 Task: Research Airbnb properties in MaiquetÃ­a, Venezuela from 1st December, 2023 to 5th December, 2023 for 1 adult.1  bedroom having 1 bed and 1 bathroom. Property type can be flat. Amenities needed are: wifi. Booking option can be shelf check-in. Look for 5 properties as per requirement.
Action: Mouse moved to (487, 126)
Screenshot: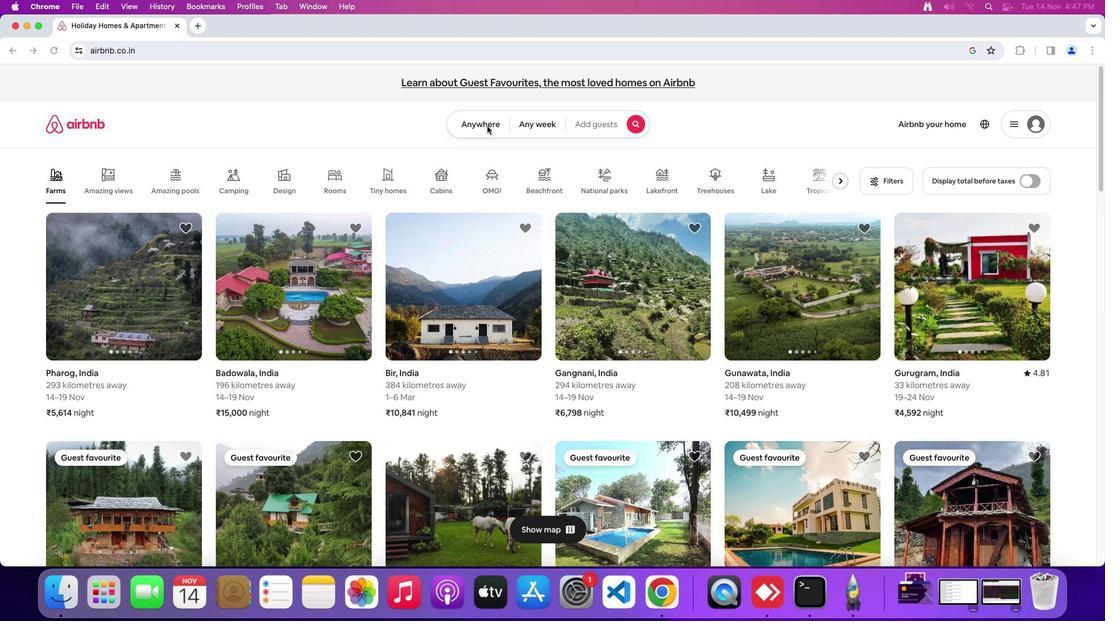 
Action: Mouse pressed left at (487, 126)
Screenshot: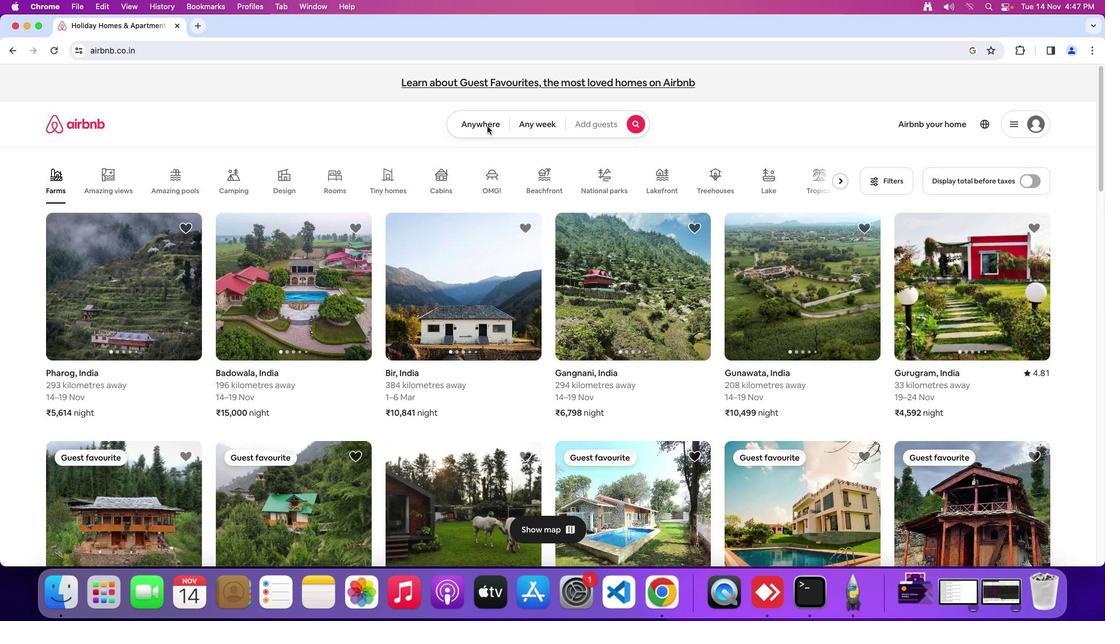 
Action: Mouse moved to (490, 124)
Screenshot: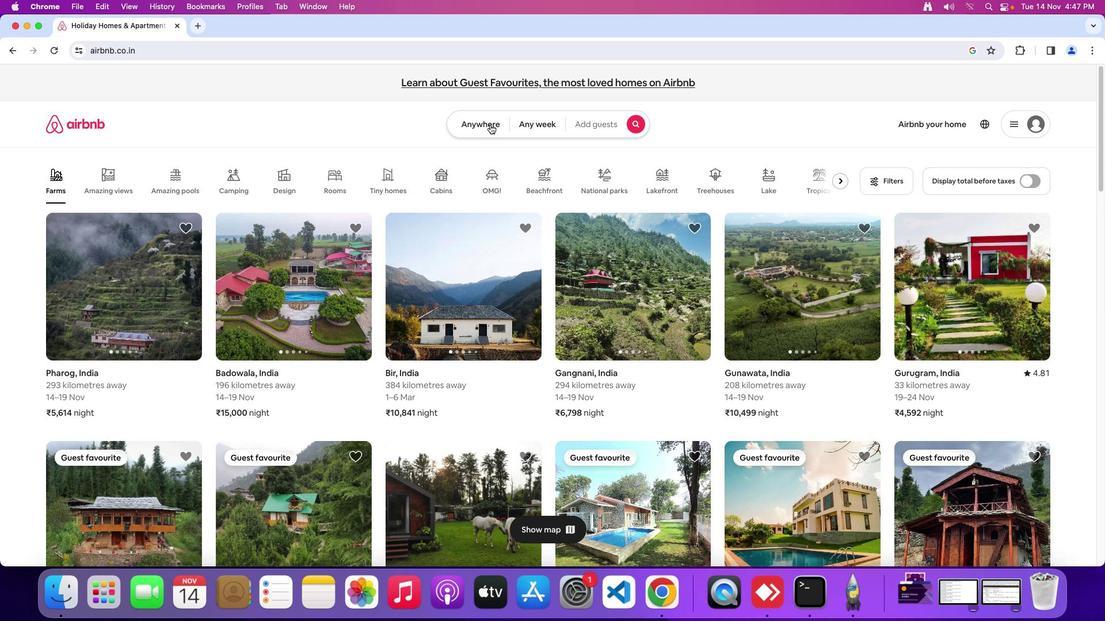 
Action: Mouse pressed left at (490, 124)
Screenshot: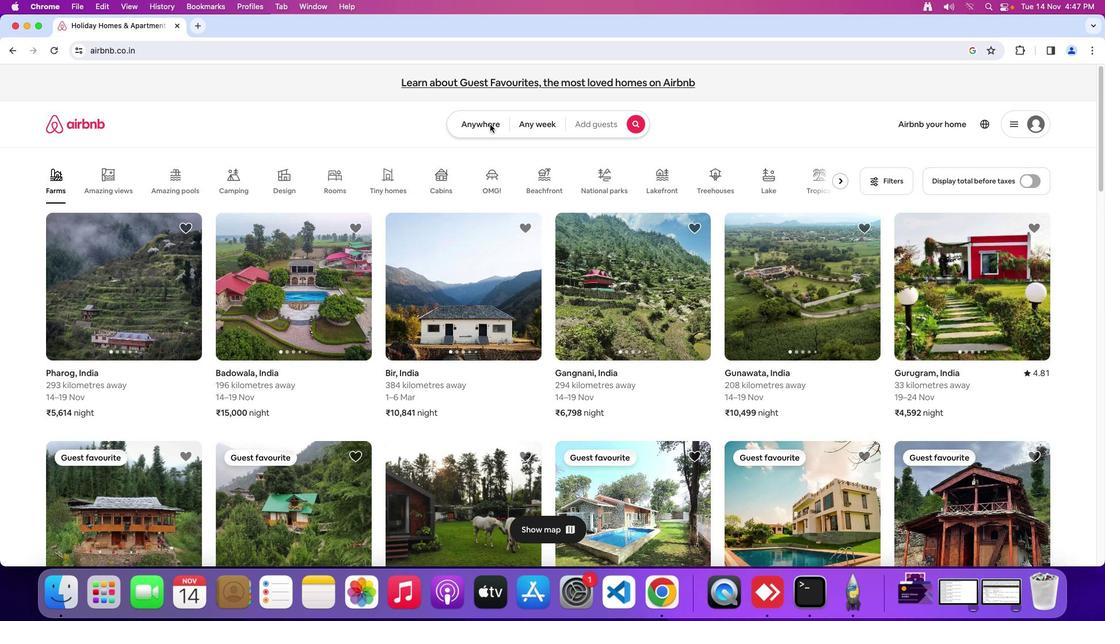 
Action: Mouse moved to (375, 170)
Screenshot: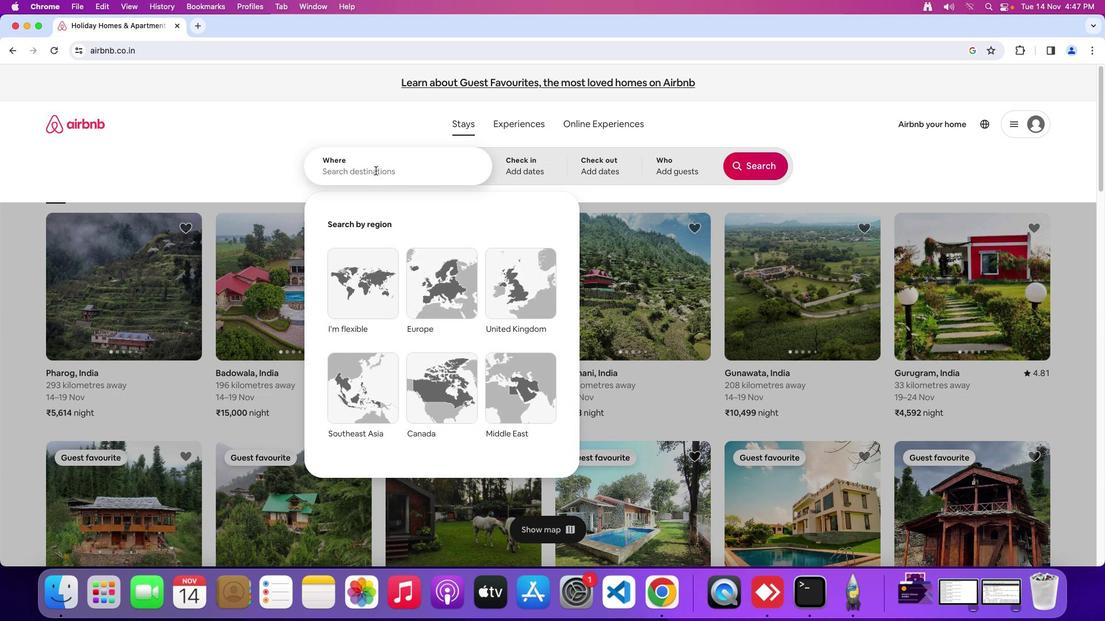 
Action: Mouse pressed left at (375, 170)
Screenshot: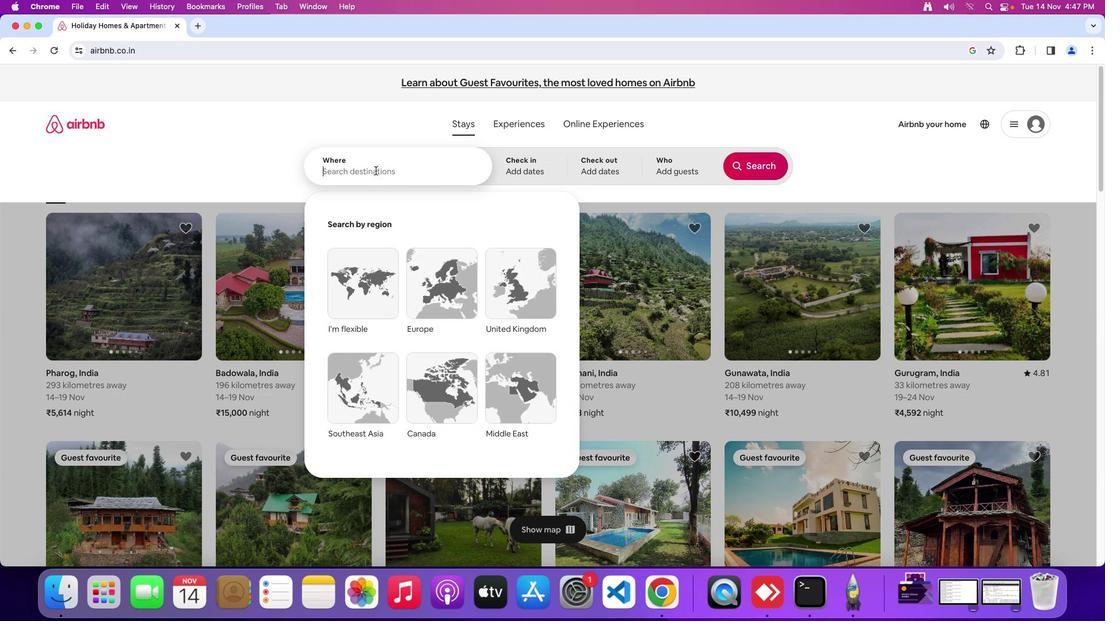 
Action: Mouse moved to (436, 220)
Screenshot: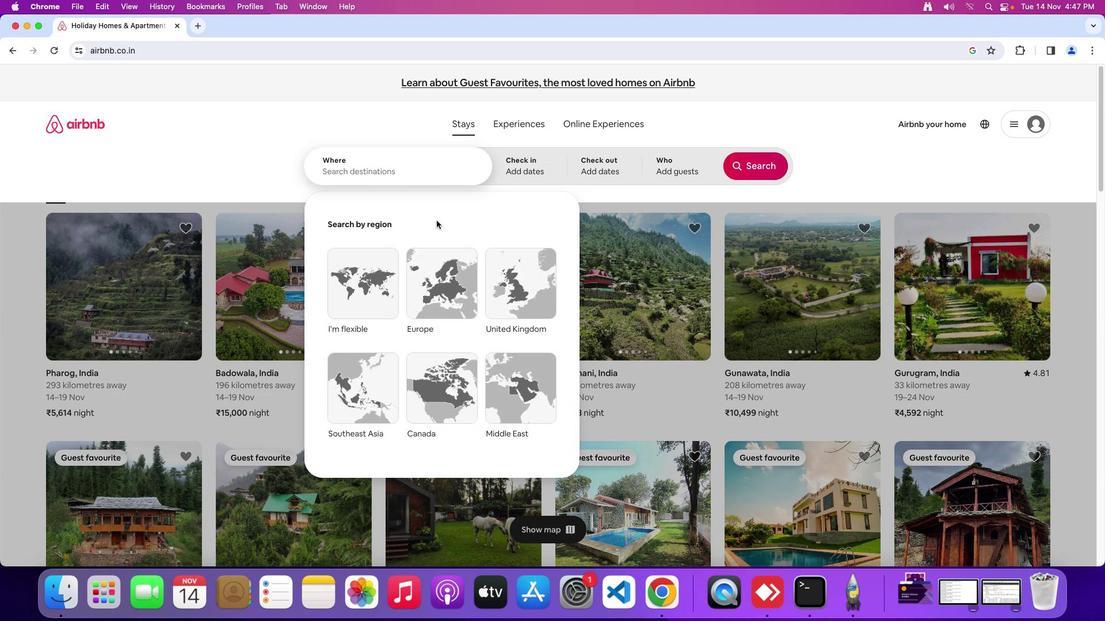 
Action: Key pressed Key.shift_r'z''z''z''z'
Screenshot: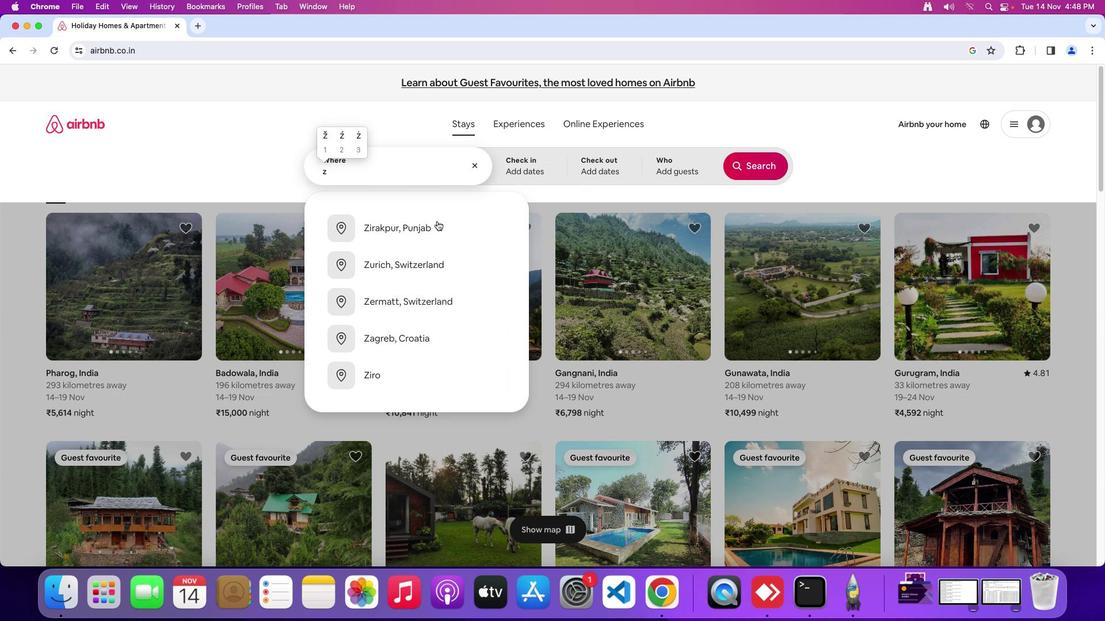 
Action: Mouse moved to (436, 221)
Screenshot: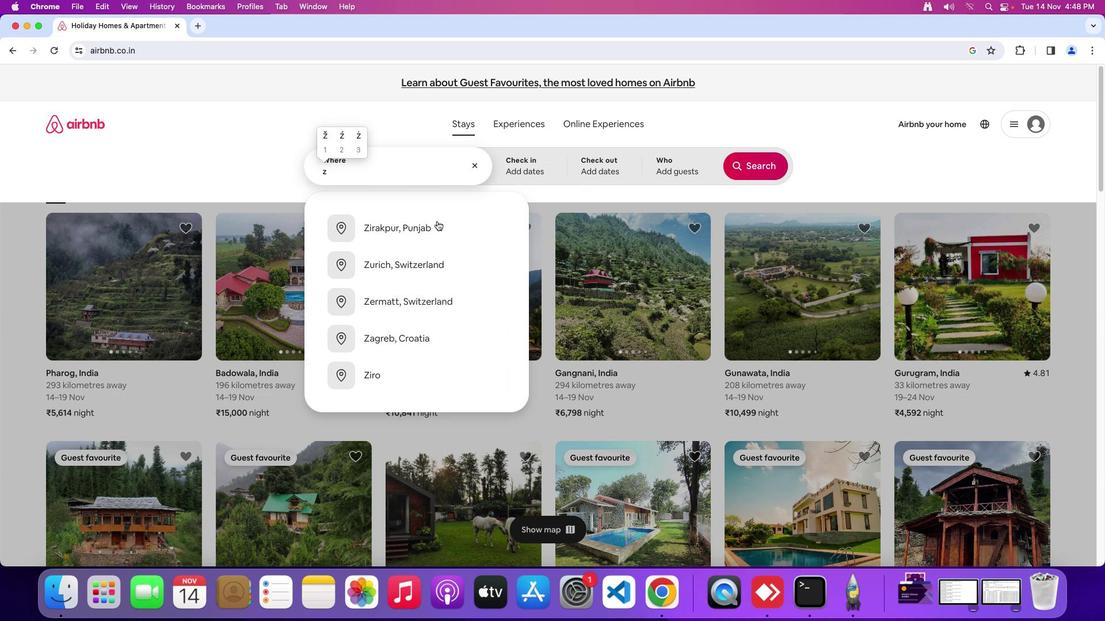 
Action: Key pressed Key.shift'M'
Screenshot: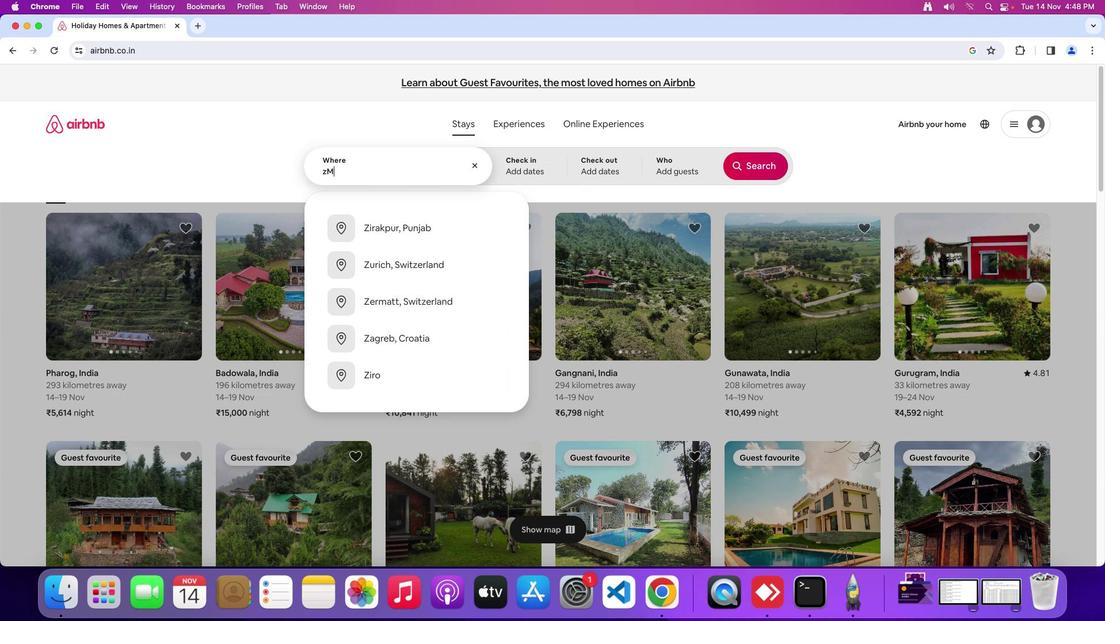 
Action: Mouse moved to (436, 221)
Screenshot: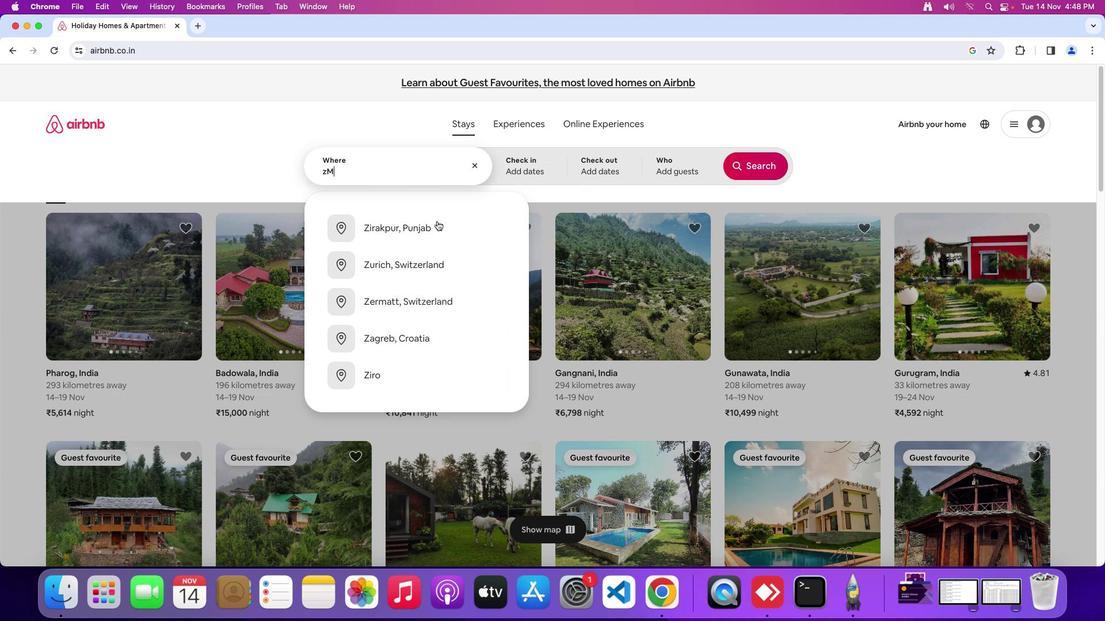 
Action: Key pressed Key.backspaceKey.backspaceKey.shift'M''a''i''q''u''e''t''i''a'','Key.spaceKey.shift_r'V''e''n''e''z''u''e''l''a'
Screenshot: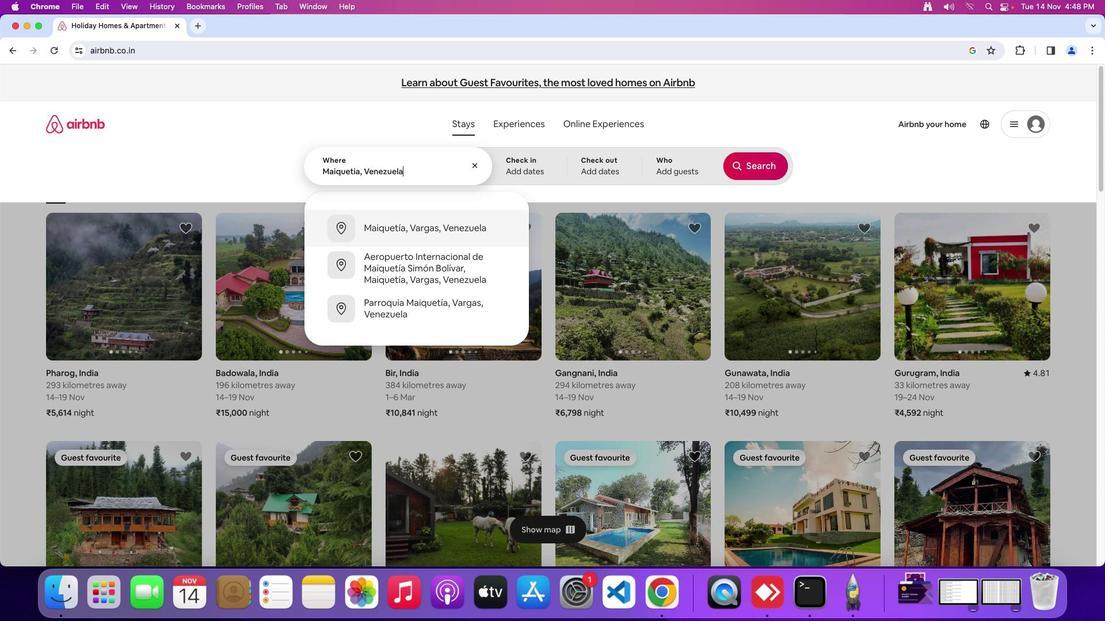 
Action: Mouse moved to (519, 155)
Screenshot: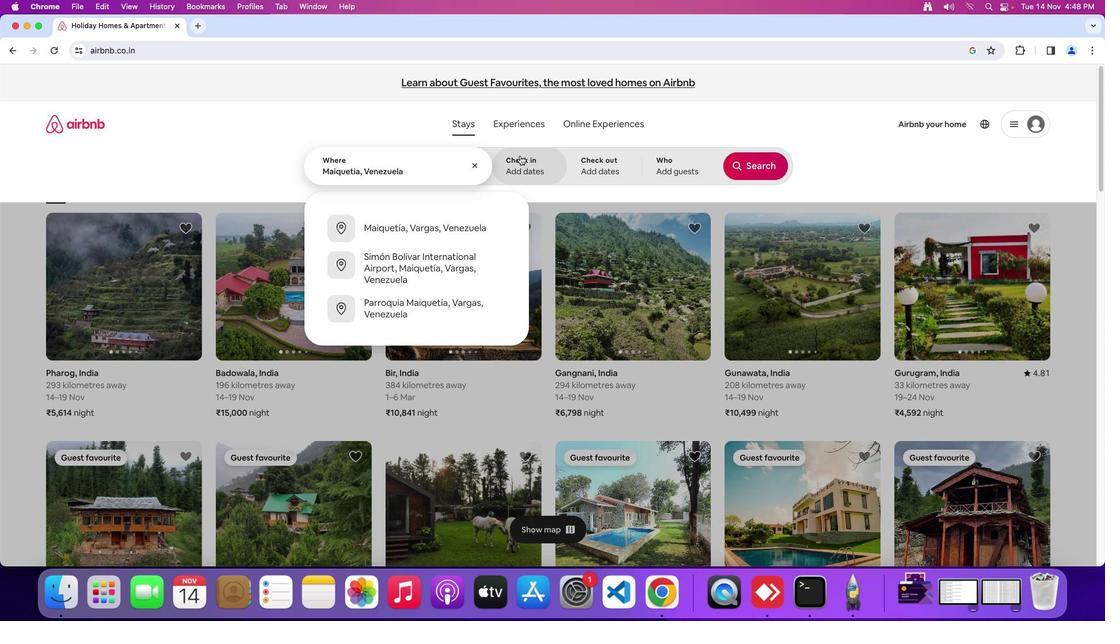 
Action: Mouse pressed left at (519, 155)
Screenshot: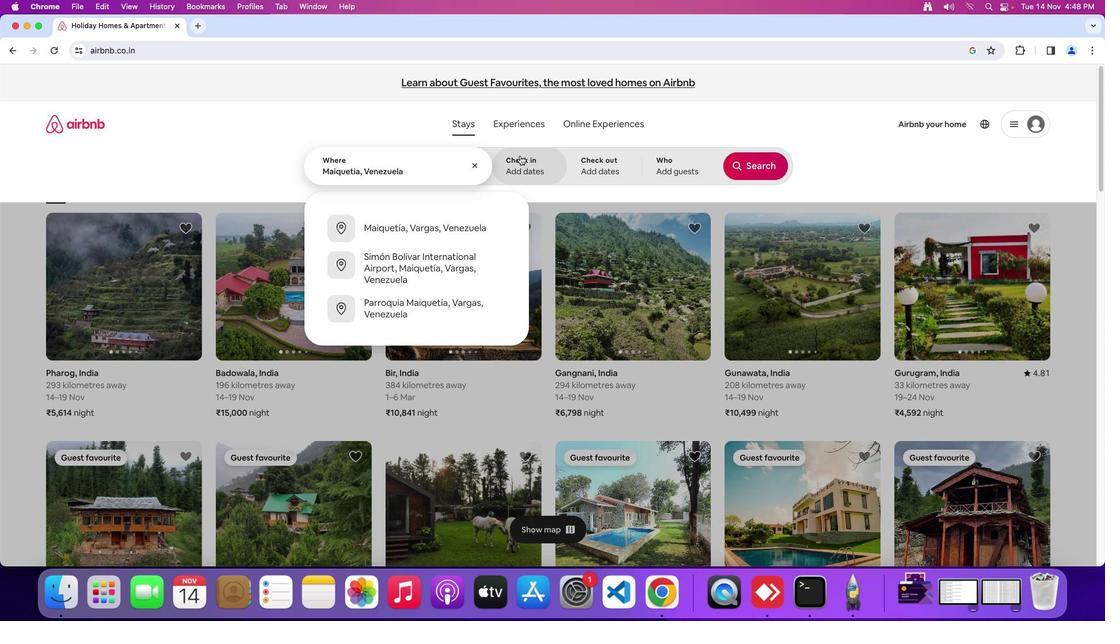 
Action: Mouse moved to (710, 306)
Screenshot: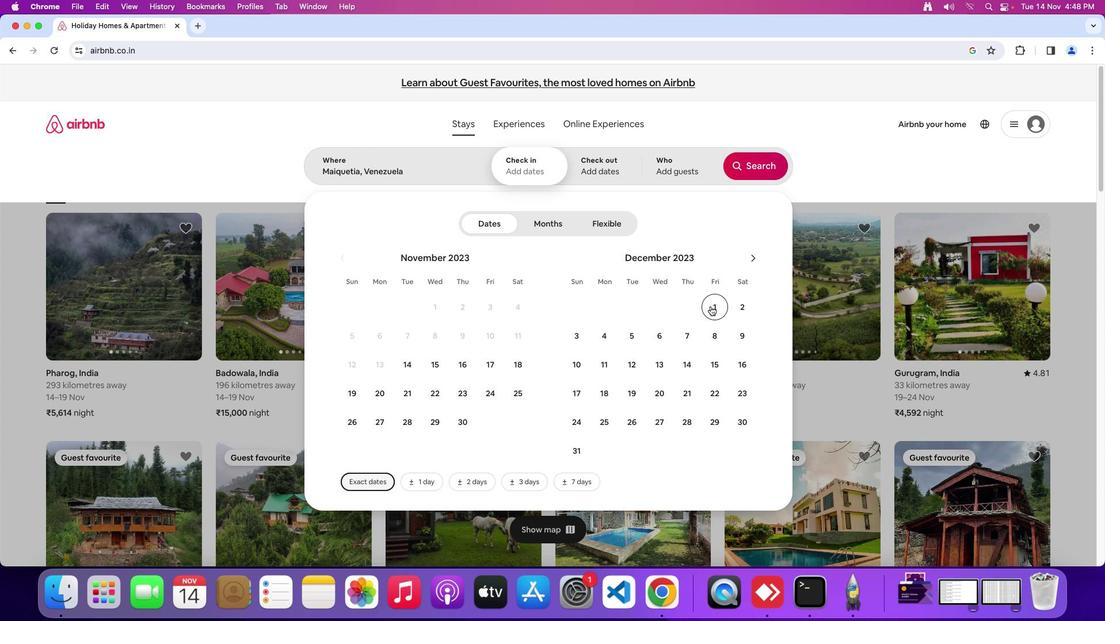 
Action: Mouse pressed left at (710, 306)
Screenshot: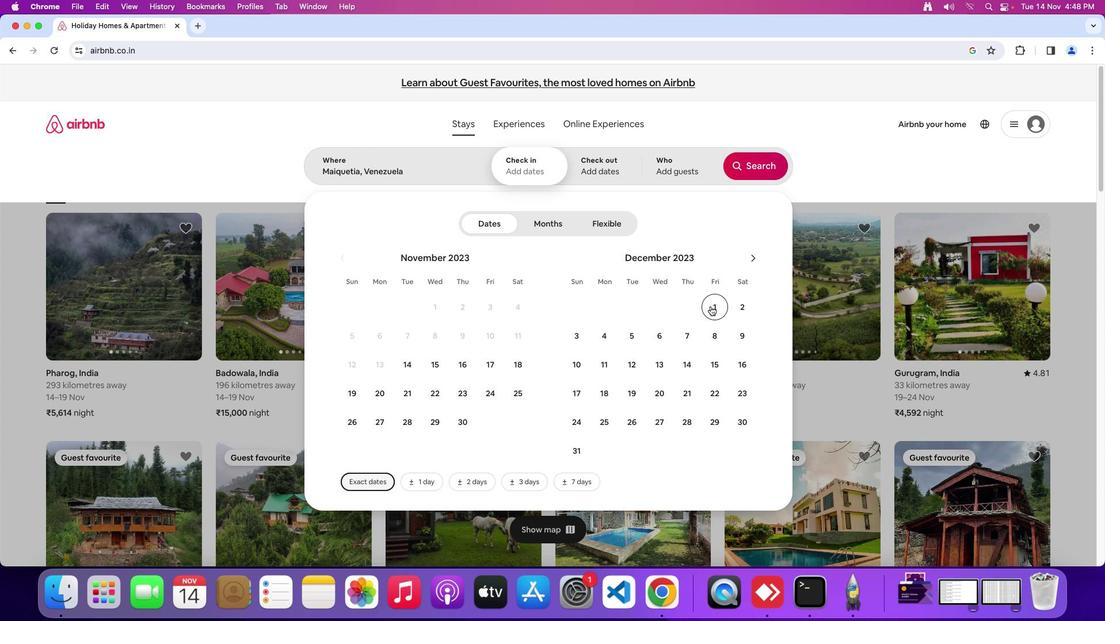 
Action: Mouse moved to (636, 336)
Screenshot: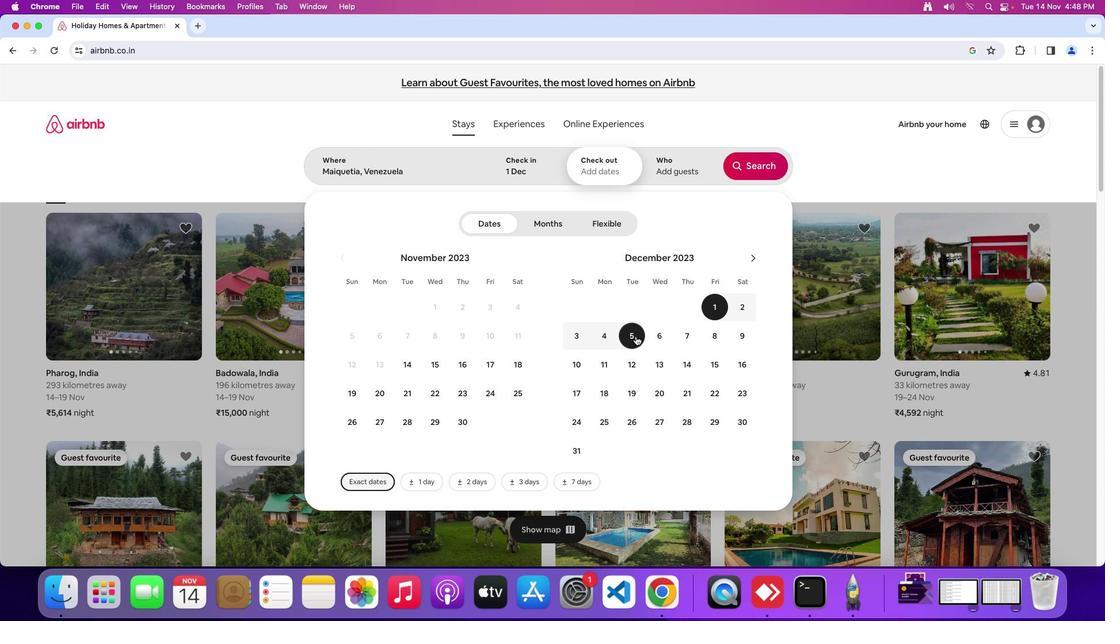 
Action: Mouse pressed left at (636, 336)
Screenshot: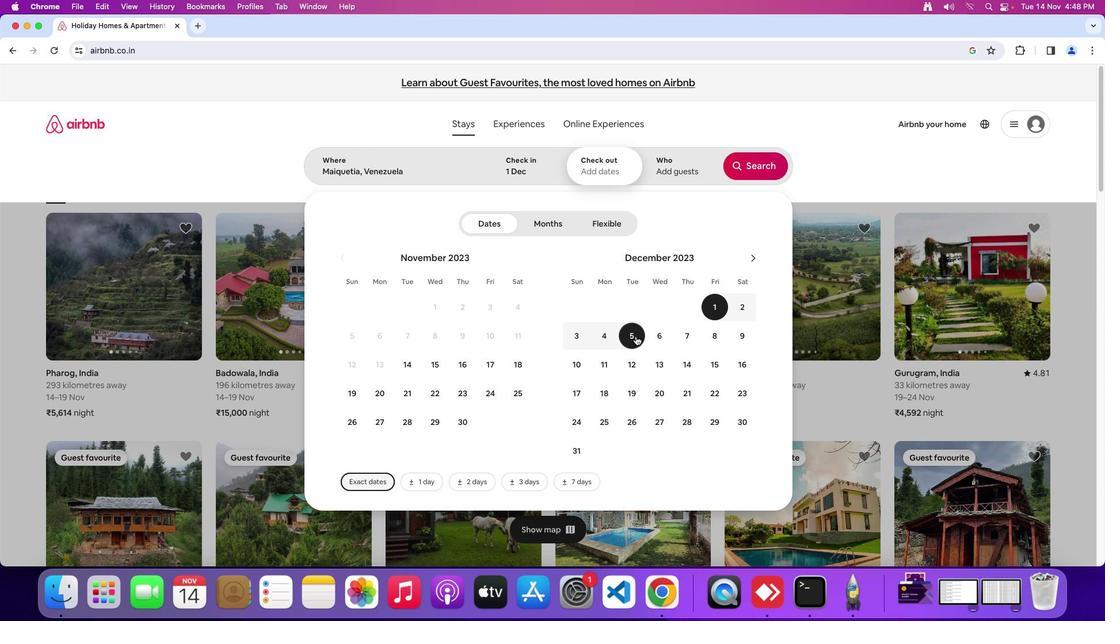 
Action: Mouse moved to (674, 161)
Screenshot: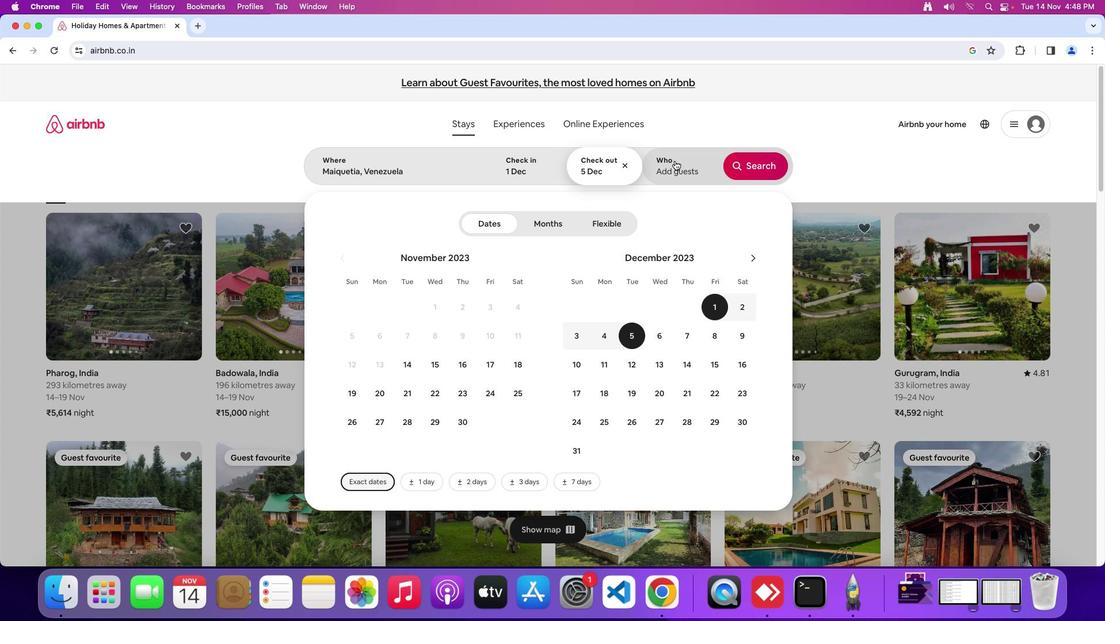 
Action: Mouse pressed left at (674, 161)
Screenshot: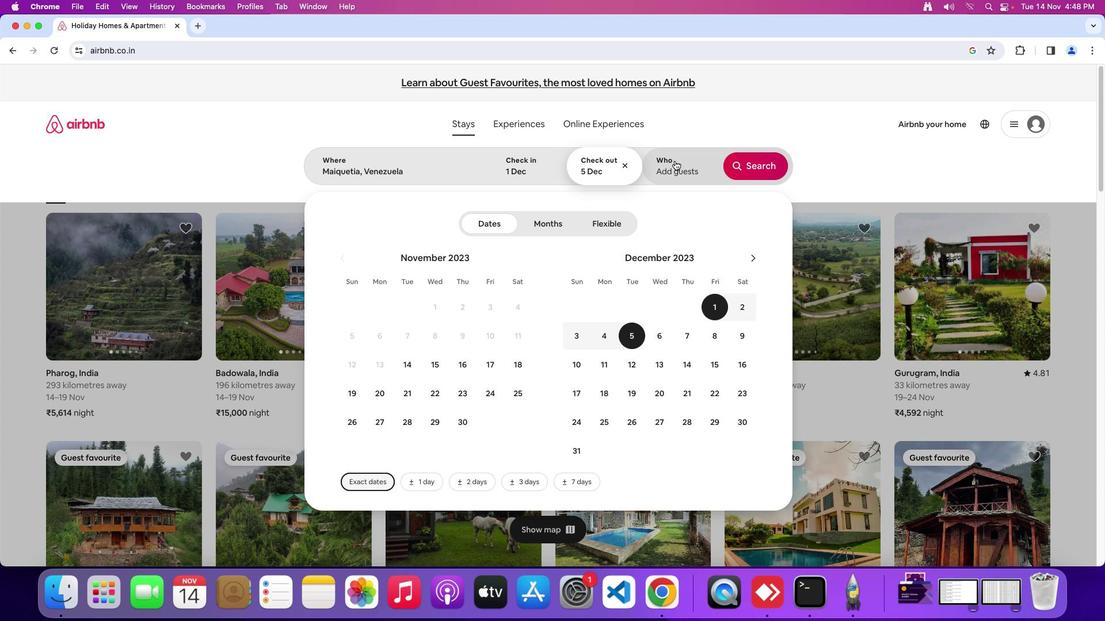 
Action: Mouse moved to (760, 225)
Screenshot: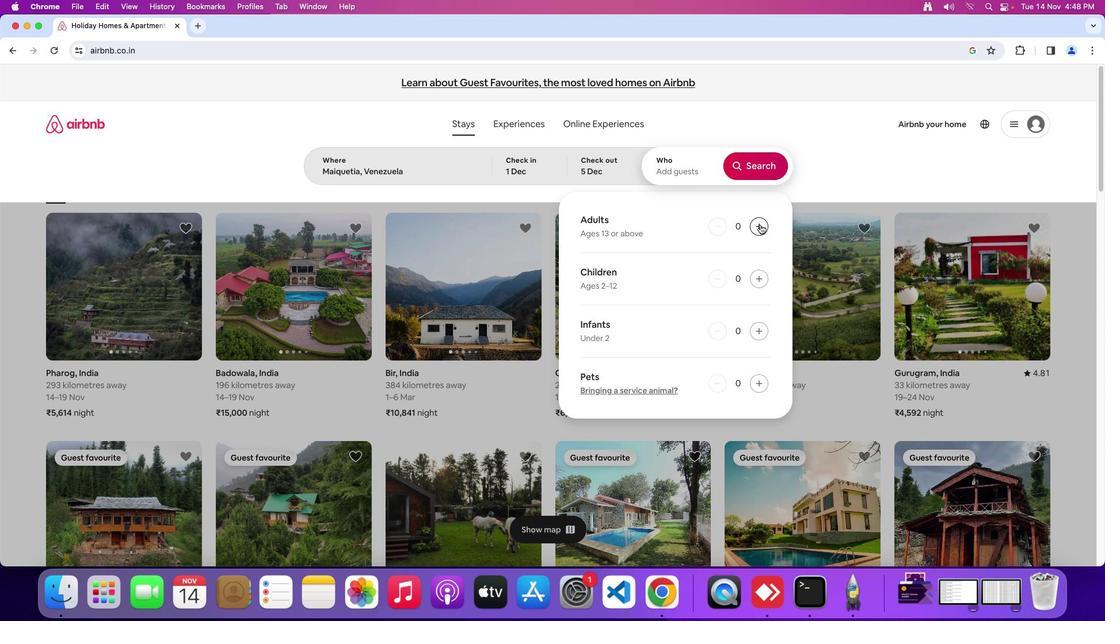 
Action: Mouse pressed left at (760, 225)
Screenshot: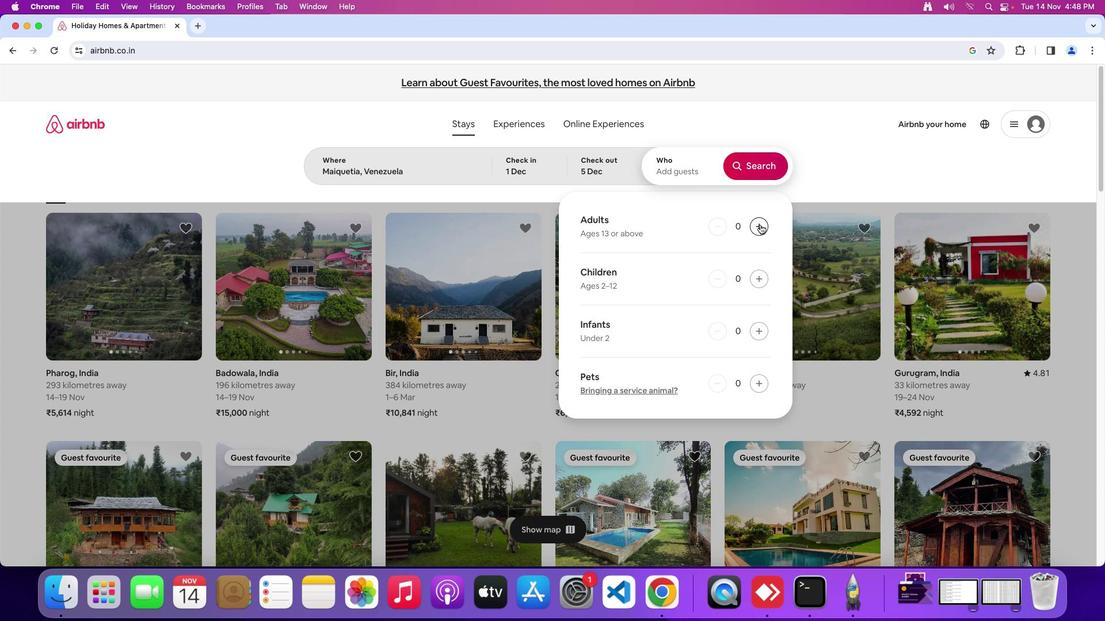 
Action: Mouse moved to (754, 158)
Screenshot: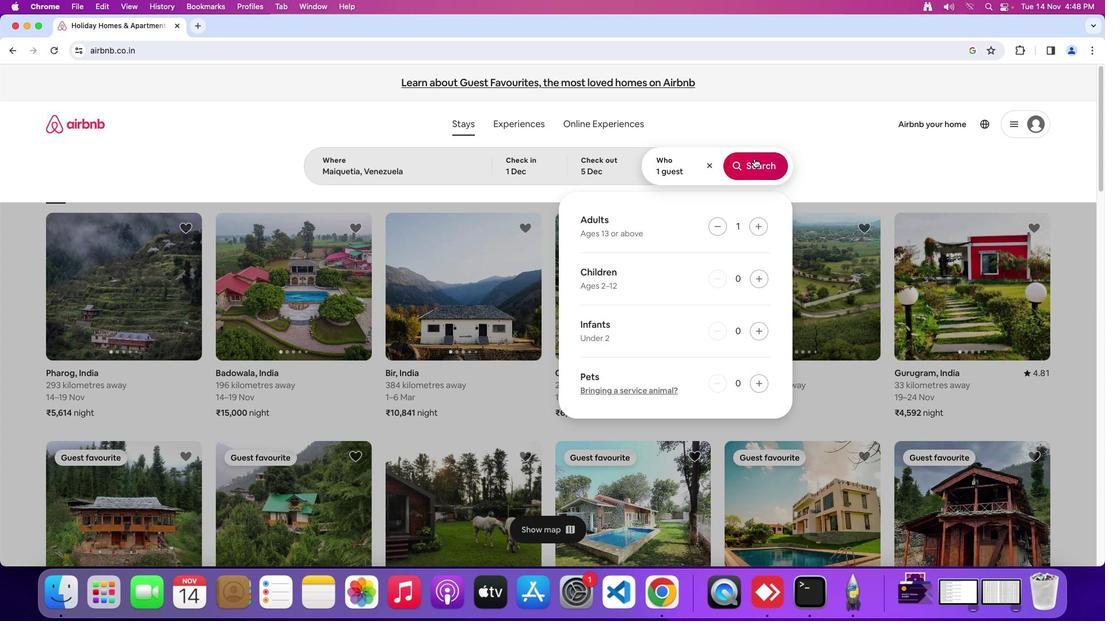 
Action: Mouse pressed left at (754, 158)
Screenshot: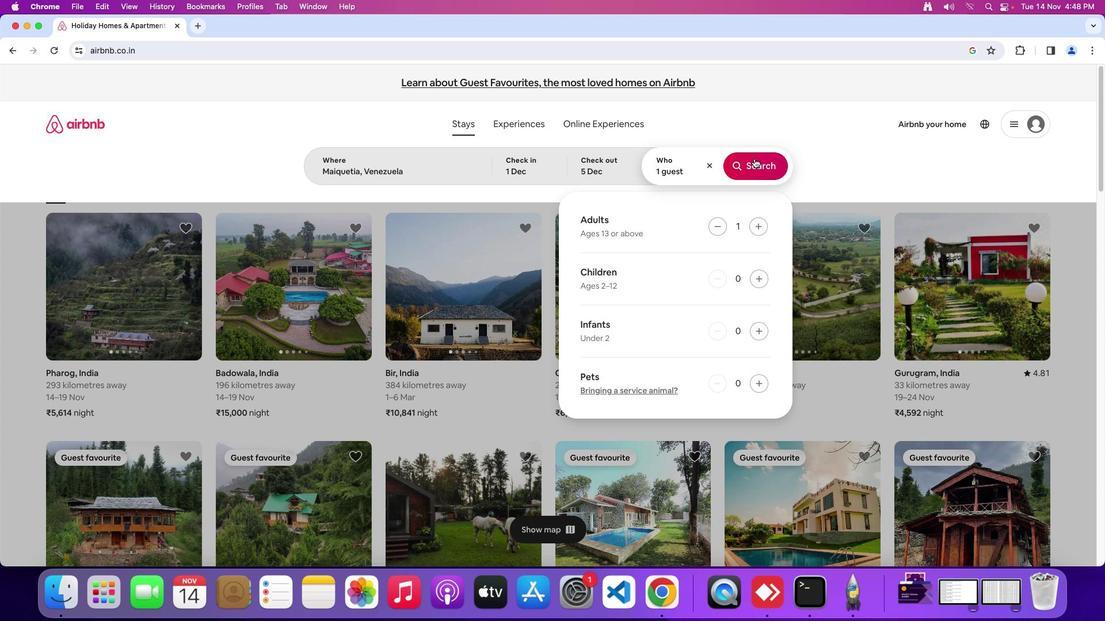 
Action: Mouse moved to (909, 136)
Screenshot: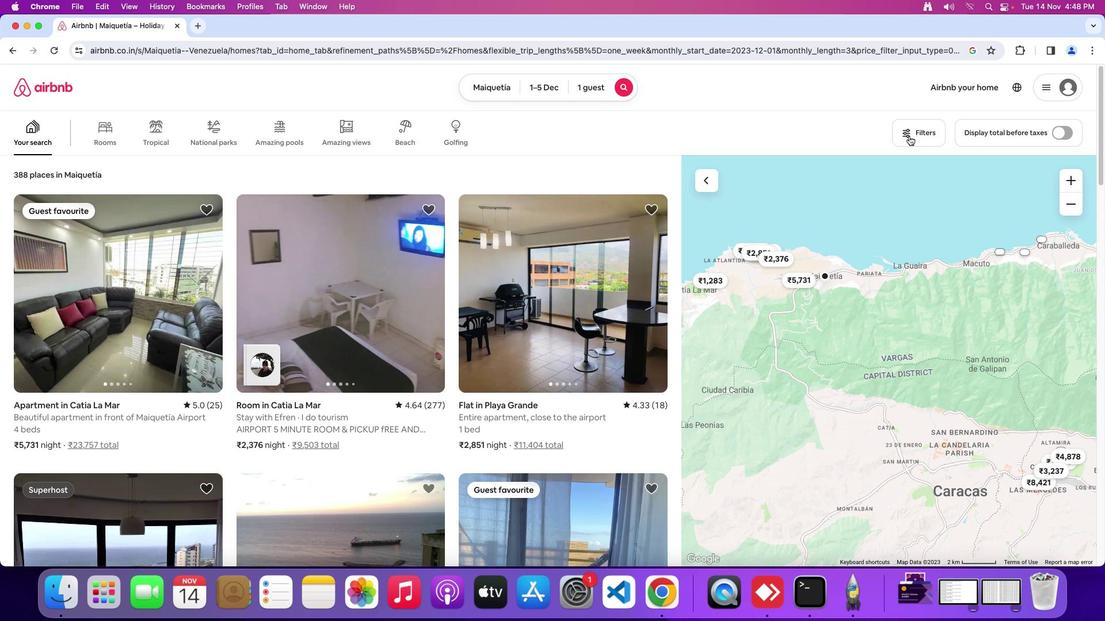 
Action: Mouse pressed left at (909, 136)
Screenshot: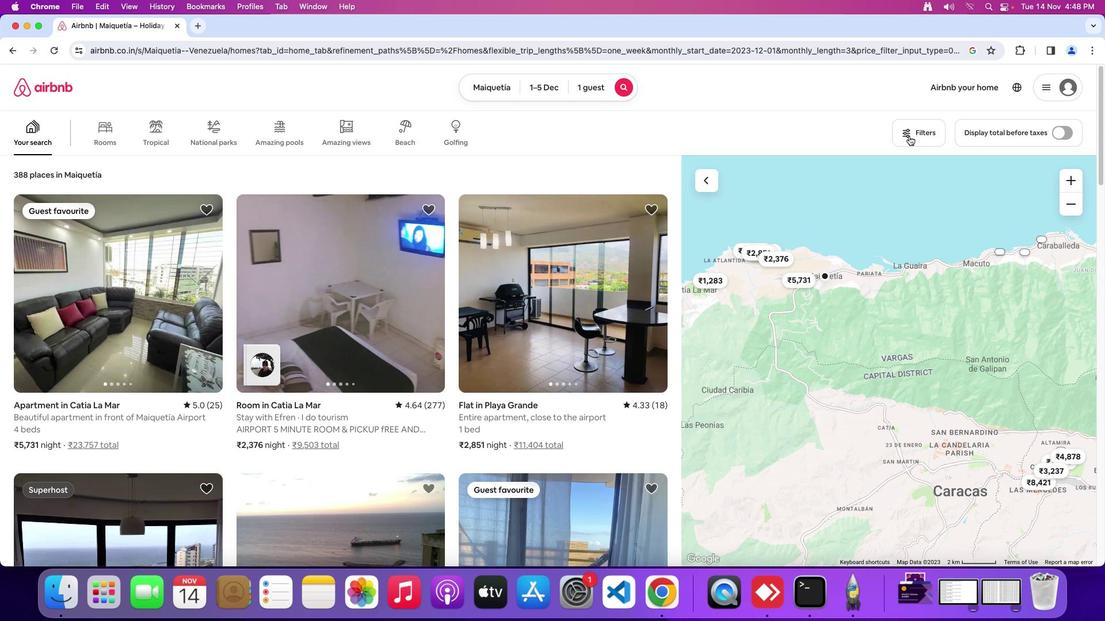 
Action: Mouse moved to (546, 274)
Screenshot: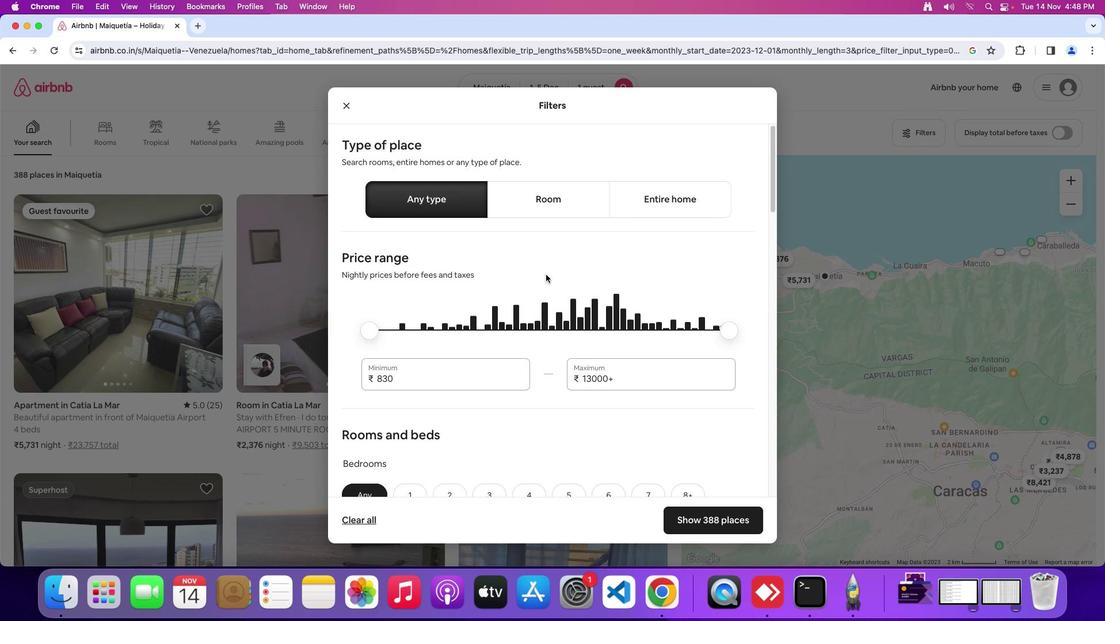 
Action: Mouse scrolled (546, 274) with delta (0, 0)
Screenshot: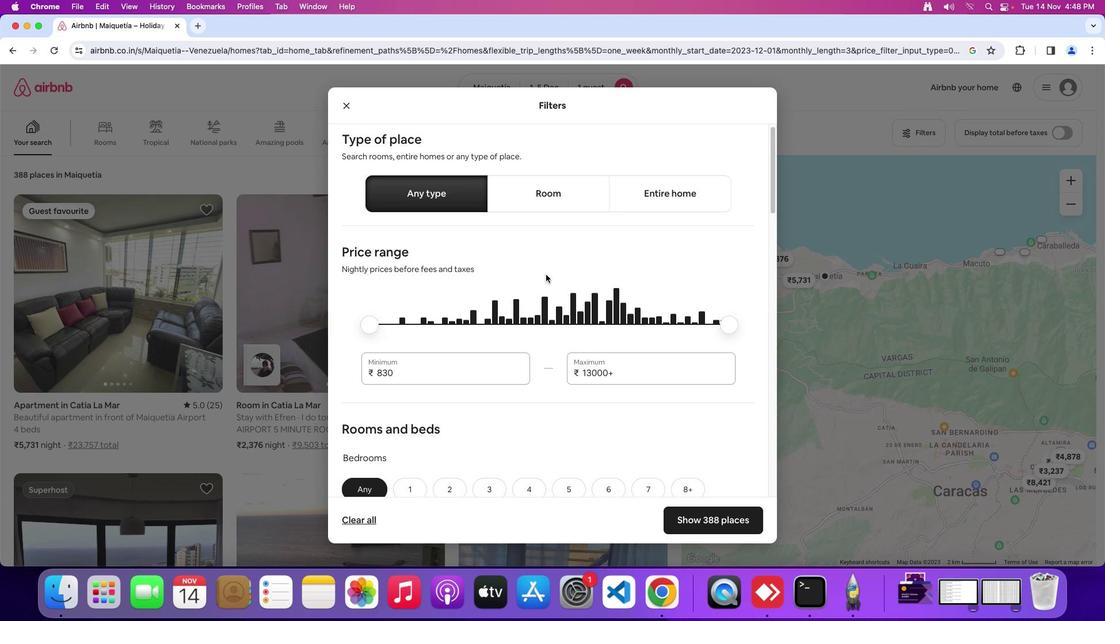 
Action: Mouse moved to (546, 275)
Screenshot: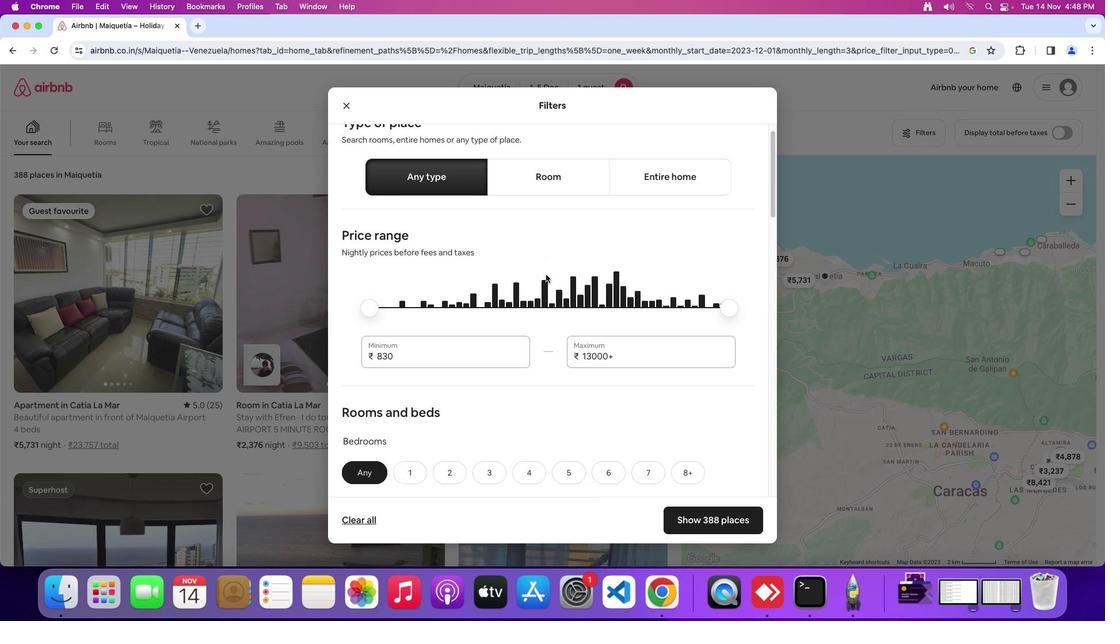 
Action: Mouse scrolled (546, 275) with delta (0, 0)
Screenshot: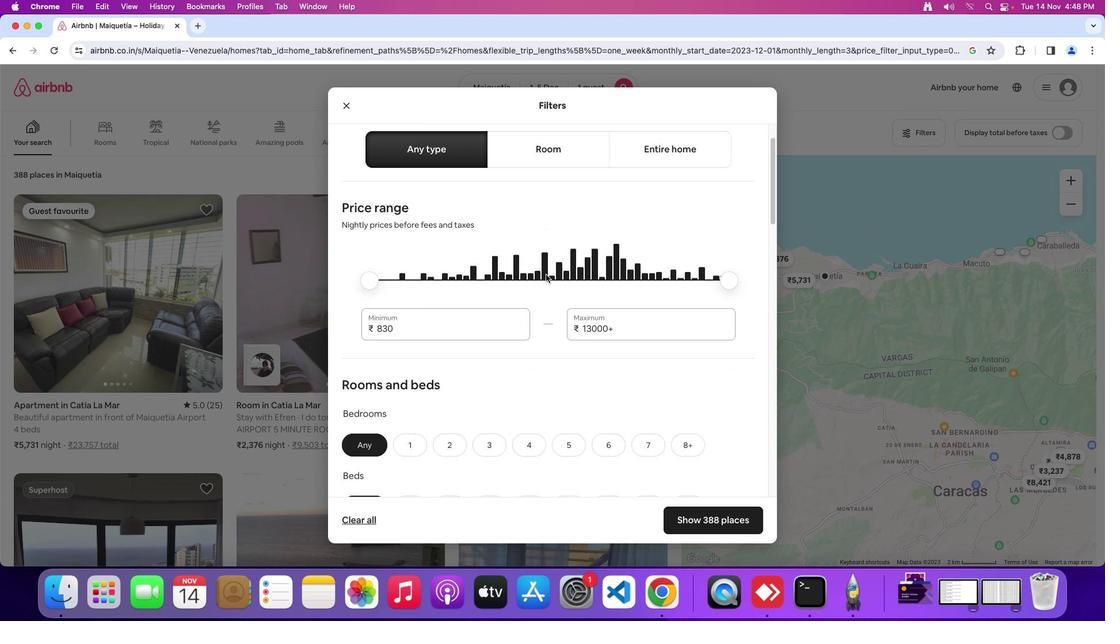 
Action: Mouse scrolled (546, 275) with delta (0, -1)
Screenshot: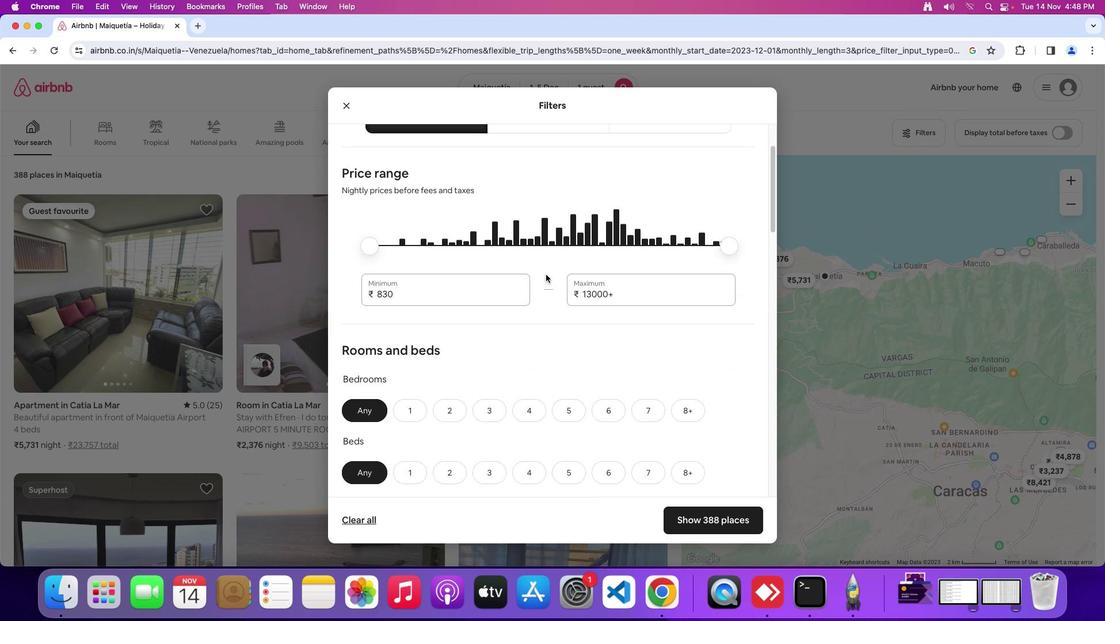 
Action: Mouse moved to (546, 274)
Screenshot: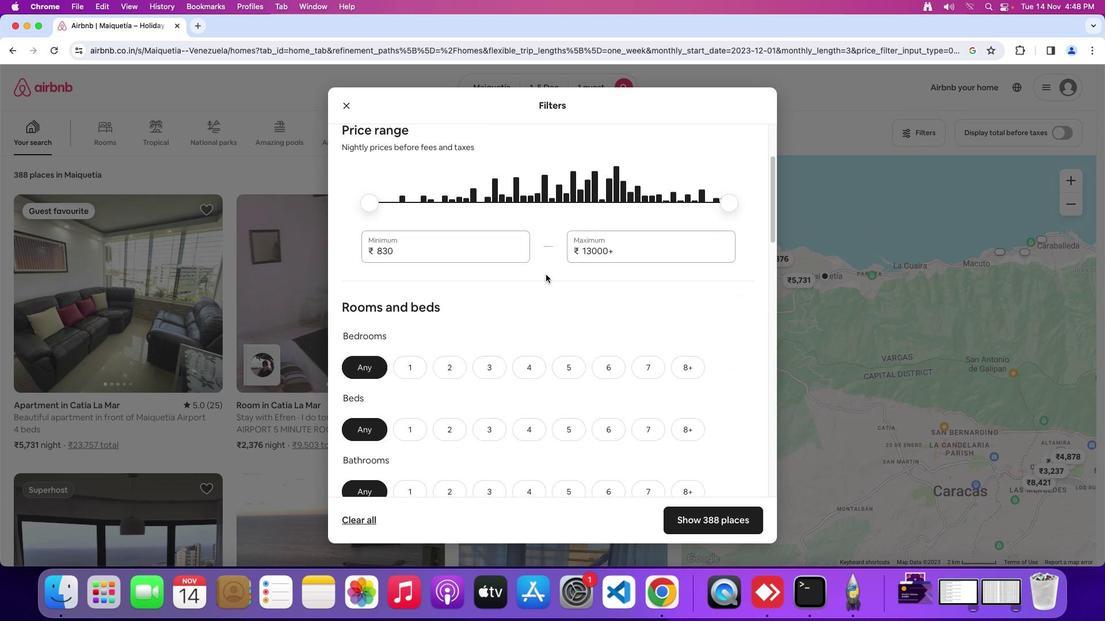 
Action: Mouse scrolled (546, 274) with delta (0, -2)
Screenshot: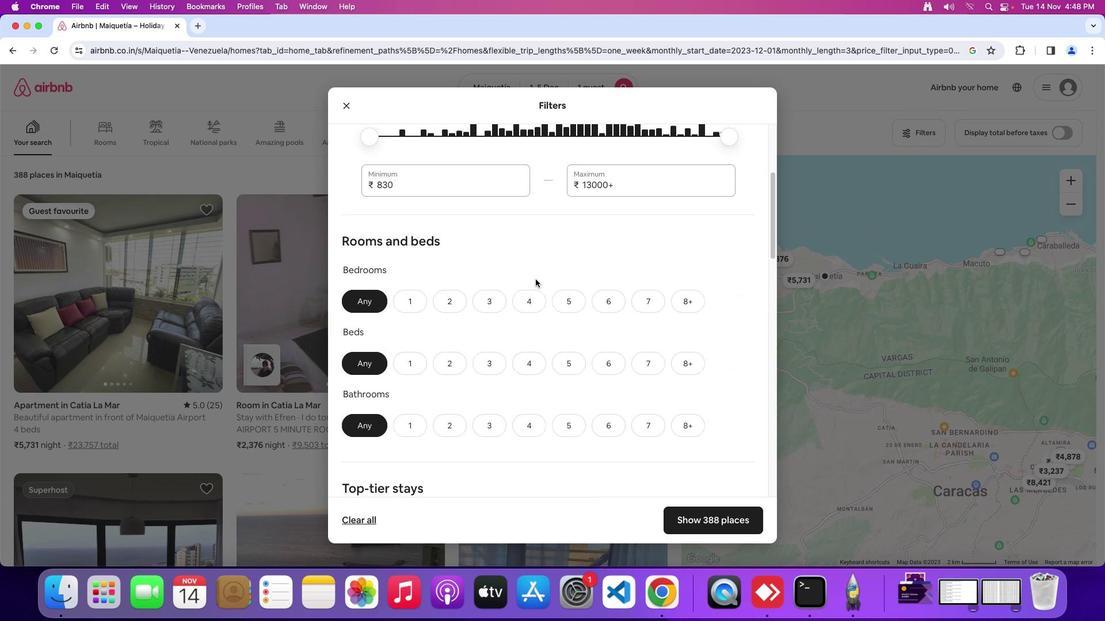 
Action: Mouse moved to (411, 284)
Screenshot: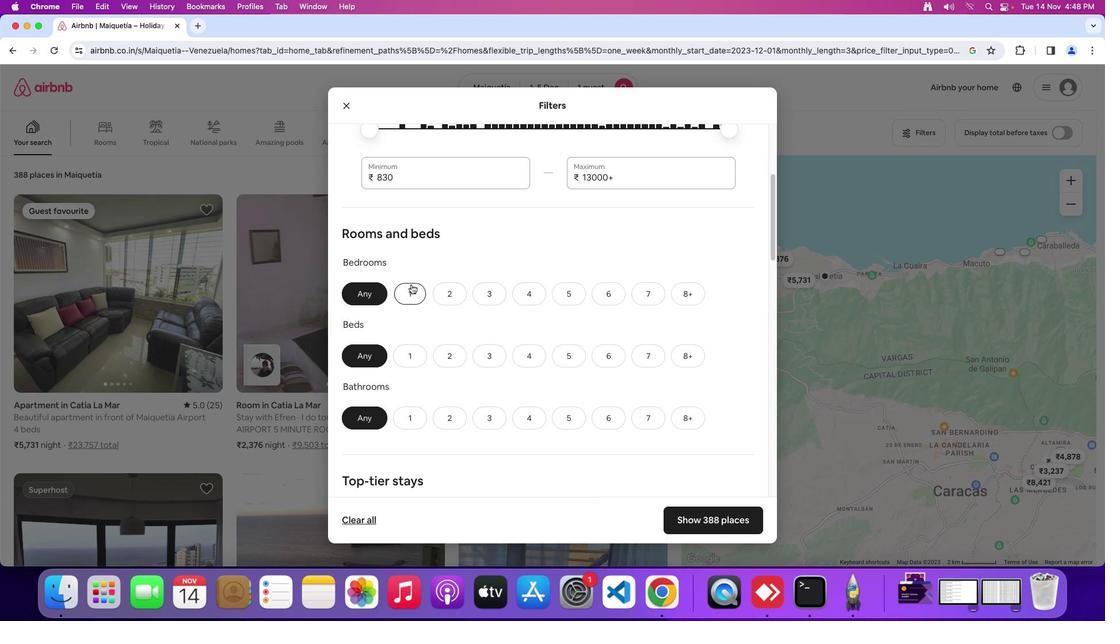 
Action: Mouse pressed left at (411, 284)
Screenshot: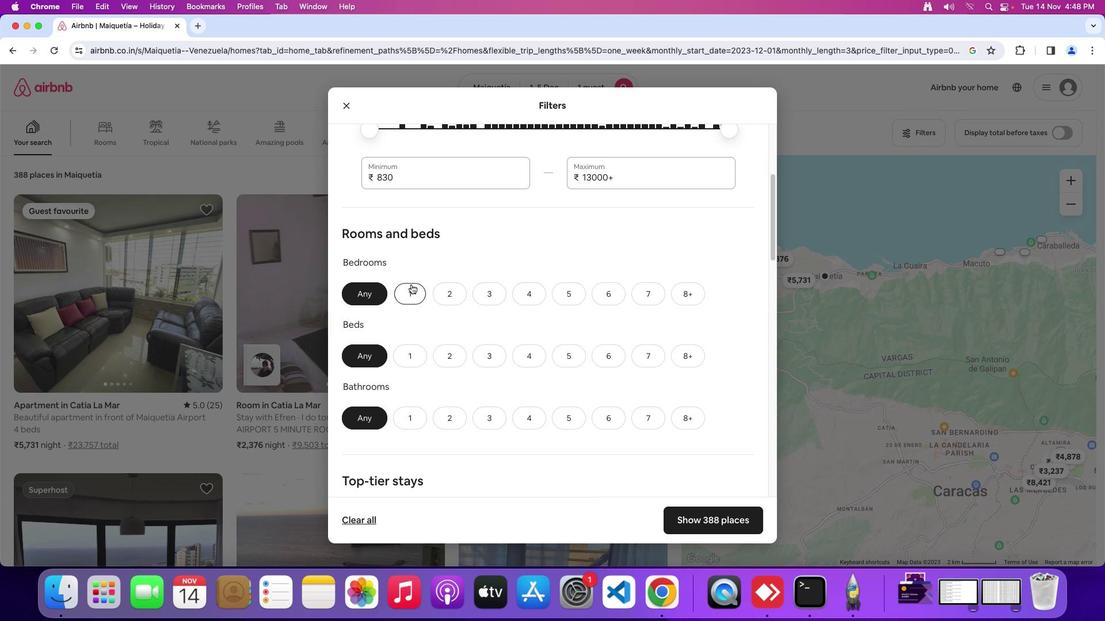 
Action: Mouse moved to (405, 359)
Screenshot: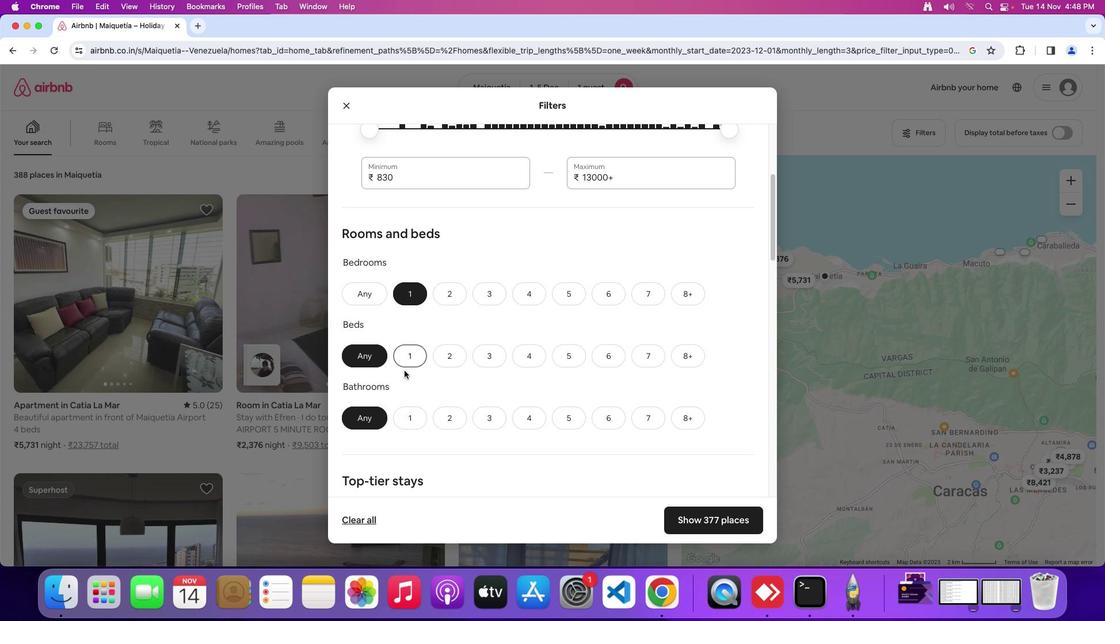 
Action: Mouse pressed left at (405, 359)
Screenshot: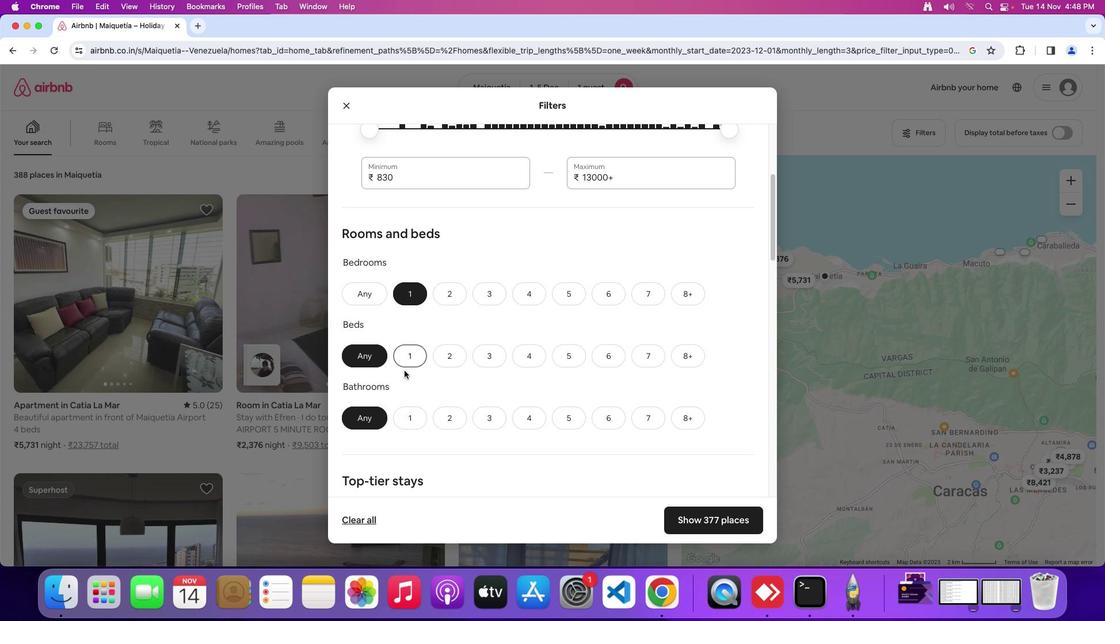 
Action: Mouse moved to (409, 417)
Screenshot: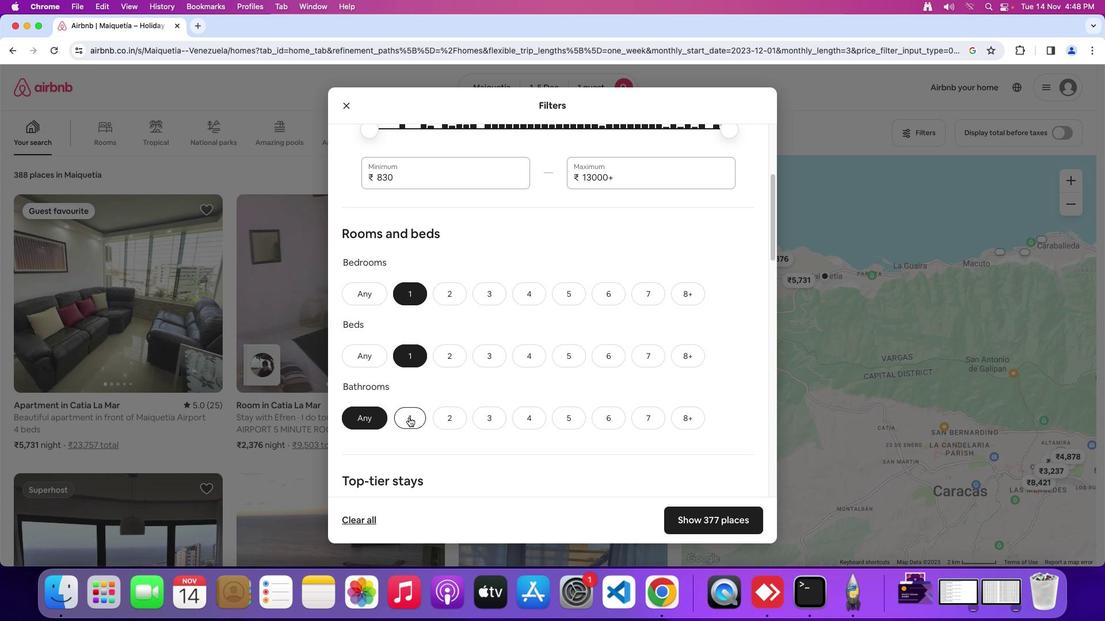 
Action: Mouse pressed left at (409, 417)
Screenshot: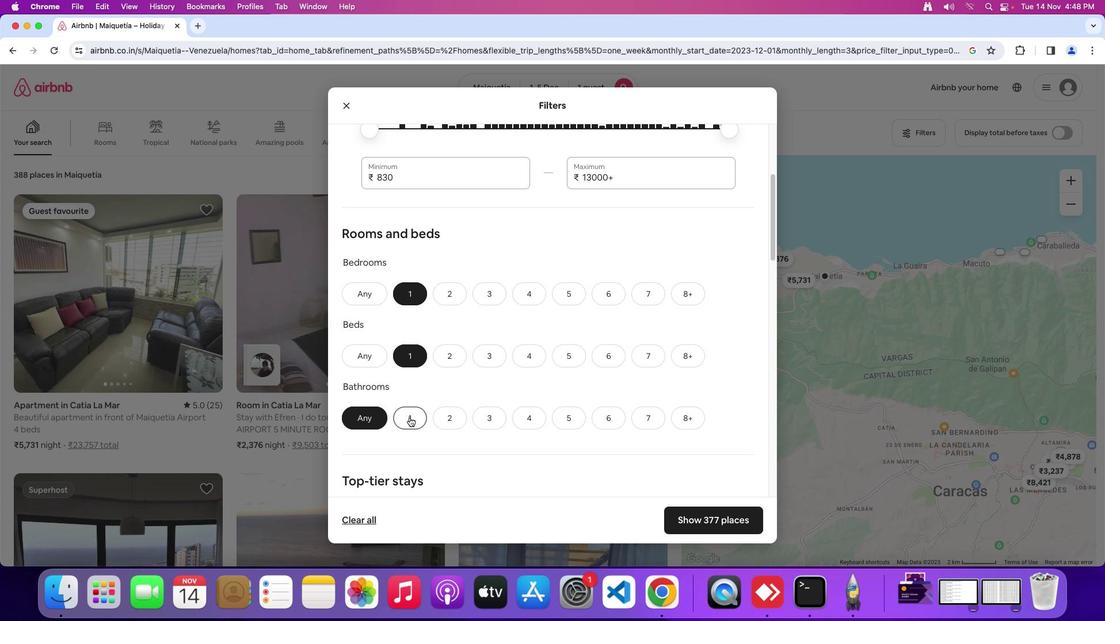 
Action: Mouse moved to (556, 367)
Screenshot: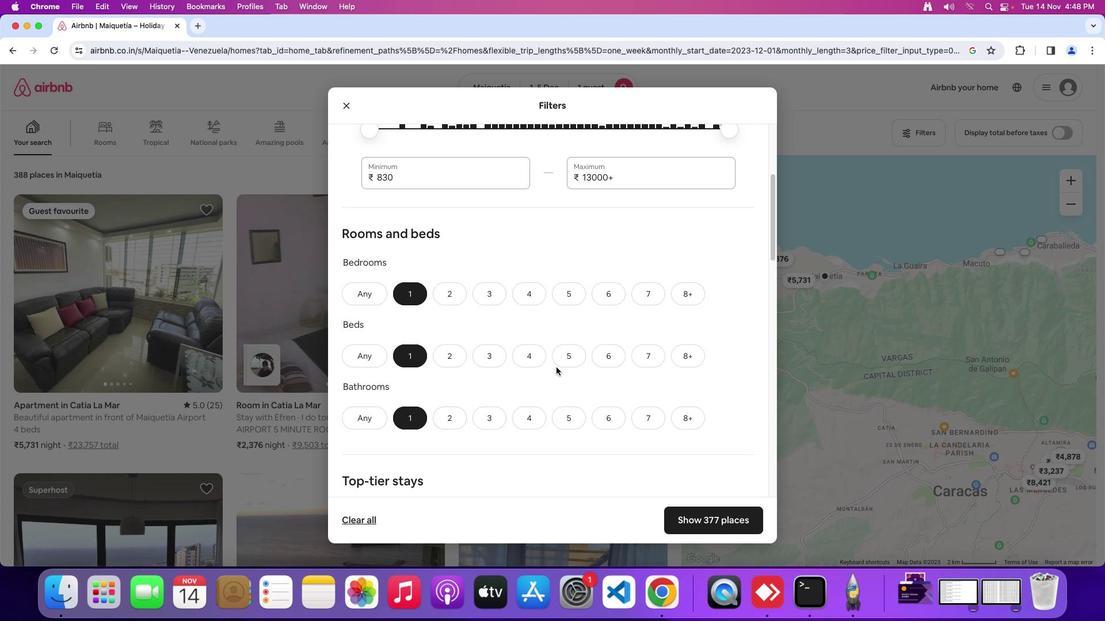 
Action: Mouse scrolled (556, 367) with delta (0, 0)
Screenshot: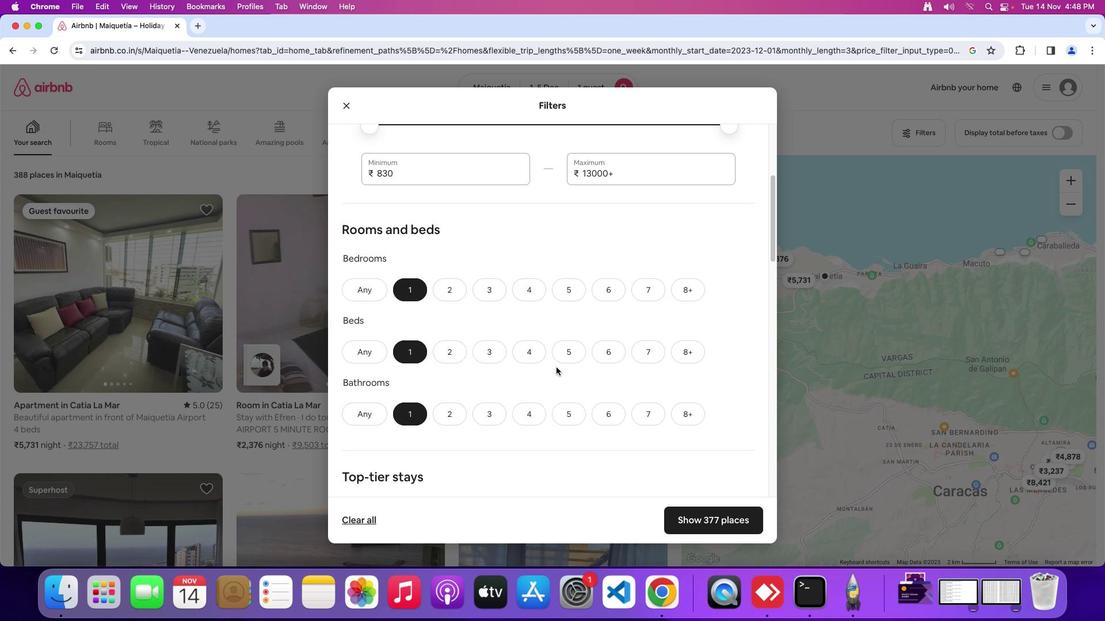 
Action: Mouse scrolled (556, 367) with delta (0, 0)
Screenshot: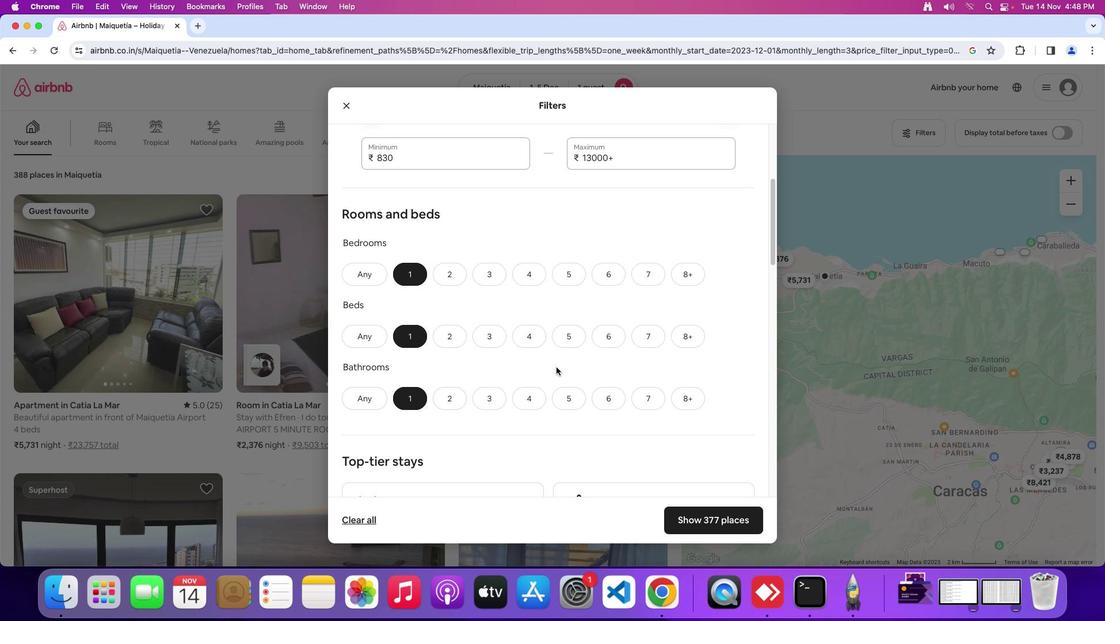 
Action: Mouse moved to (556, 367)
Screenshot: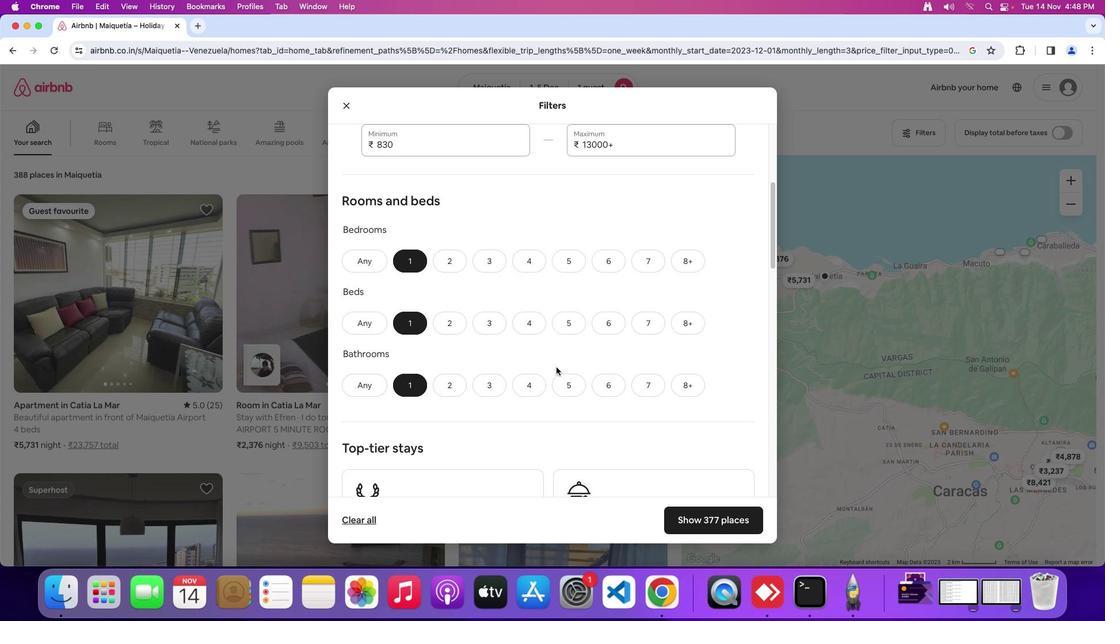
Action: Mouse scrolled (556, 367) with delta (0, 0)
Screenshot: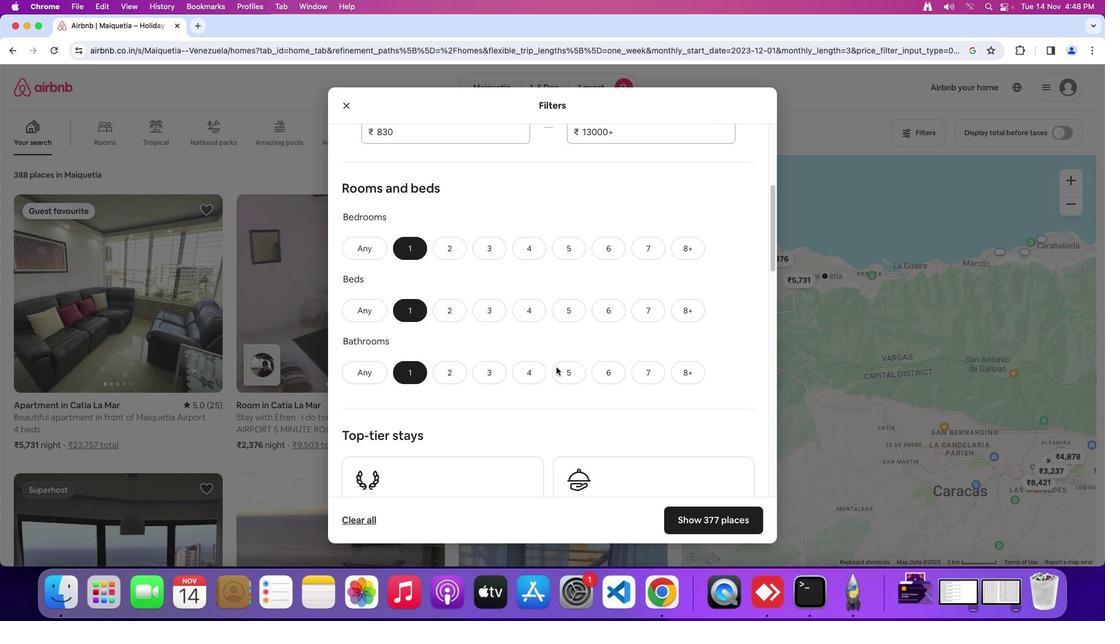 
Action: Mouse scrolled (556, 367) with delta (0, 0)
Screenshot: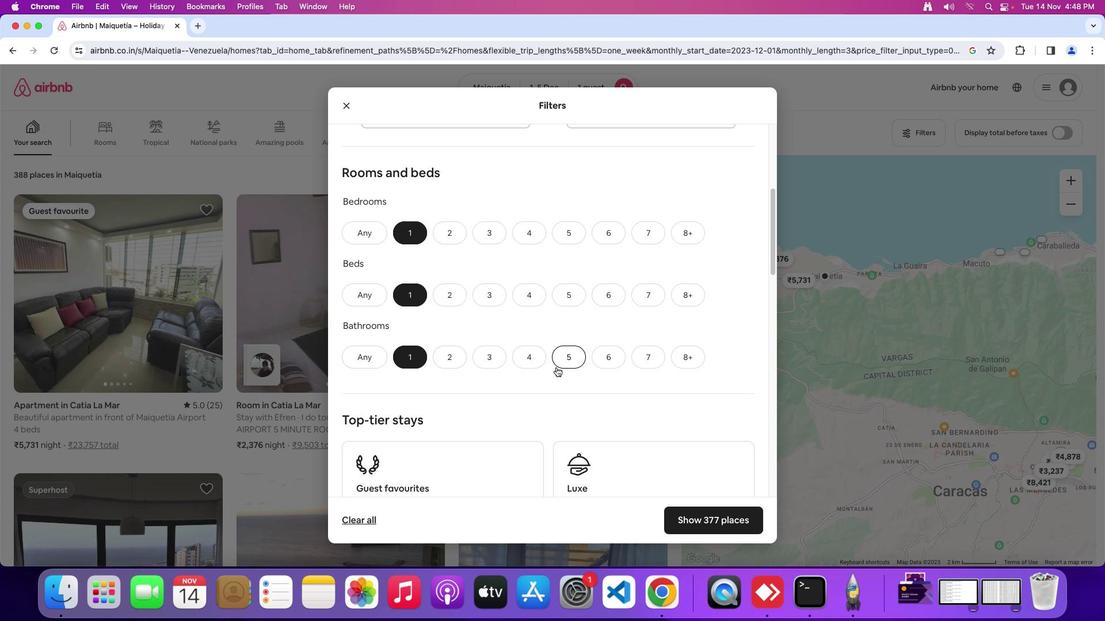 
Action: Mouse scrolled (556, 367) with delta (0, 0)
Screenshot: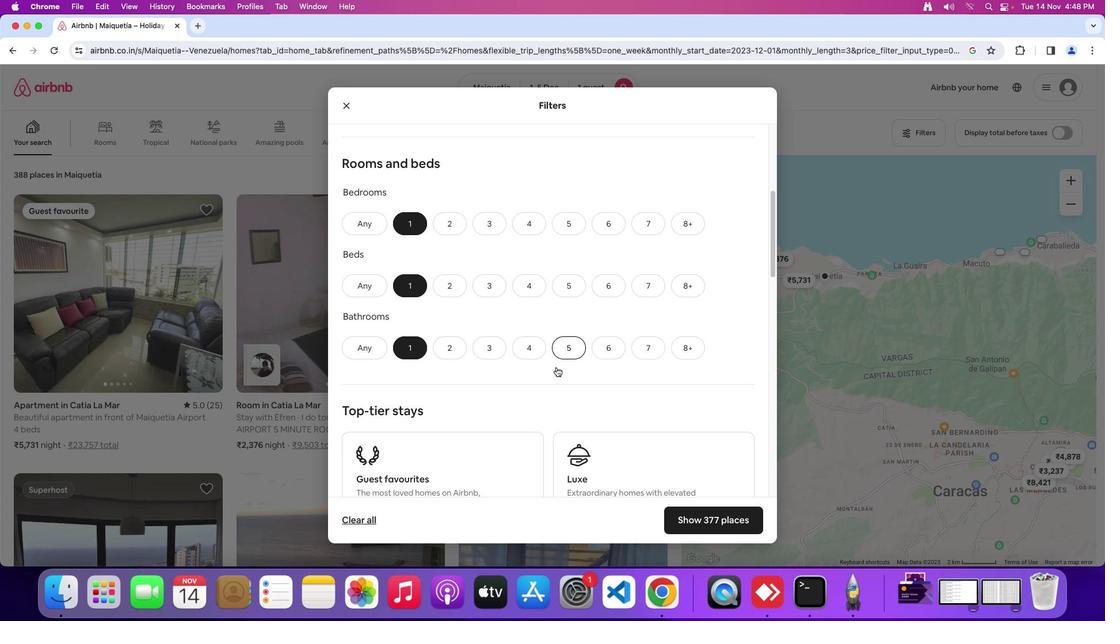 
Action: Mouse scrolled (556, 367) with delta (0, 0)
Screenshot: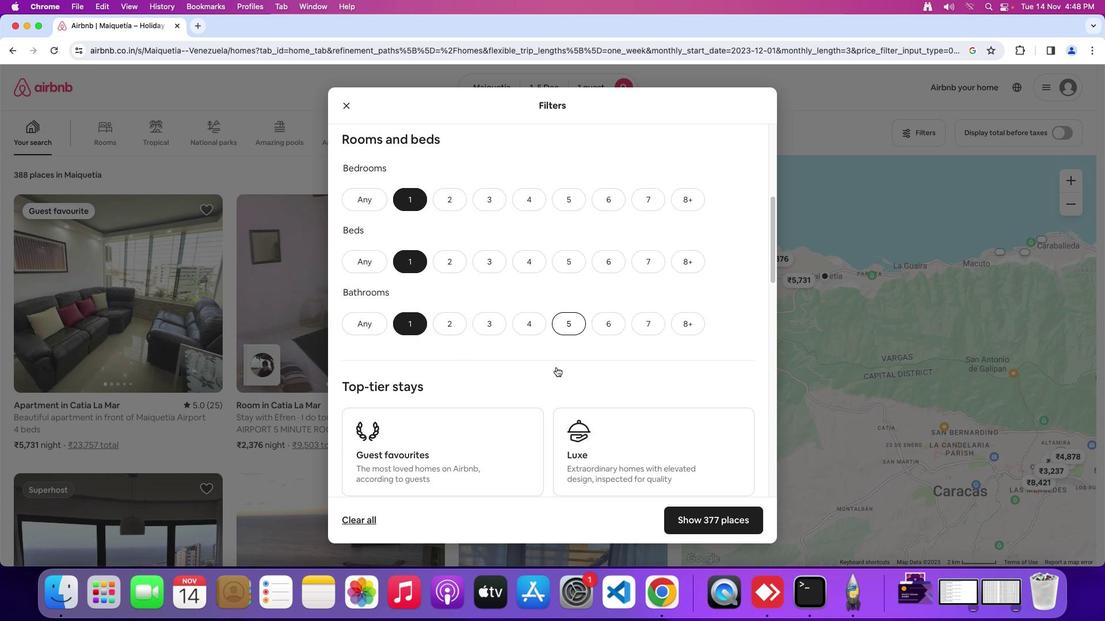 
Action: Mouse scrolled (556, 367) with delta (0, 0)
Screenshot: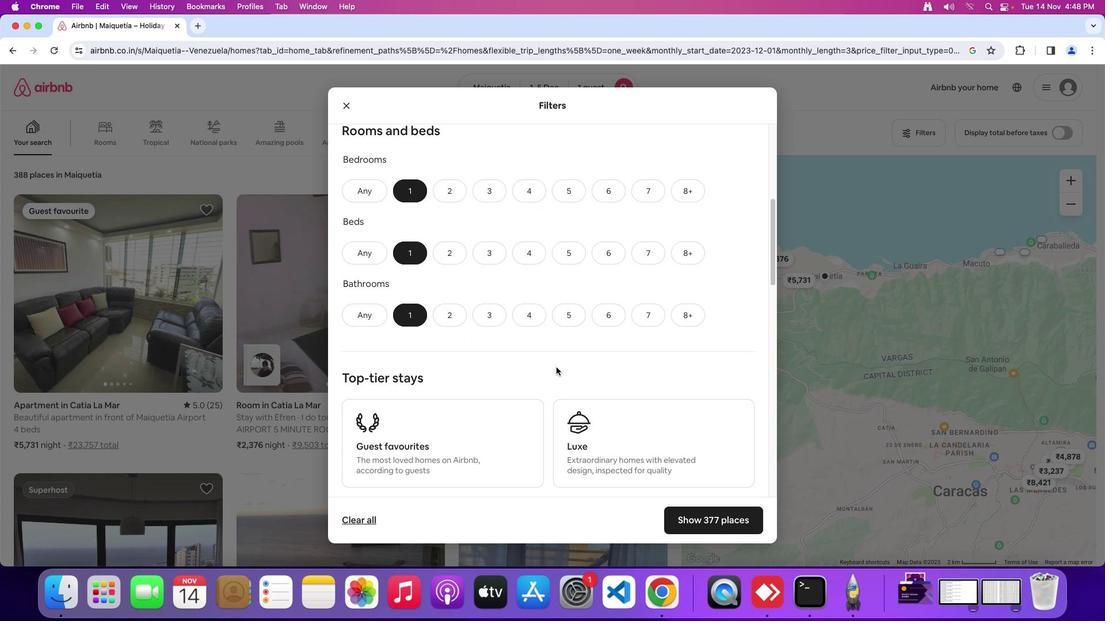 
Action: Mouse scrolled (556, 367) with delta (0, 0)
Screenshot: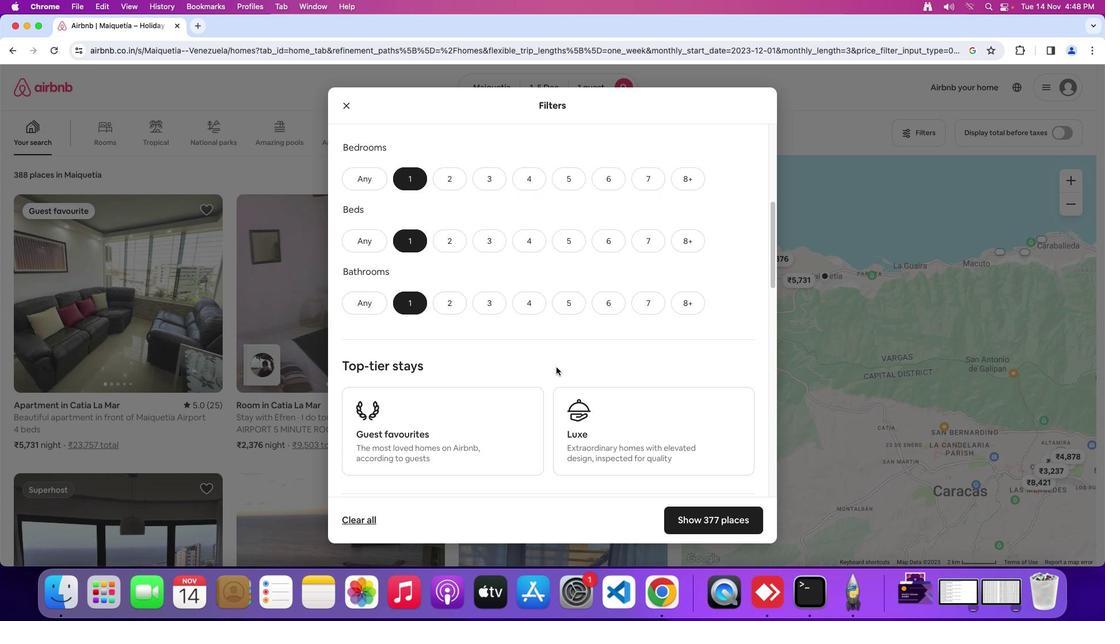 
Action: Mouse scrolled (556, 367) with delta (0, -1)
Screenshot: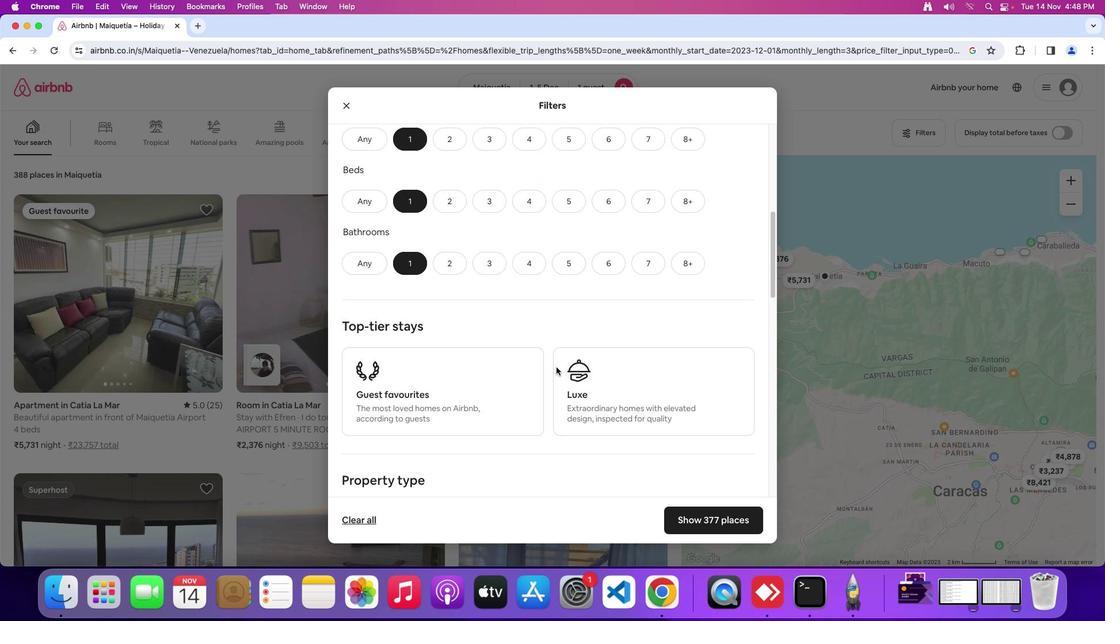 
Action: Mouse scrolled (556, 367) with delta (0, 0)
Screenshot: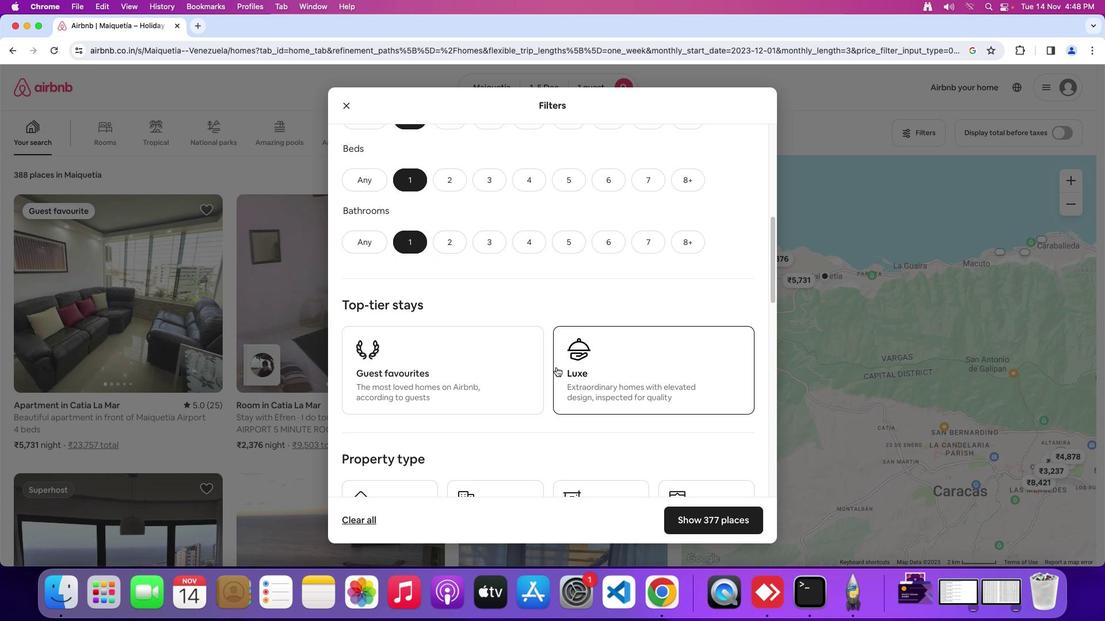 
Action: Mouse scrolled (556, 367) with delta (0, 0)
Screenshot: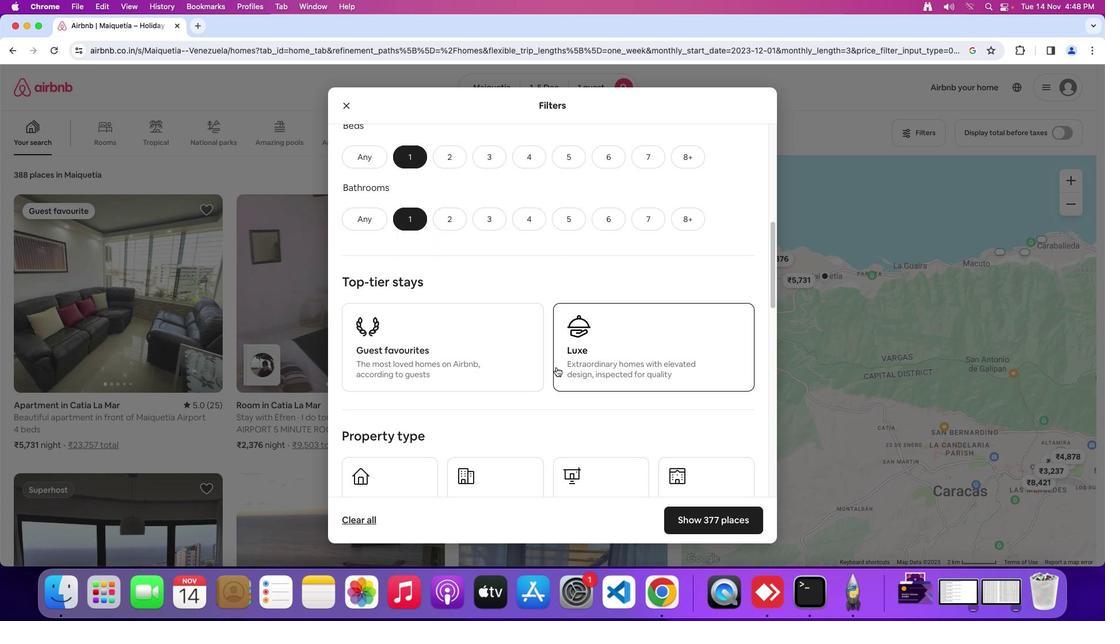 
Action: Mouse scrolled (556, 367) with delta (0, -1)
Screenshot: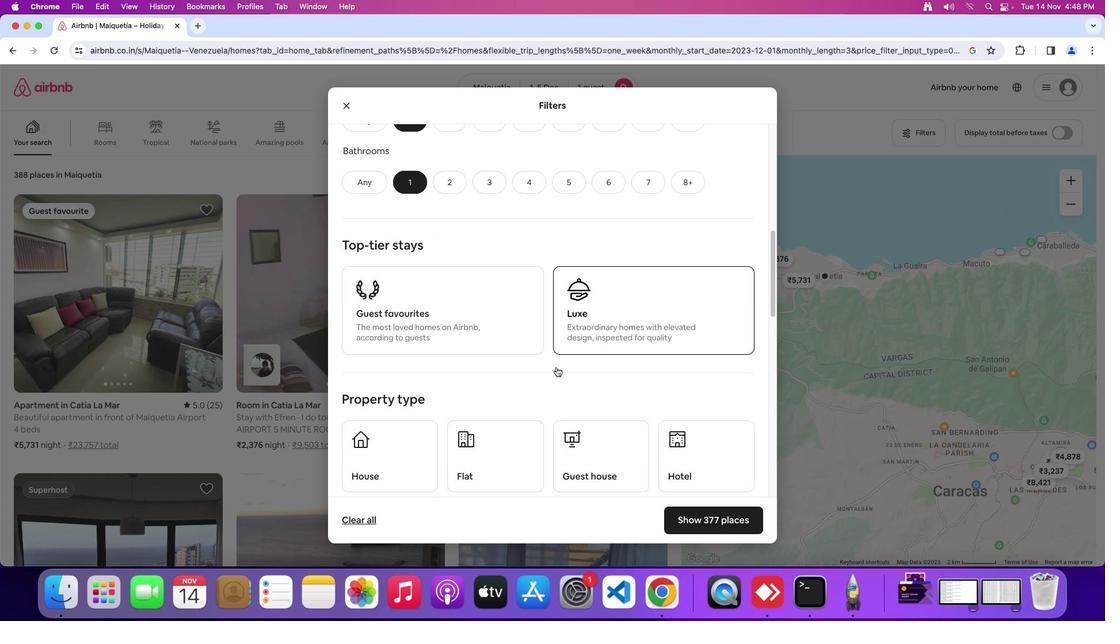 
Action: Mouse moved to (522, 371)
Screenshot: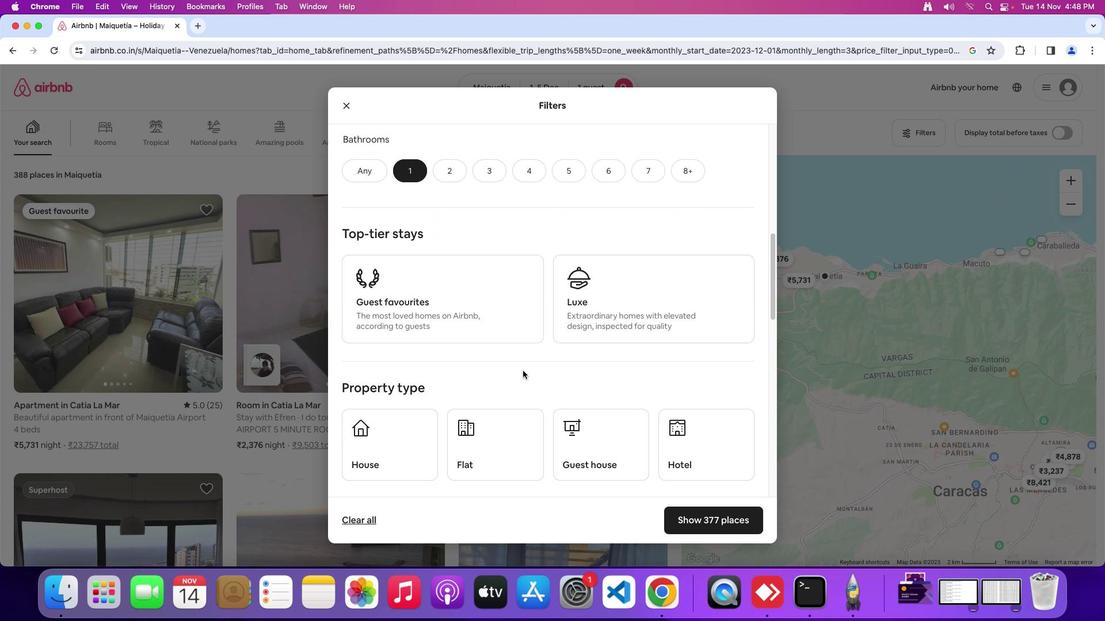 
Action: Mouse scrolled (522, 371) with delta (0, 0)
Screenshot: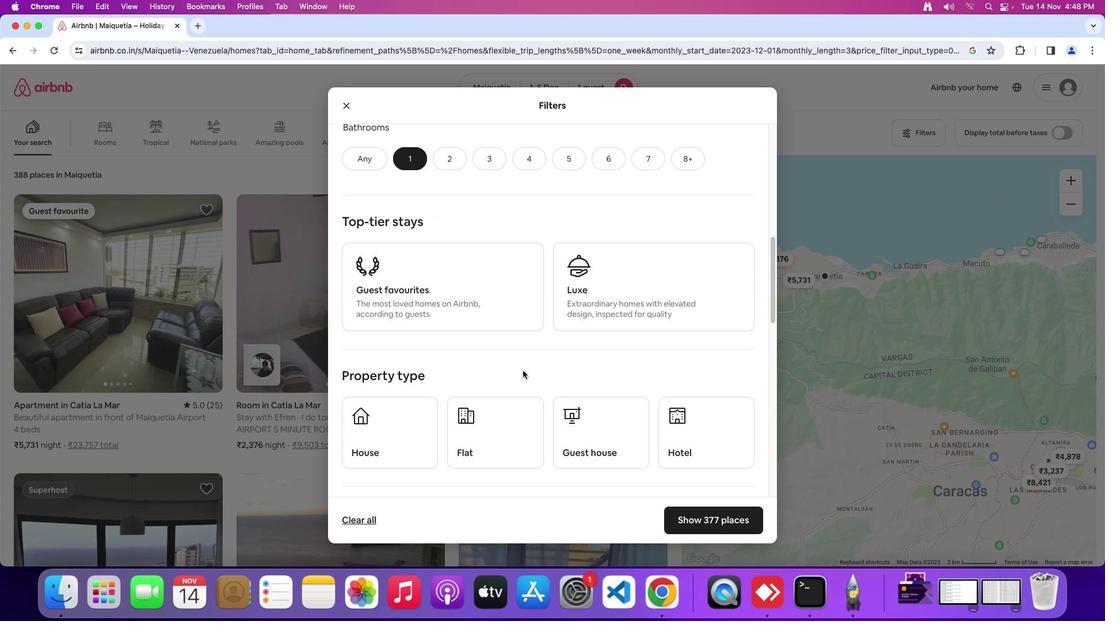 
Action: Mouse scrolled (522, 371) with delta (0, 0)
Screenshot: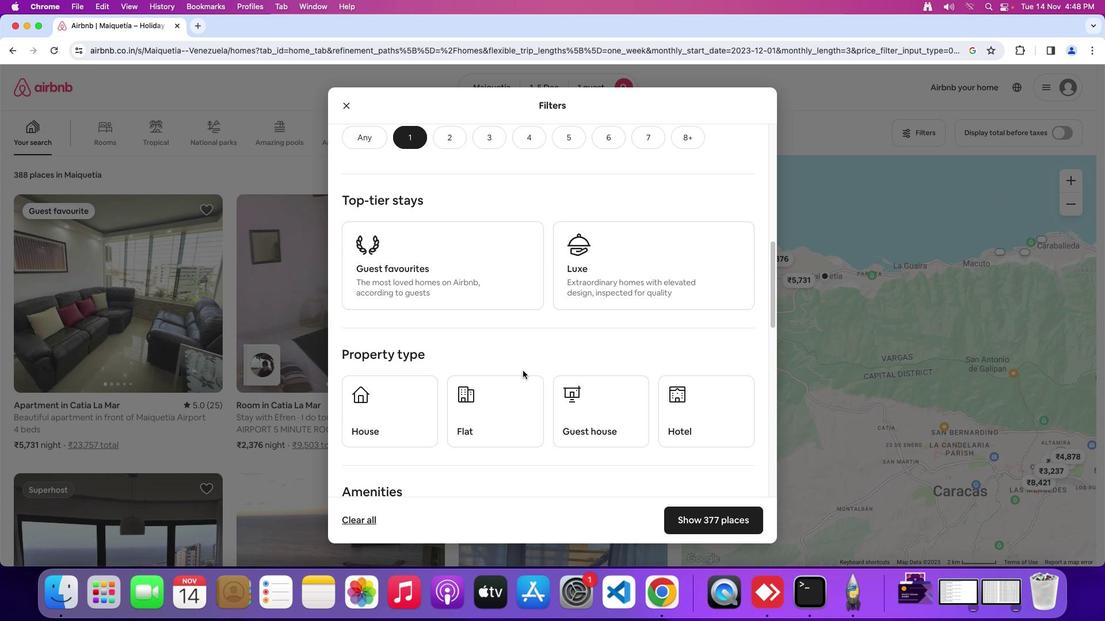 
Action: Mouse scrolled (522, 371) with delta (0, -1)
Screenshot: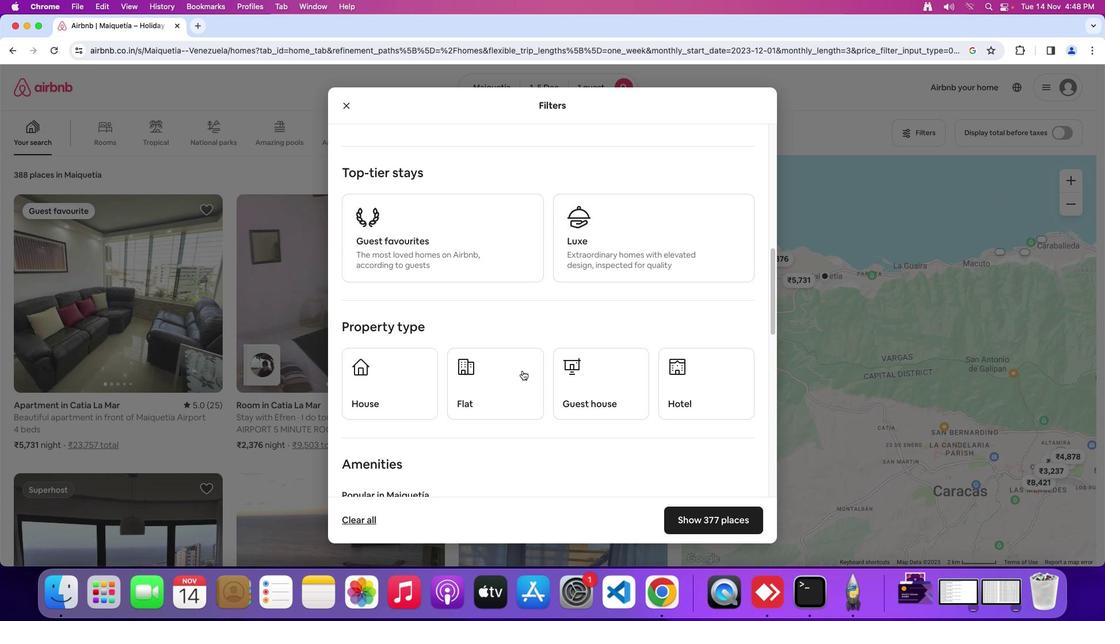 
Action: Mouse moved to (496, 366)
Screenshot: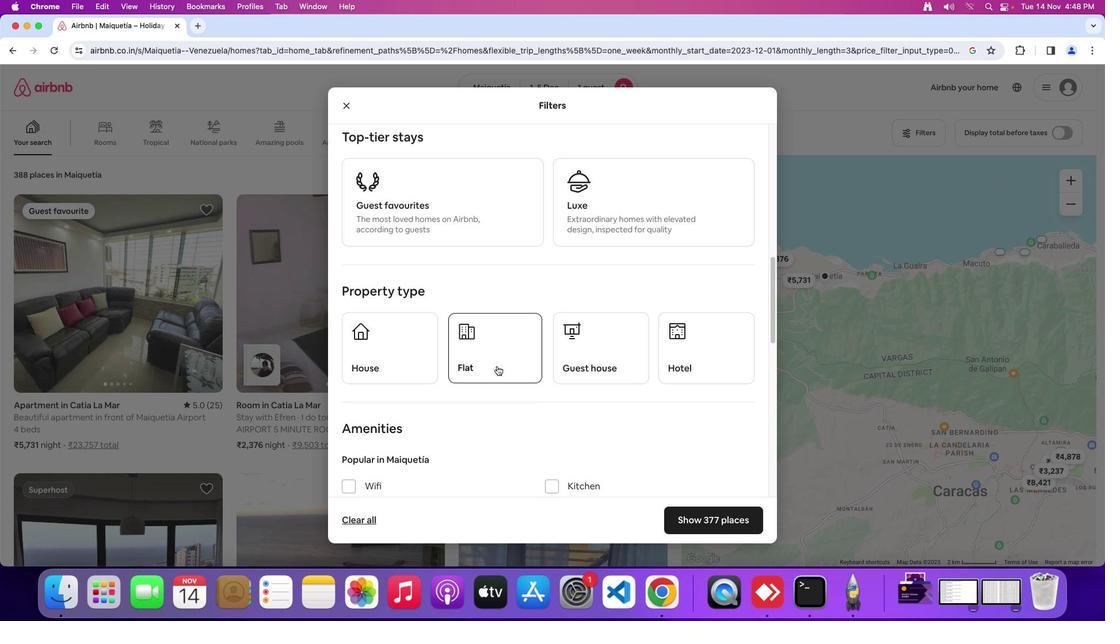 
Action: Mouse pressed left at (496, 366)
Screenshot: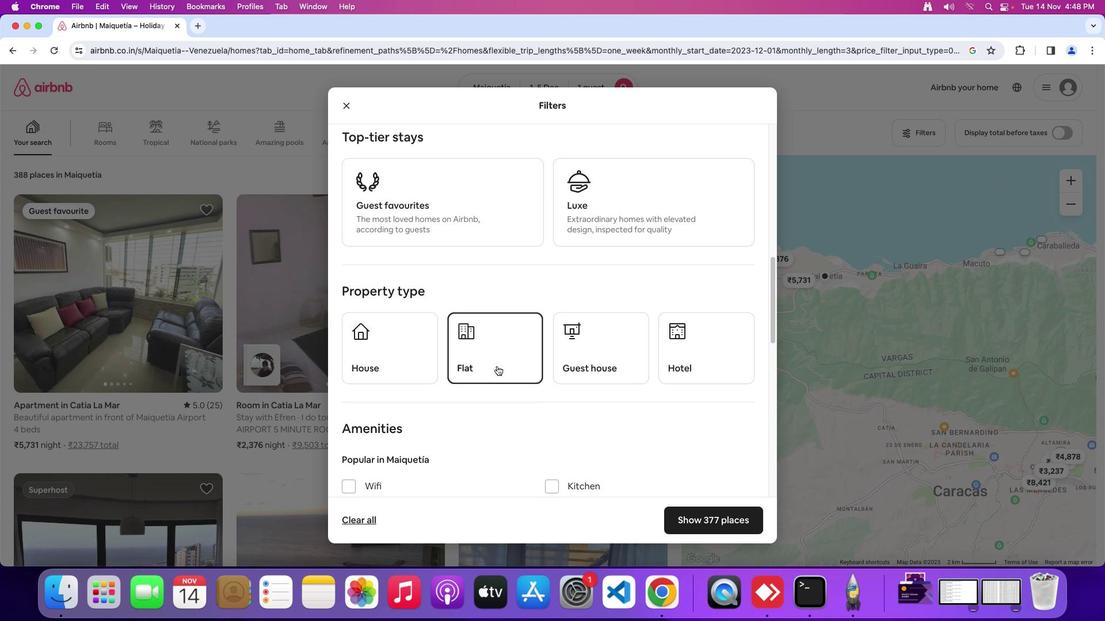 
Action: Mouse moved to (512, 404)
Screenshot: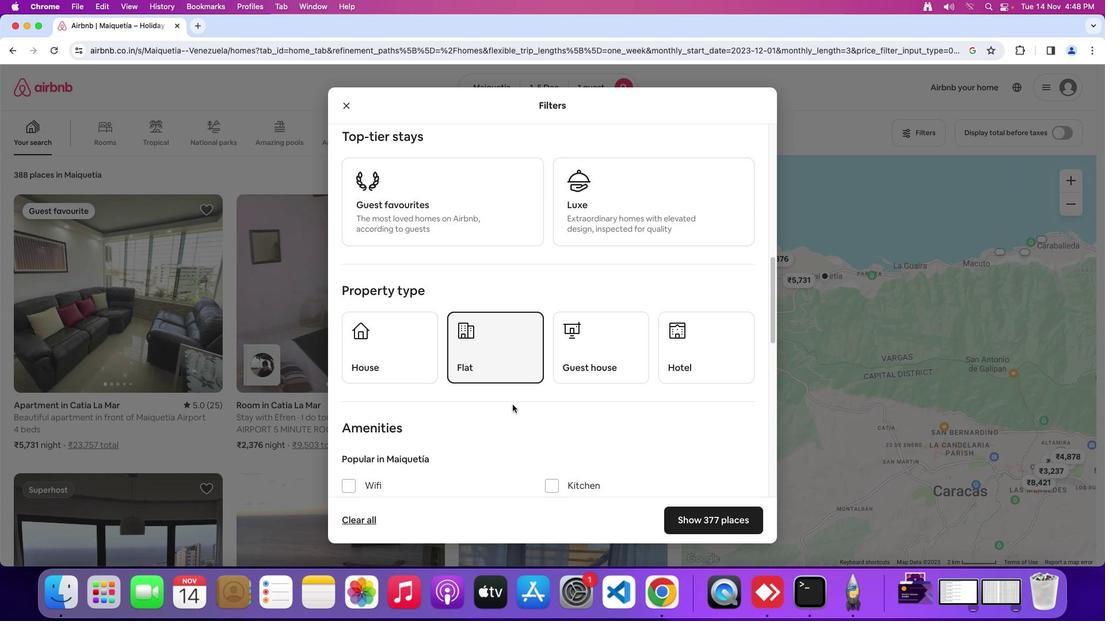 
Action: Mouse scrolled (512, 404) with delta (0, 0)
Screenshot: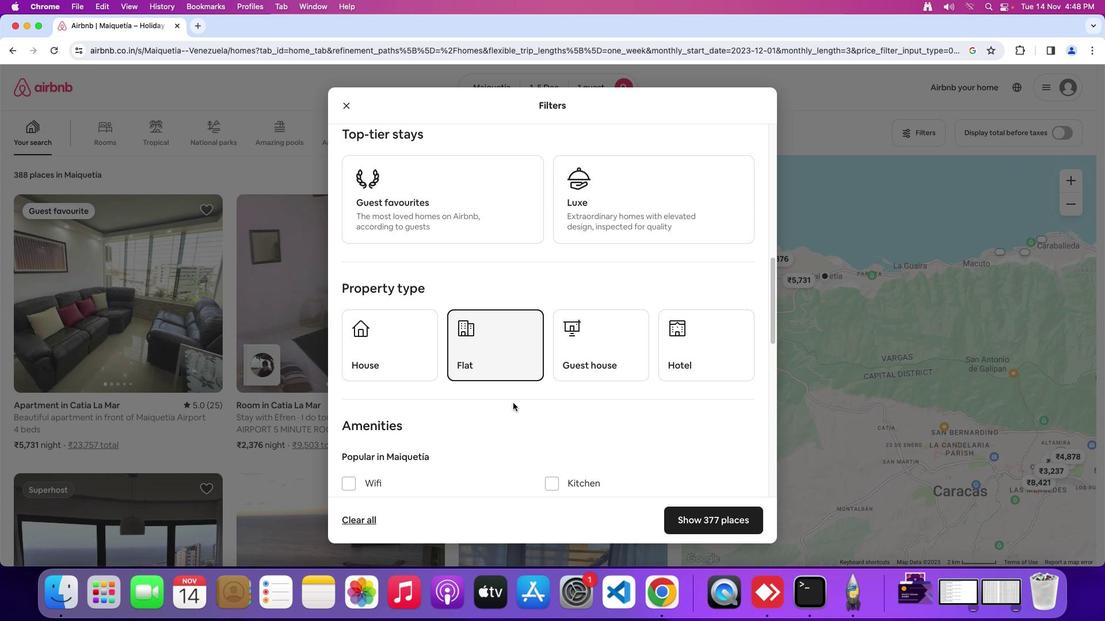 
Action: Mouse moved to (512, 404)
Screenshot: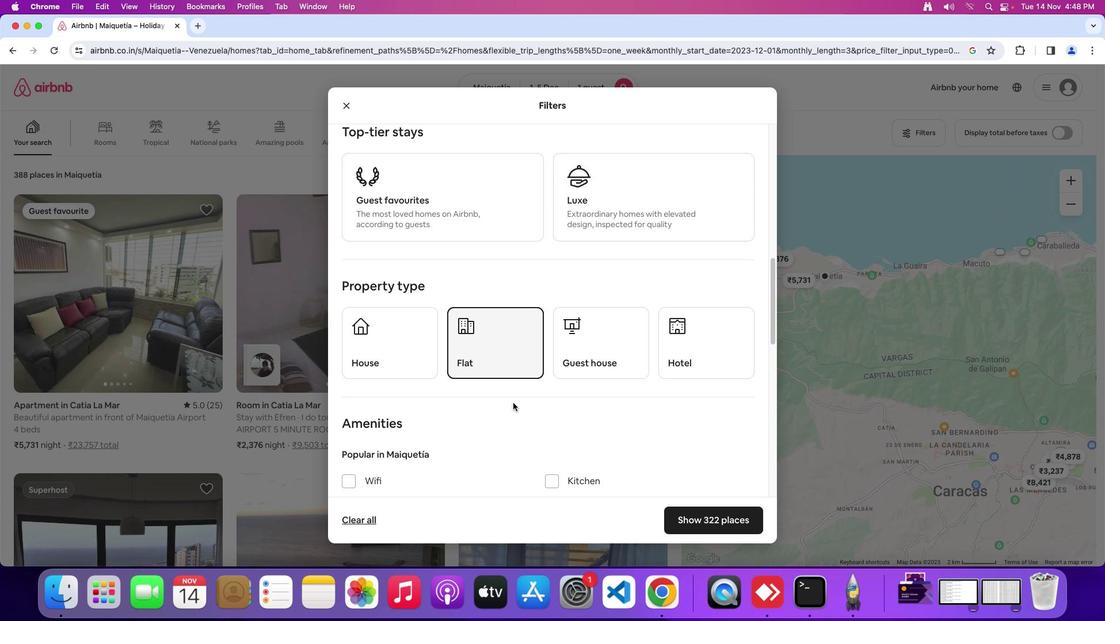 
Action: Mouse scrolled (512, 404) with delta (0, 0)
Screenshot: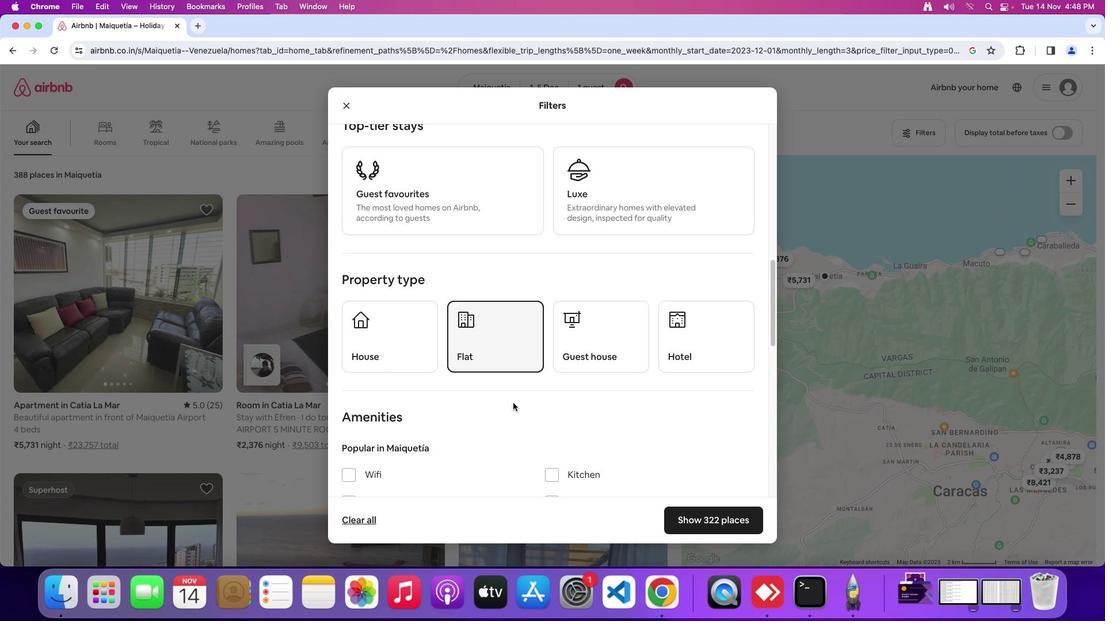 
Action: Mouse moved to (513, 403)
Screenshot: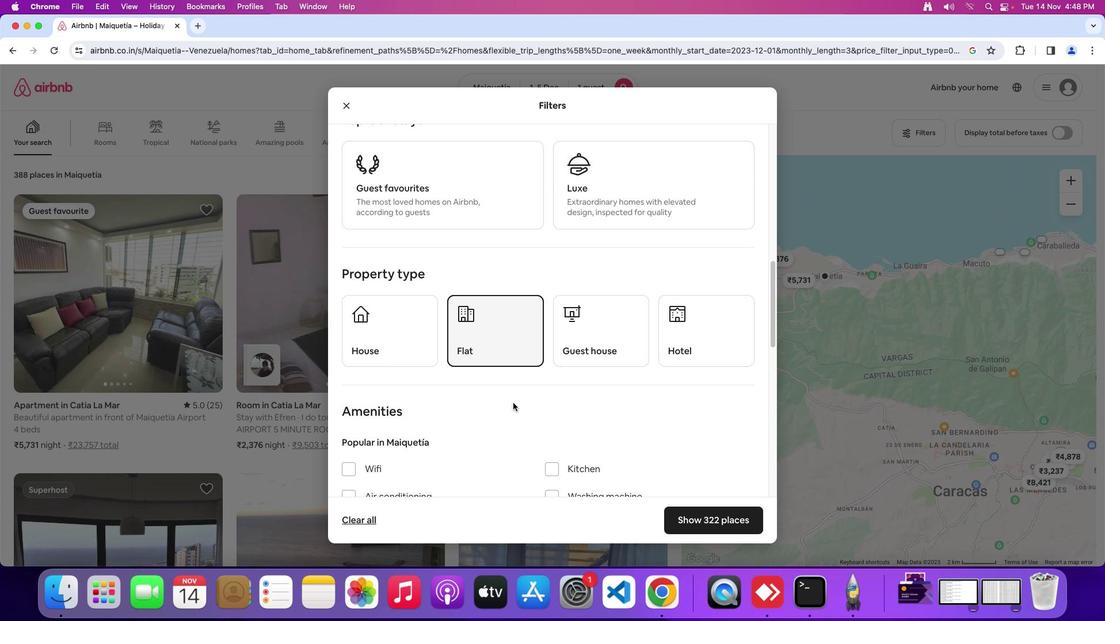 
Action: Mouse scrolled (513, 403) with delta (0, 0)
Screenshot: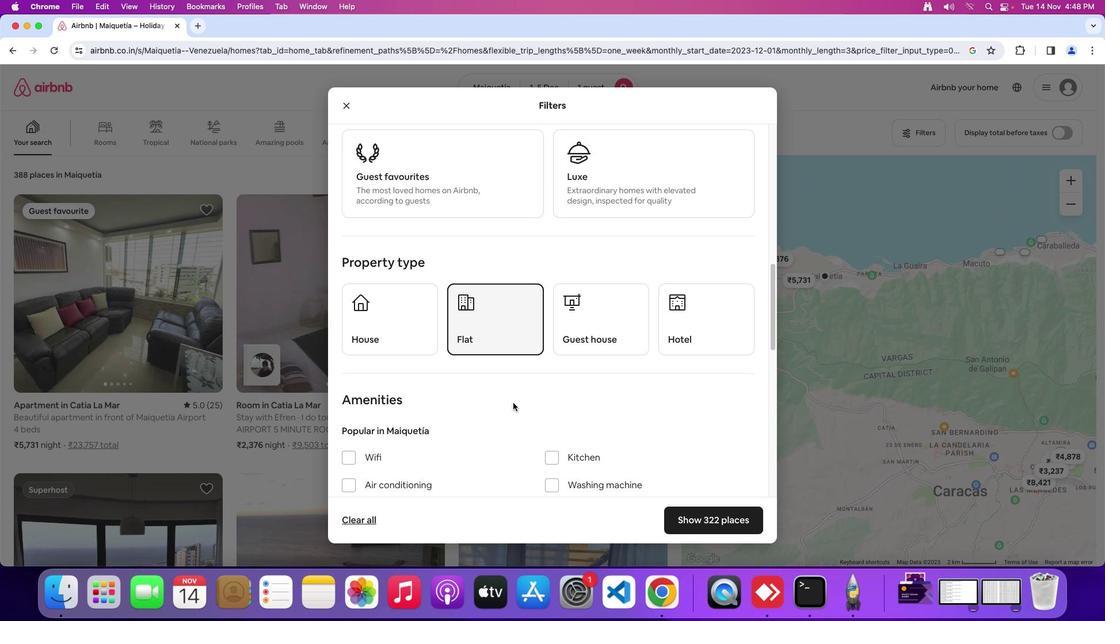 
Action: Mouse moved to (515, 402)
Screenshot: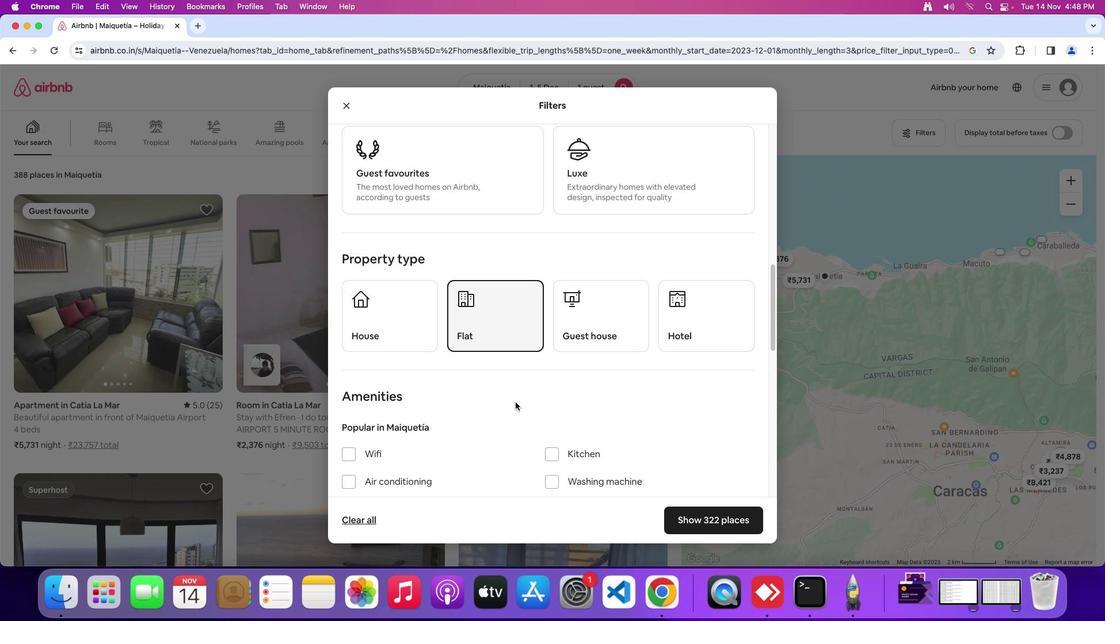 
Action: Mouse scrolled (515, 402) with delta (0, 0)
Screenshot: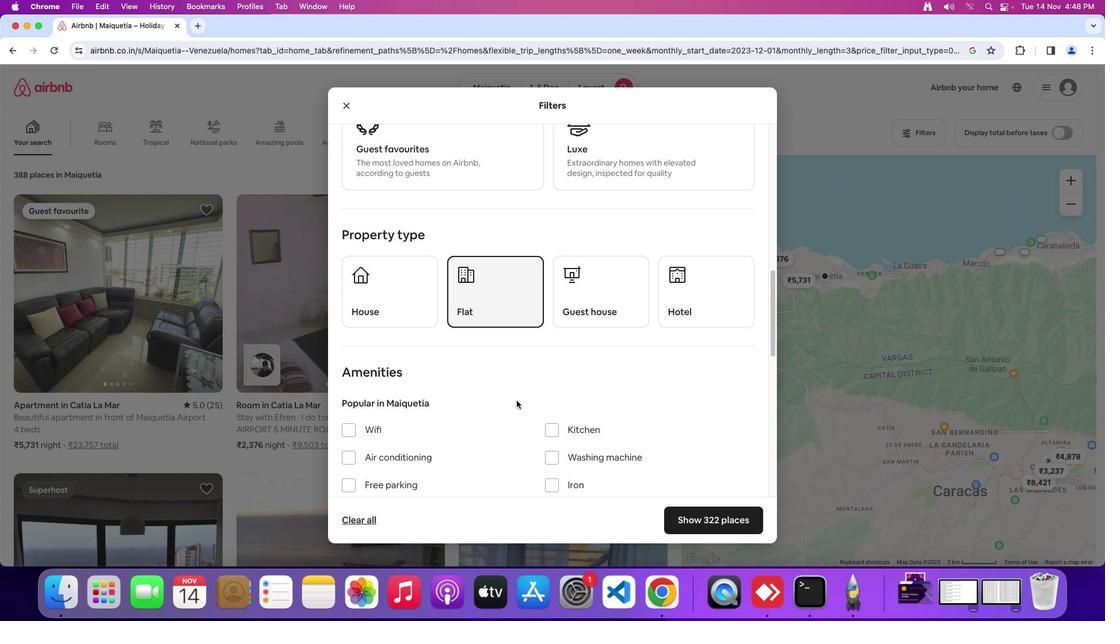 
Action: Mouse scrolled (515, 402) with delta (0, 0)
Screenshot: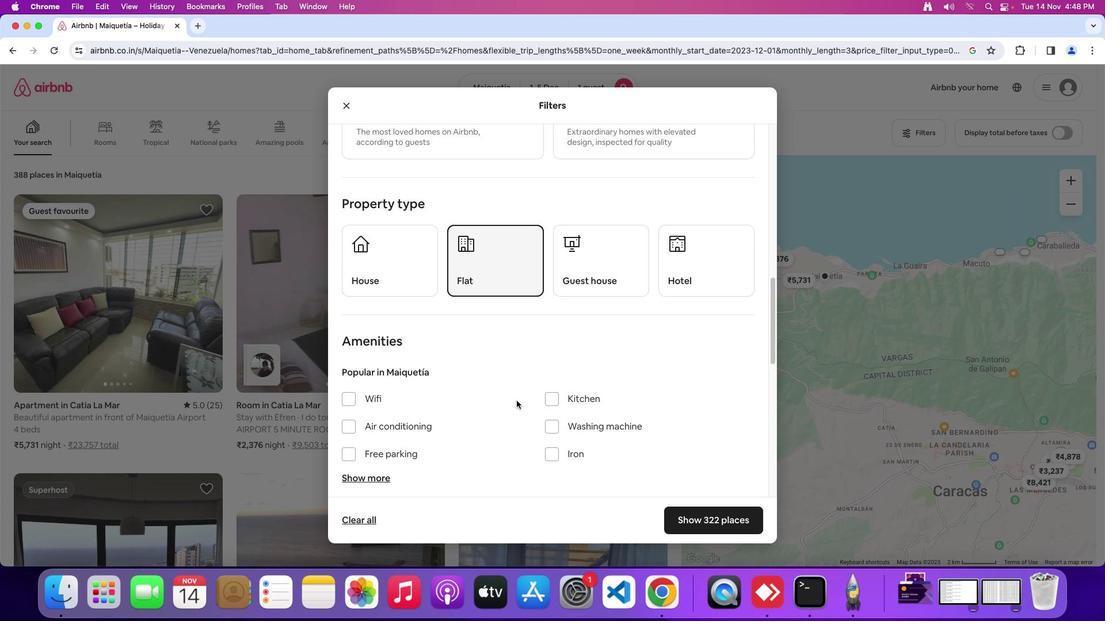 
Action: Mouse moved to (515, 402)
Screenshot: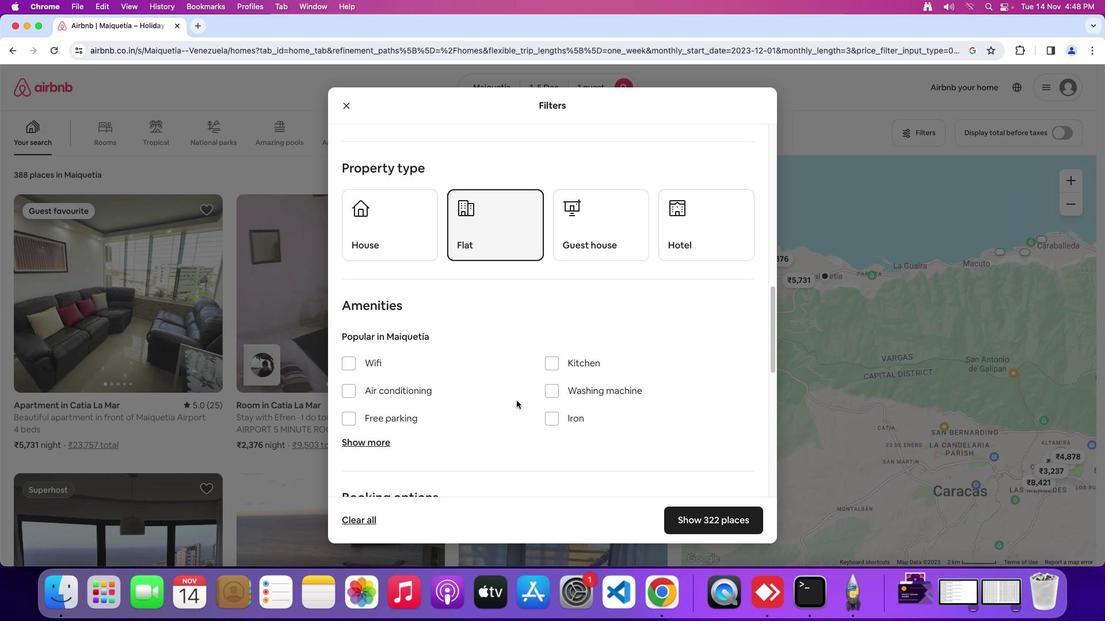 
Action: Mouse scrolled (515, 402) with delta (0, -1)
Screenshot: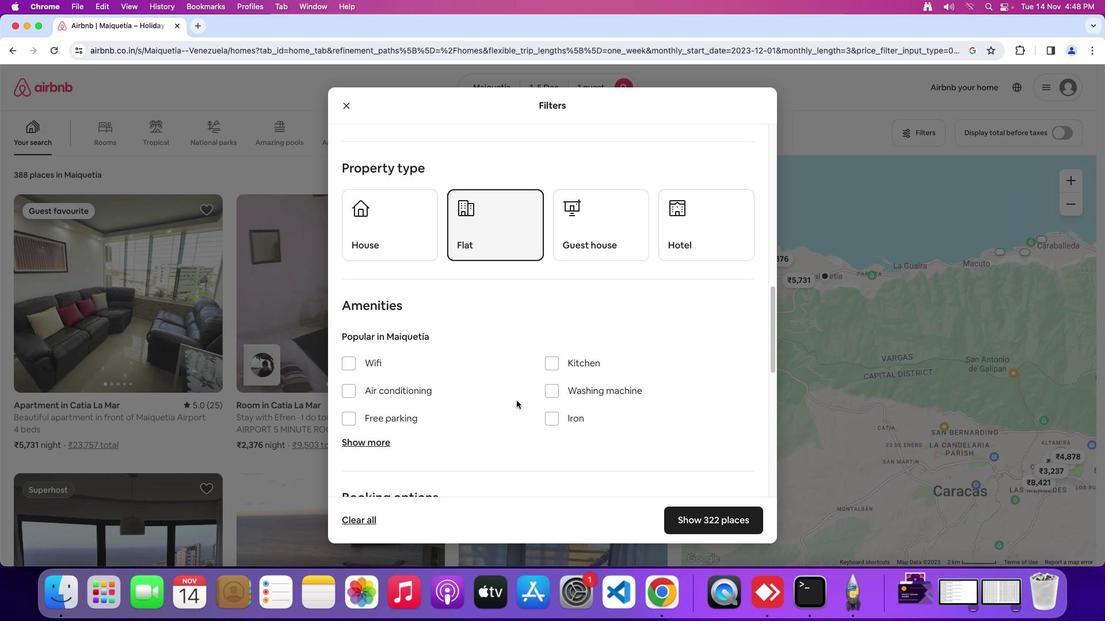 
Action: Mouse moved to (516, 400)
Screenshot: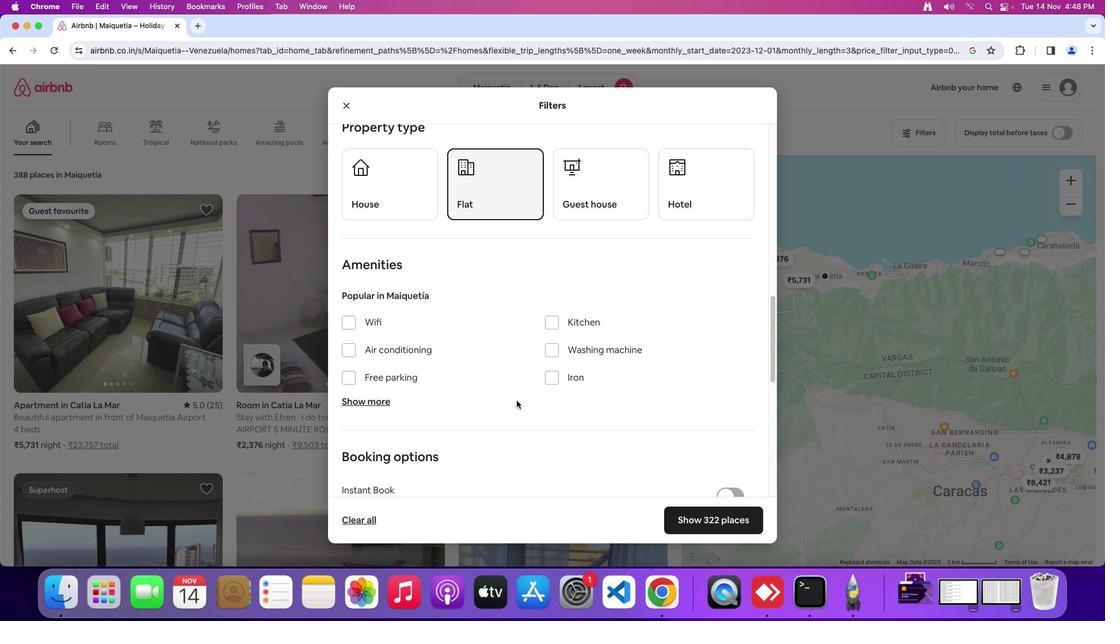 
Action: Mouse scrolled (516, 400) with delta (0, -2)
Screenshot: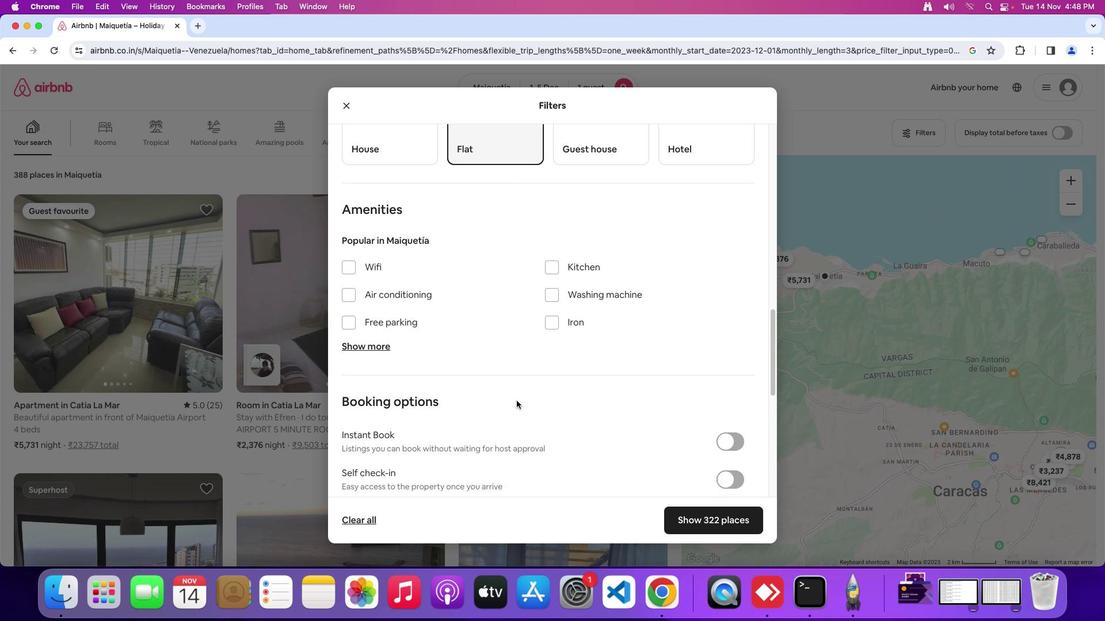 
Action: Mouse moved to (548, 398)
Screenshot: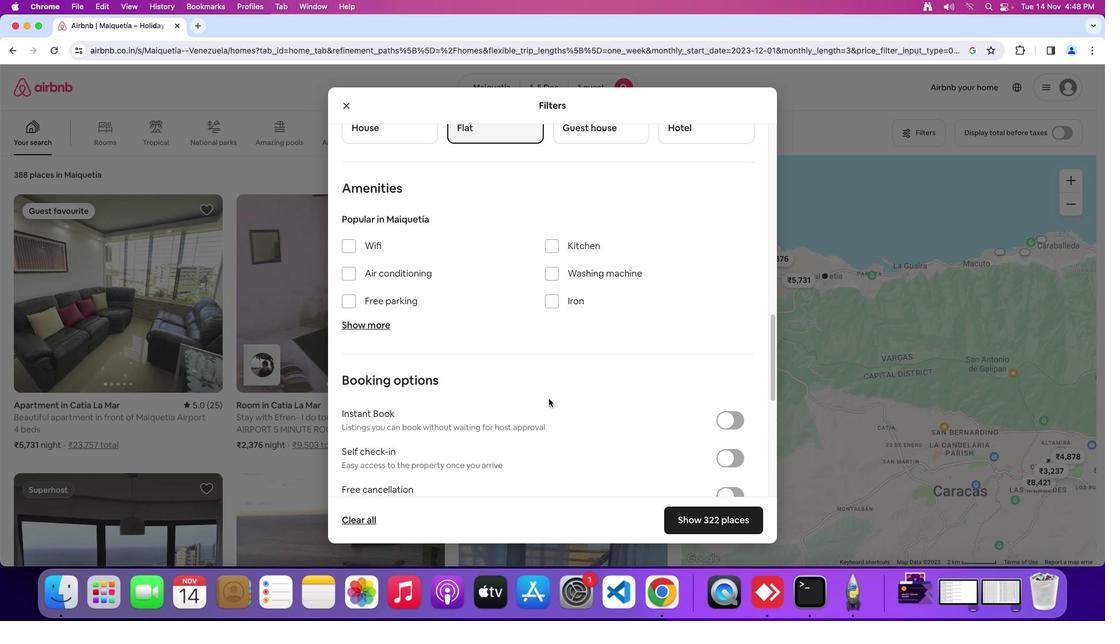 
Action: Mouse scrolled (548, 398) with delta (0, 0)
Screenshot: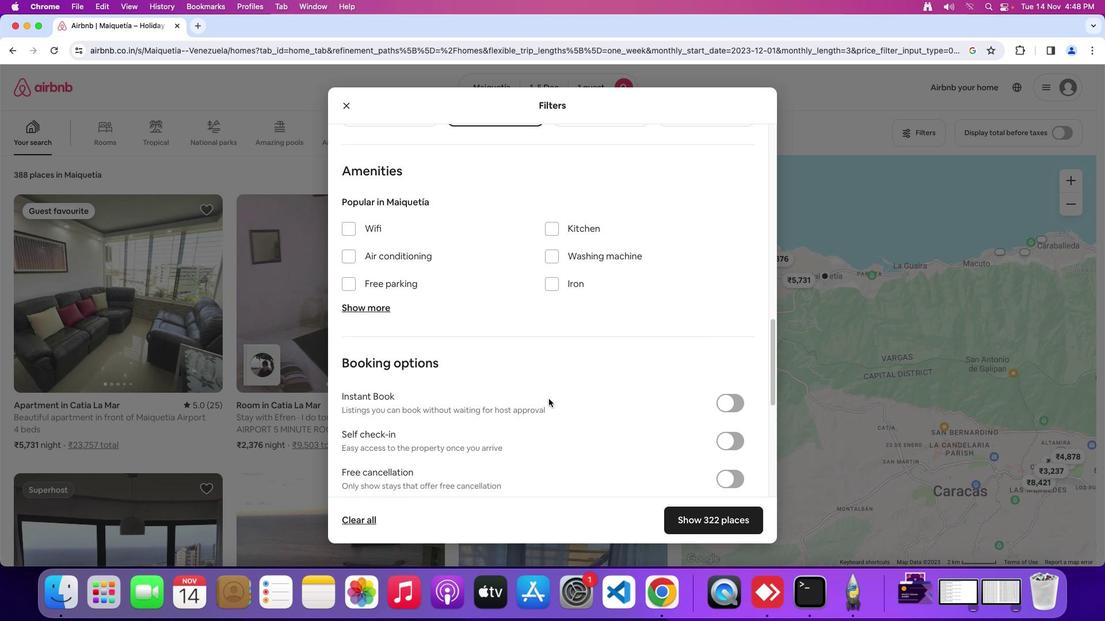 
Action: Mouse scrolled (548, 398) with delta (0, 0)
Screenshot: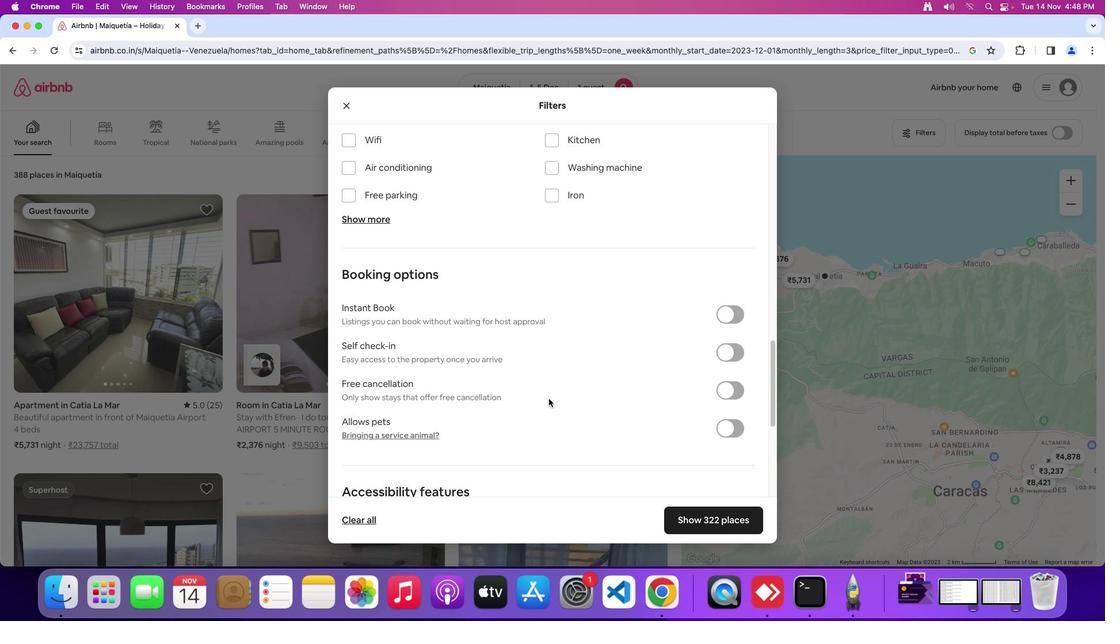 
Action: Mouse scrolled (548, 398) with delta (0, -2)
Screenshot: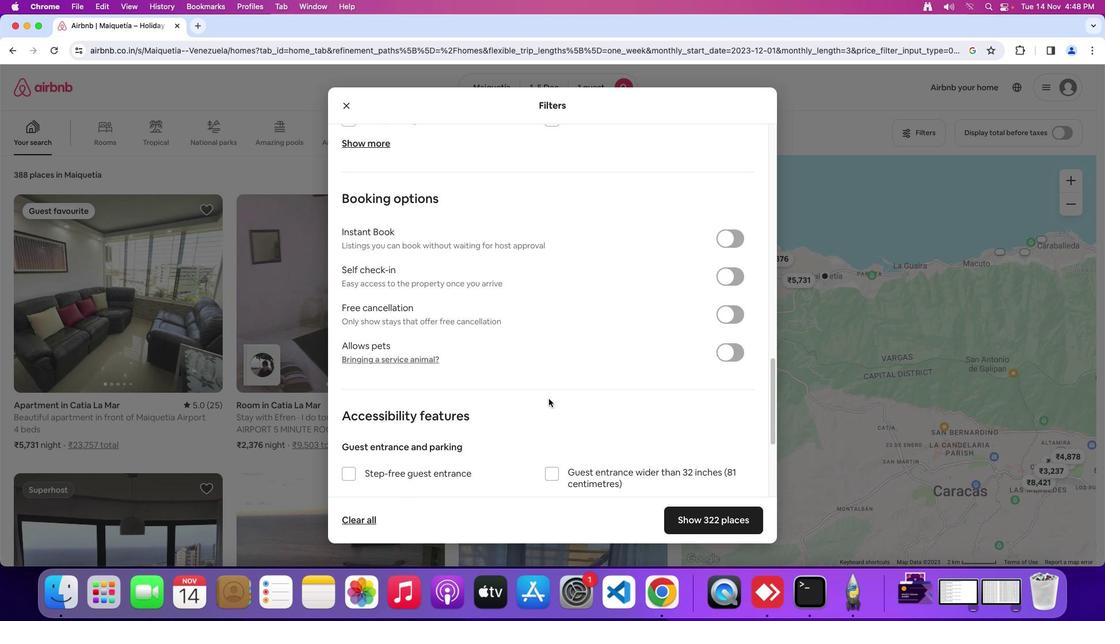
Action: Mouse scrolled (548, 398) with delta (0, -2)
Screenshot: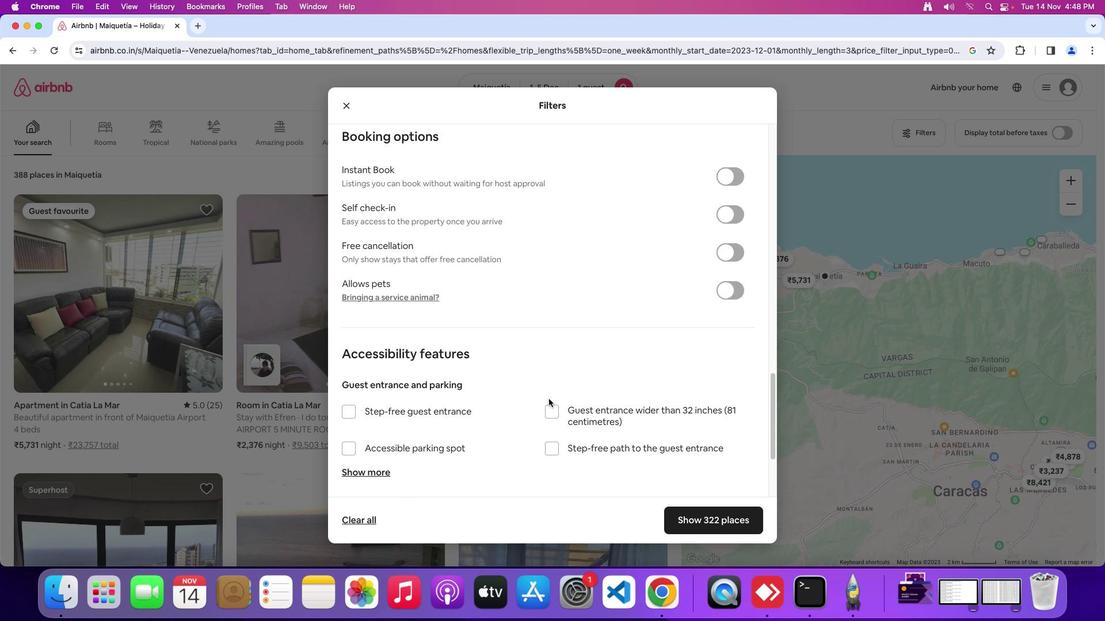 
Action: Mouse moved to (525, 297)
Screenshot: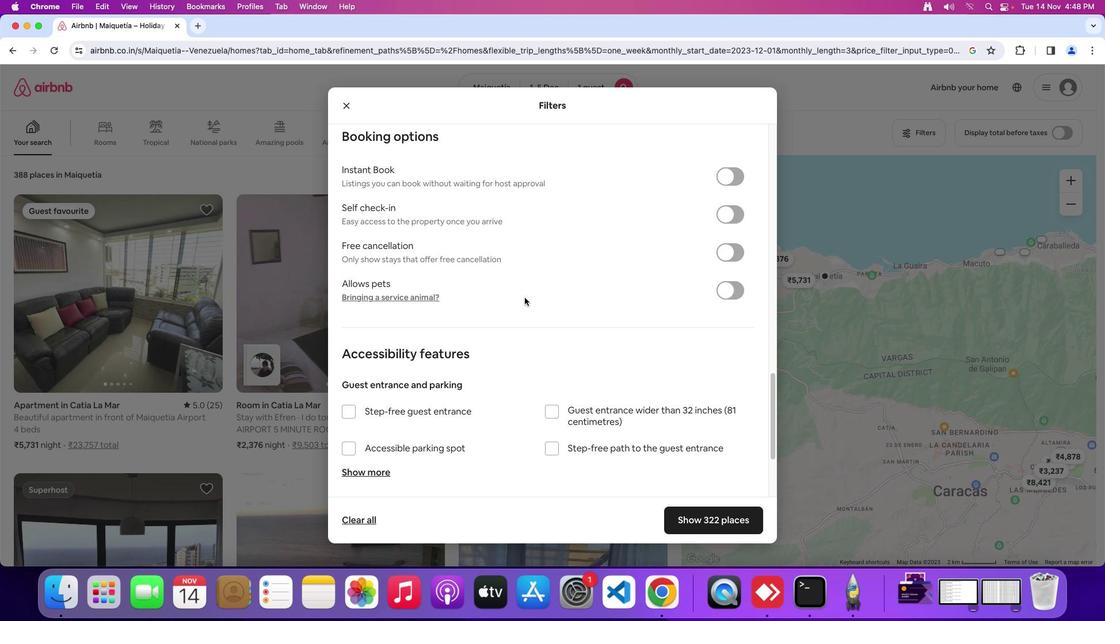 
Action: Mouse scrolled (525, 297) with delta (0, 0)
Screenshot: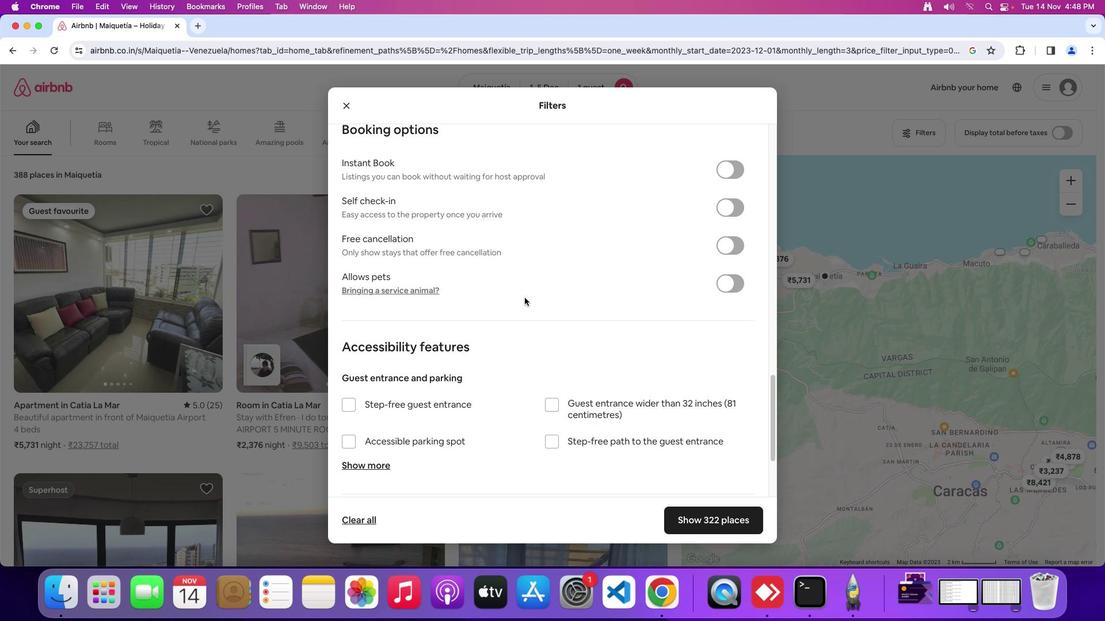 
Action: Mouse scrolled (525, 297) with delta (0, 0)
Screenshot: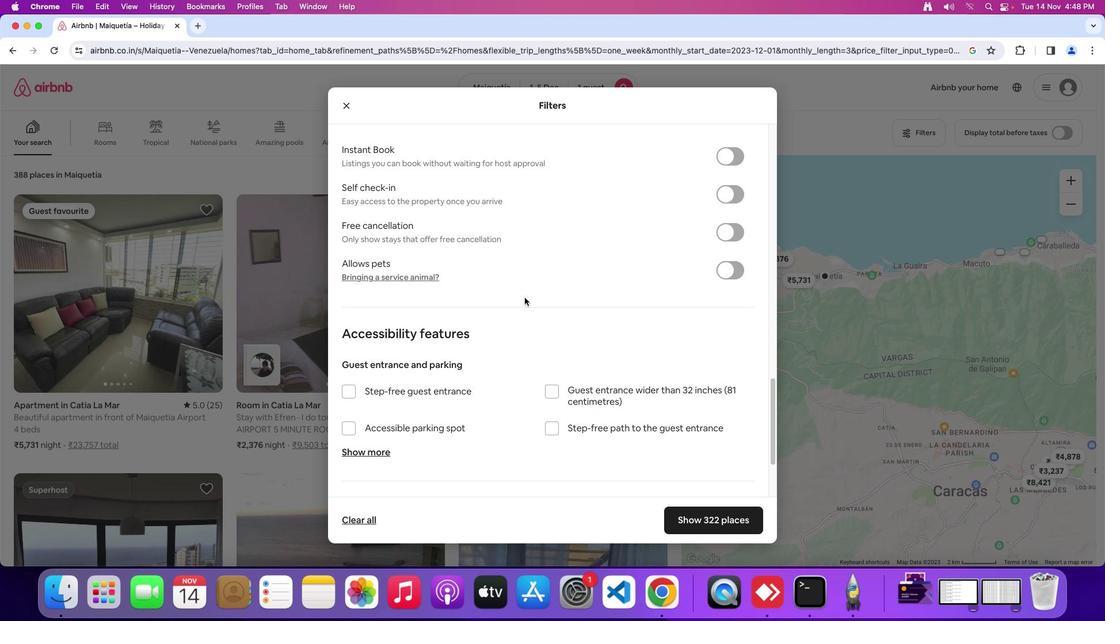
Action: Mouse moved to (520, 302)
Screenshot: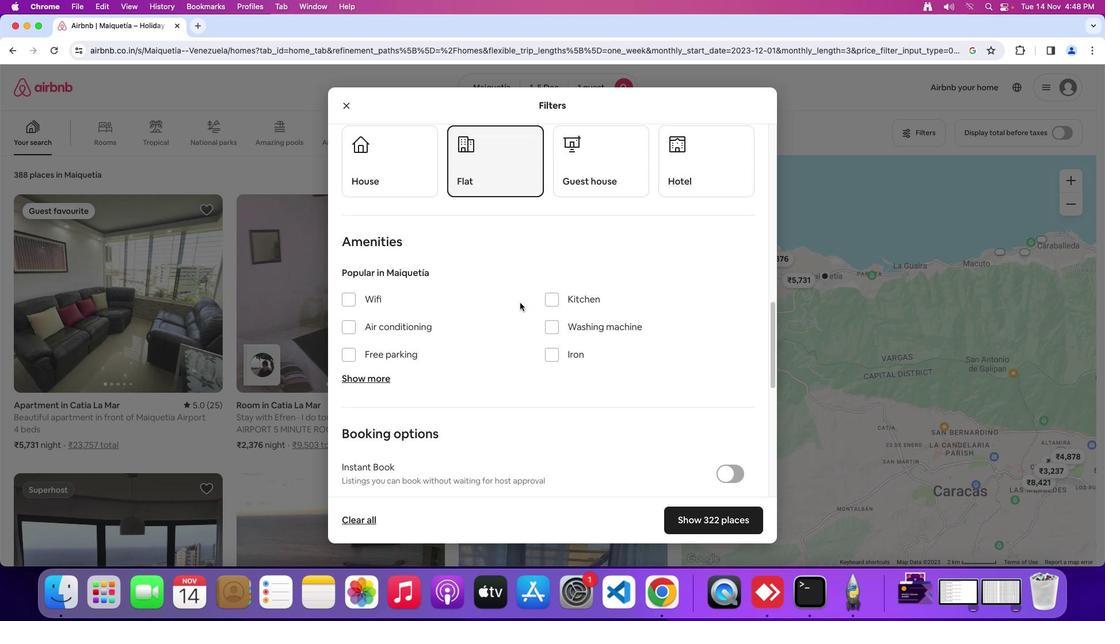 
Action: Mouse scrolled (520, 302) with delta (0, 0)
Screenshot: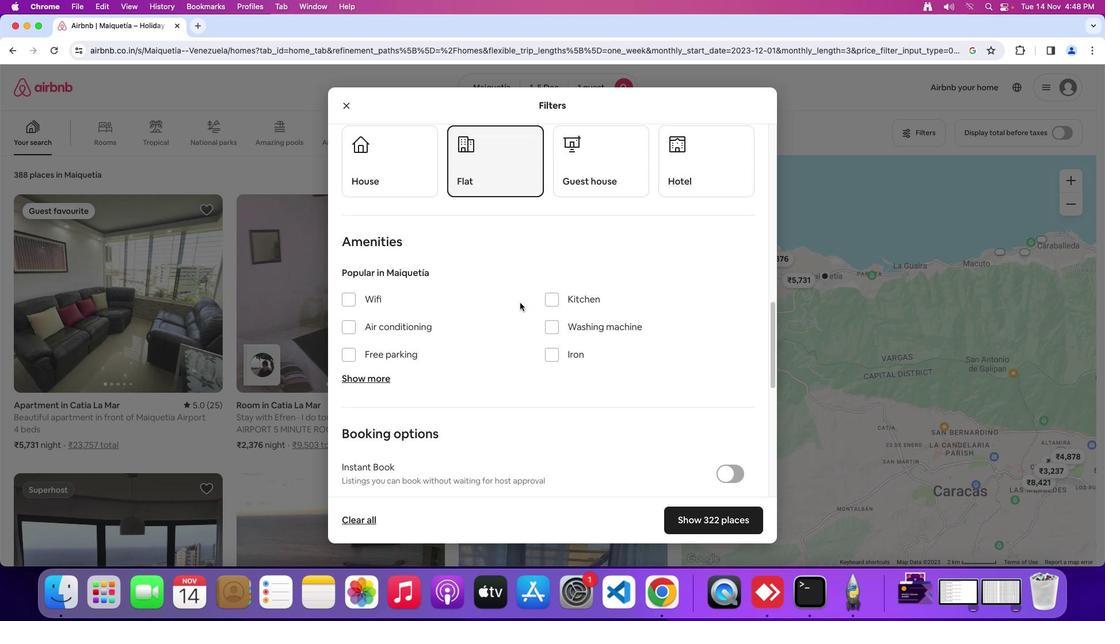 
Action: Mouse moved to (520, 303)
Screenshot: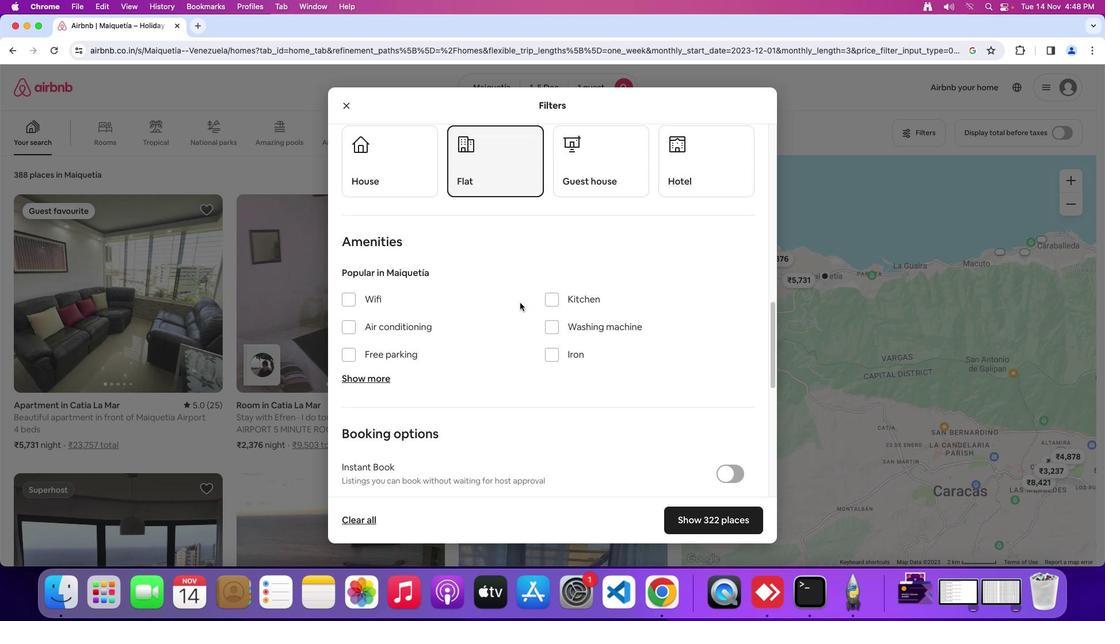 
Action: Mouse scrolled (520, 303) with delta (0, 0)
Screenshot: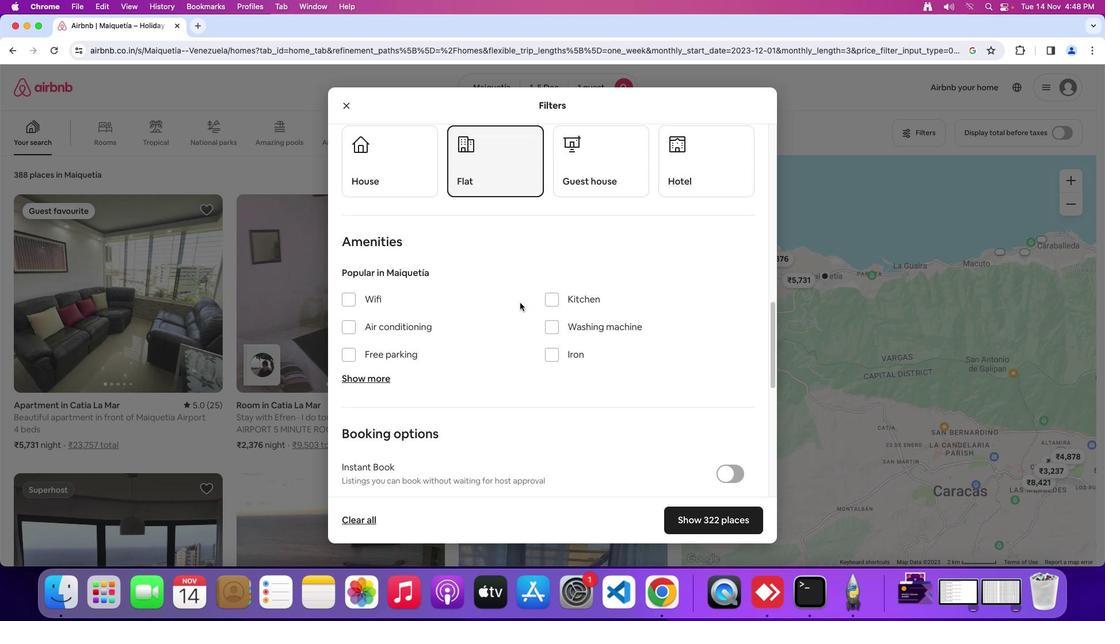 
Action: Mouse scrolled (520, 303) with delta (0, 2)
Screenshot: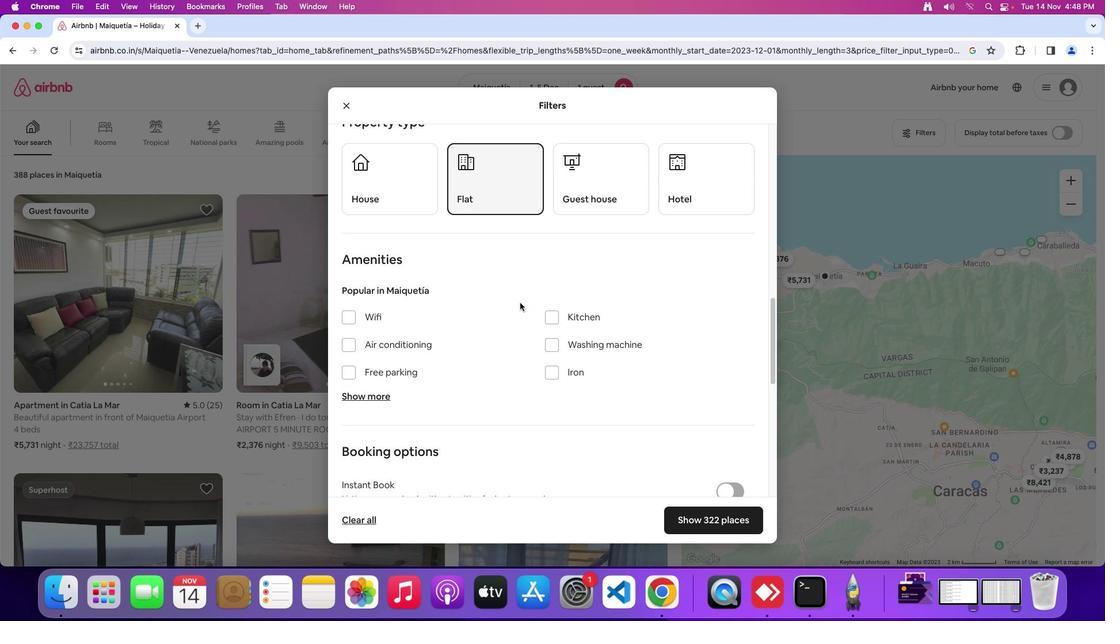 
Action: Mouse scrolled (520, 303) with delta (0, 4)
Screenshot: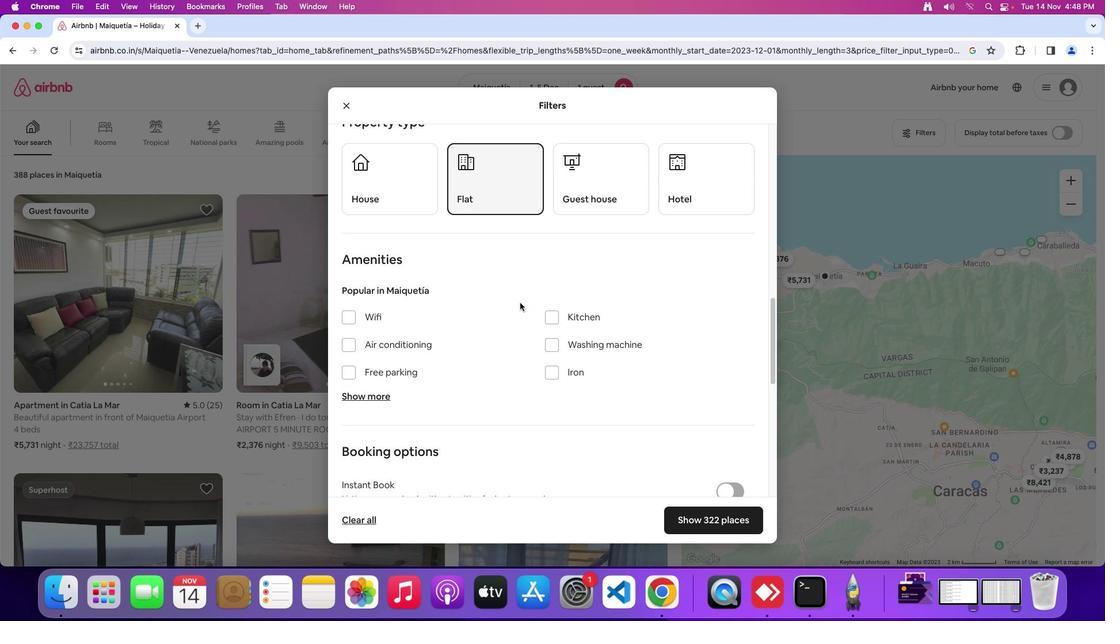 
Action: Mouse moved to (498, 295)
Screenshot: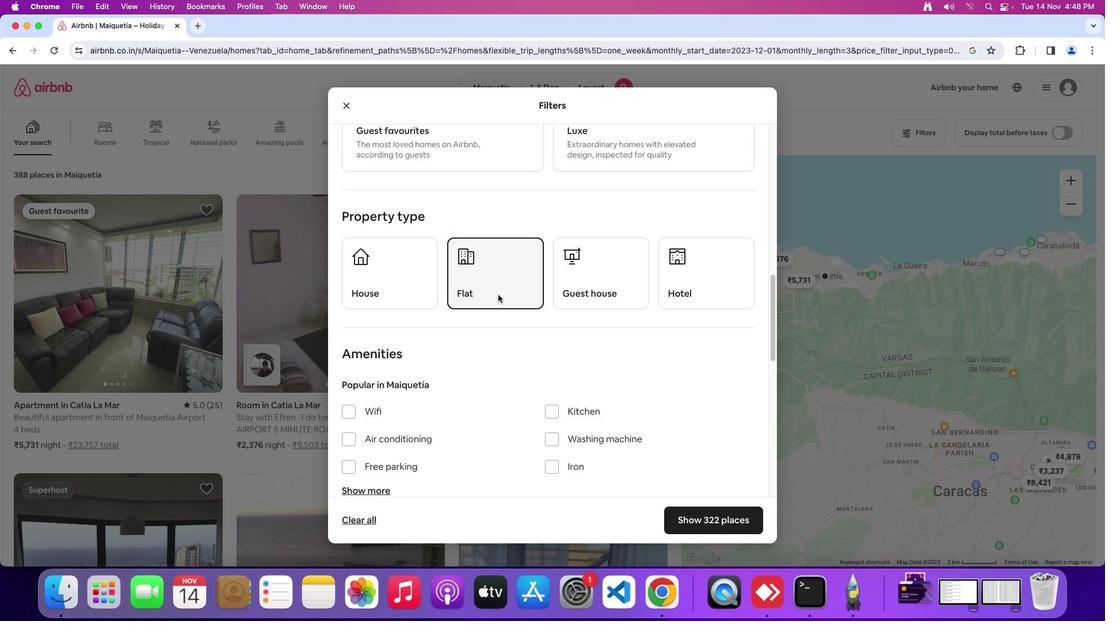
Action: Mouse scrolled (498, 295) with delta (0, 0)
Screenshot: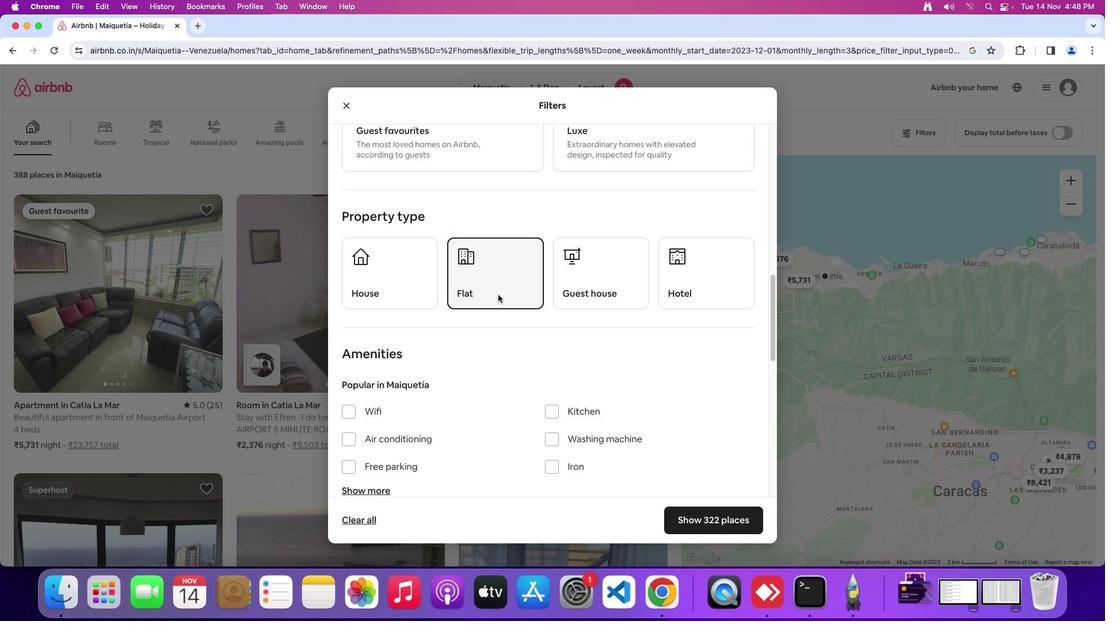 
Action: Mouse scrolled (498, 295) with delta (0, 0)
Screenshot: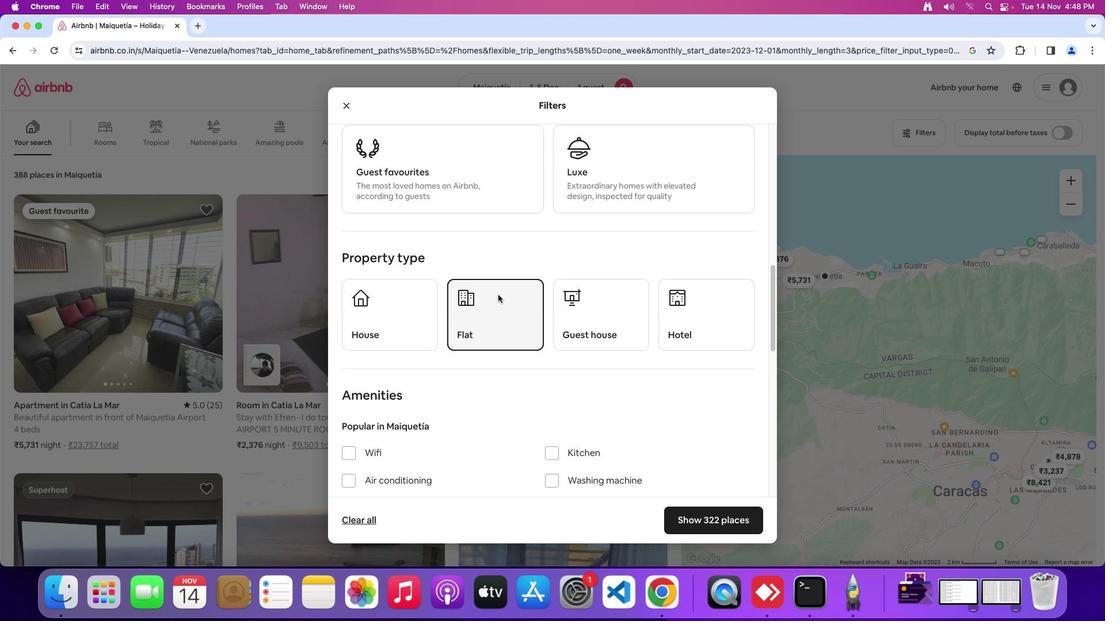 
Action: Mouse scrolled (498, 295) with delta (0, 2)
Screenshot: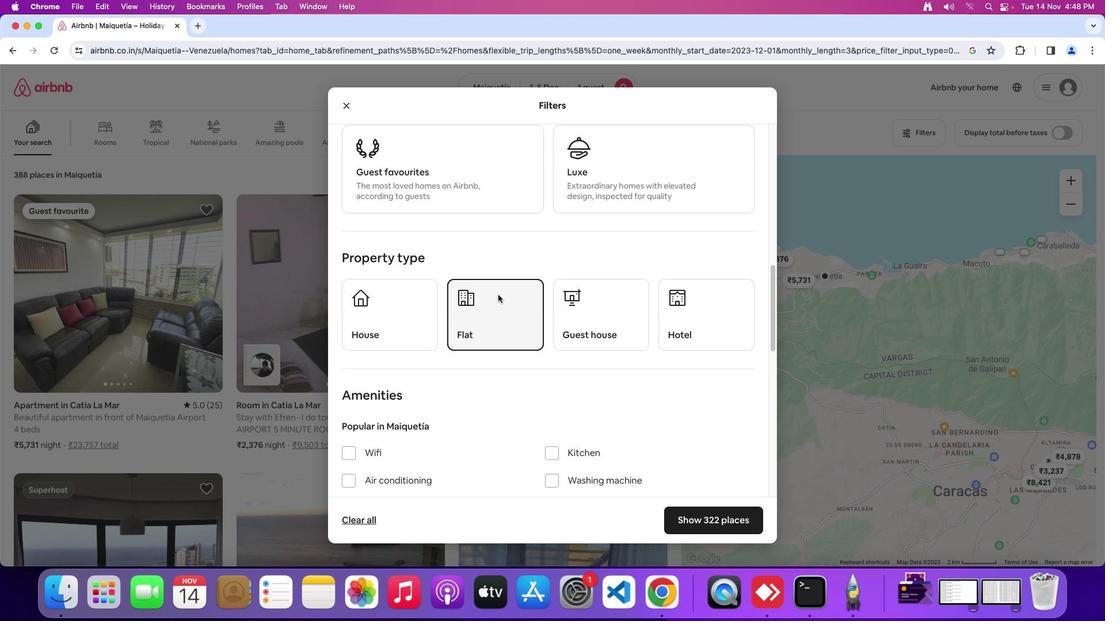 
Action: Mouse scrolled (498, 295) with delta (0, 0)
Screenshot: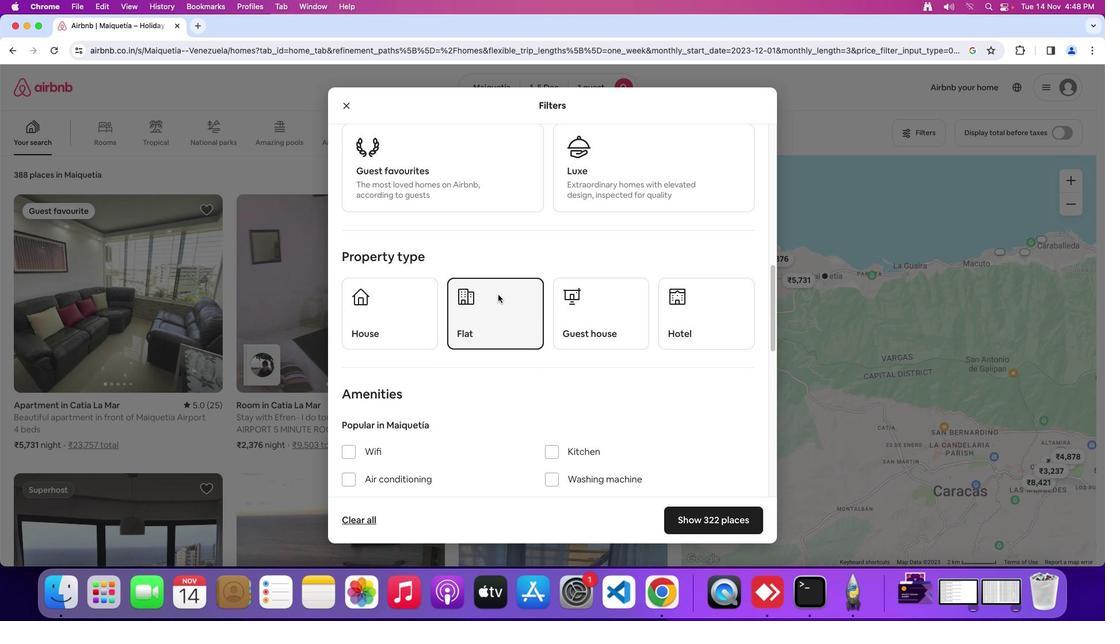 
Action: Mouse scrolled (498, 295) with delta (0, 0)
Screenshot: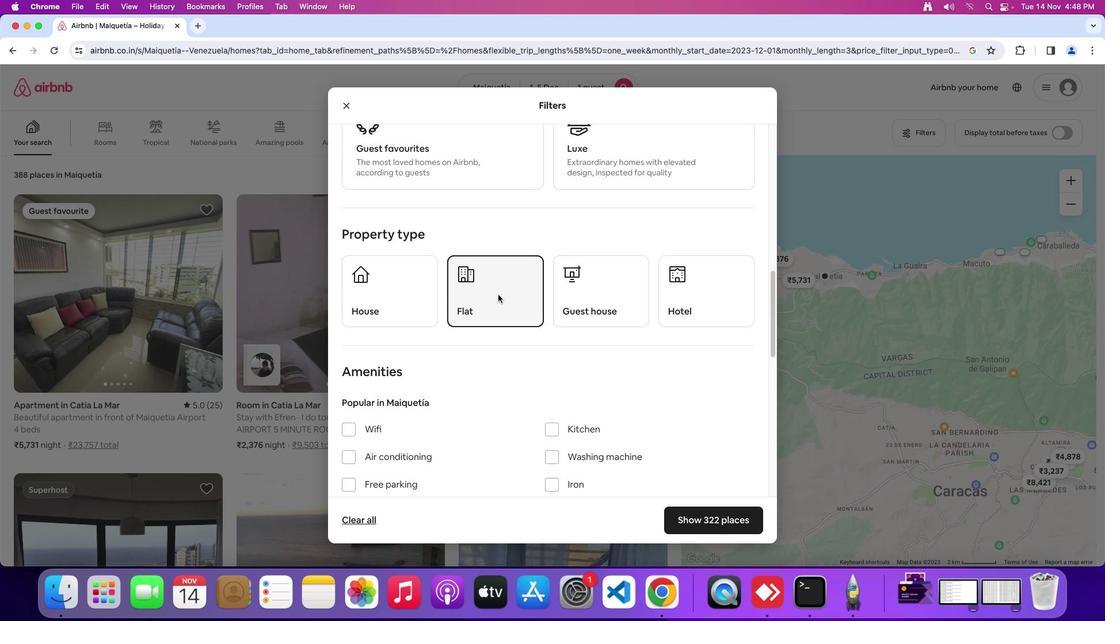 
Action: Mouse scrolled (498, 295) with delta (0, -1)
Screenshot: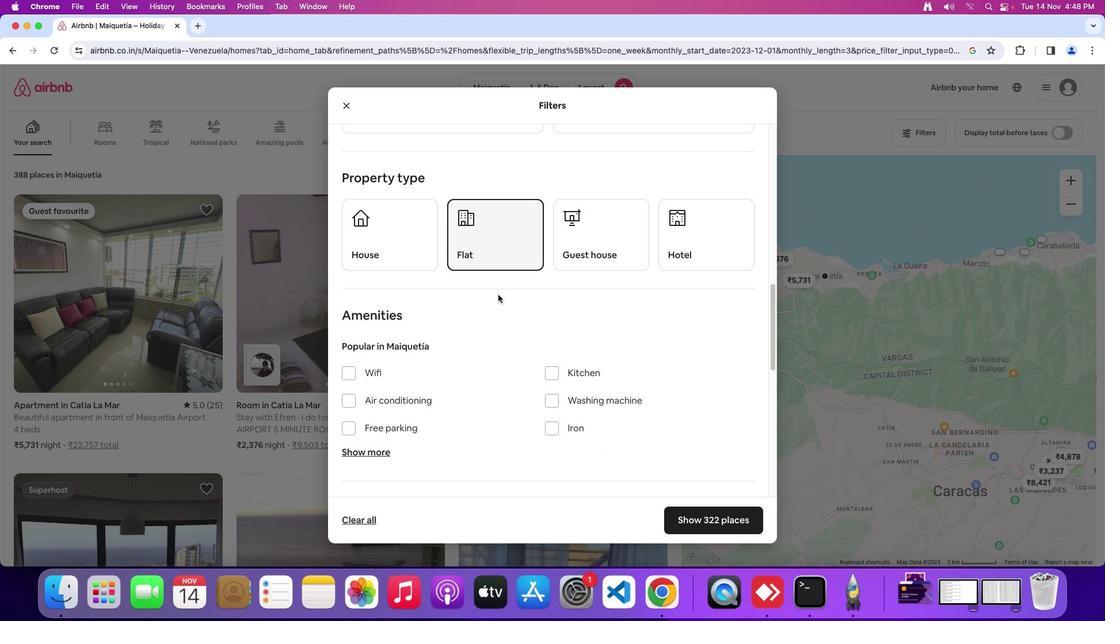 
Action: Mouse moved to (461, 309)
Screenshot: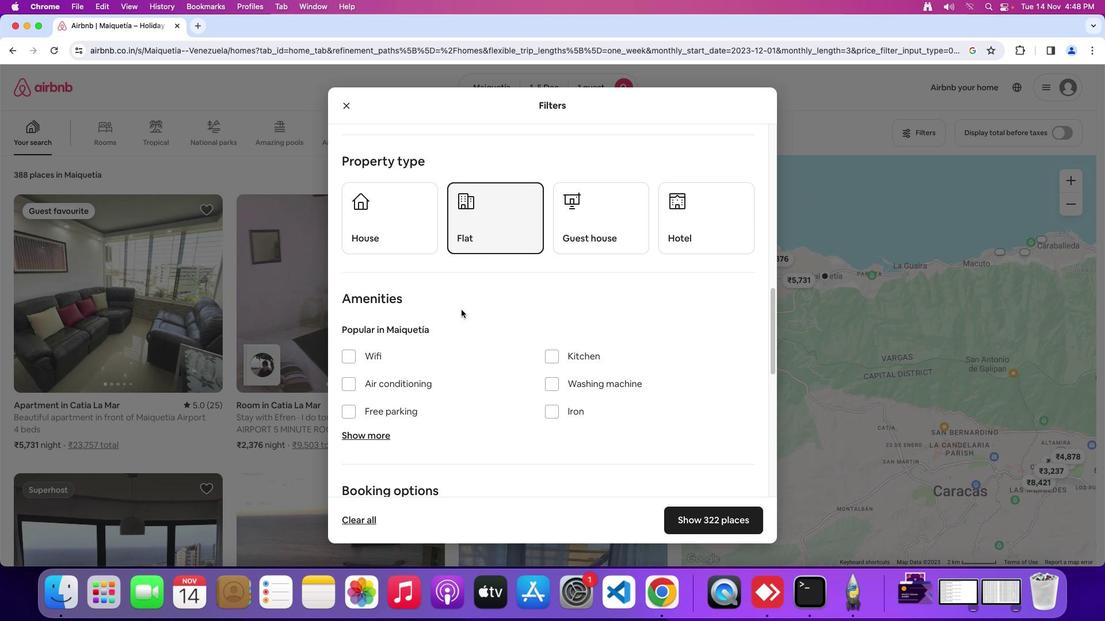 
Action: Mouse scrolled (461, 309) with delta (0, 0)
Screenshot: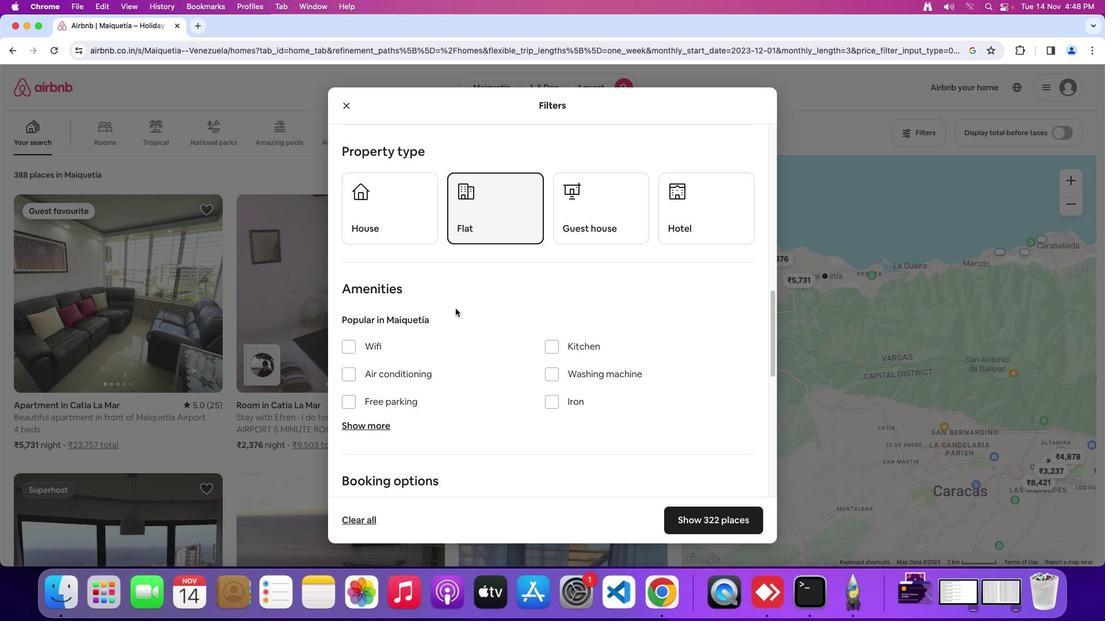 
Action: Mouse scrolled (461, 309) with delta (0, 0)
Screenshot: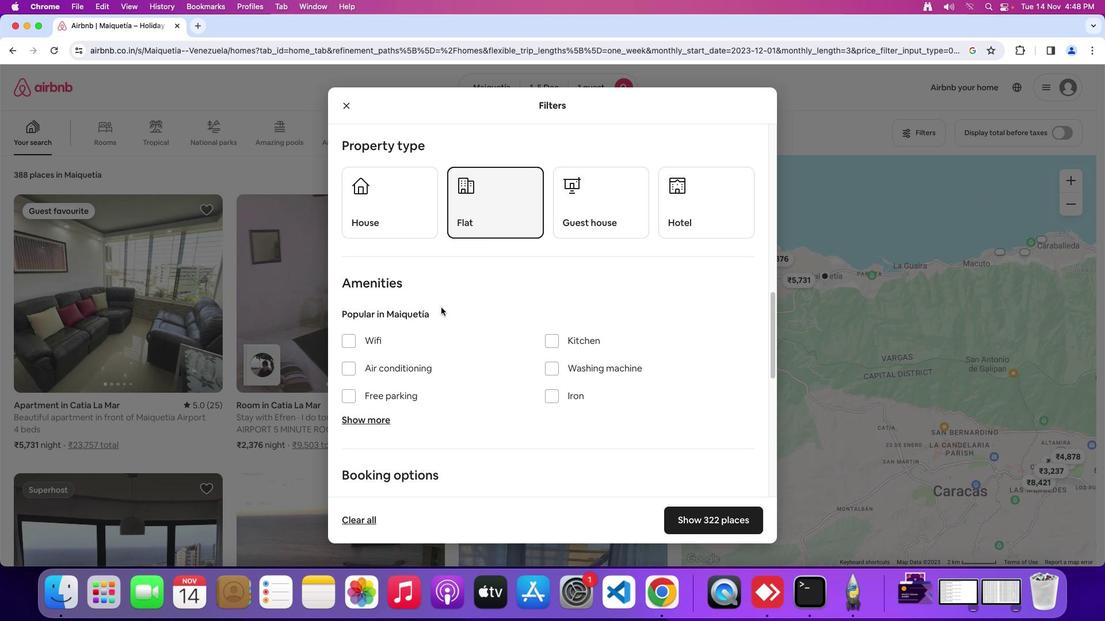 
Action: Mouse moved to (350, 339)
Screenshot: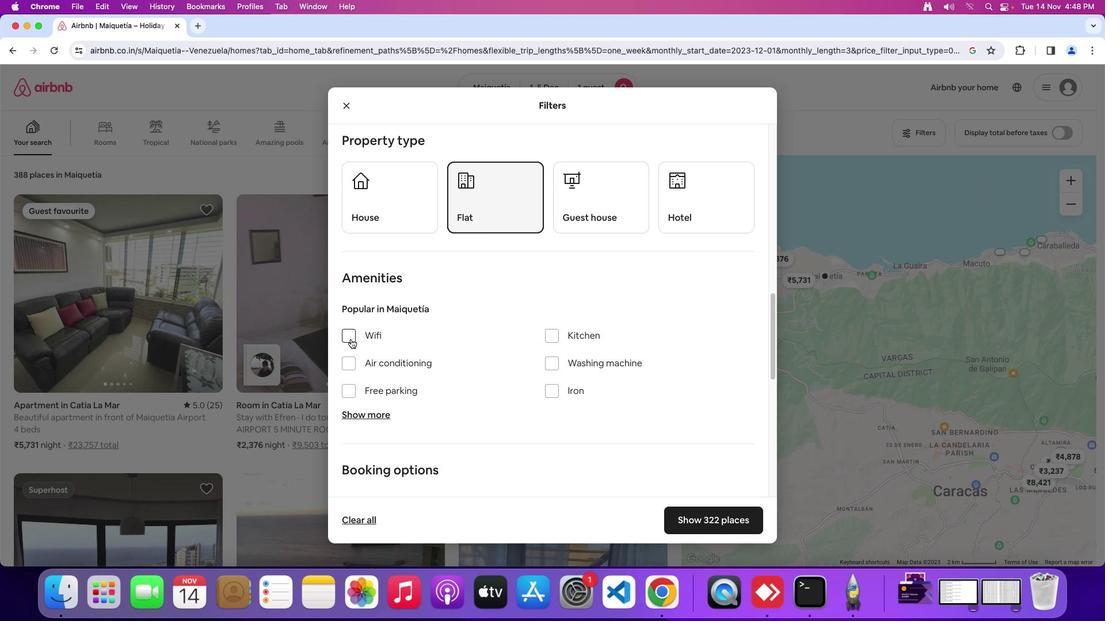 
Action: Mouse pressed left at (350, 339)
Screenshot: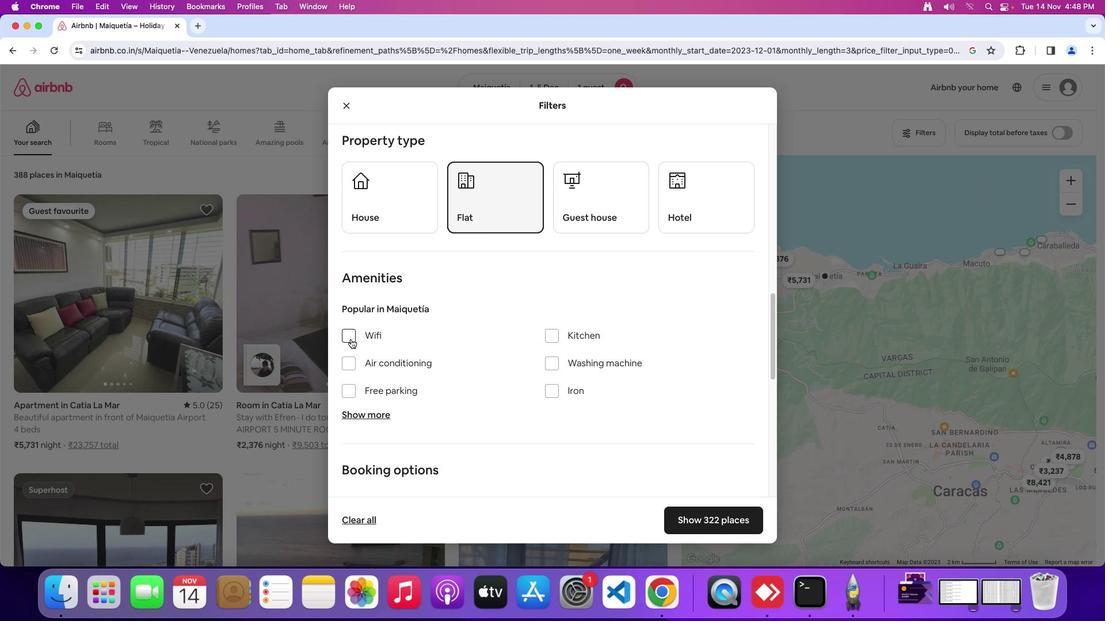 
Action: Mouse moved to (471, 349)
Screenshot: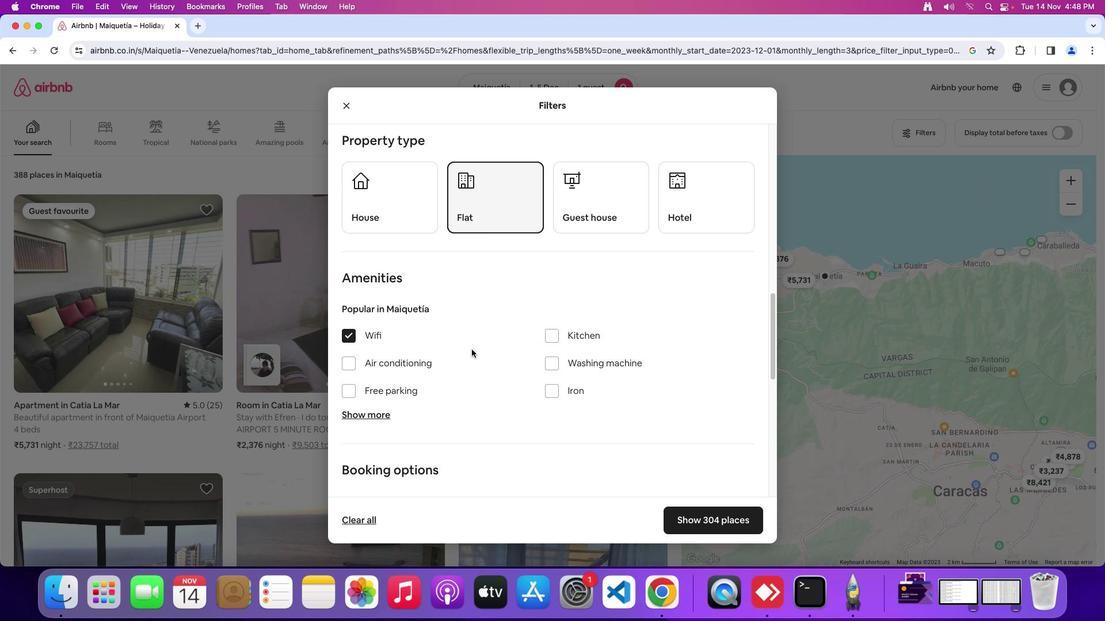 
Action: Mouse scrolled (471, 349) with delta (0, 0)
Screenshot: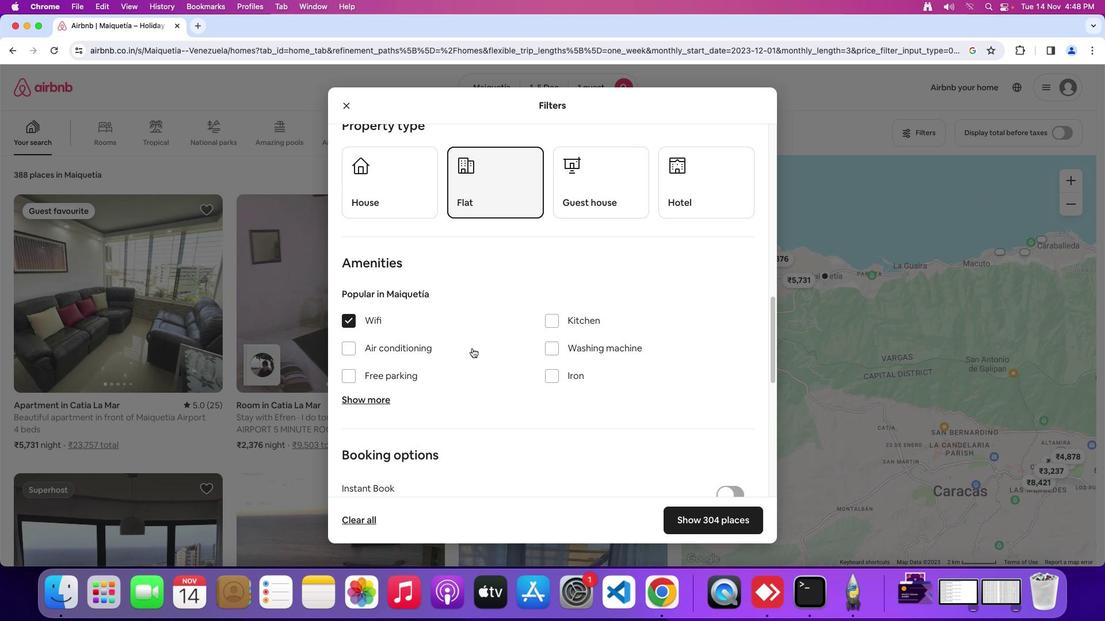 
Action: Mouse scrolled (471, 349) with delta (0, 0)
Screenshot: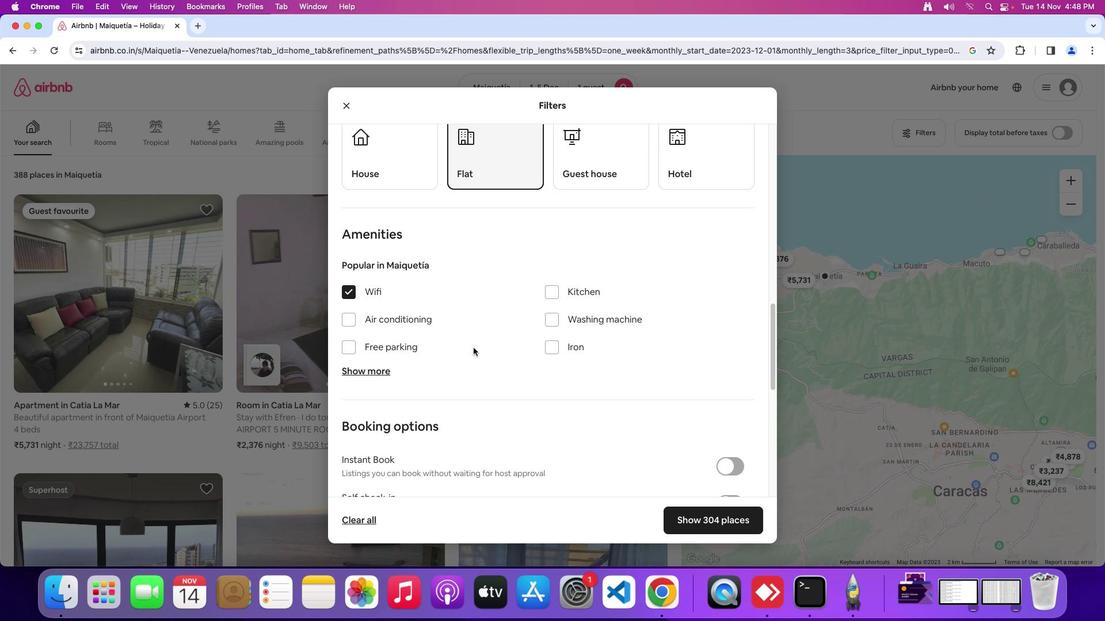 
Action: Mouse scrolled (471, 349) with delta (0, -2)
Screenshot: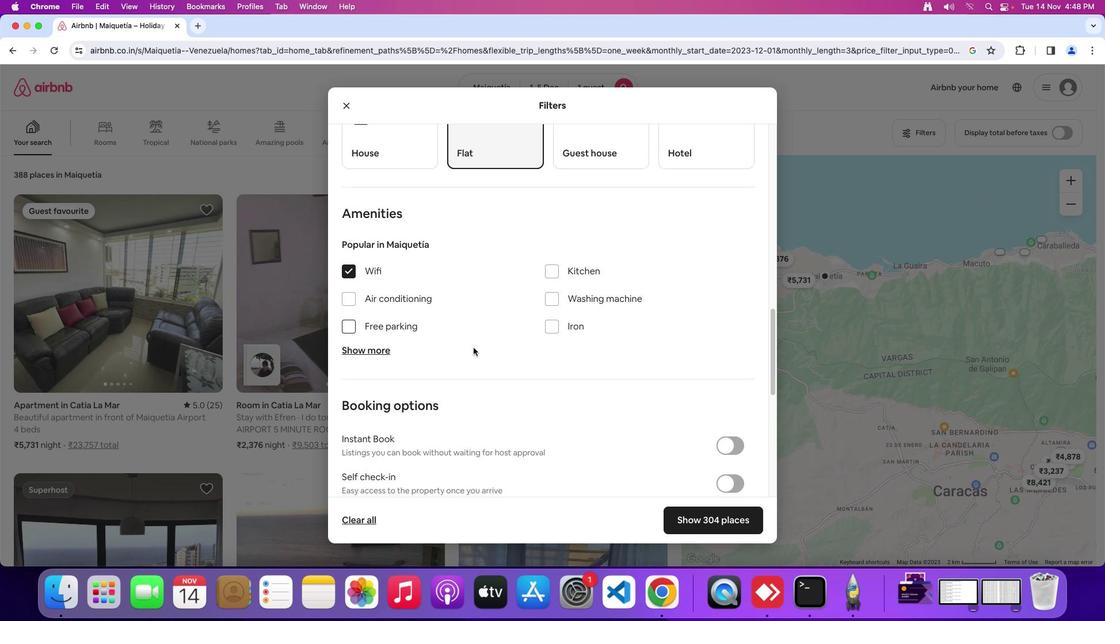 
Action: Mouse moved to (472, 348)
Screenshot: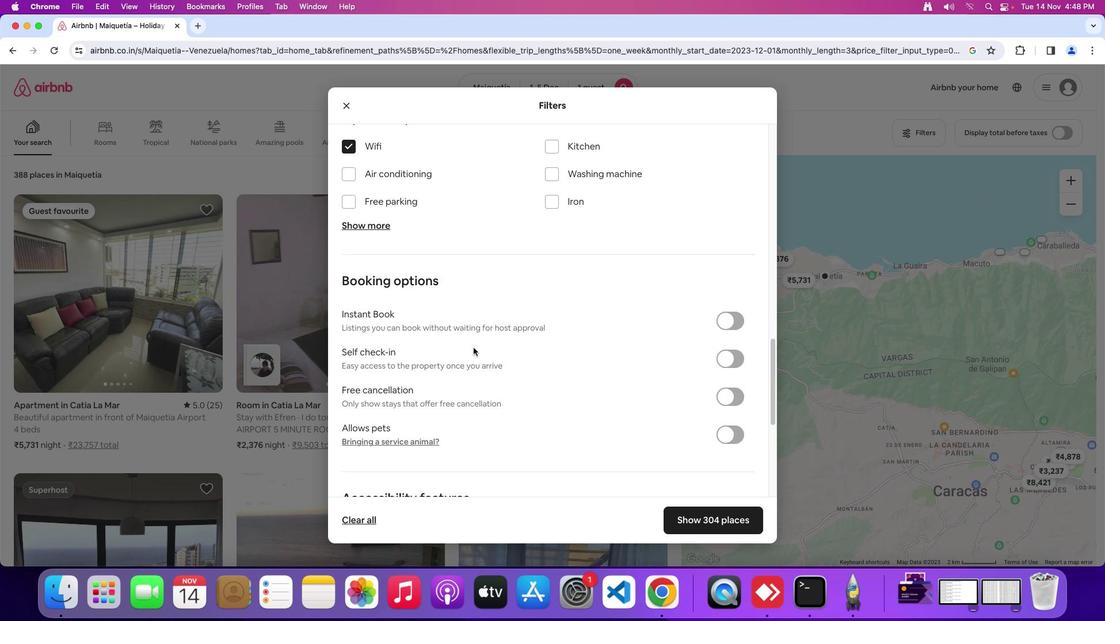 
Action: Mouse scrolled (472, 348) with delta (0, -2)
Screenshot: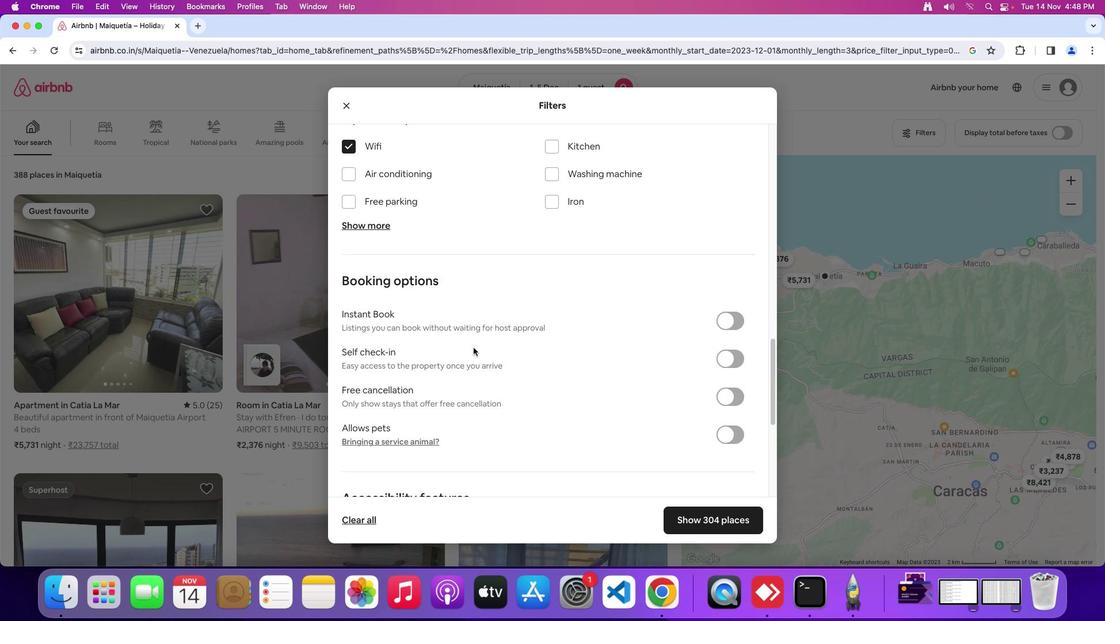 
Action: Mouse moved to (363, 180)
Screenshot: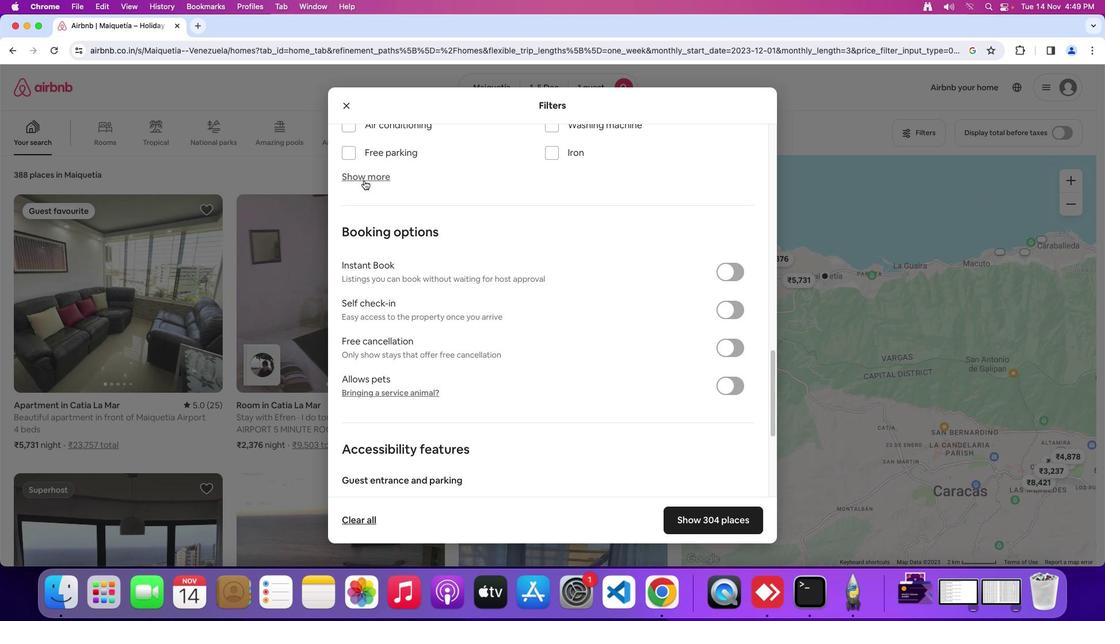 
Action: Mouse pressed left at (363, 180)
Screenshot: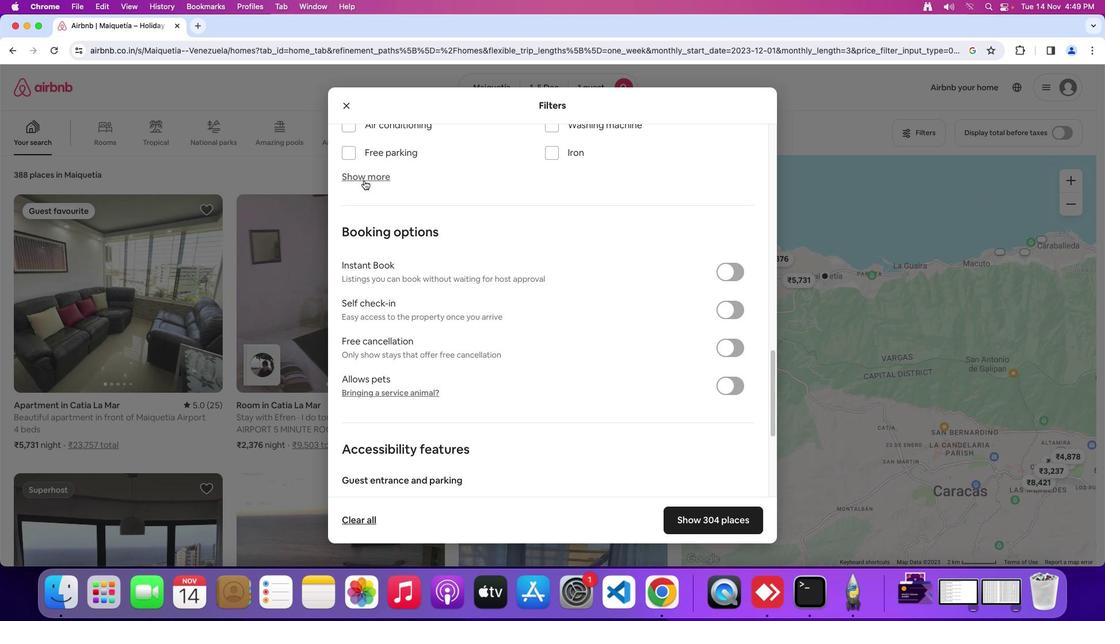 
Action: Mouse moved to (517, 268)
Screenshot: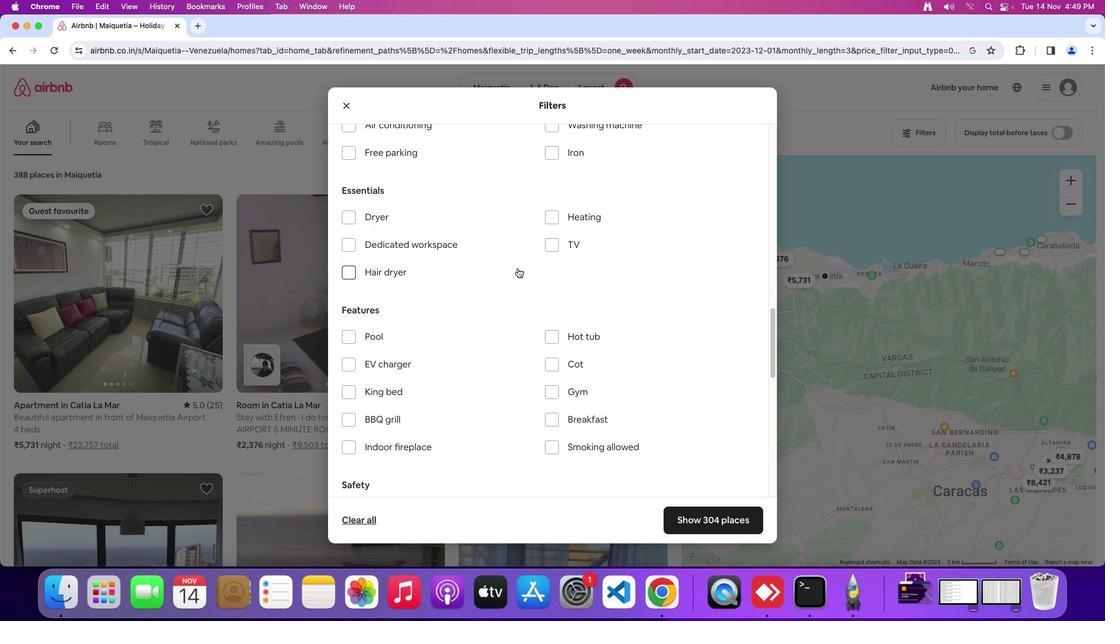
Action: Mouse scrolled (517, 268) with delta (0, 0)
Screenshot: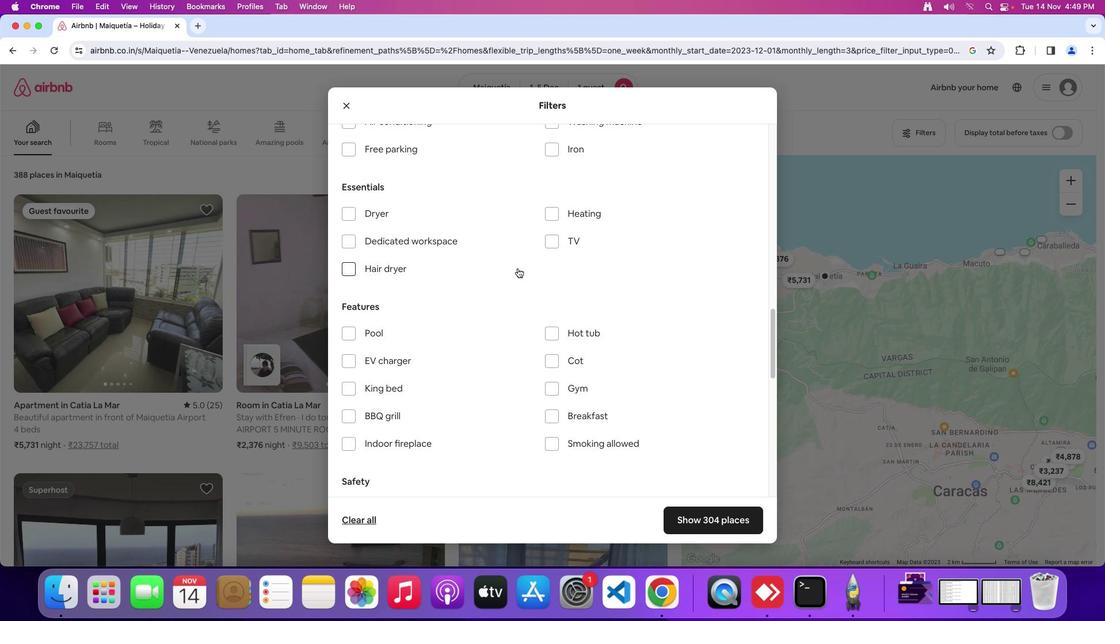 
Action: Mouse scrolled (517, 268) with delta (0, 0)
Screenshot: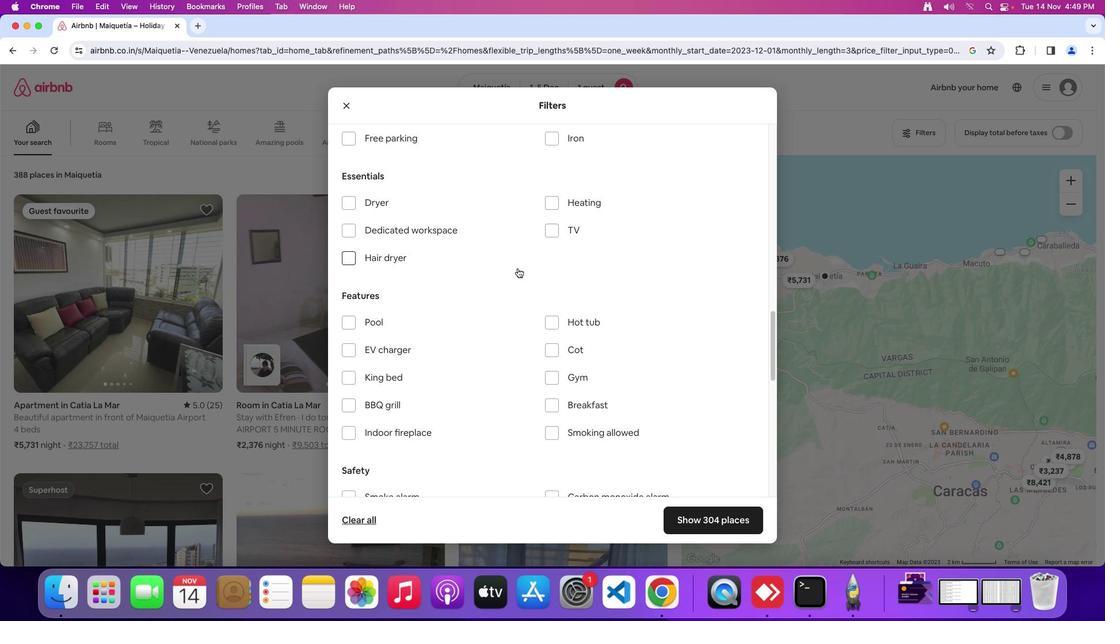 
Action: Mouse scrolled (517, 268) with delta (0, 0)
Screenshot: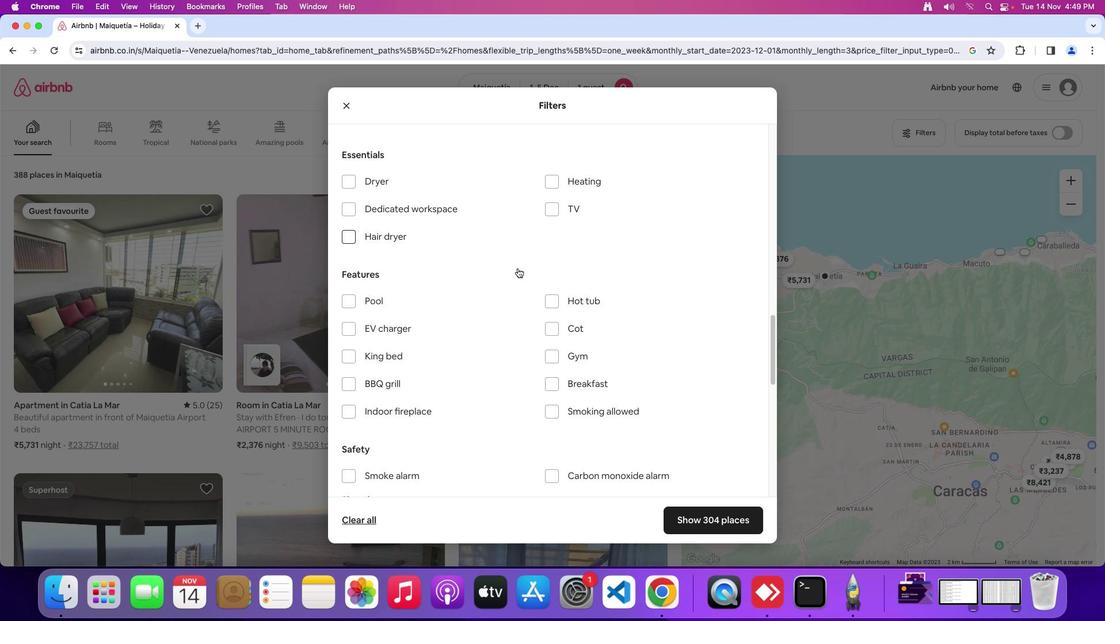 
Action: Mouse scrolled (517, 268) with delta (0, 0)
Screenshot: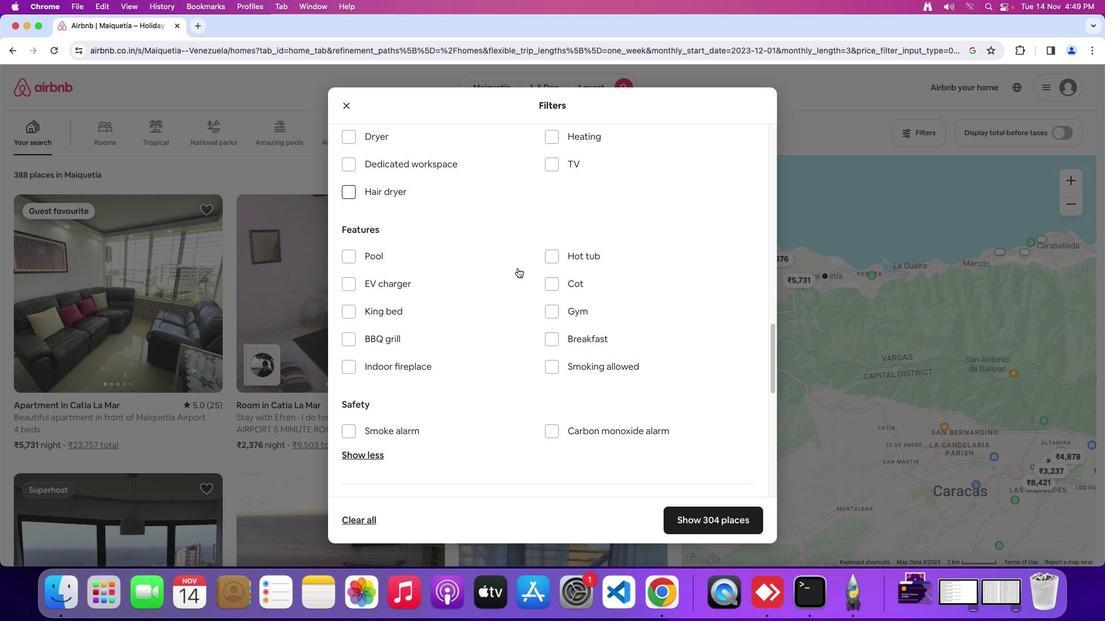 
Action: Mouse scrolled (517, 268) with delta (0, 0)
Screenshot: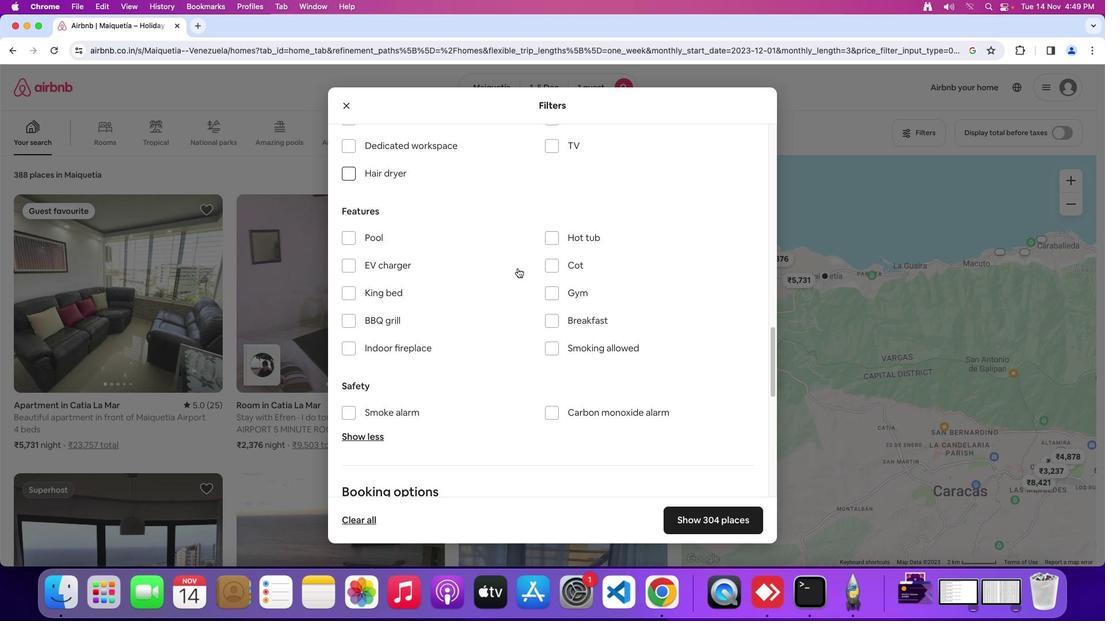 
Action: Mouse scrolled (517, 268) with delta (0, 0)
Screenshot: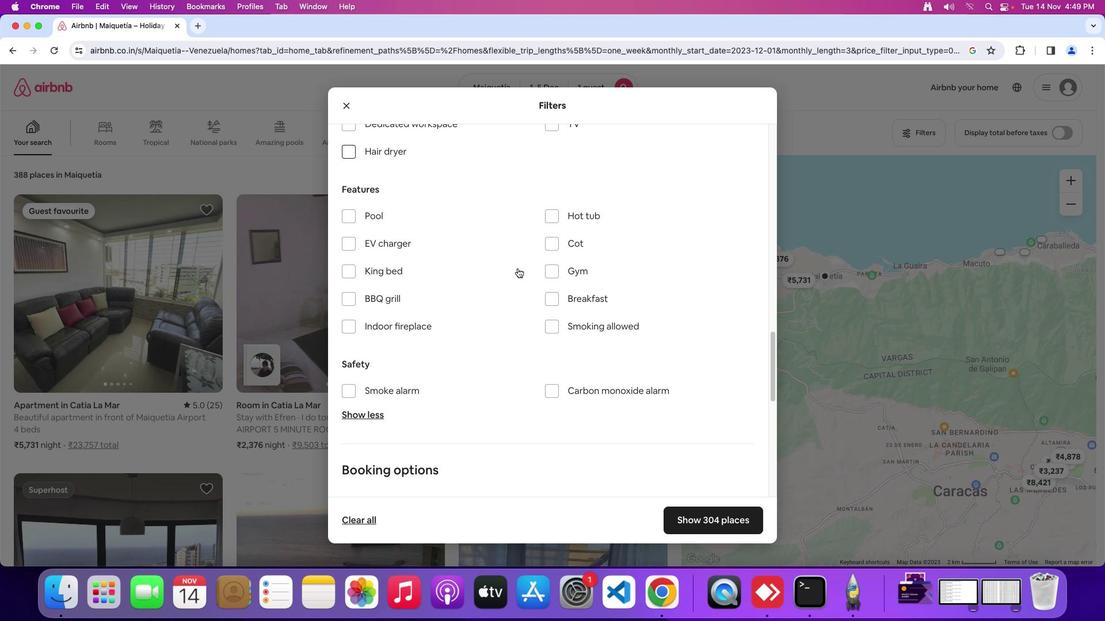 
Action: Mouse scrolled (517, 268) with delta (0, -1)
Screenshot: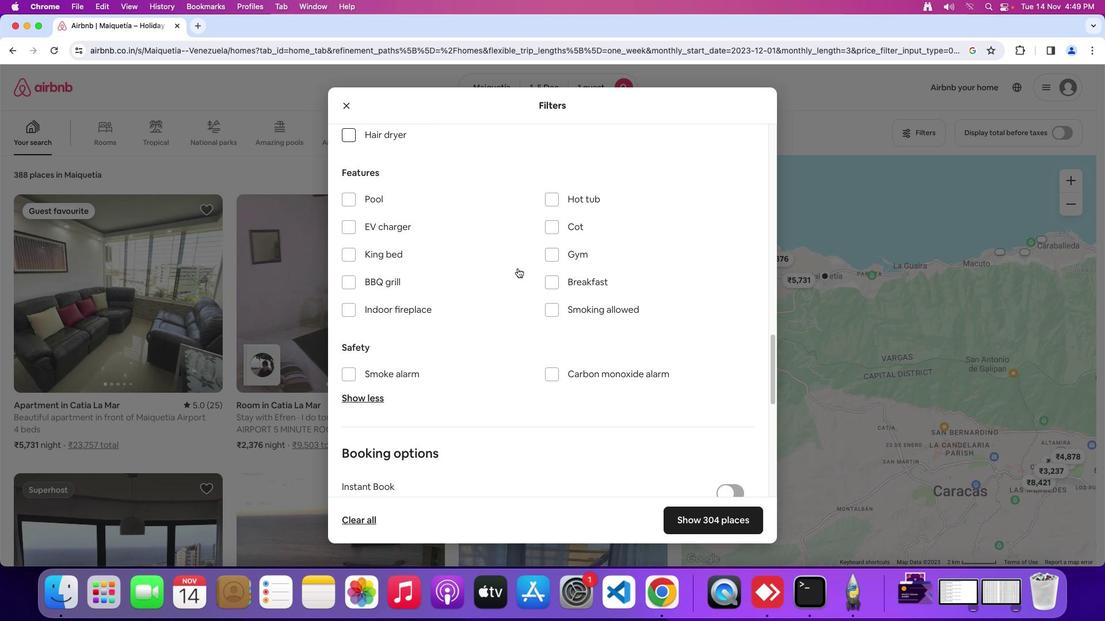 
Action: Mouse scrolled (517, 268) with delta (0, 0)
Screenshot: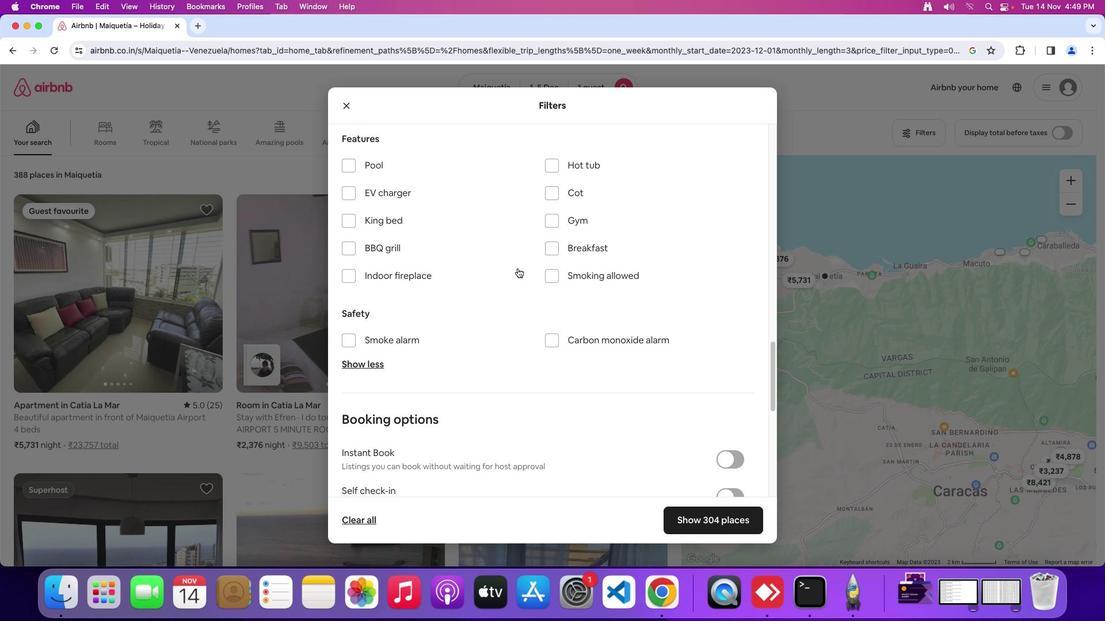 
Action: Mouse scrolled (517, 268) with delta (0, 0)
Screenshot: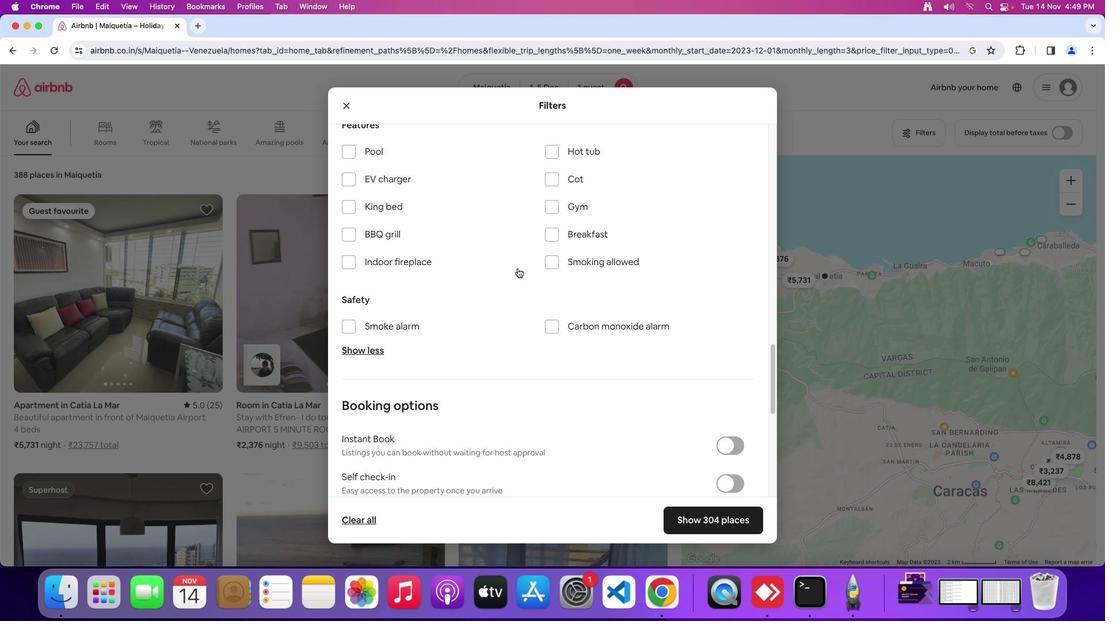 
Action: Mouse scrolled (517, 268) with delta (0, -1)
Screenshot: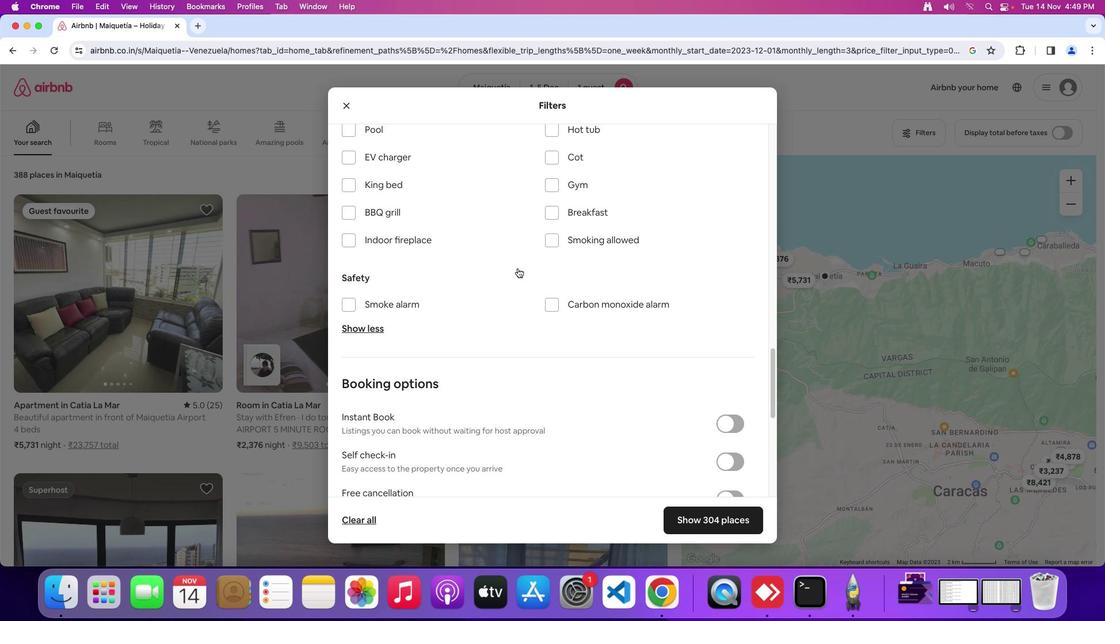 
Action: Mouse scrolled (517, 268) with delta (0, 0)
Screenshot: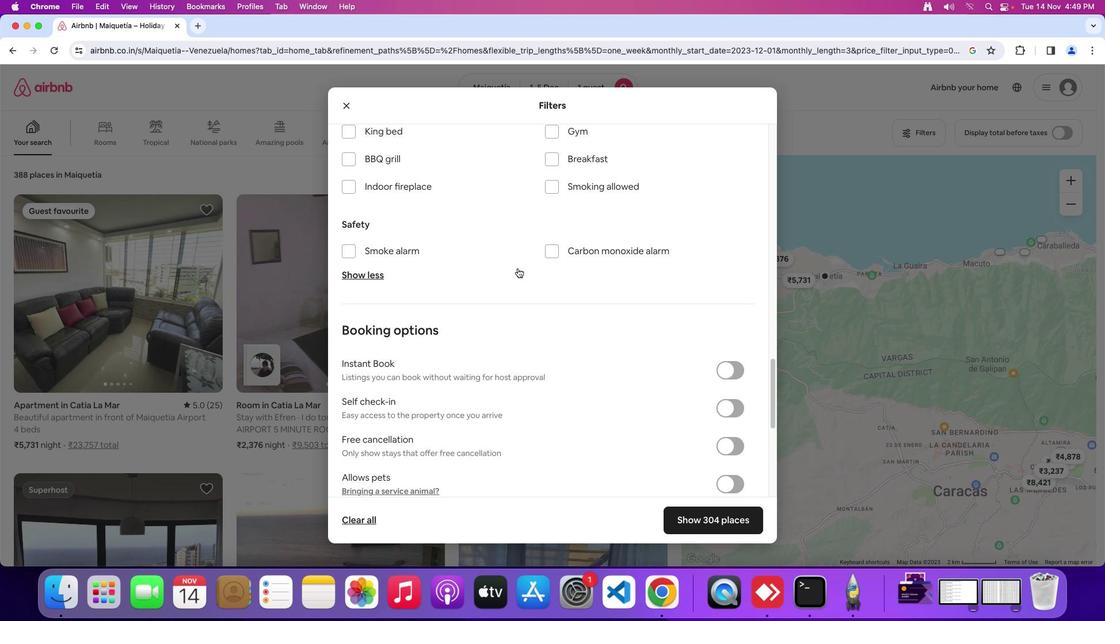 
Action: Mouse scrolled (517, 268) with delta (0, 0)
Screenshot: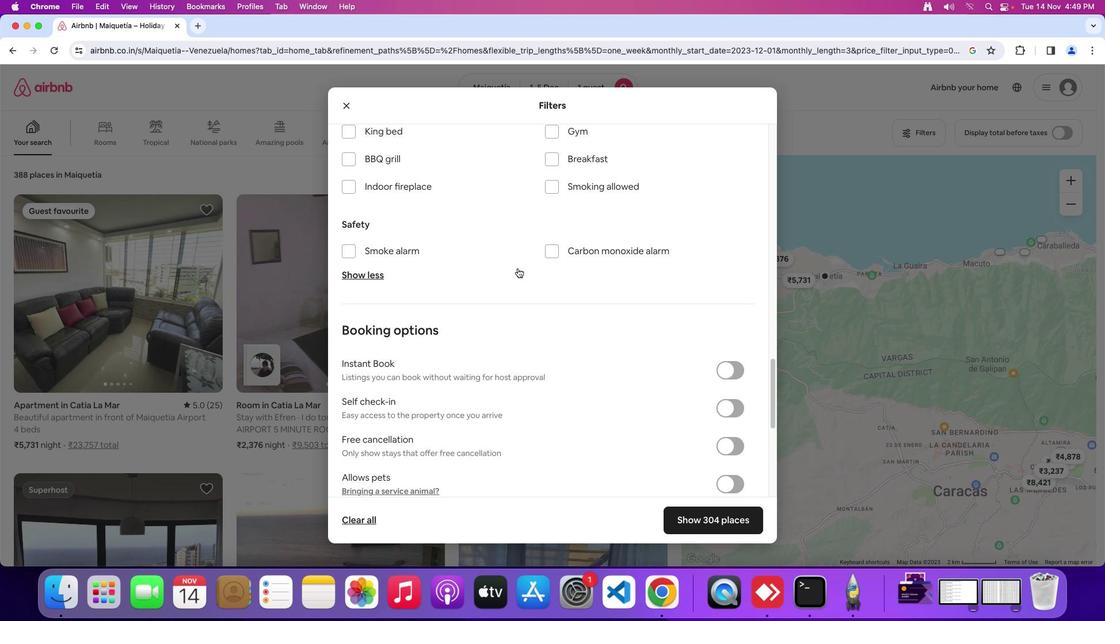 
Action: Mouse scrolled (517, 268) with delta (0, -2)
Screenshot: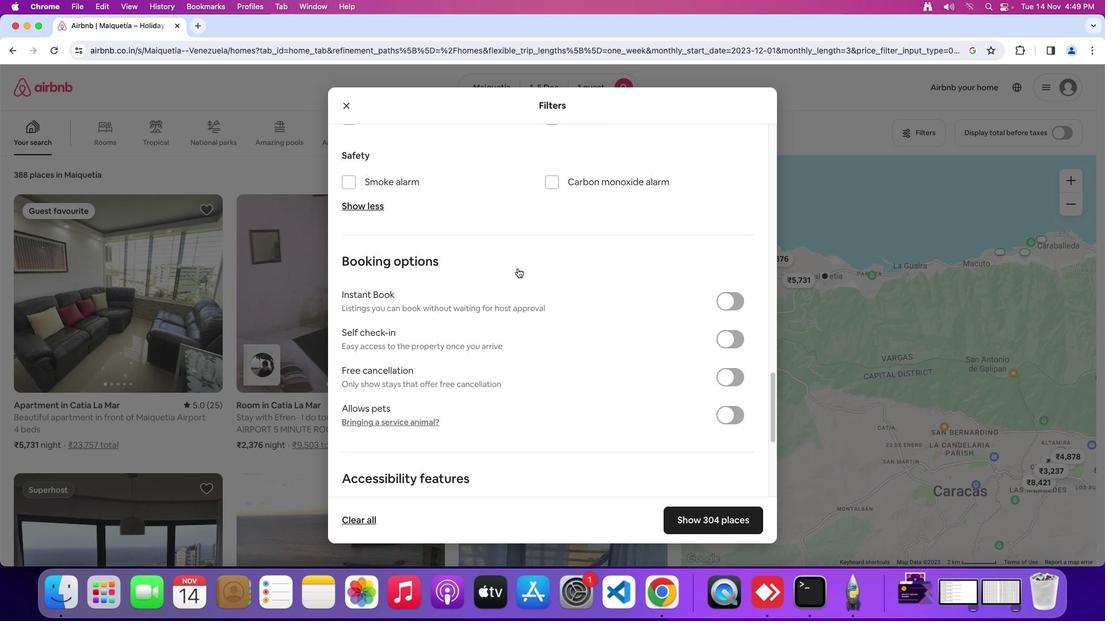 
Action: Mouse moved to (726, 307)
Screenshot: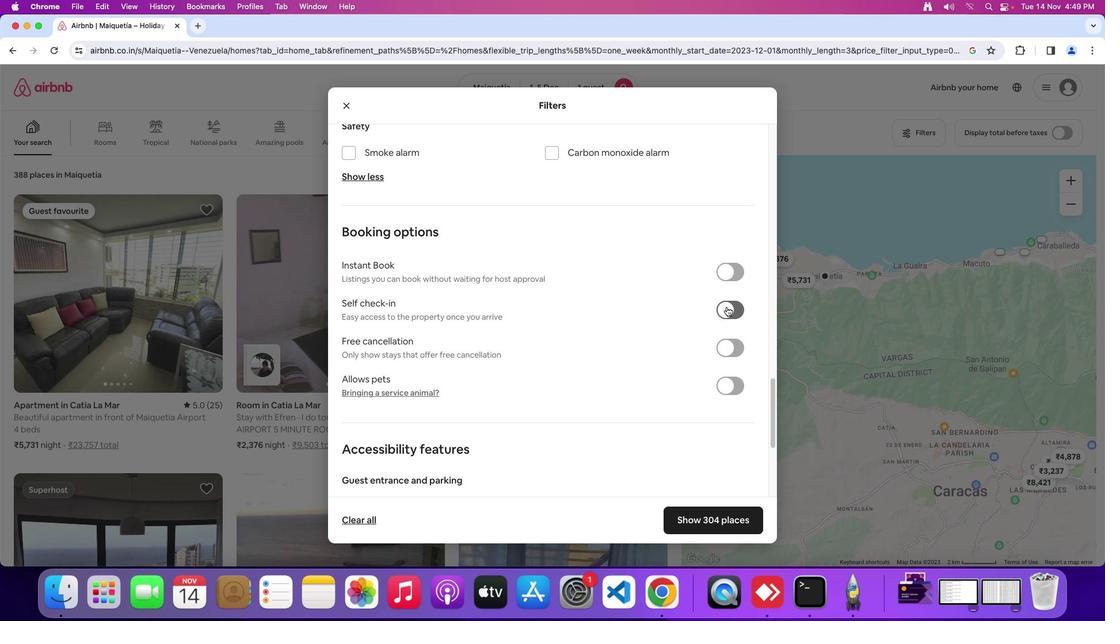 
Action: Mouse pressed left at (726, 307)
Screenshot: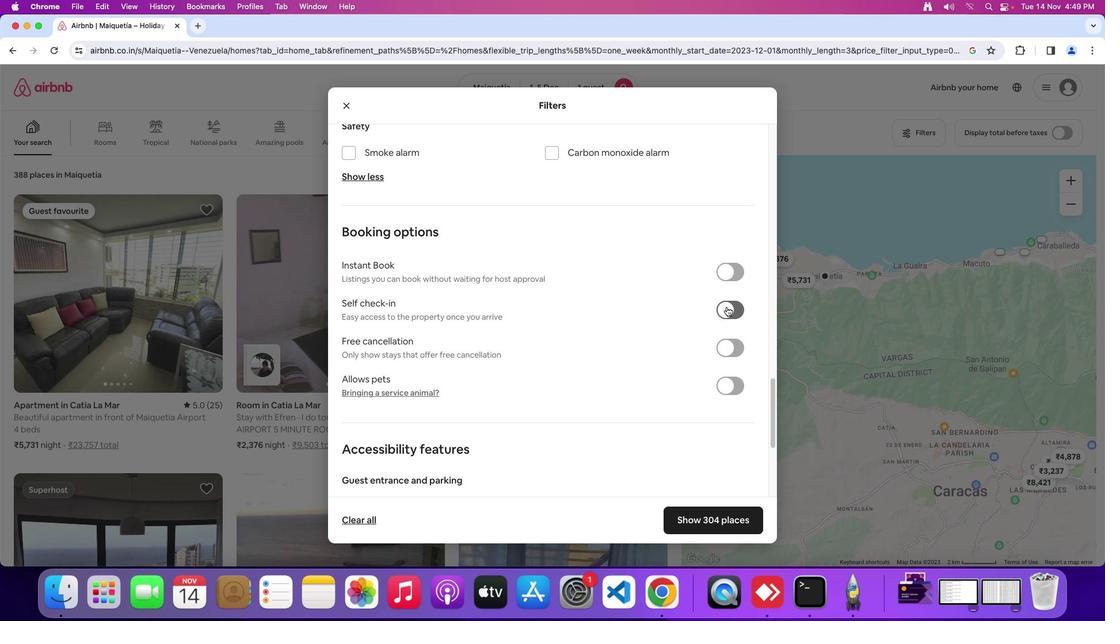 
Action: Mouse moved to (574, 344)
Screenshot: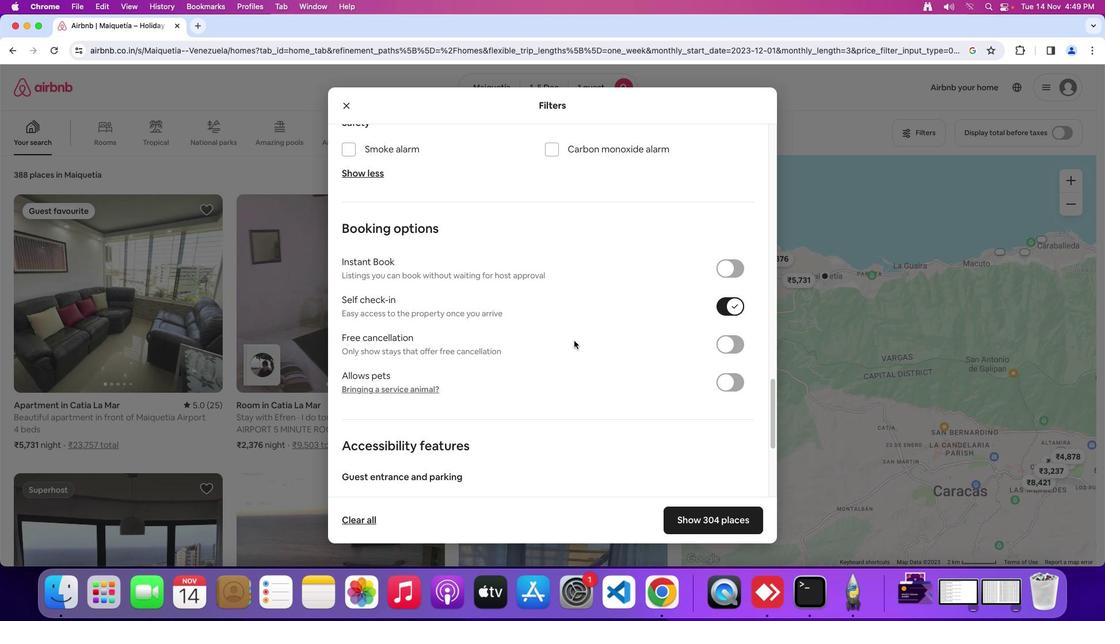 
Action: Mouse scrolled (574, 344) with delta (0, 0)
Screenshot: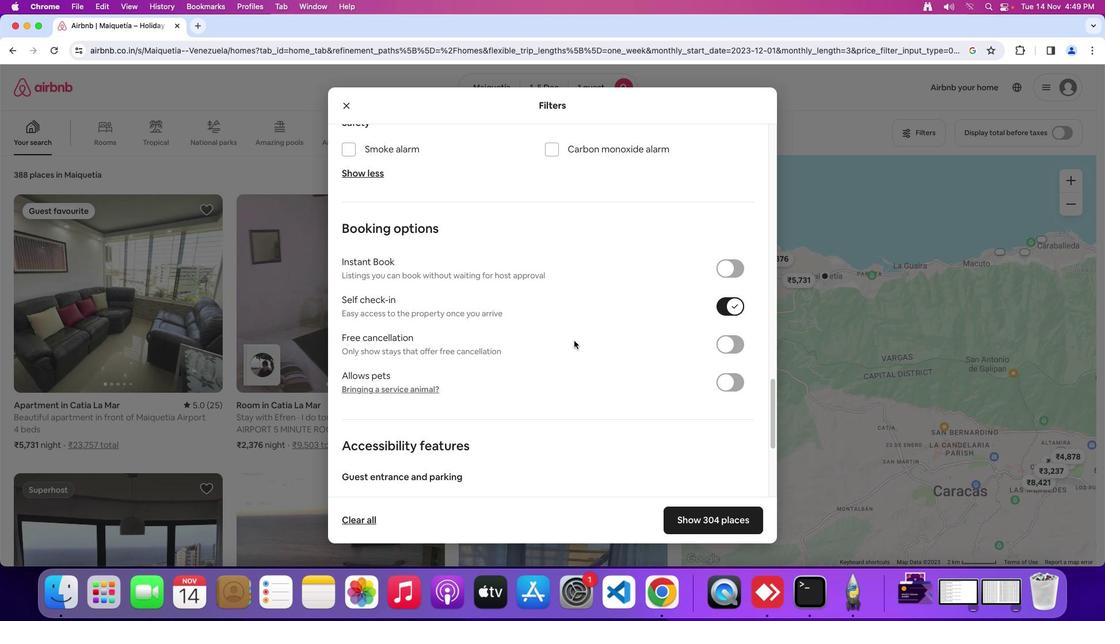 
Action: Mouse moved to (574, 343)
Screenshot: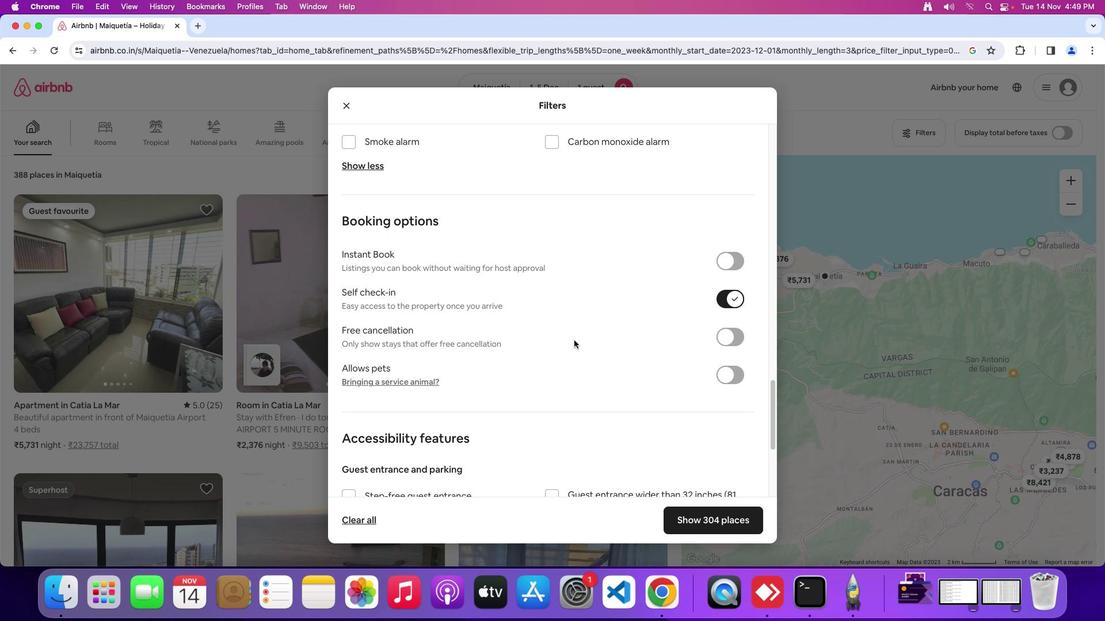 
Action: Mouse scrolled (574, 343) with delta (0, 0)
Screenshot: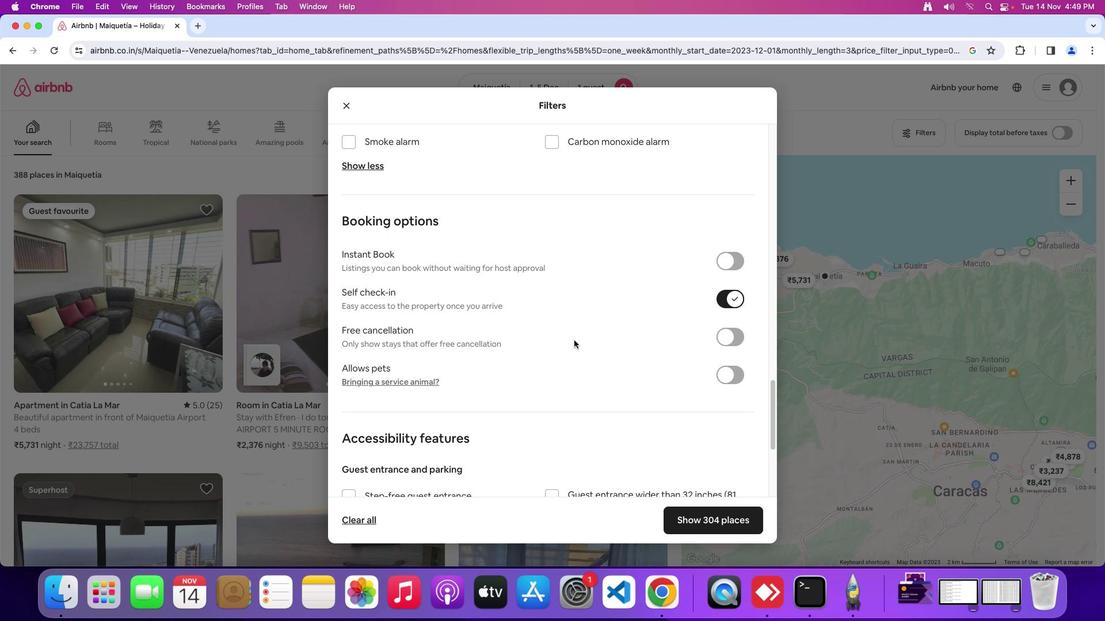 
Action: Mouse moved to (574, 340)
Screenshot: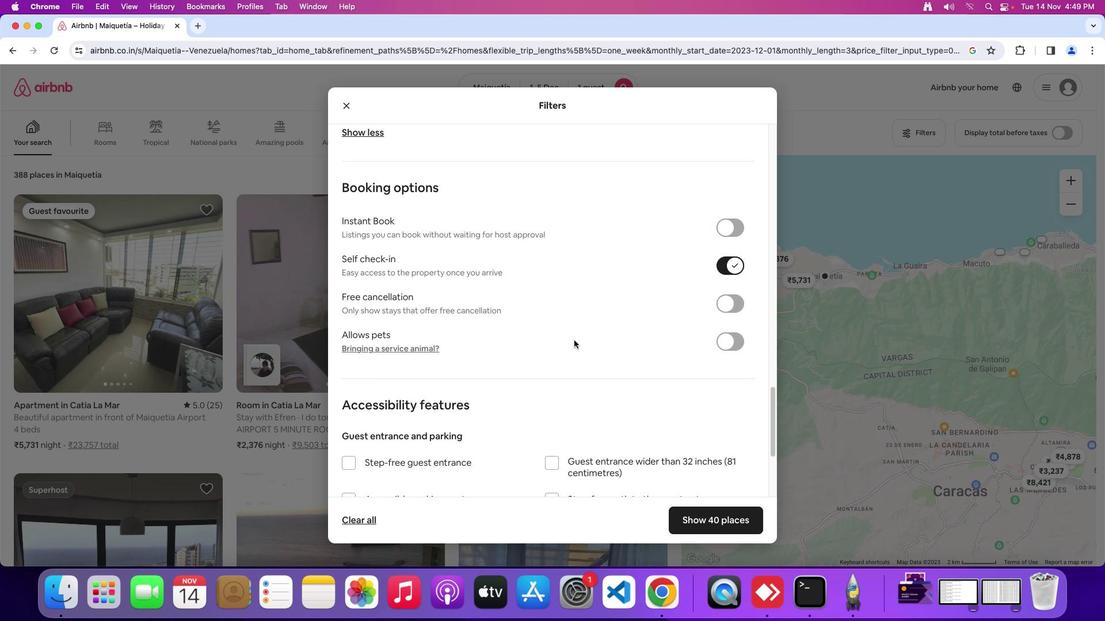 
Action: Mouse scrolled (574, 340) with delta (0, -1)
Screenshot: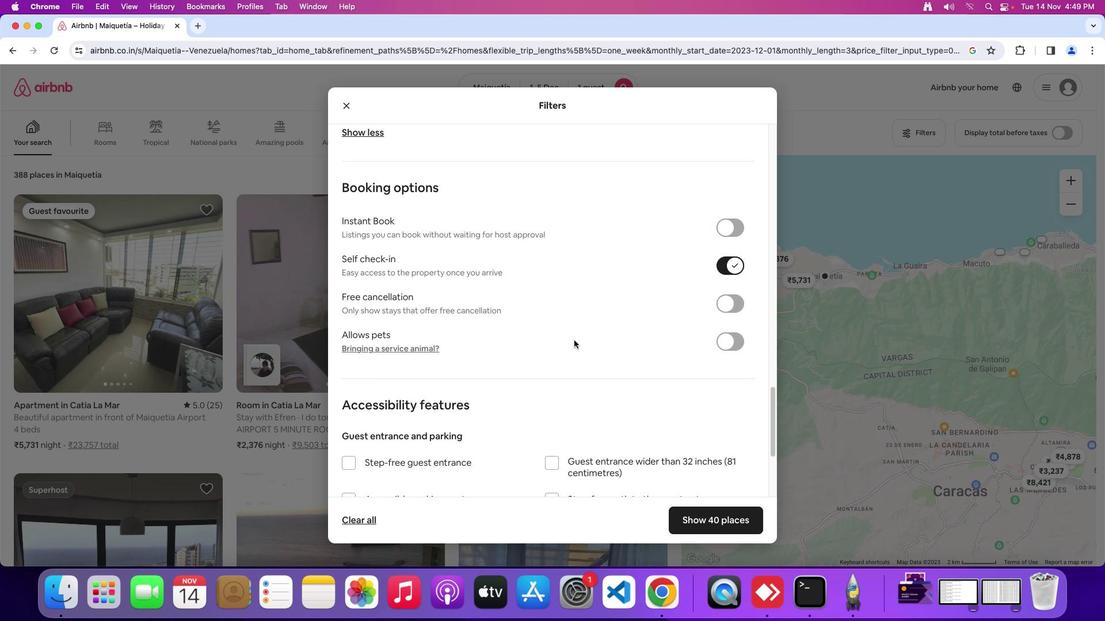 
Action: Mouse moved to (591, 345)
Screenshot: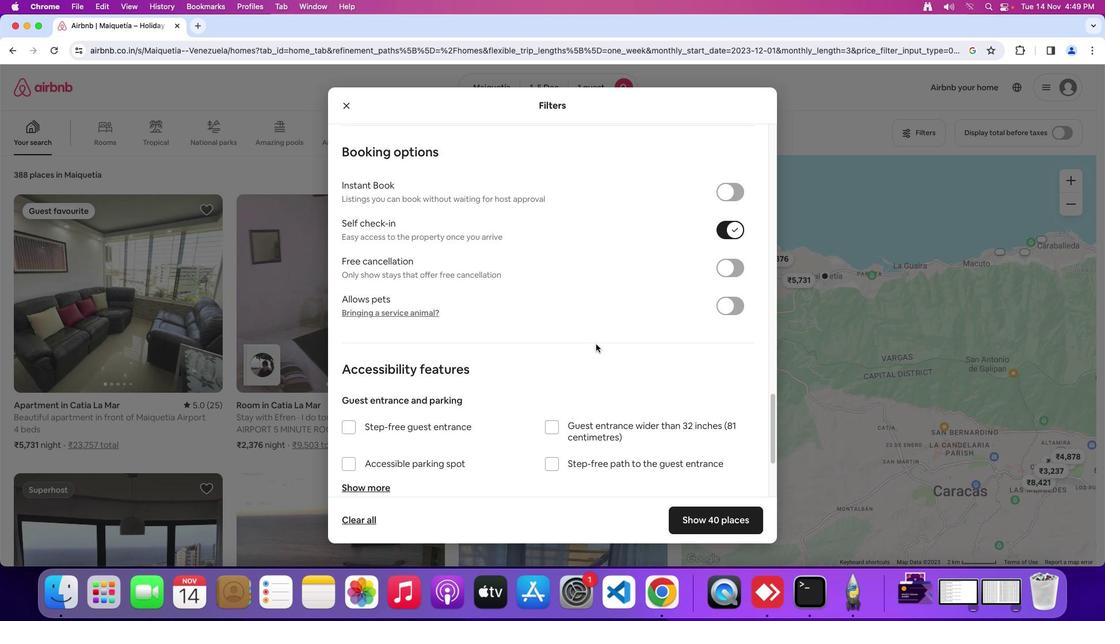 
Action: Mouse scrolled (591, 345) with delta (0, 0)
Screenshot: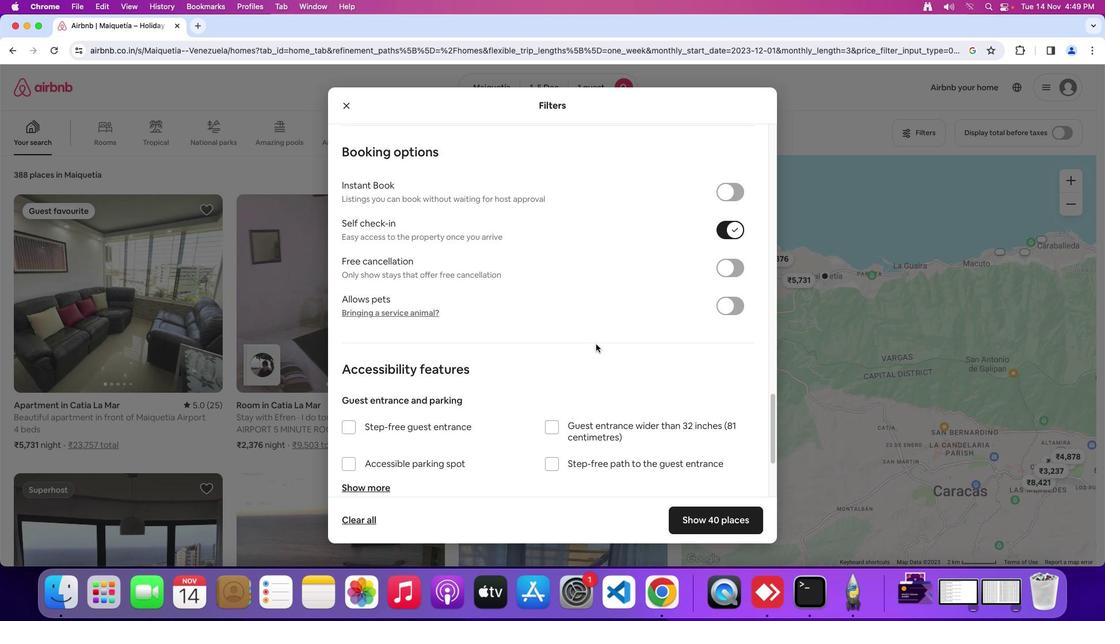 
Action: Mouse moved to (594, 345)
Screenshot: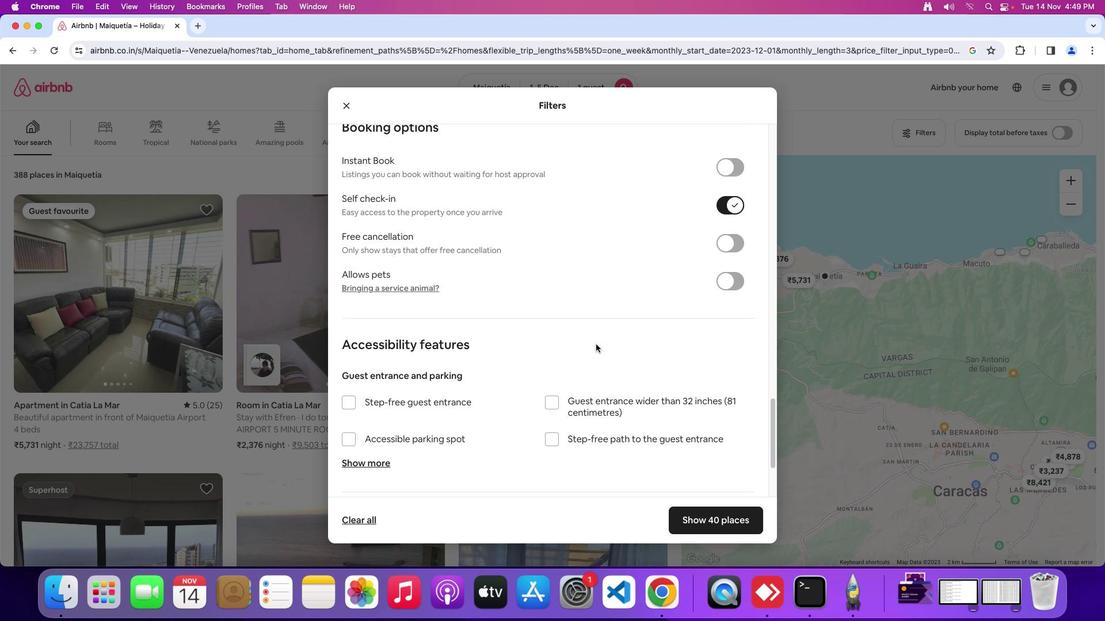 
Action: Mouse scrolled (594, 345) with delta (0, 0)
Screenshot: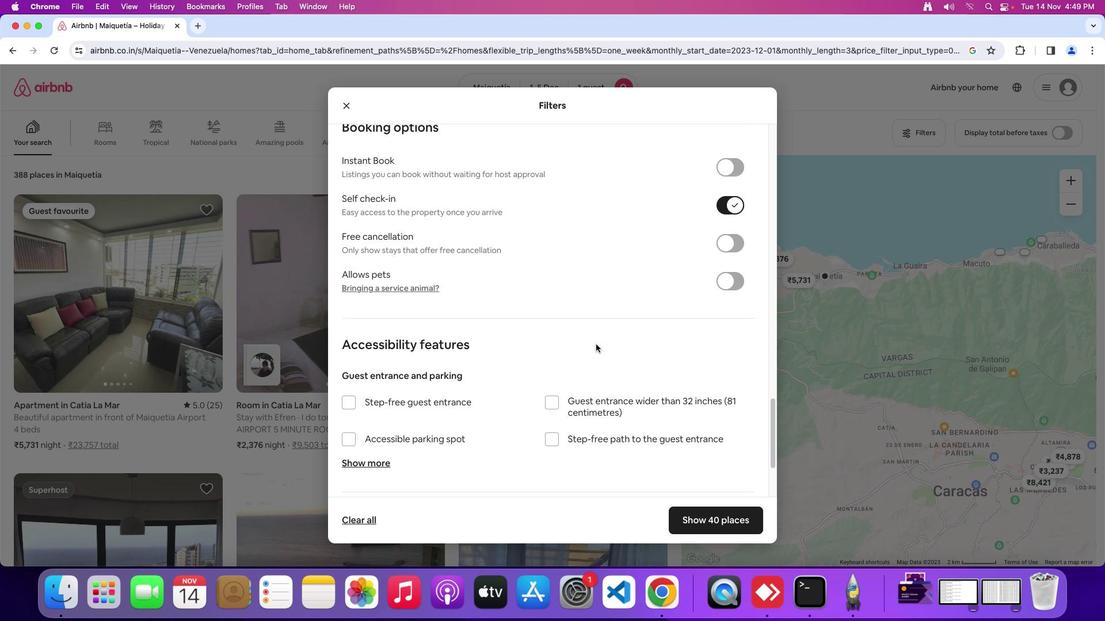 
Action: Mouse scrolled (594, 345) with delta (0, -1)
Screenshot: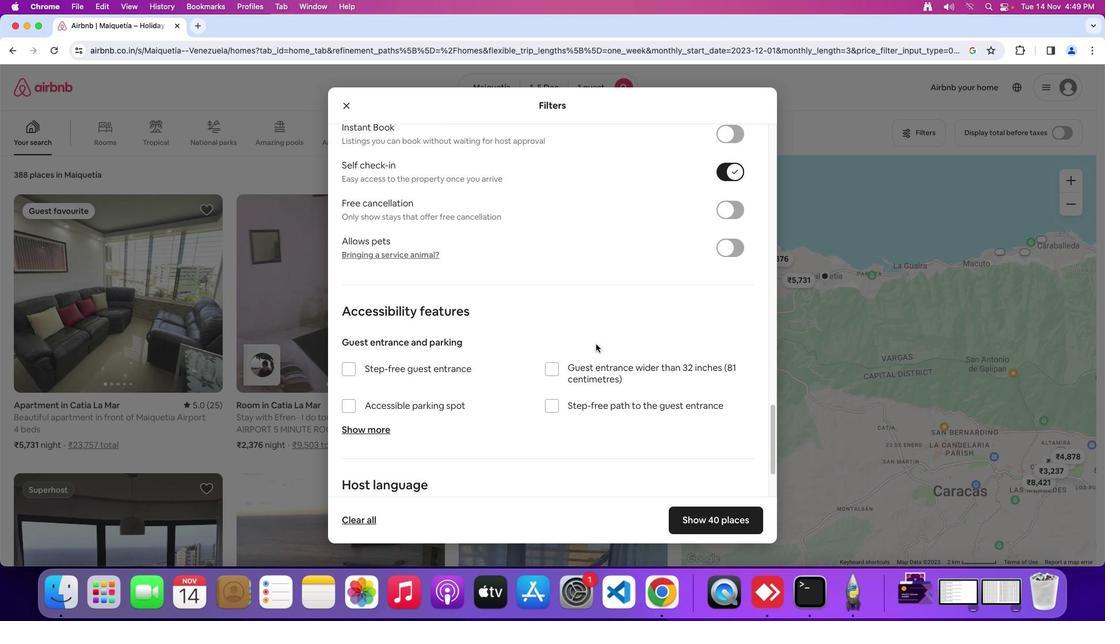 
Action: Mouse moved to (637, 453)
Screenshot: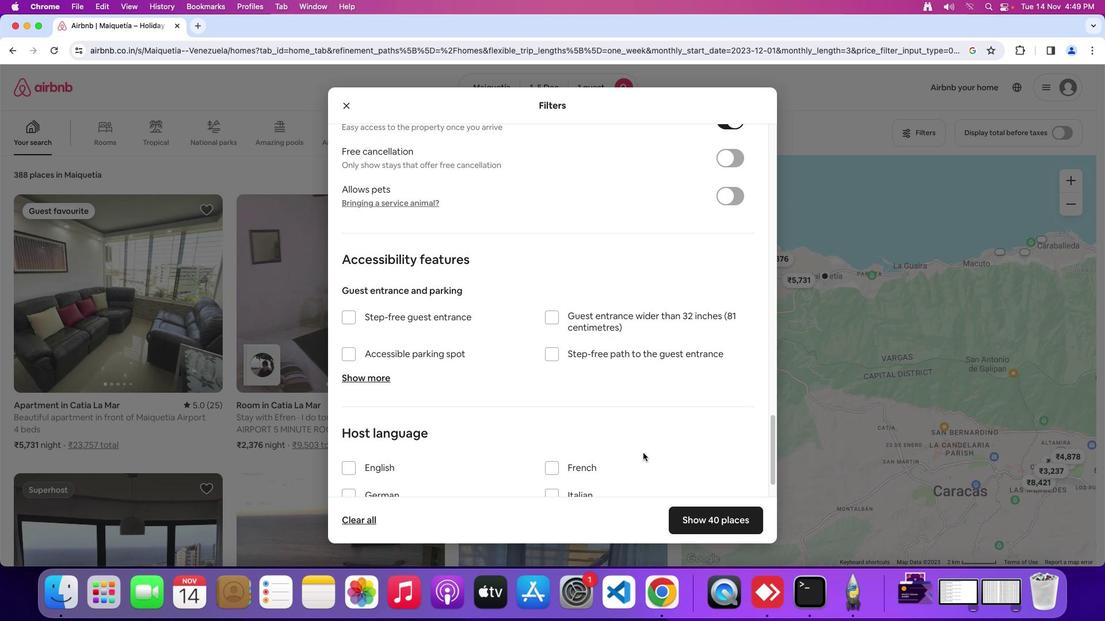 
Action: Mouse scrolled (637, 453) with delta (0, 0)
Screenshot: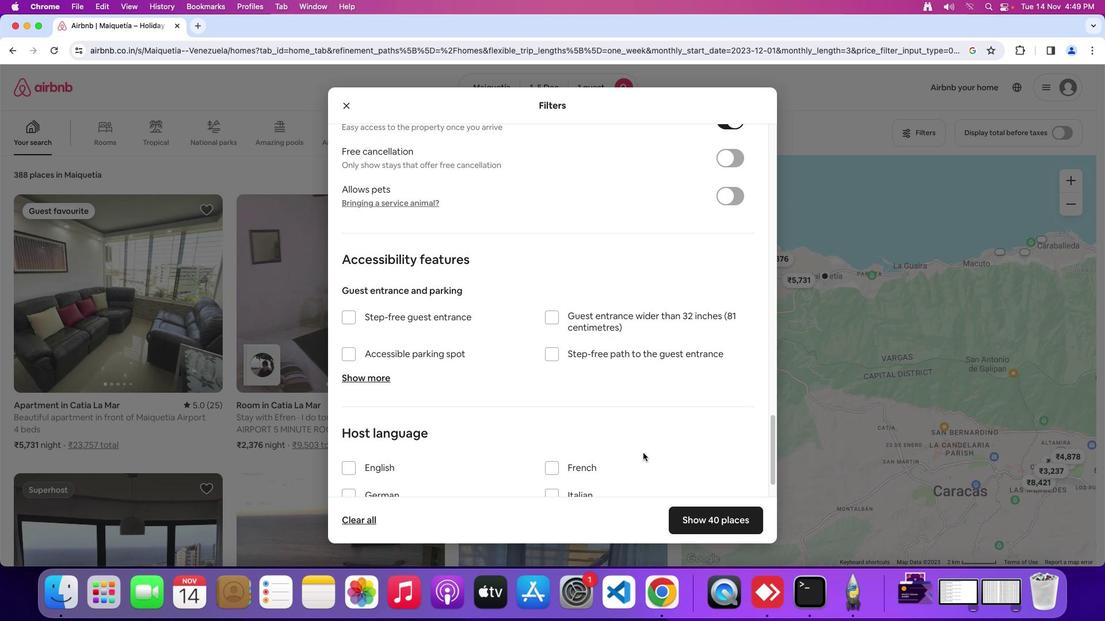 
Action: Mouse moved to (637, 453)
Screenshot: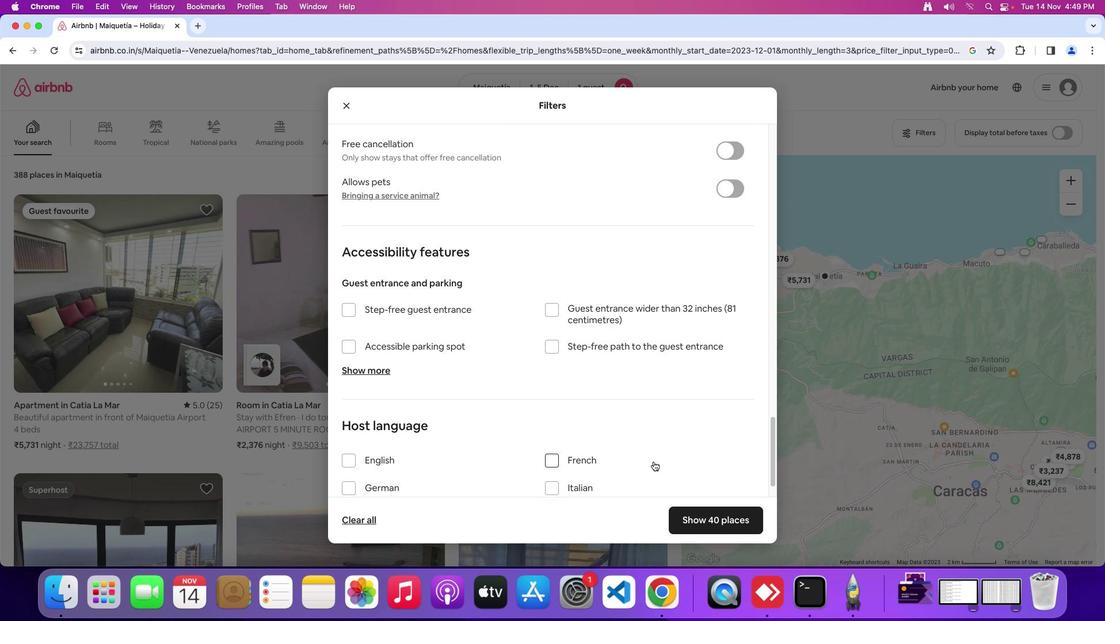 
Action: Mouse scrolled (637, 453) with delta (0, 0)
Screenshot: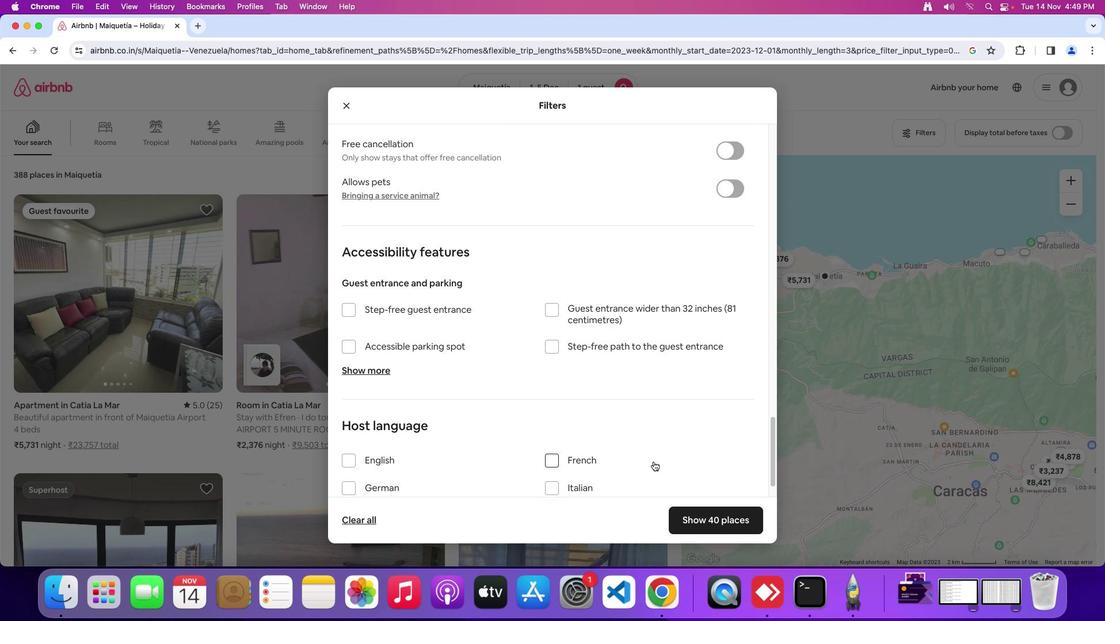 
Action: Mouse moved to (645, 455)
Screenshot: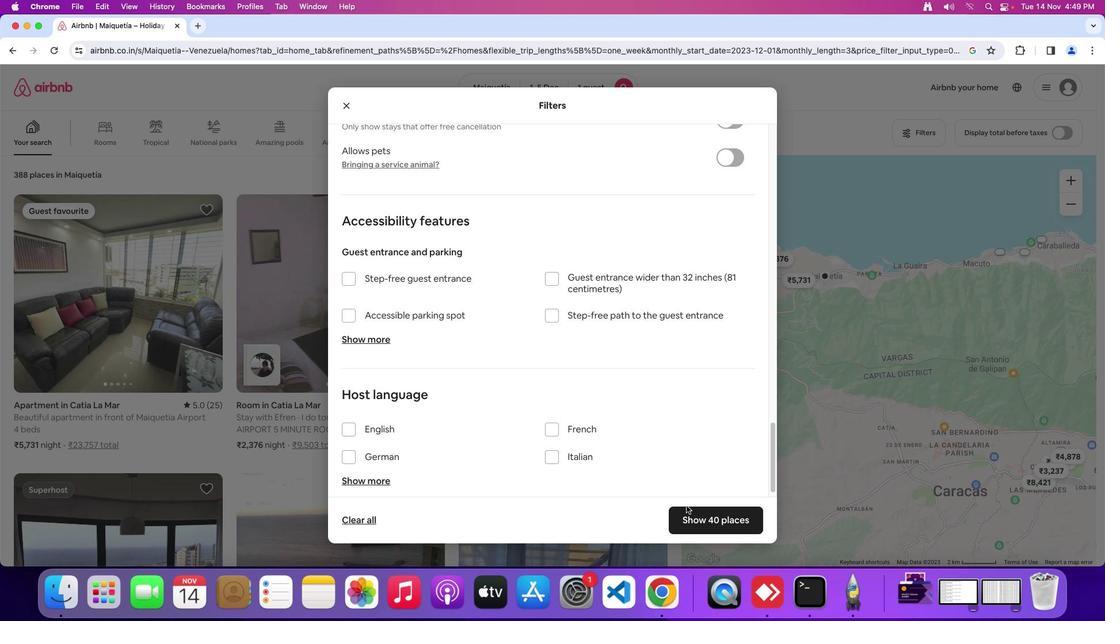 
Action: Mouse scrolled (645, 455) with delta (0, 0)
Screenshot: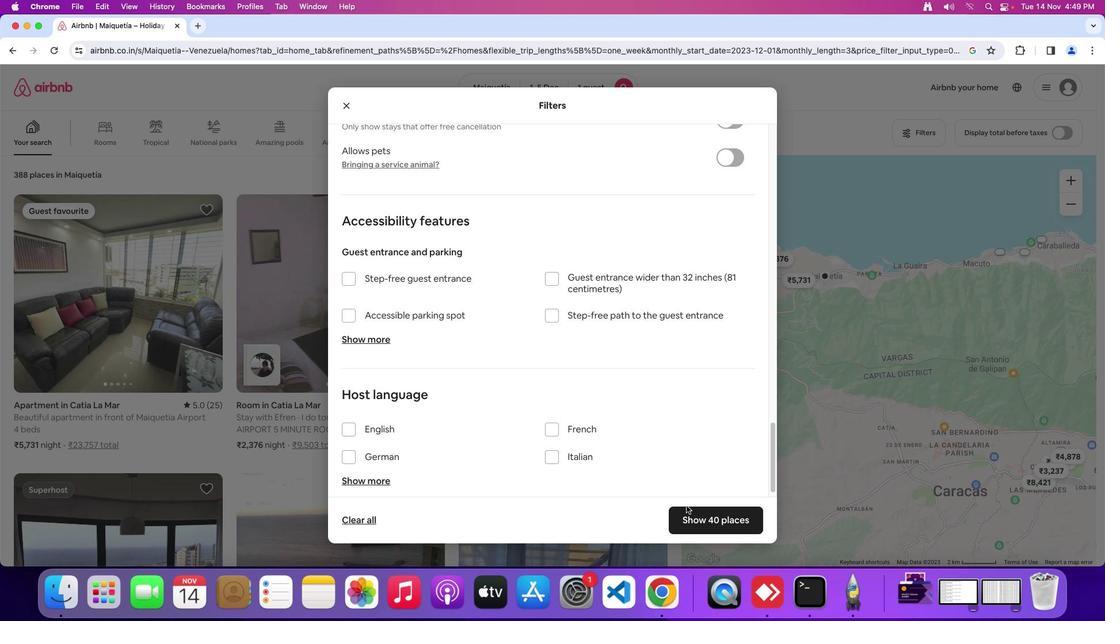 
Action: Mouse moved to (694, 522)
Screenshot: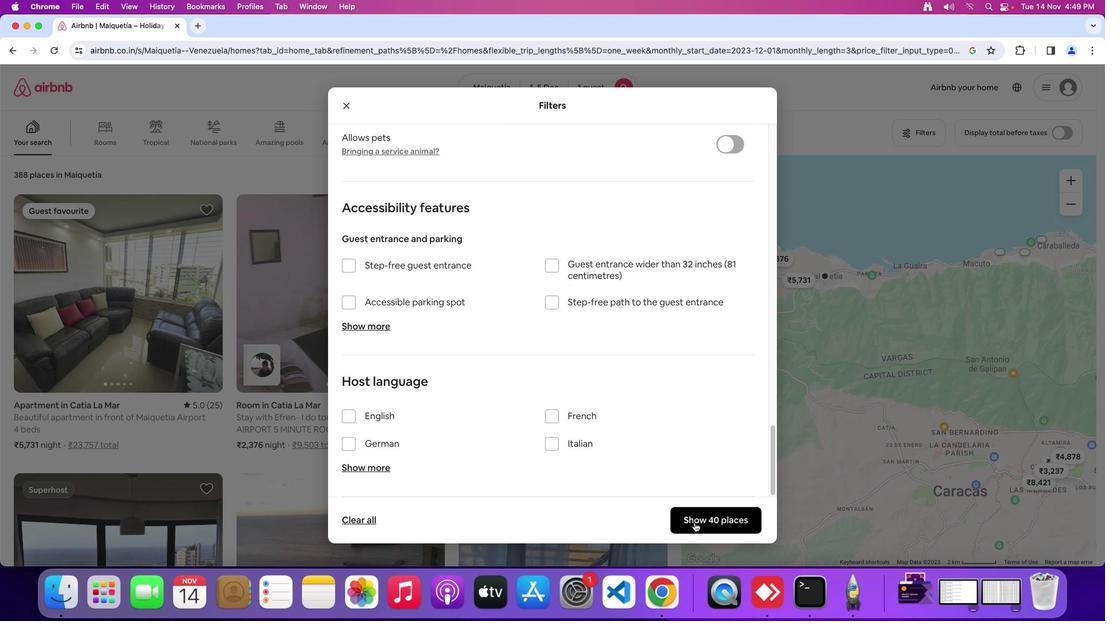 
Action: Mouse pressed left at (694, 522)
Screenshot: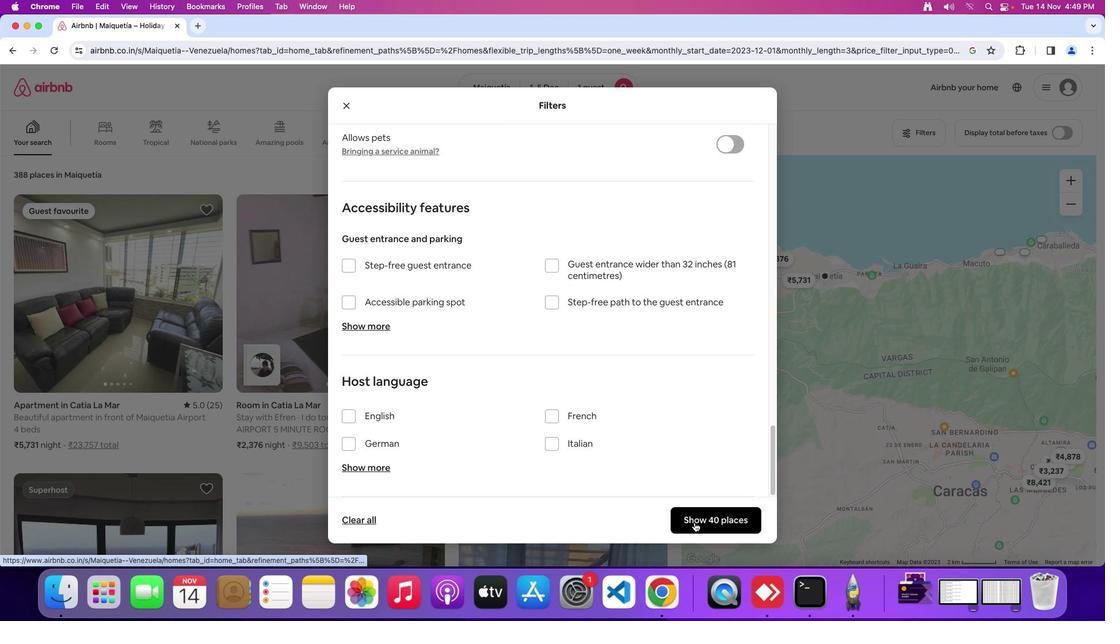 
Action: Mouse moved to (318, 413)
Screenshot: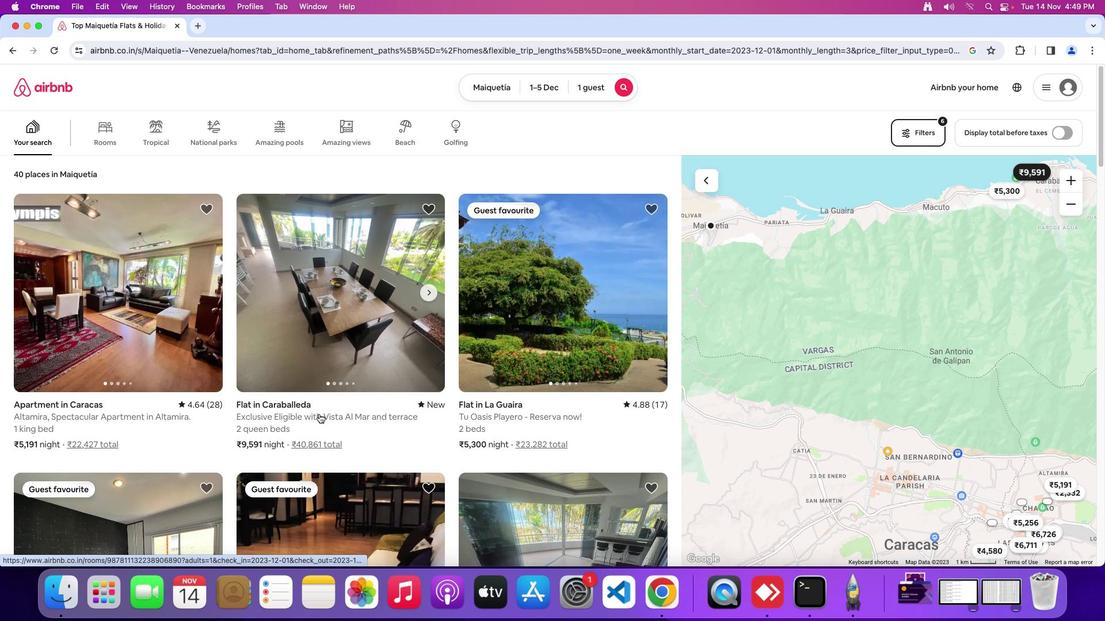 
Action: Mouse scrolled (318, 413) with delta (0, 0)
Screenshot: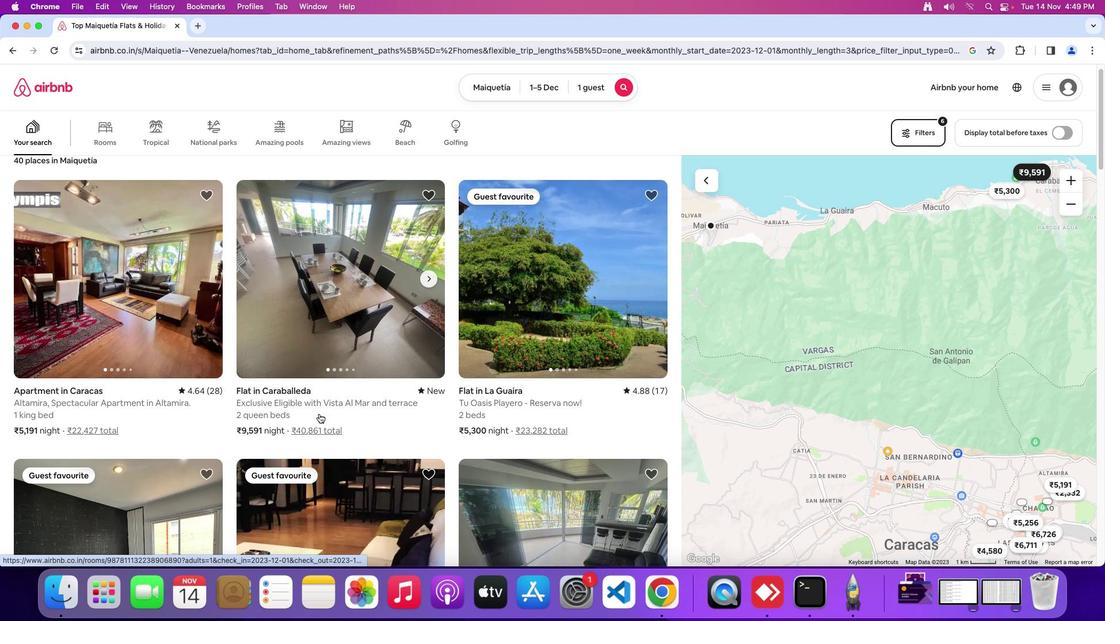 
Action: Mouse scrolled (318, 413) with delta (0, 0)
Screenshot: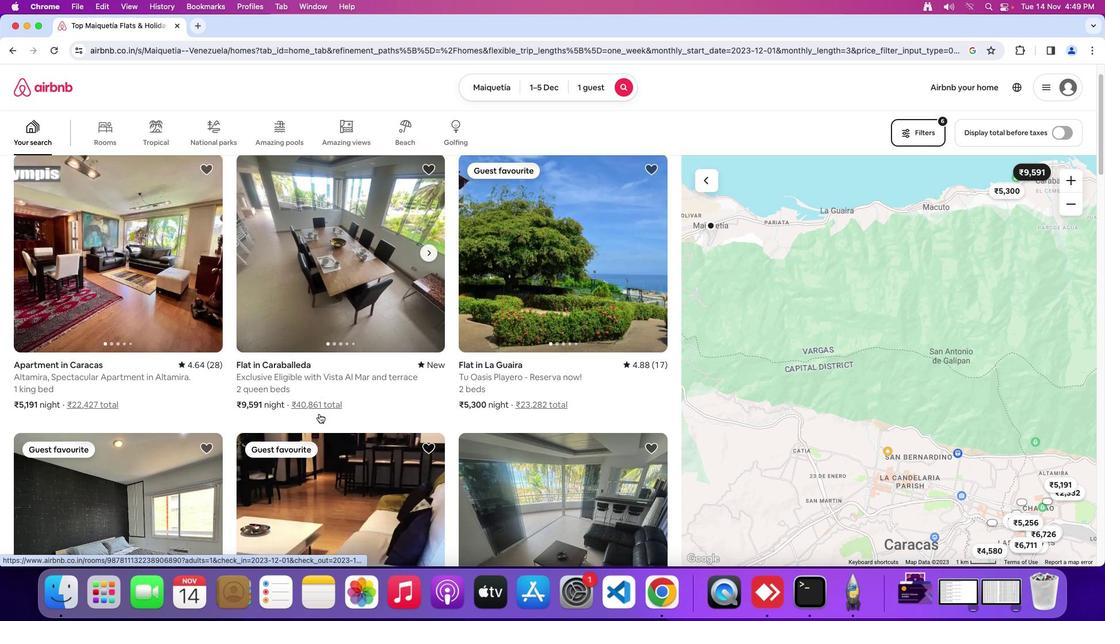 
Action: Mouse scrolled (318, 413) with delta (0, -1)
Screenshot: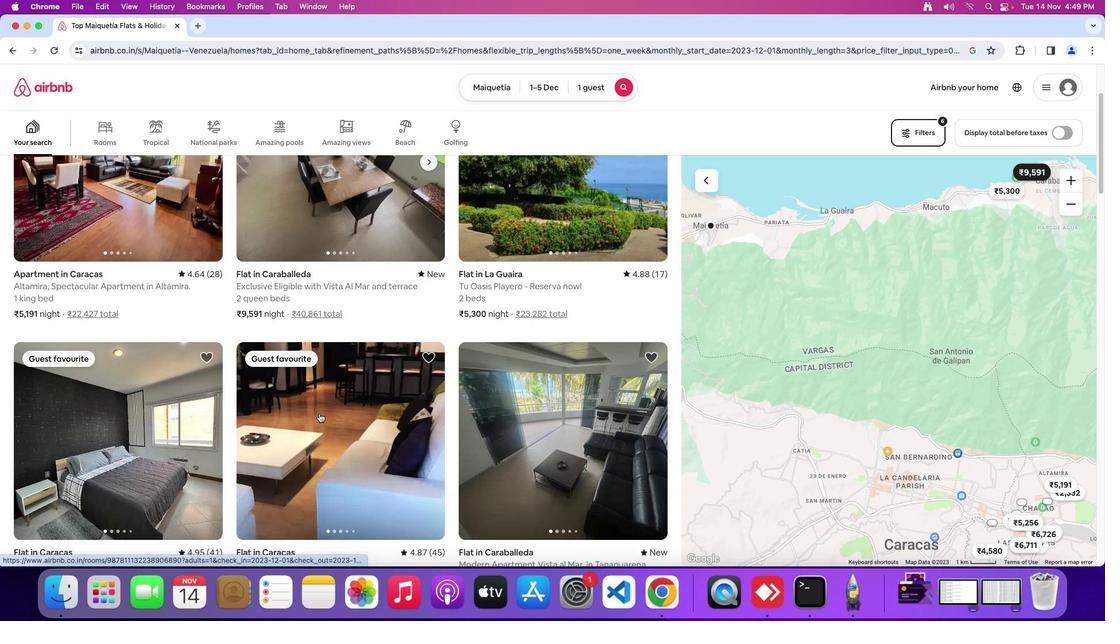 
Action: Mouse scrolled (318, 413) with delta (0, -2)
Screenshot: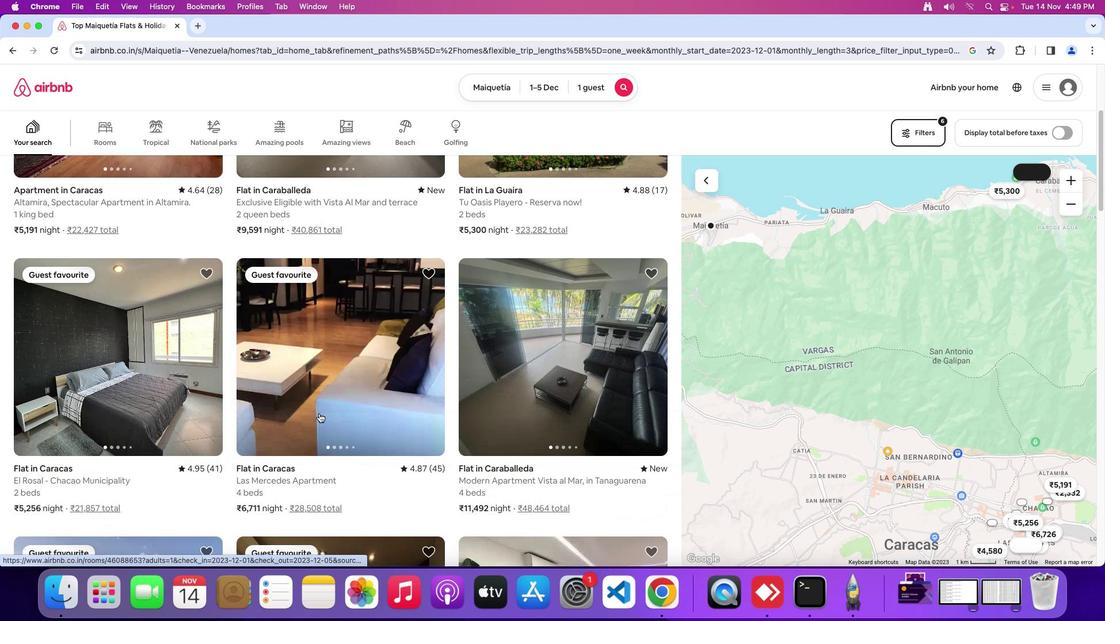 
Action: Mouse moved to (319, 413)
Screenshot: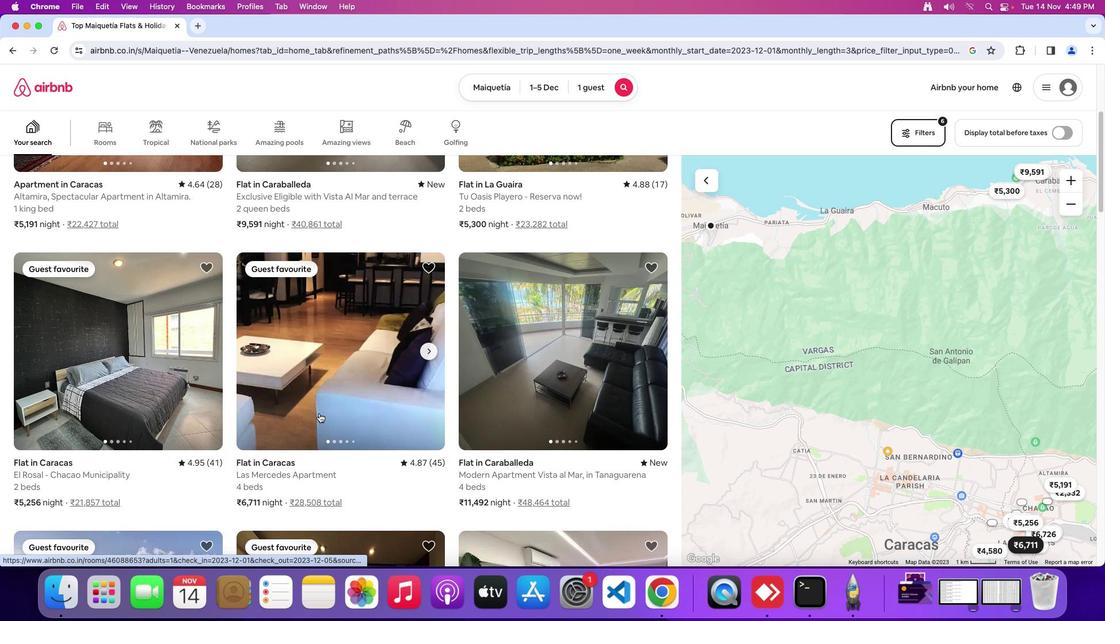 
Action: Mouse scrolled (319, 413) with delta (0, 0)
Screenshot: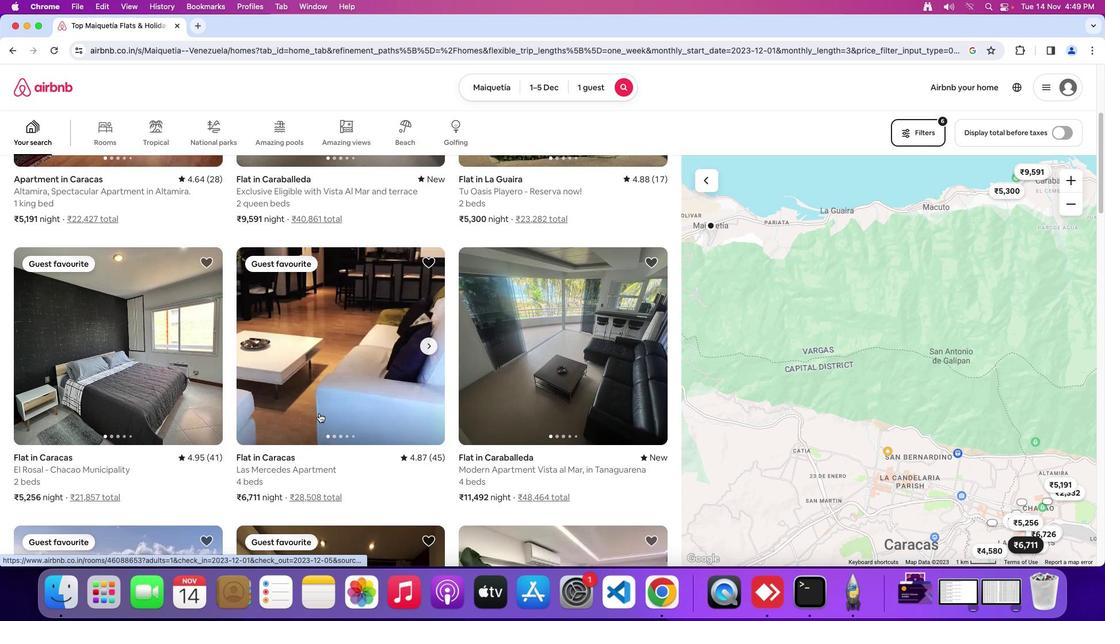 
Action: Mouse scrolled (319, 413) with delta (0, 0)
Screenshot: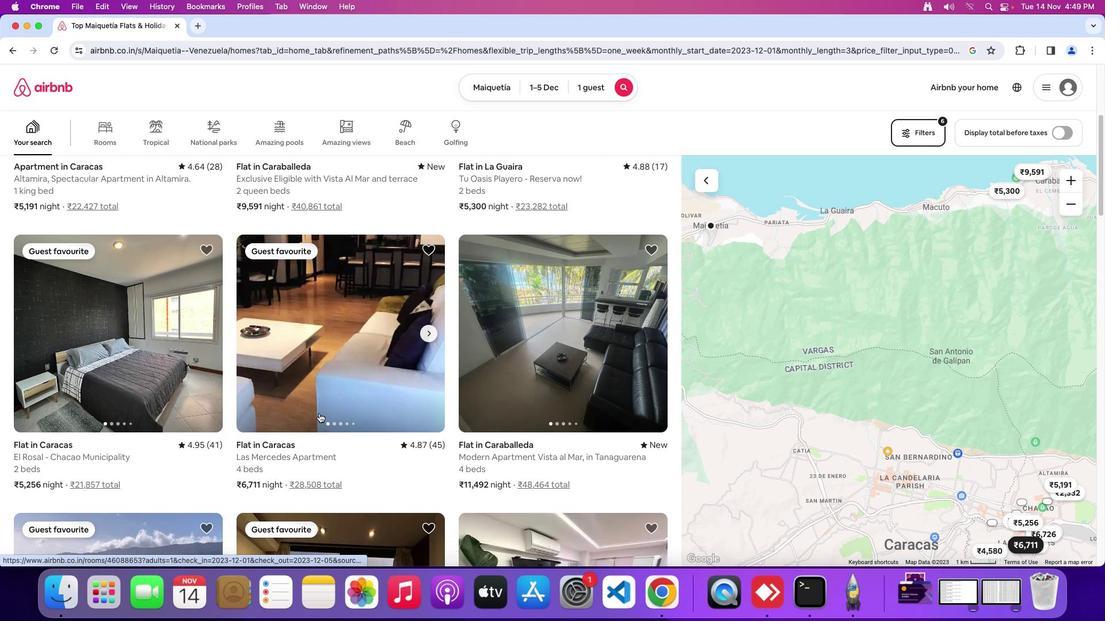 
Action: Mouse scrolled (319, 413) with delta (0, -1)
Screenshot: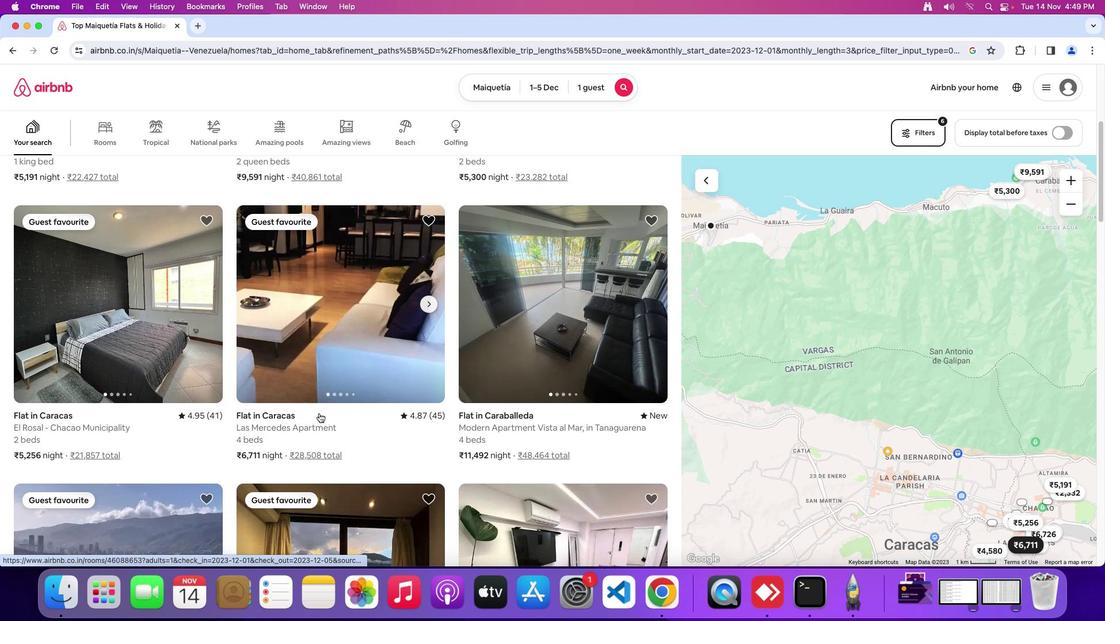 
Action: Mouse moved to (299, 418)
Screenshot: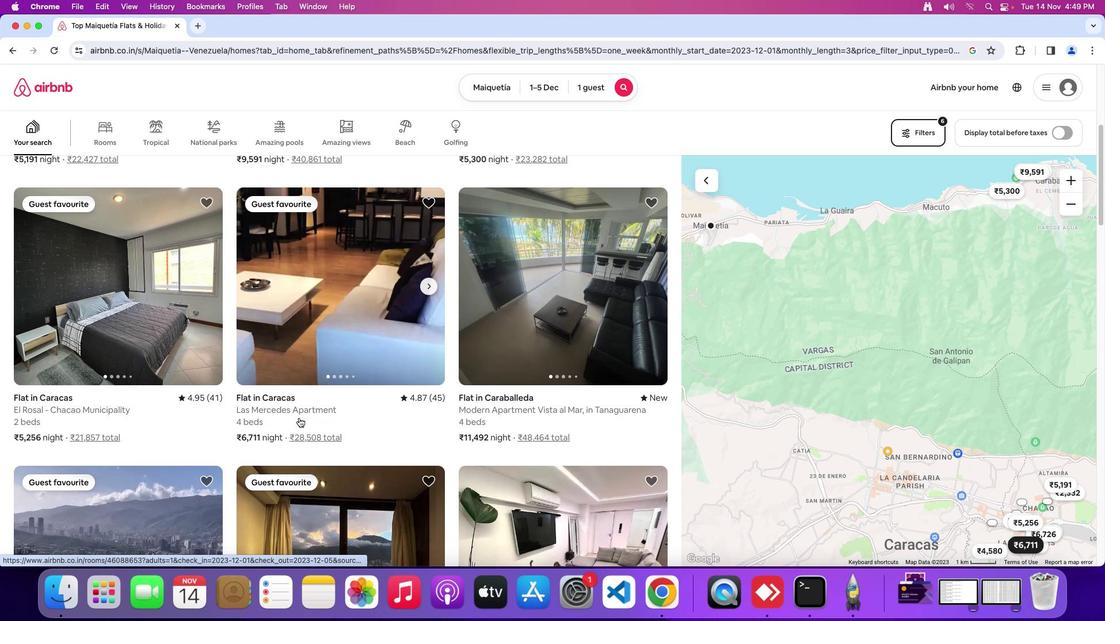 
Action: Mouse scrolled (299, 418) with delta (0, 0)
Screenshot: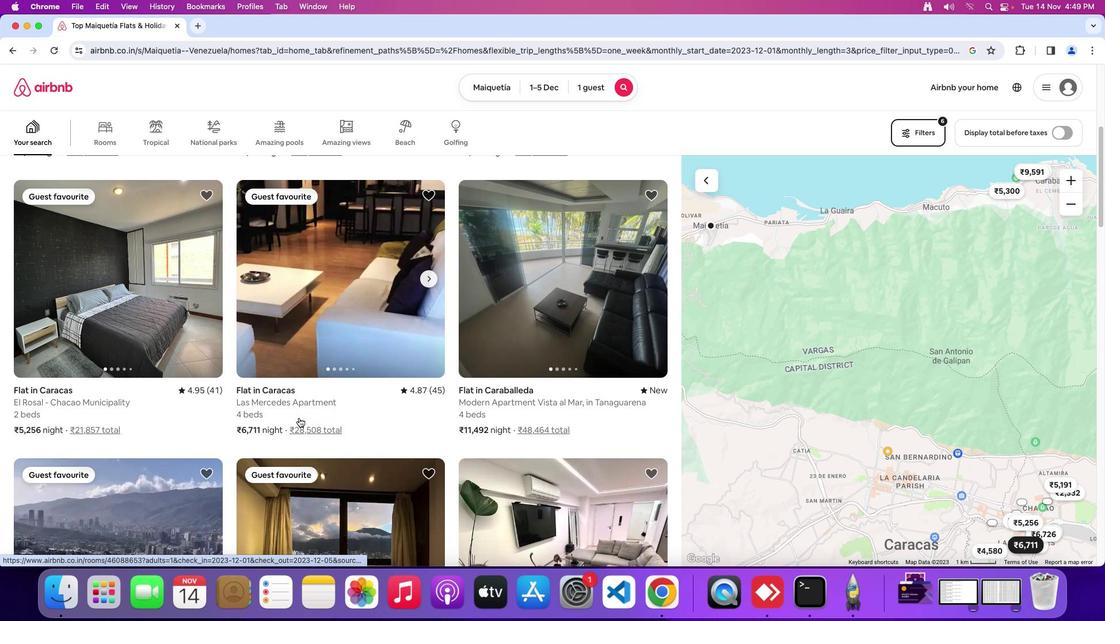 
Action: Mouse moved to (299, 418)
Screenshot: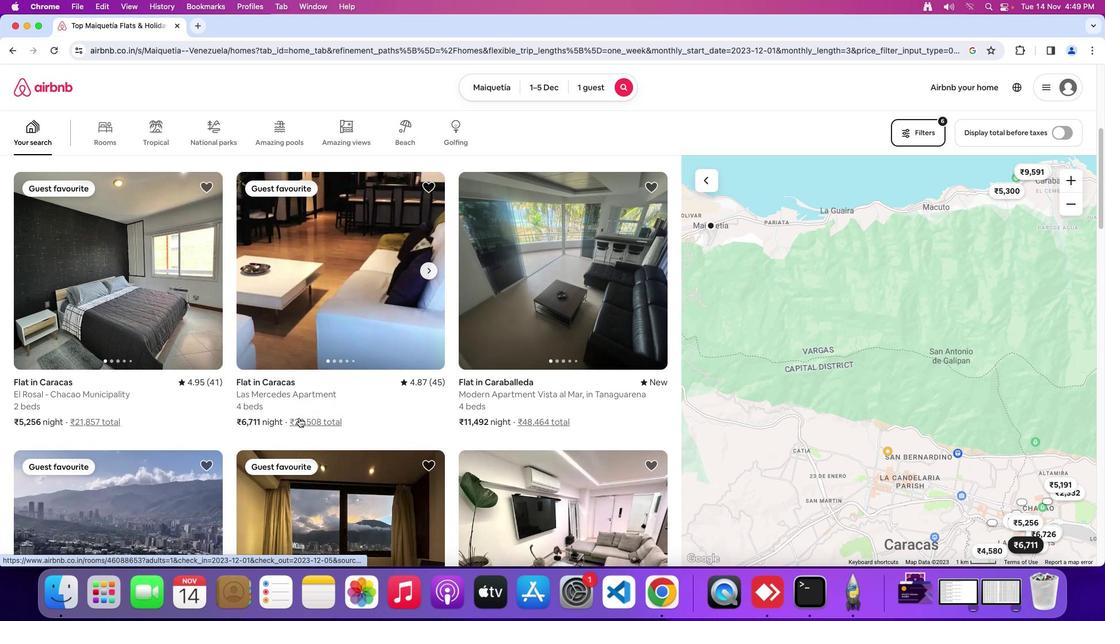 
Action: Mouse scrolled (299, 418) with delta (0, 0)
Screenshot: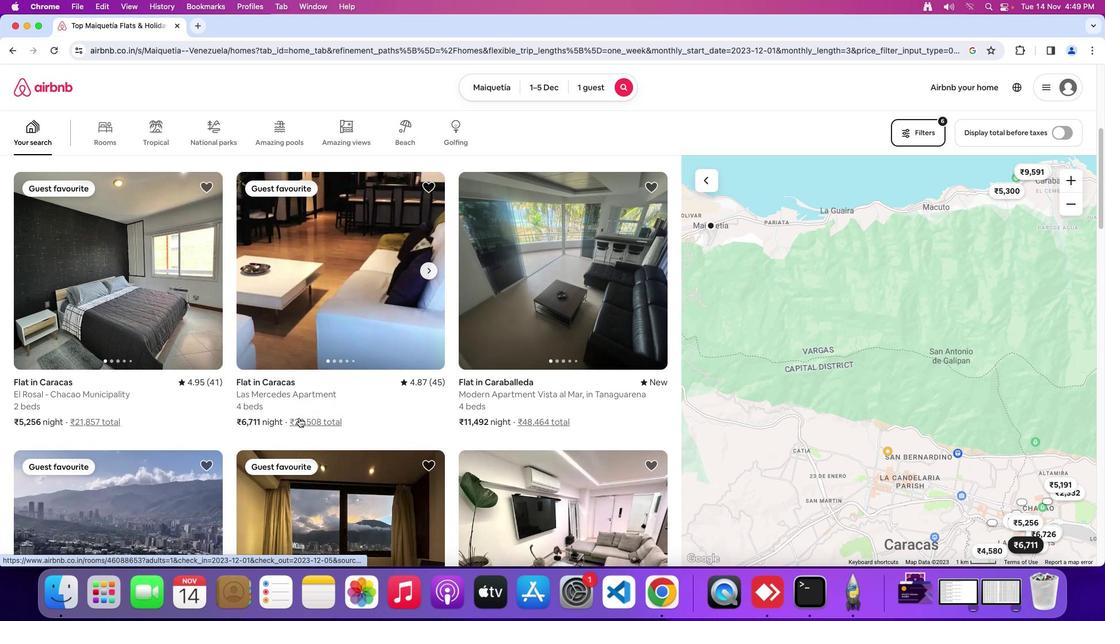 
Action: Mouse scrolled (299, 418) with delta (0, -1)
Screenshot: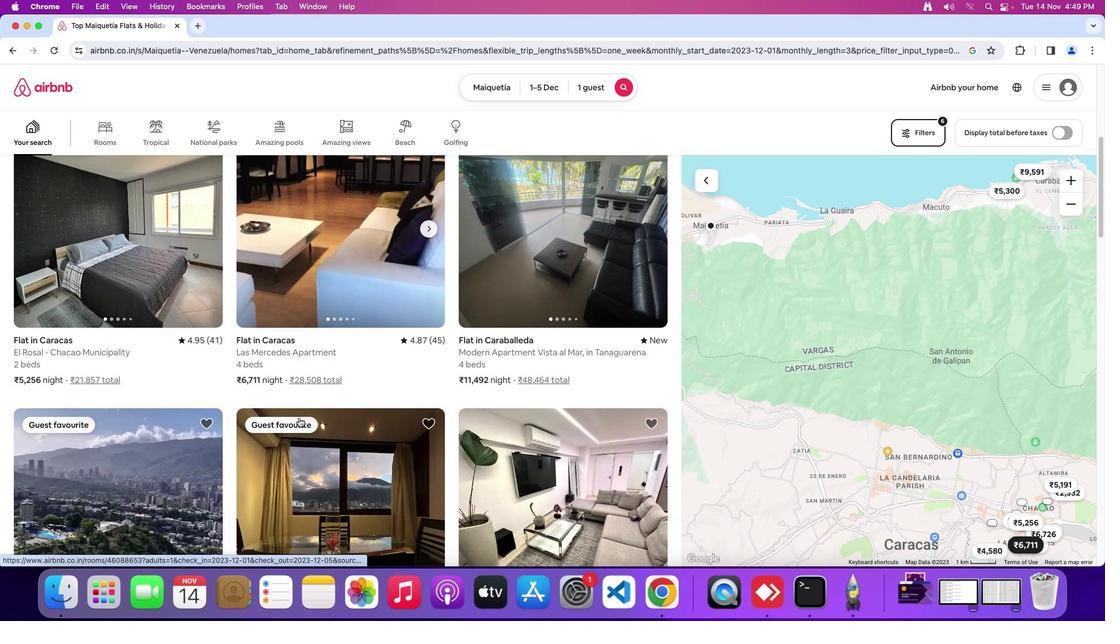 
Action: Mouse scrolled (299, 418) with delta (0, 0)
Screenshot: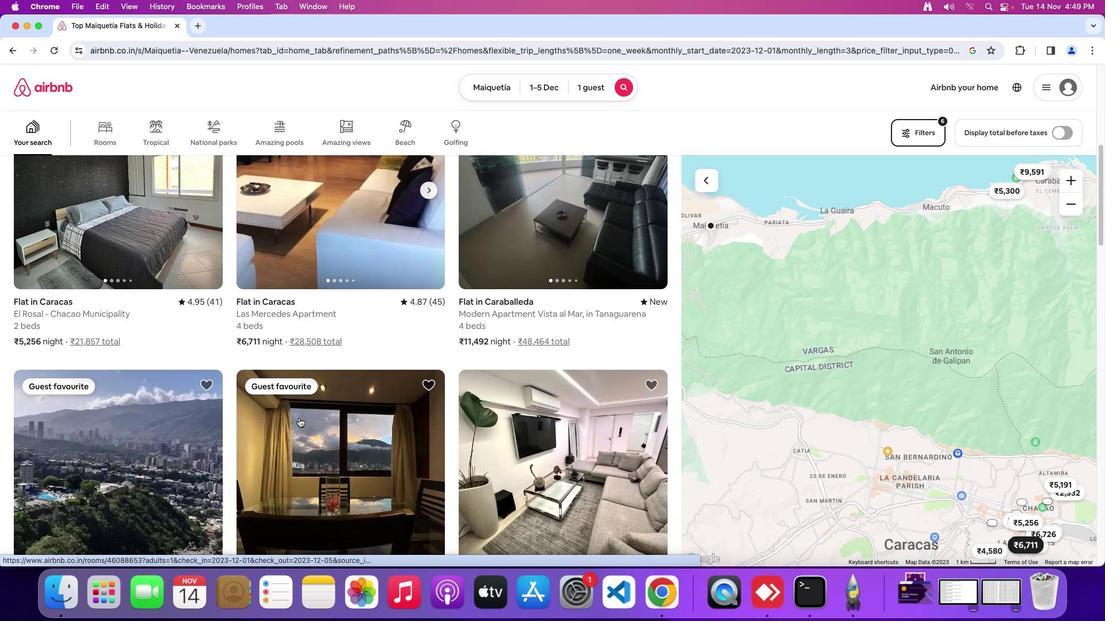 
Action: Mouse scrolled (299, 418) with delta (0, 0)
Screenshot: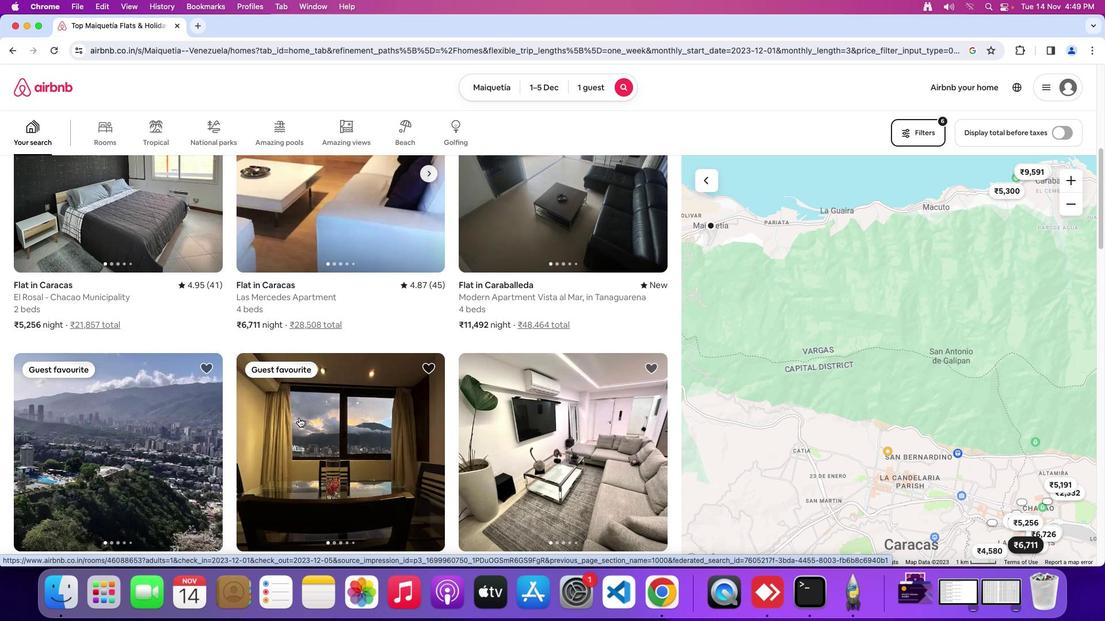 
Action: Mouse scrolled (299, 418) with delta (0, 0)
Screenshot: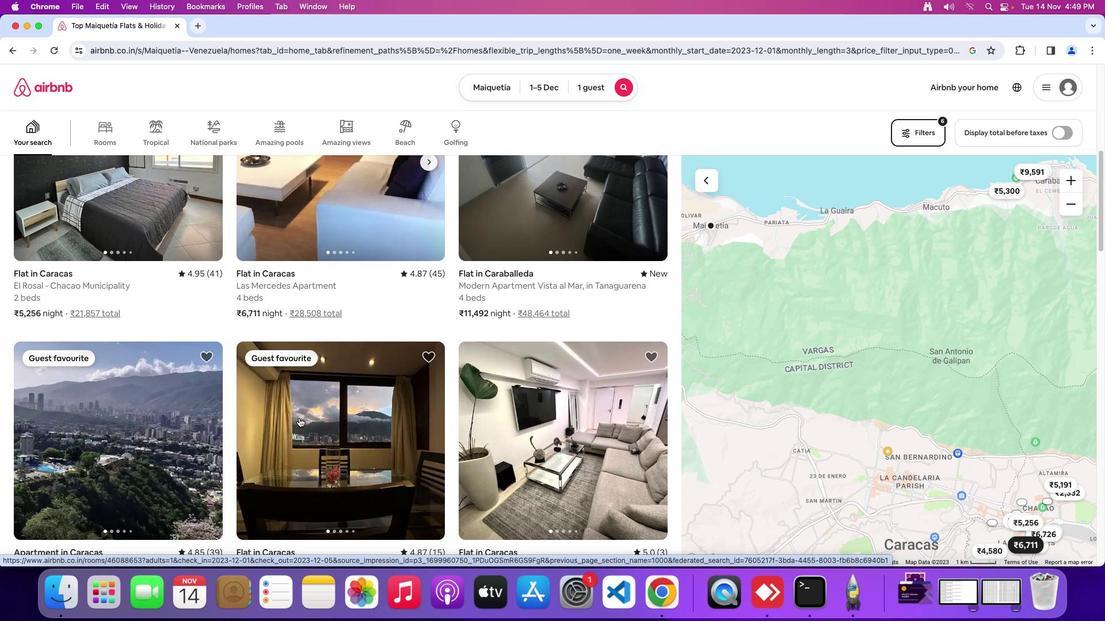 
Action: Mouse scrolled (299, 418) with delta (0, 0)
Screenshot: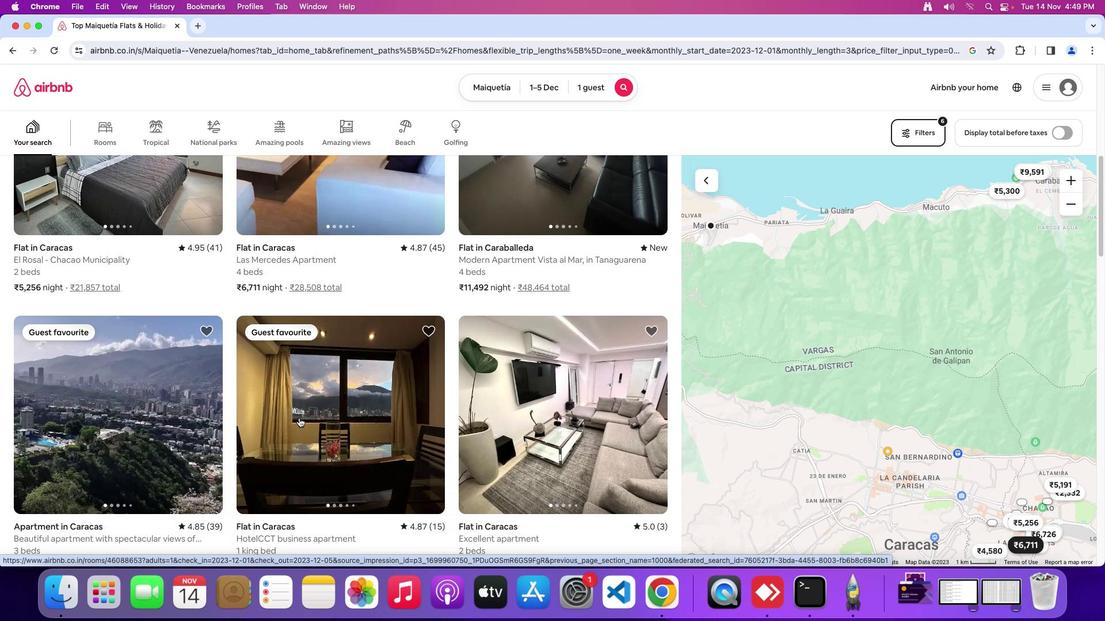 
Action: Mouse moved to (299, 417)
Screenshot: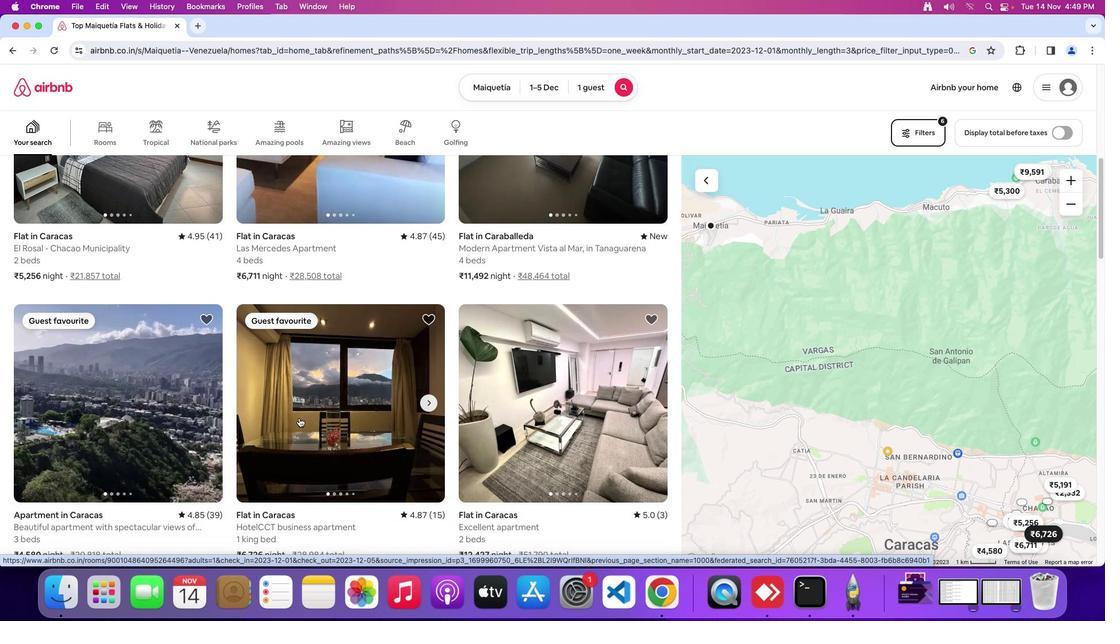 
Action: Mouse scrolled (299, 417) with delta (0, 0)
Screenshot: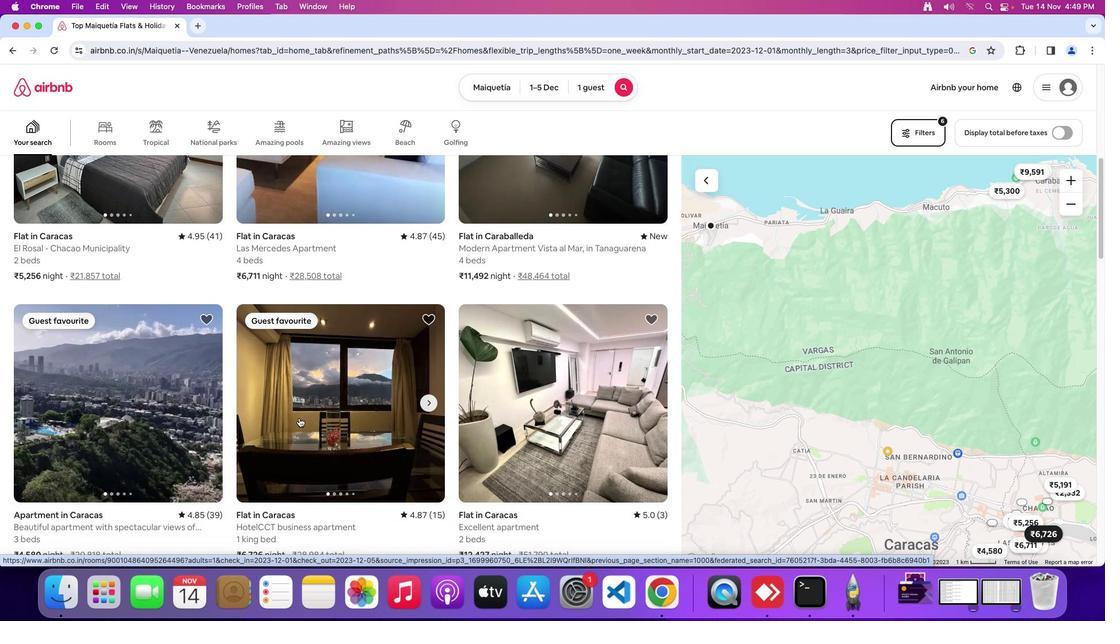 
Action: Mouse scrolled (299, 417) with delta (0, 0)
Screenshot: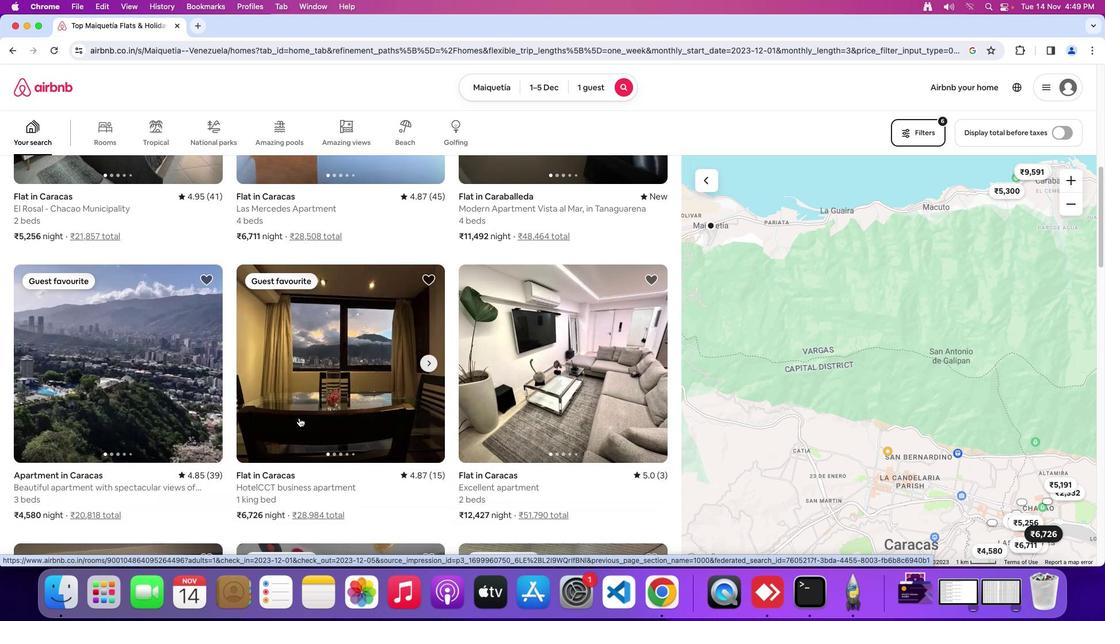 
Action: Mouse moved to (299, 417)
Screenshot: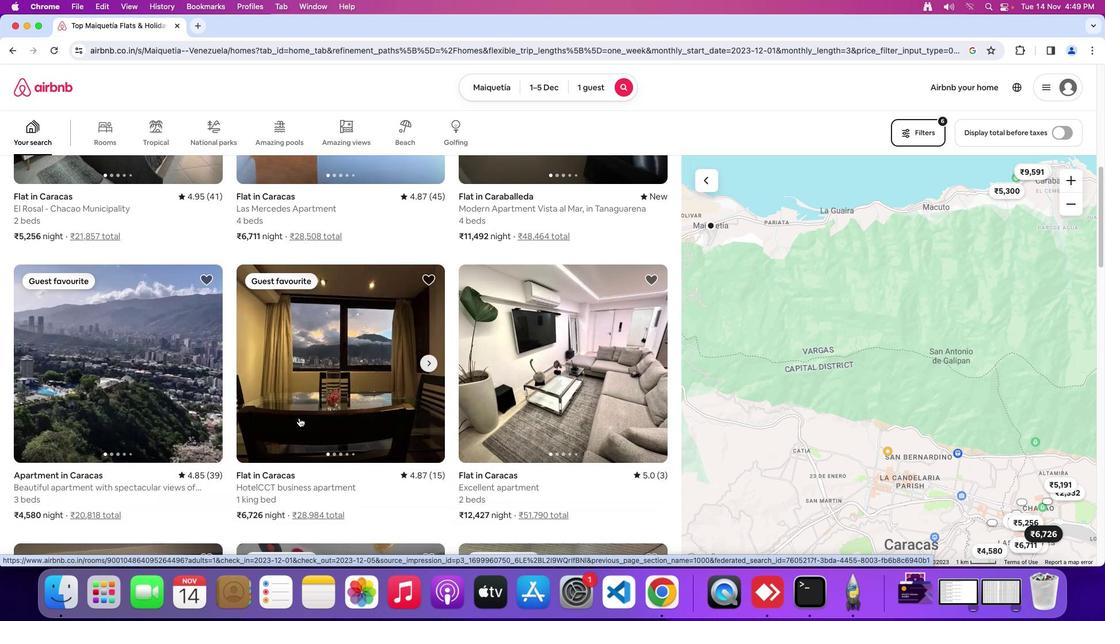 
Action: Mouse scrolled (299, 417) with delta (0, -1)
Screenshot: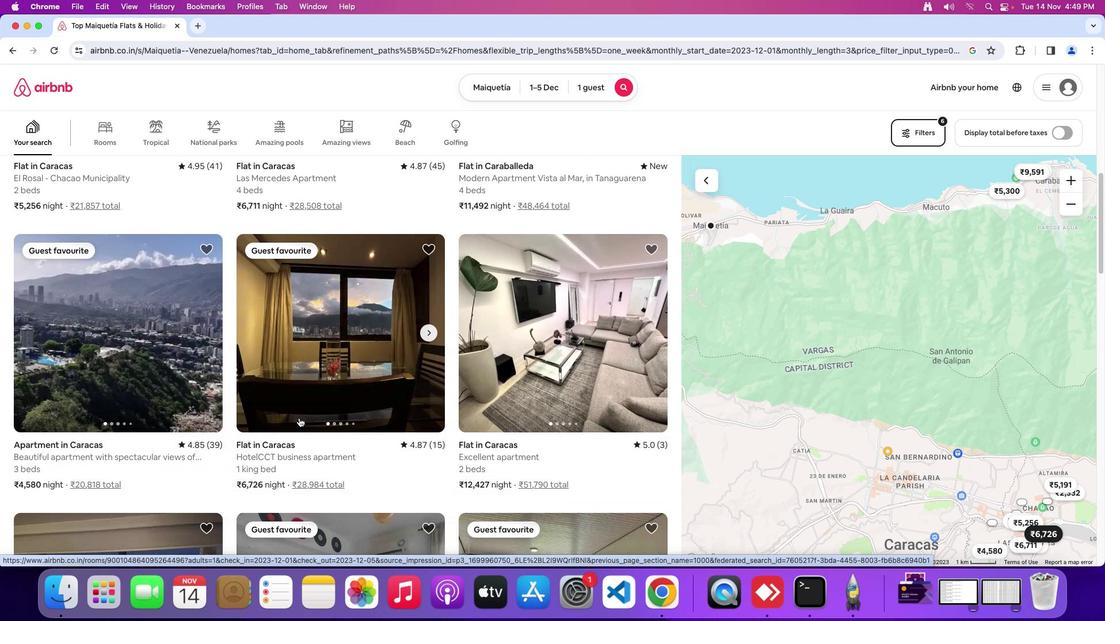 
Action: Mouse moved to (299, 417)
Screenshot: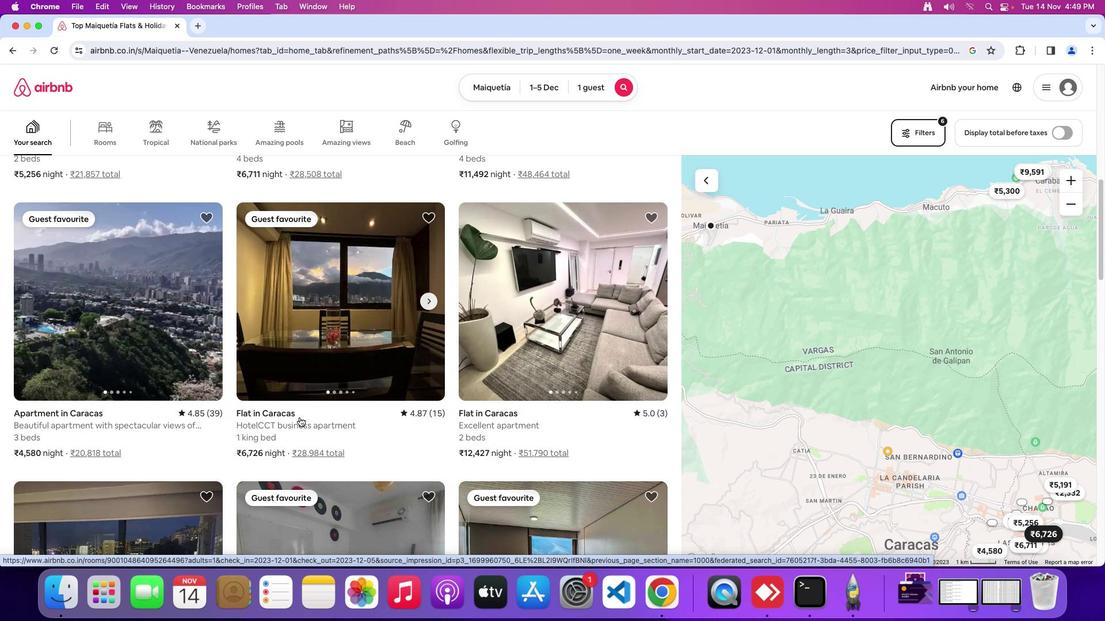 
Action: Mouse scrolled (299, 417) with delta (0, 0)
Screenshot: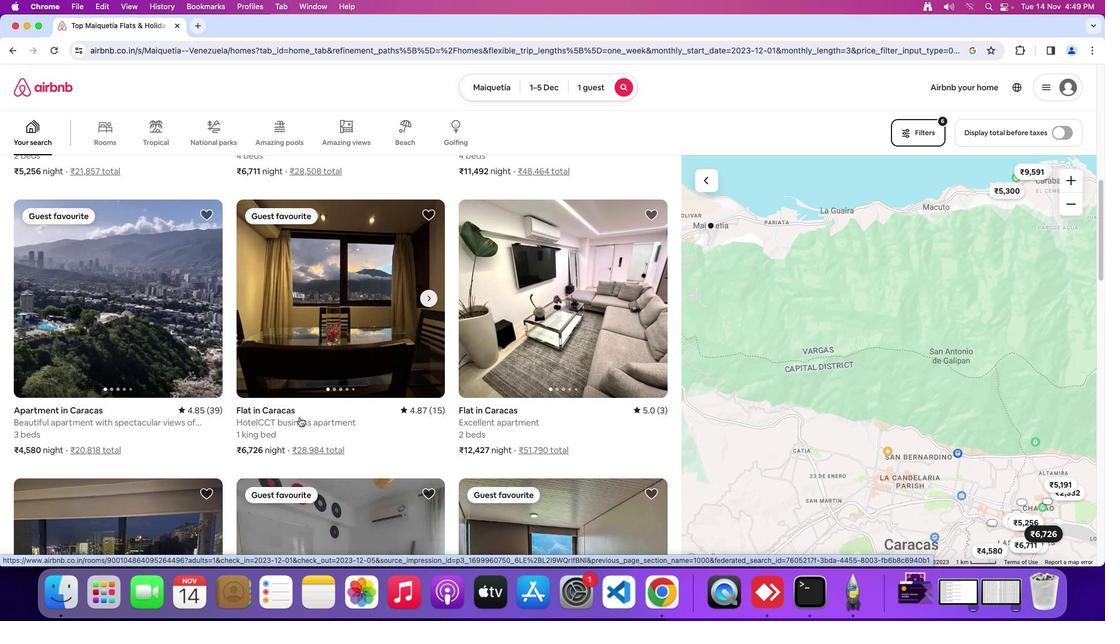 
Action: Mouse scrolled (299, 417) with delta (0, 0)
Screenshot: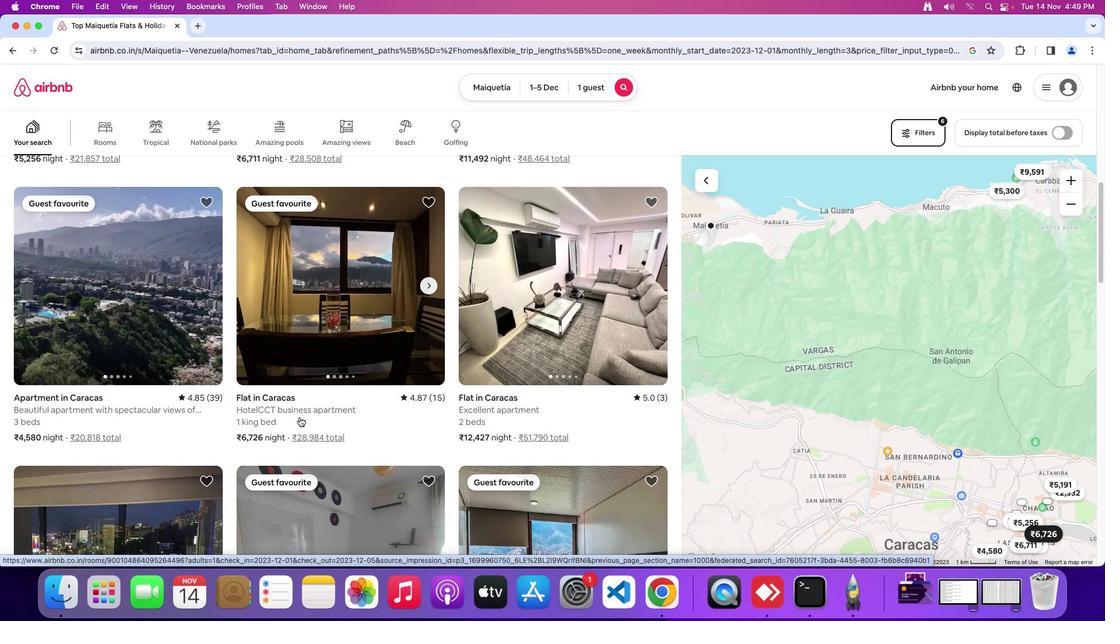 
Action: Mouse scrolled (299, 417) with delta (0, -1)
Screenshot: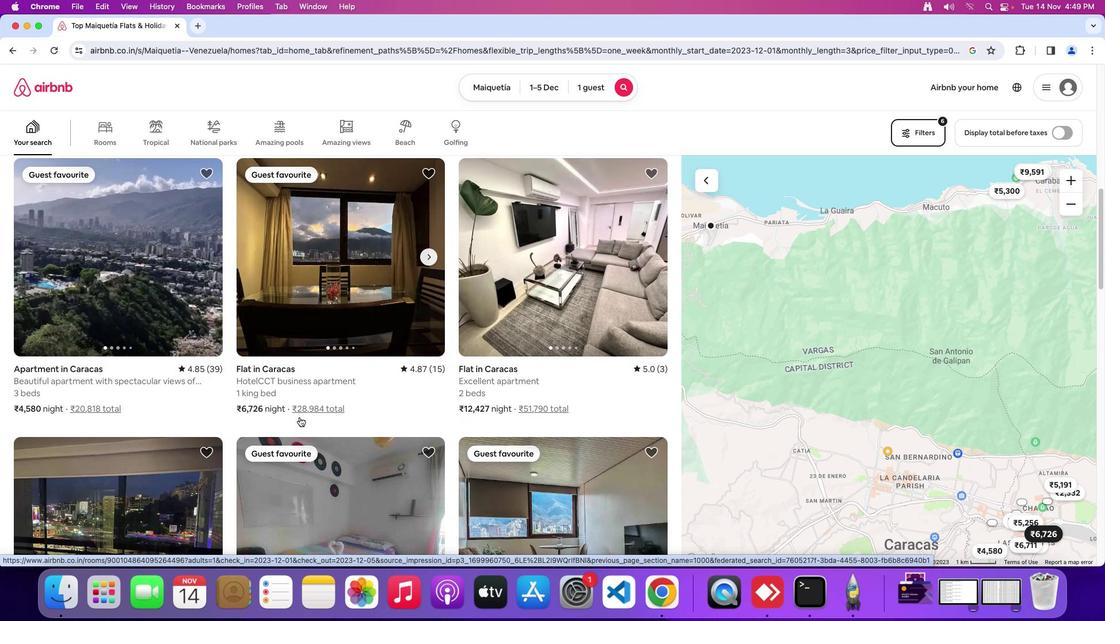 
Action: Mouse scrolled (299, 417) with delta (0, 0)
Screenshot: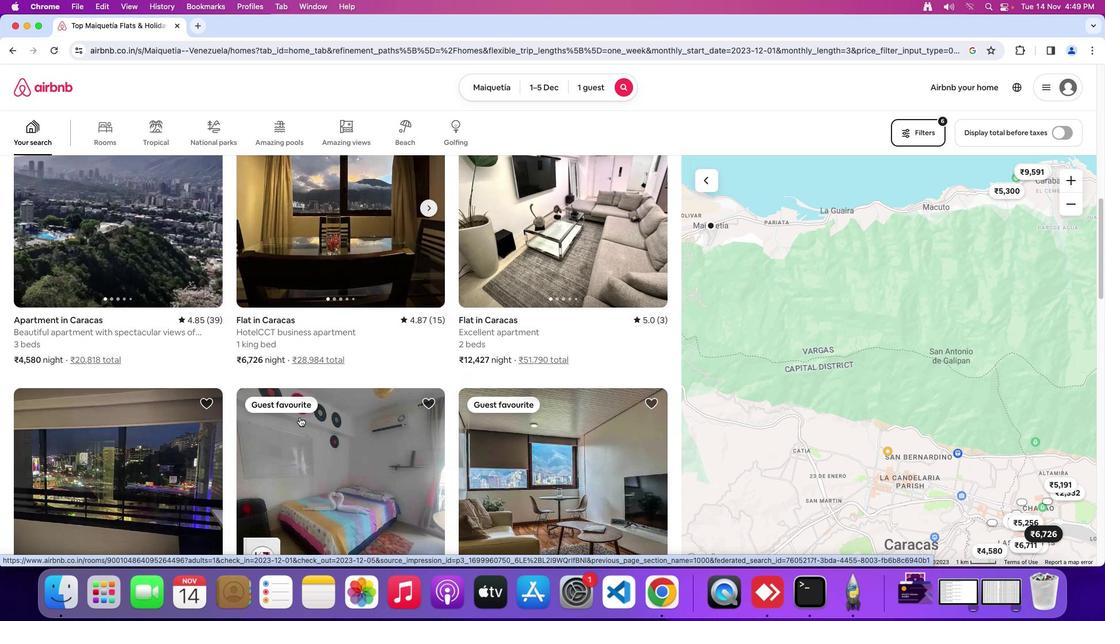 
Action: Mouse moved to (299, 417)
Screenshot: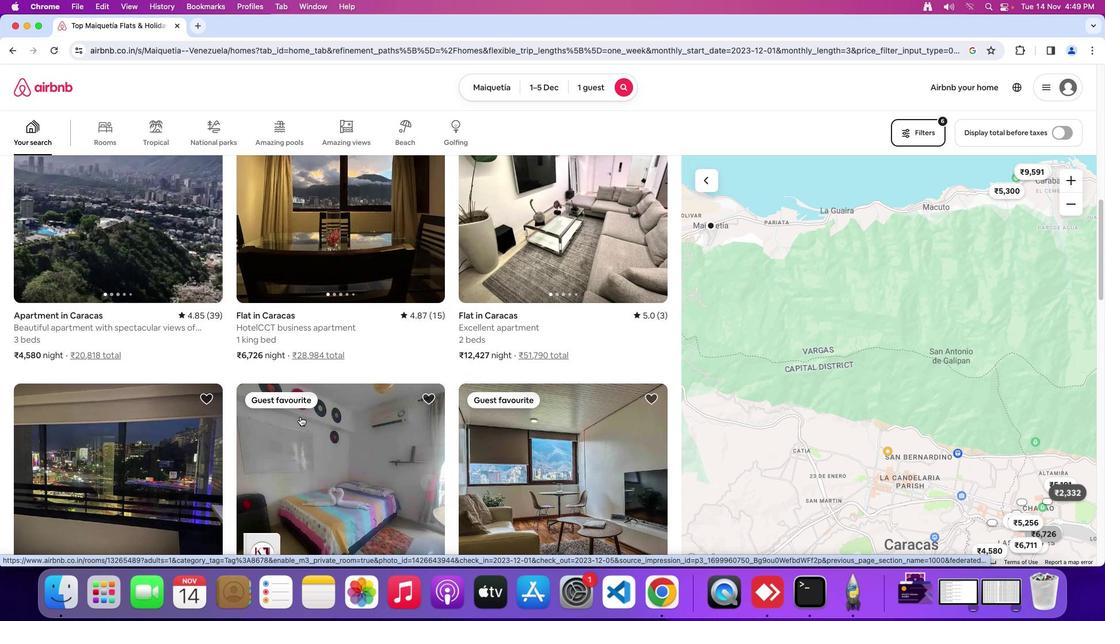 
Action: Mouse scrolled (299, 417) with delta (0, 0)
Screenshot: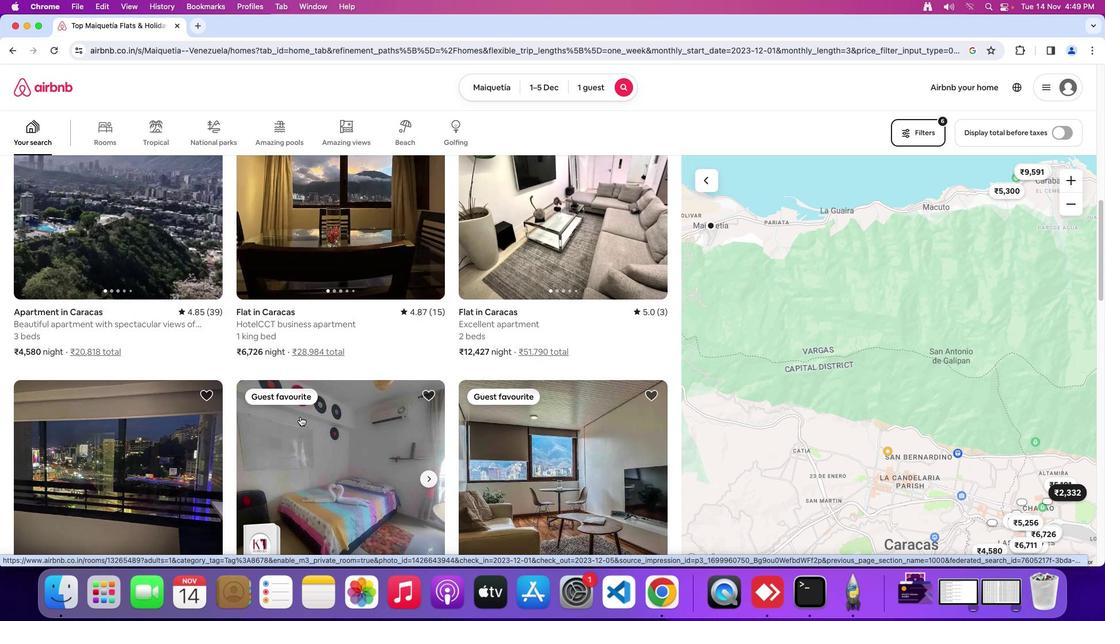 
Action: Mouse scrolled (299, 417) with delta (0, 0)
Screenshot: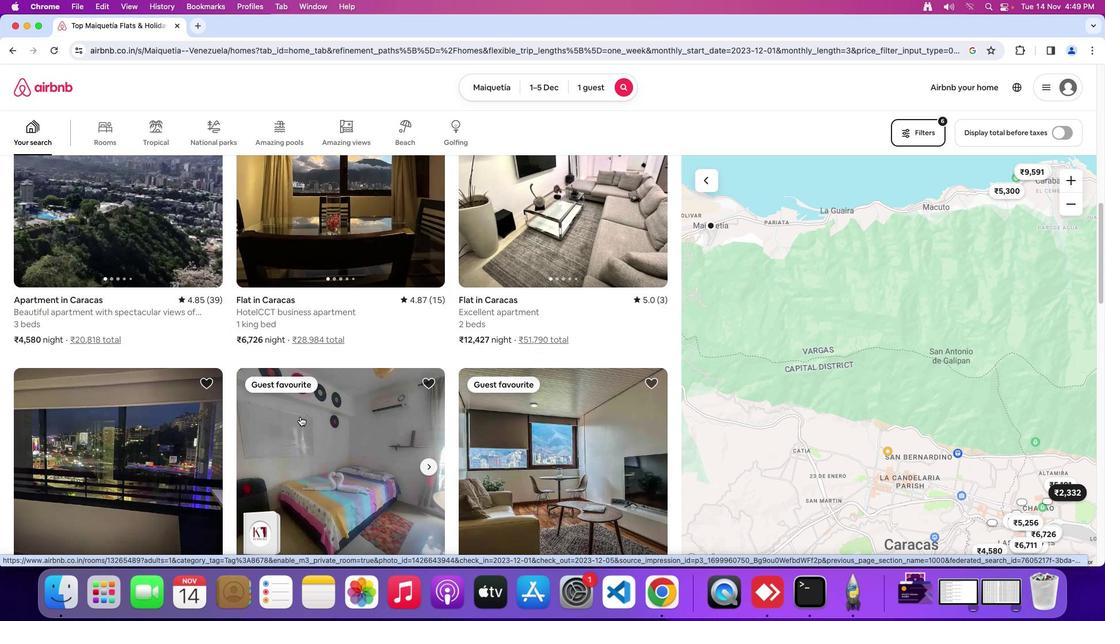 
Action: Mouse scrolled (299, 417) with delta (0, -1)
Screenshot: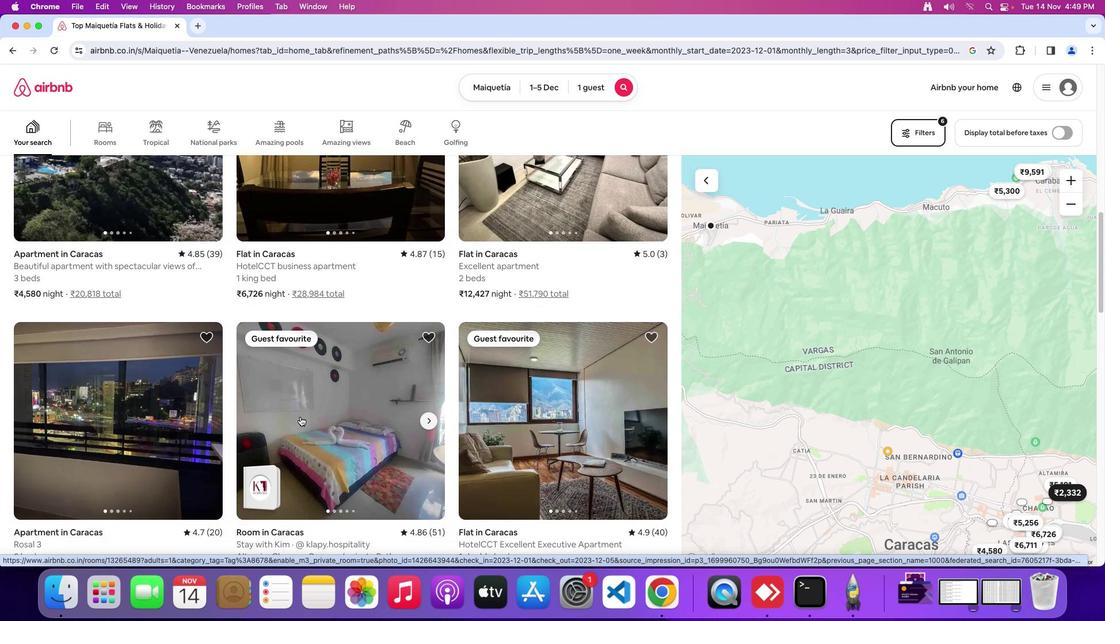 
Action: Mouse moved to (299, 417)
Screenshot: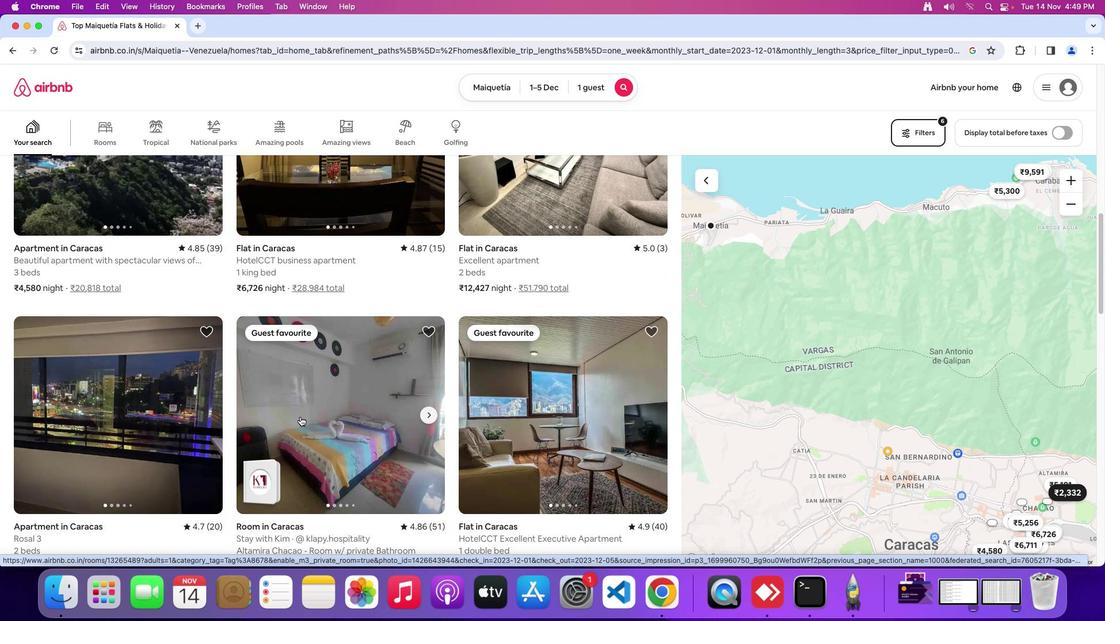 
Action: Mouse scrolled (299, 417) with delta (0, 0)
Screenshot: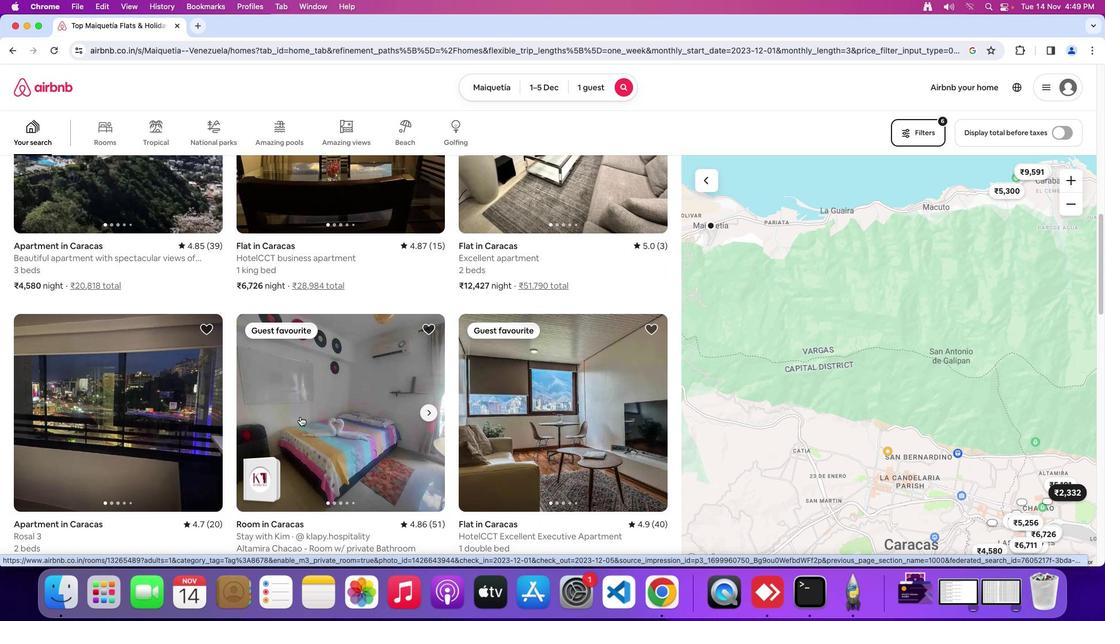 
Action: Mouse scrolled (299, 417) with delta (0, 0)
Screenshot: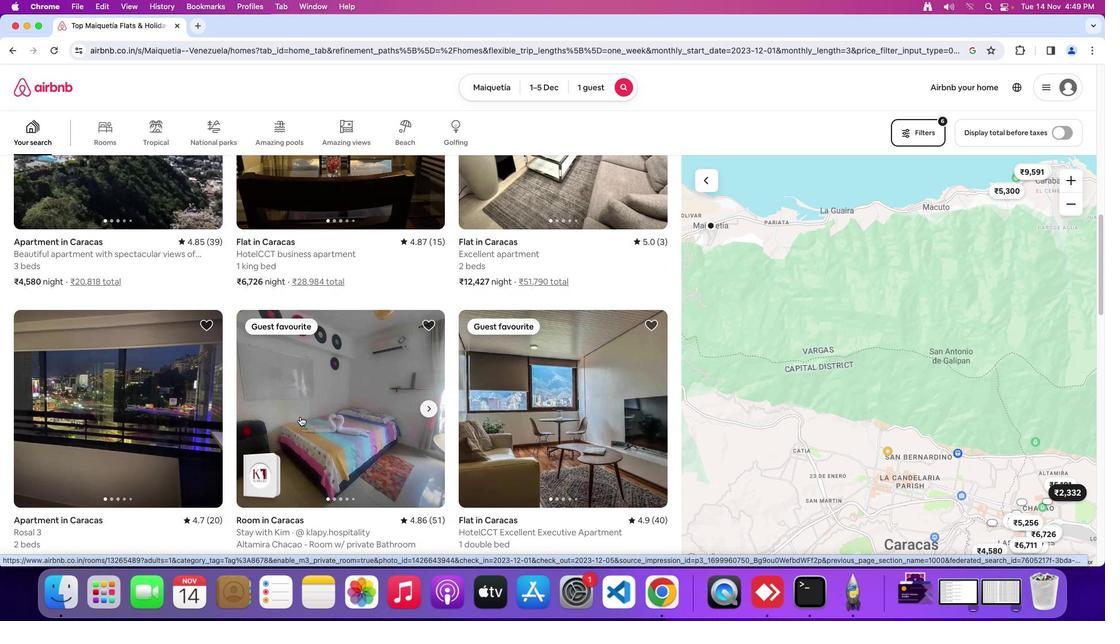 
Action: Mouse scrolled (299, 417) with delta (0, 0)
Screenshot: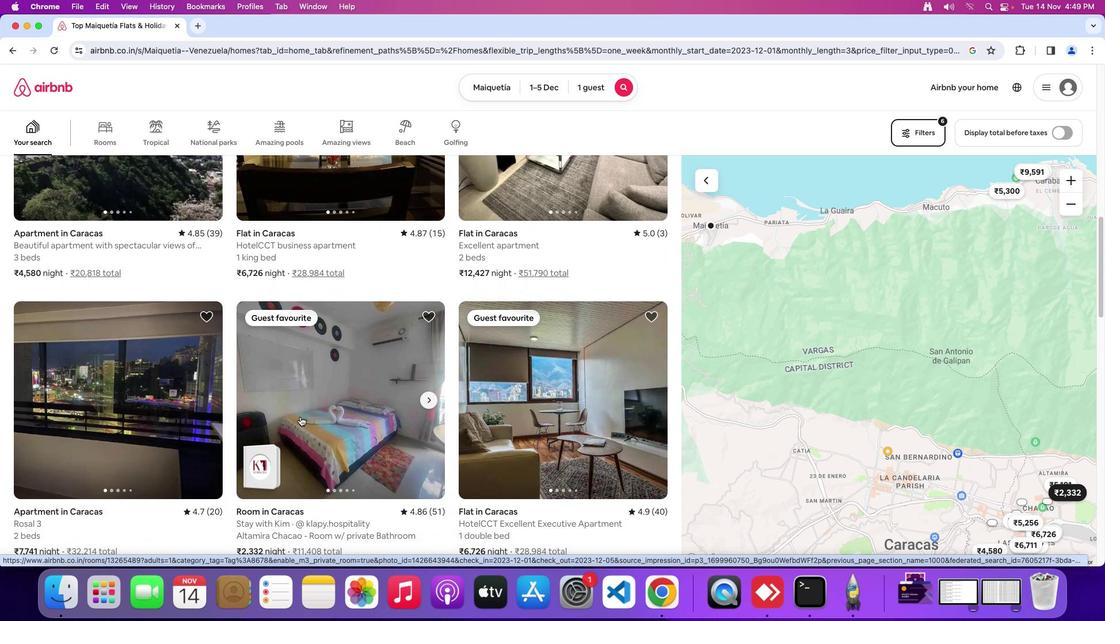 
Action: Mouse moved to (300, 417)
Screenshot: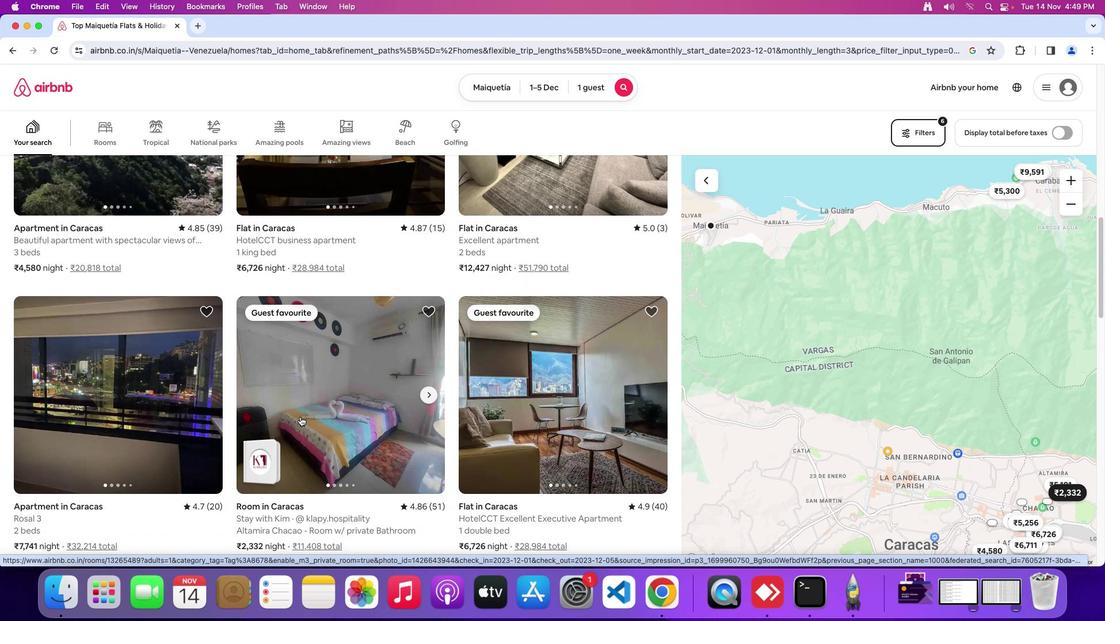 
Action: Mouse scrolled (300, 417) with delta (0, 0)
Screenshot: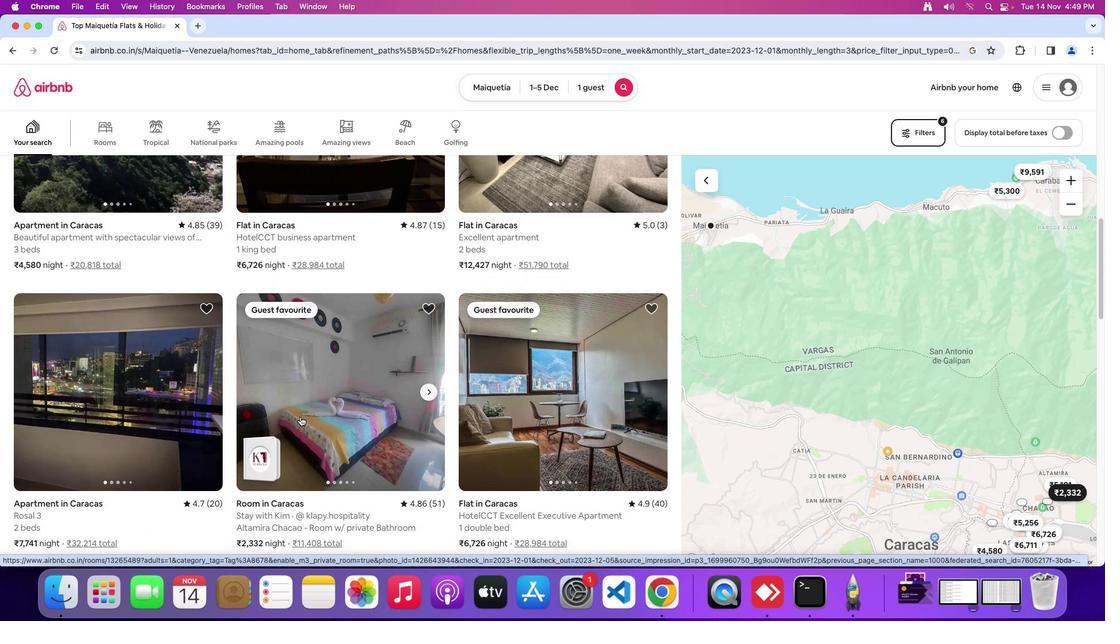 
Action: Mouse scrolled (300, 417) with delta (0, 0)
Screenshot: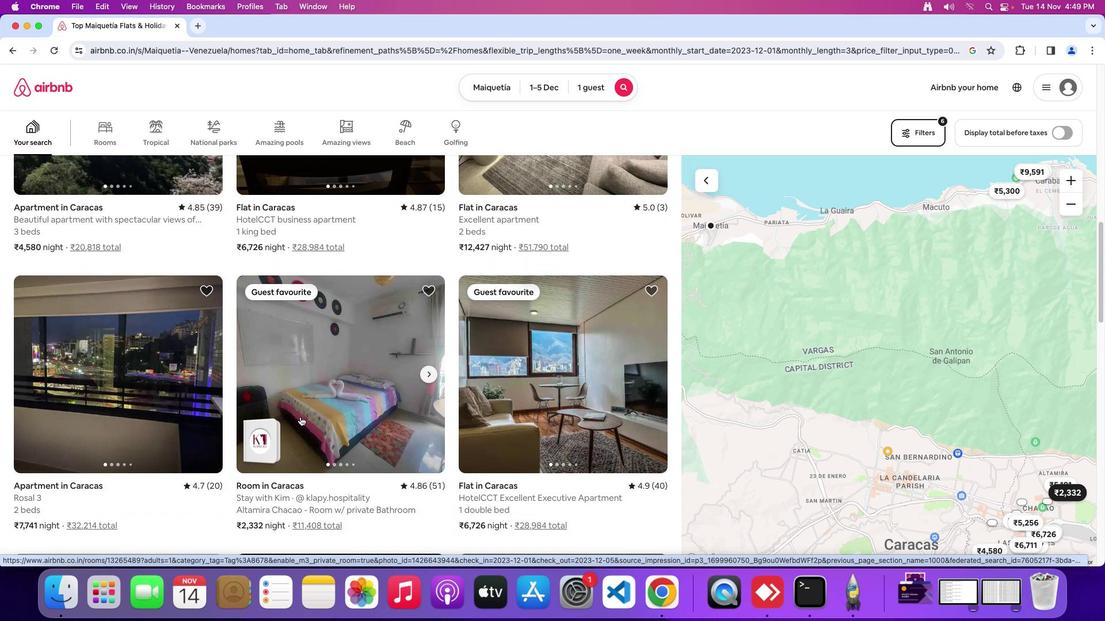 
Action: Mouse scrolled (300, 417) with delta (0, -1)
Screenshot: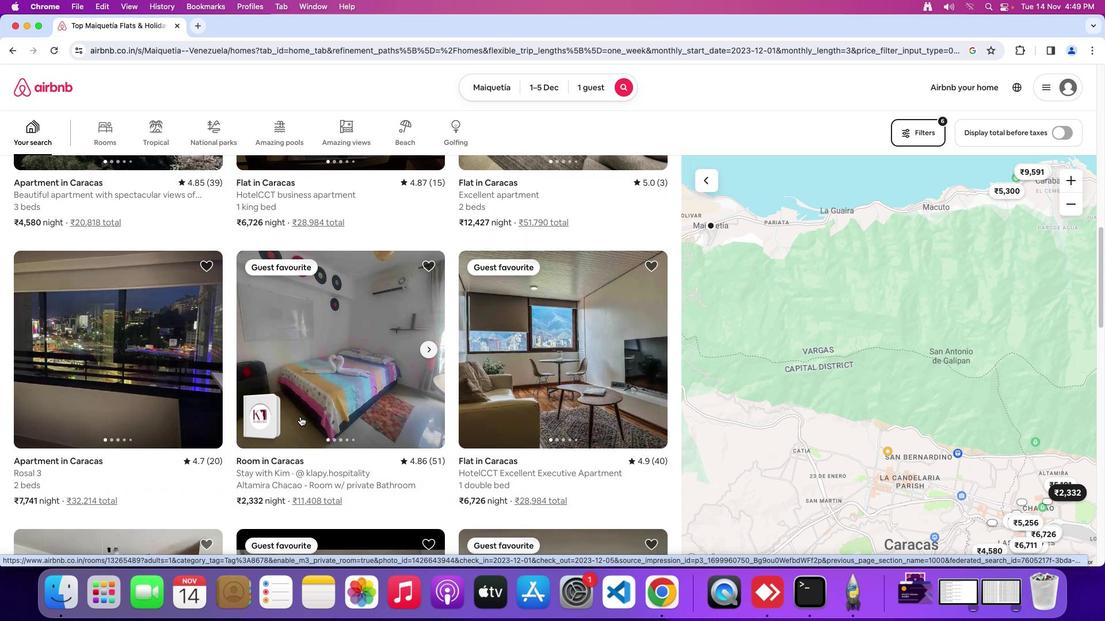 
Action: Mouse moved to (300, 417)
Screenshot: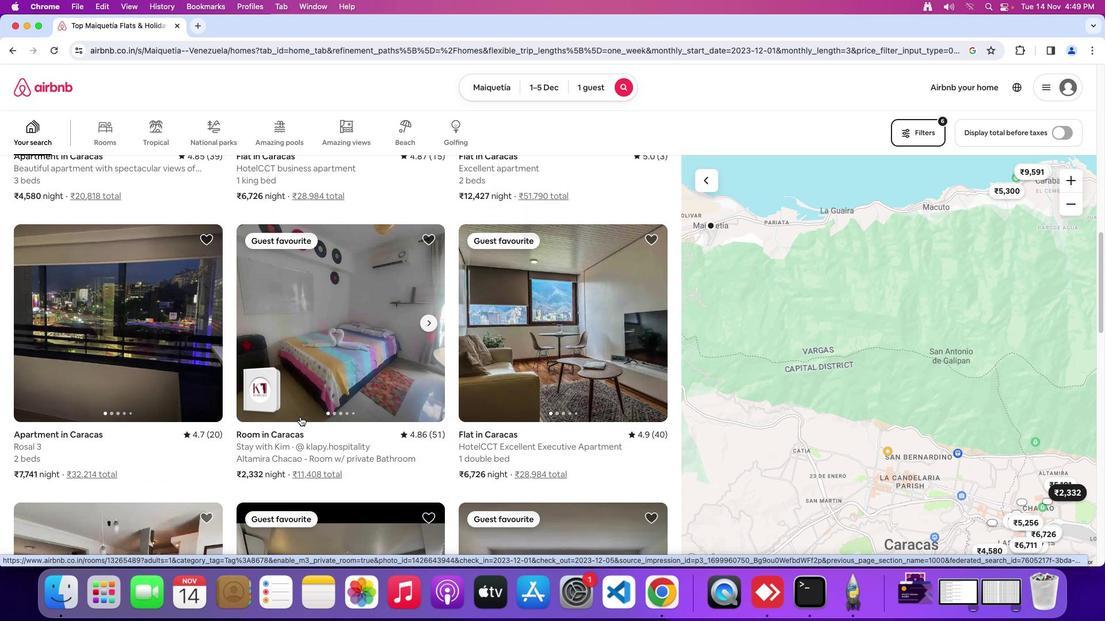 
Action: Mouse scrolled (300, 417) with delta (0, 0)
Screenshot: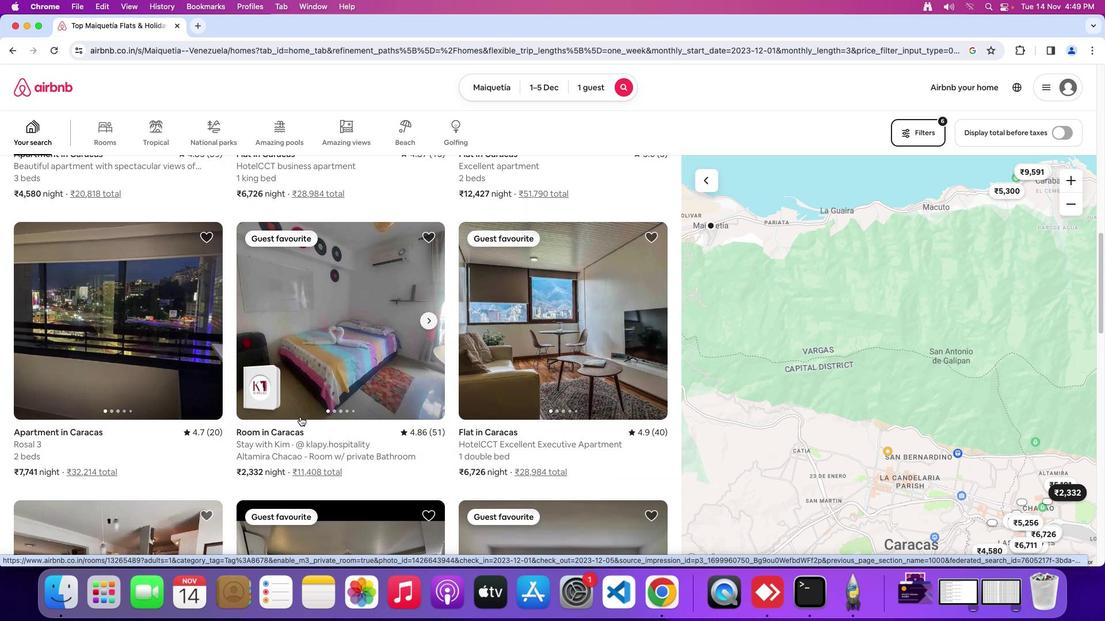 
Action: Mouse scrolled (300, 417) with delta (0, 0)
Screenshot: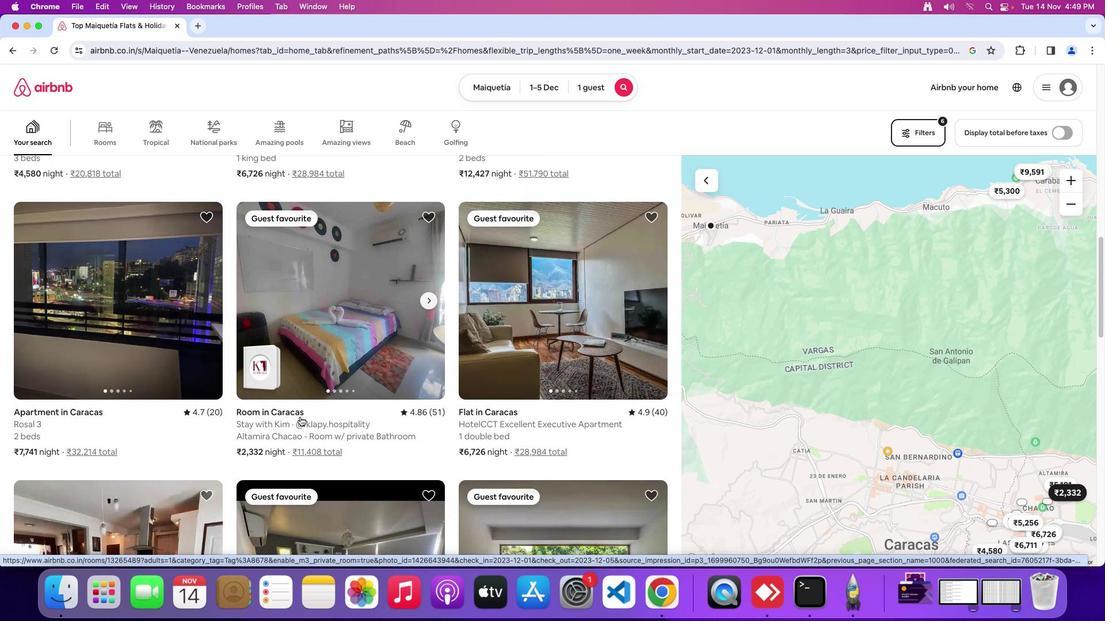 
Action: Mouse scrolled (300, 417) with delta (0, 0)
Screenshot: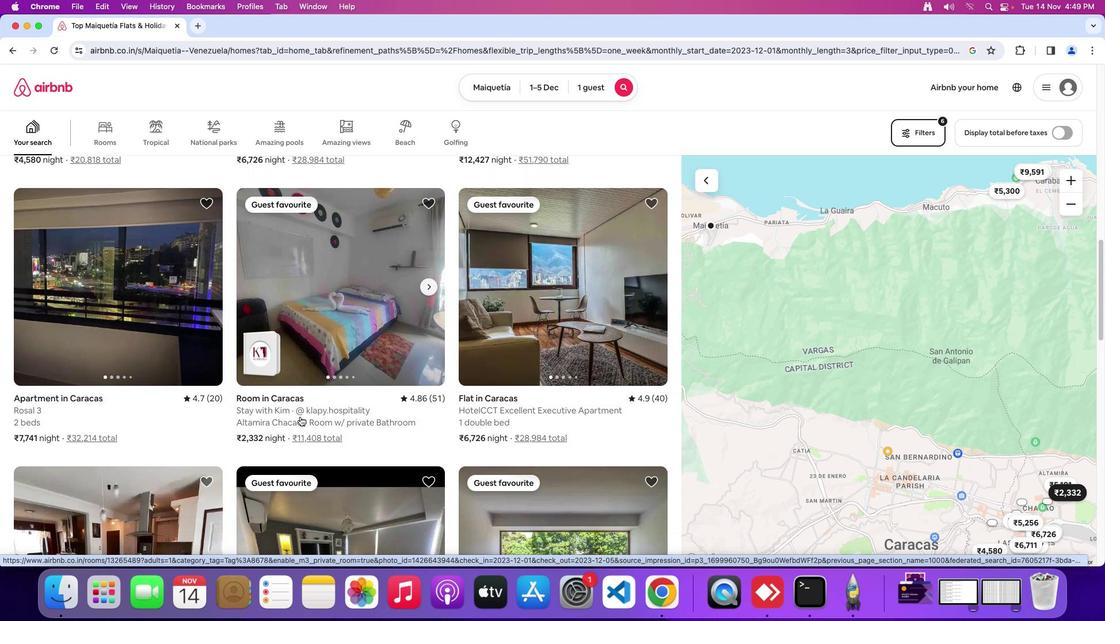 
Action: Mouse scrolled (300, 417) with delta (0, 0)
Screenshot: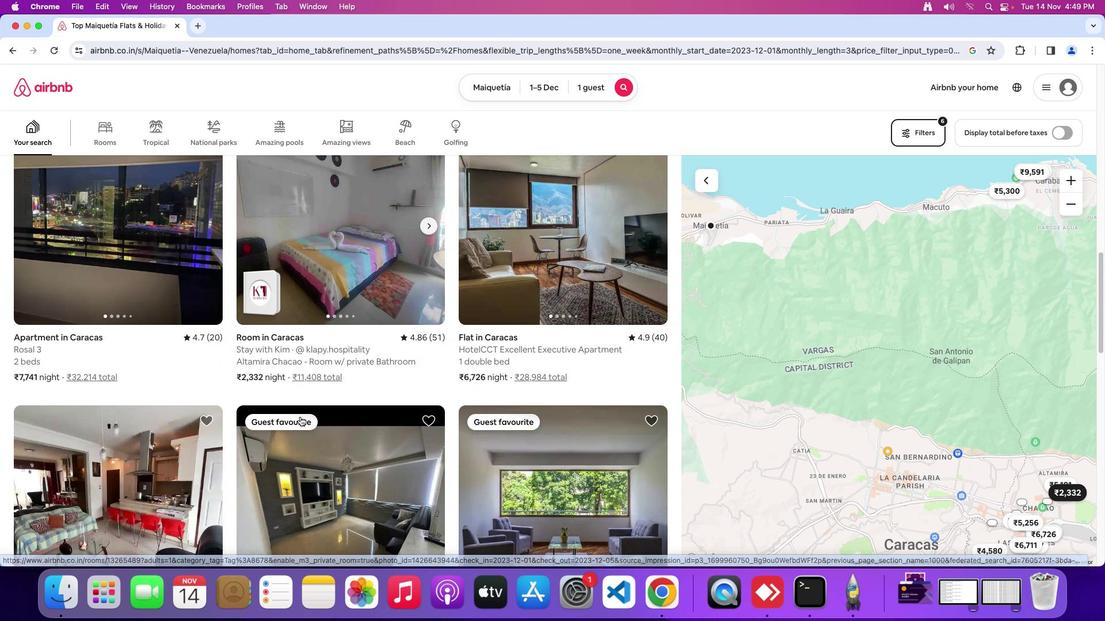 
Action: Mouse scrolled (300, 417) with delta (0, 0)
Screenshot: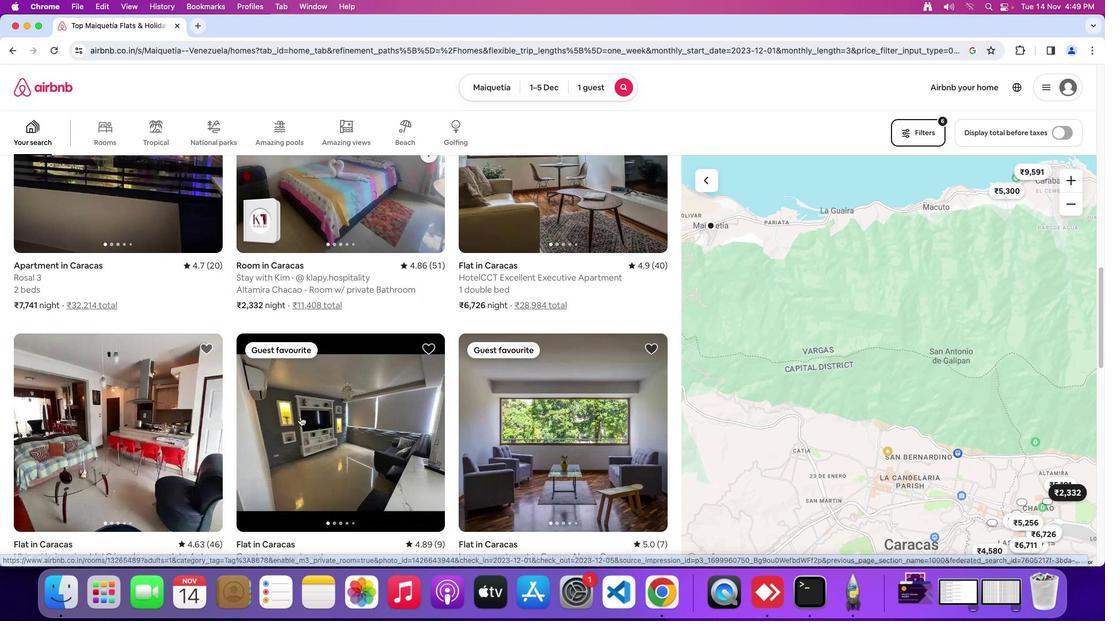 
Action: Mouse scrolled (300, 417) with delta (0, -1)
Screenshot: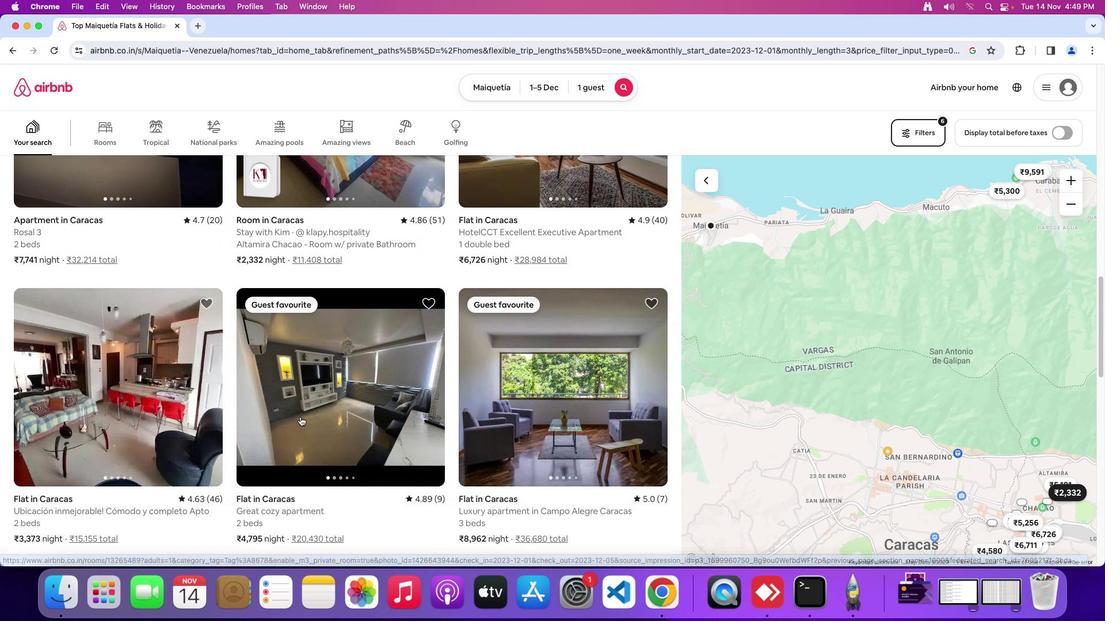 
Action: Mouse scrolled (300, 417) with delta (0, -2)
Screenshot: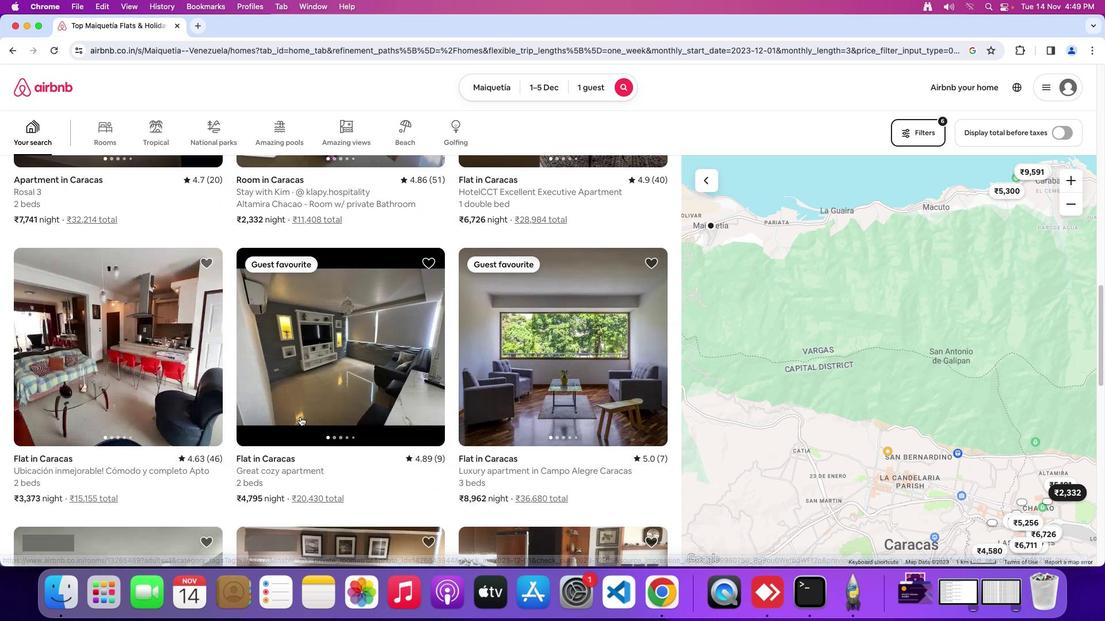 
Action: Mouse moved to (301, 416)
Screenshot: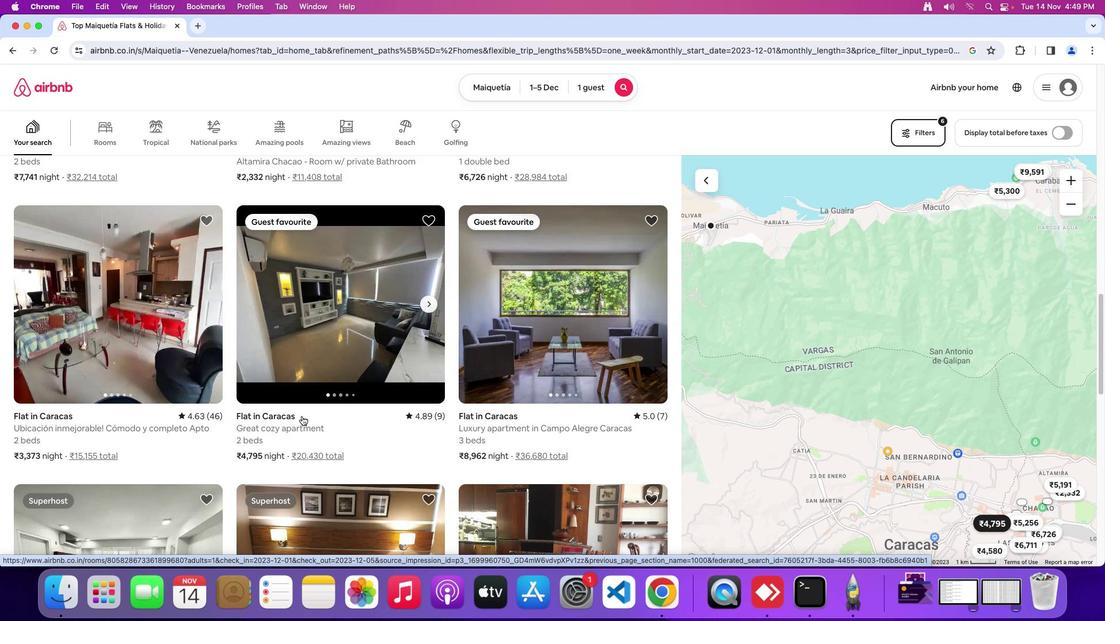 
Action: Mouse scrolled (301, 416) with delta (0, 0)
Screenshot: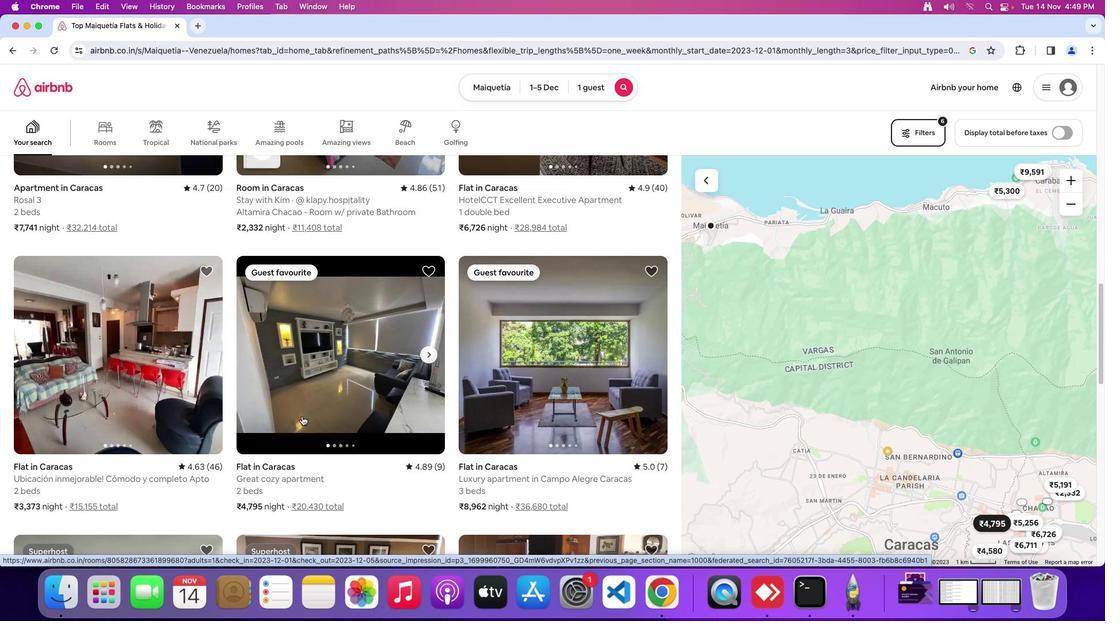 
Action: Mouse scrolled (301, 416) with delta (0, 0)
Screenshot: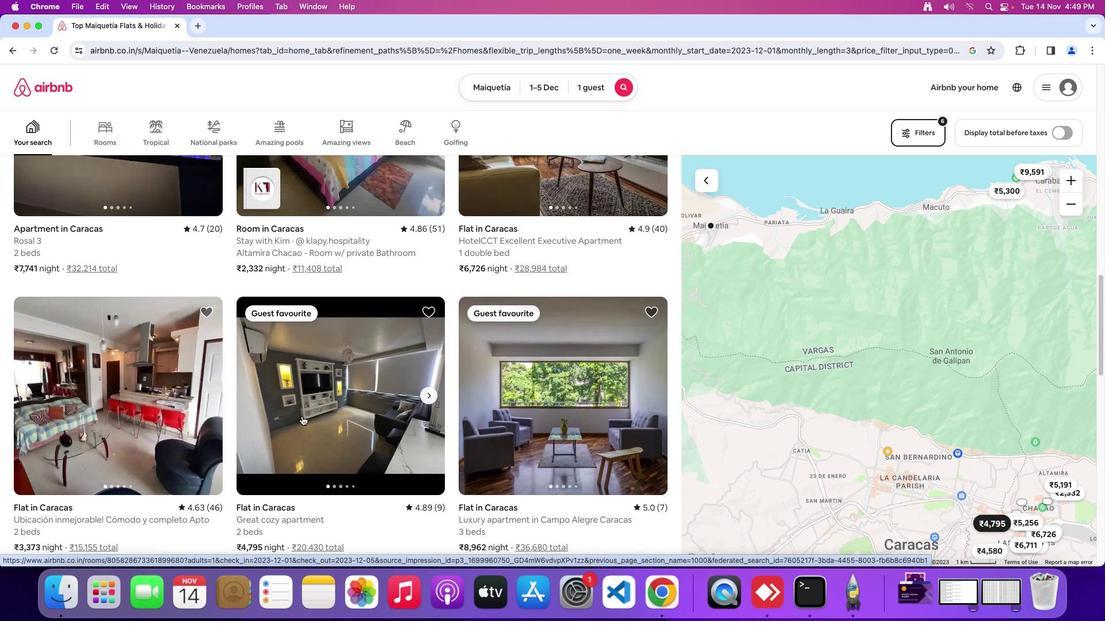 
Action: Mouse scrolled (301, 416) with delta (0, 2)
Screenshot: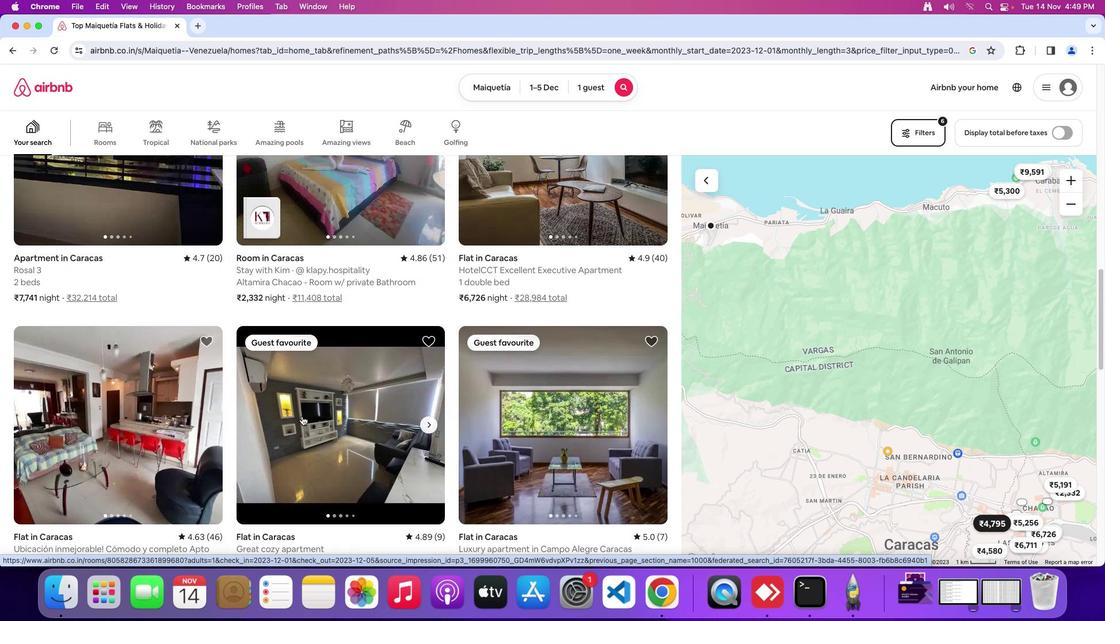 
Action: Mouse scrolled (301, 416) with delta (0, 0)
Screenshot: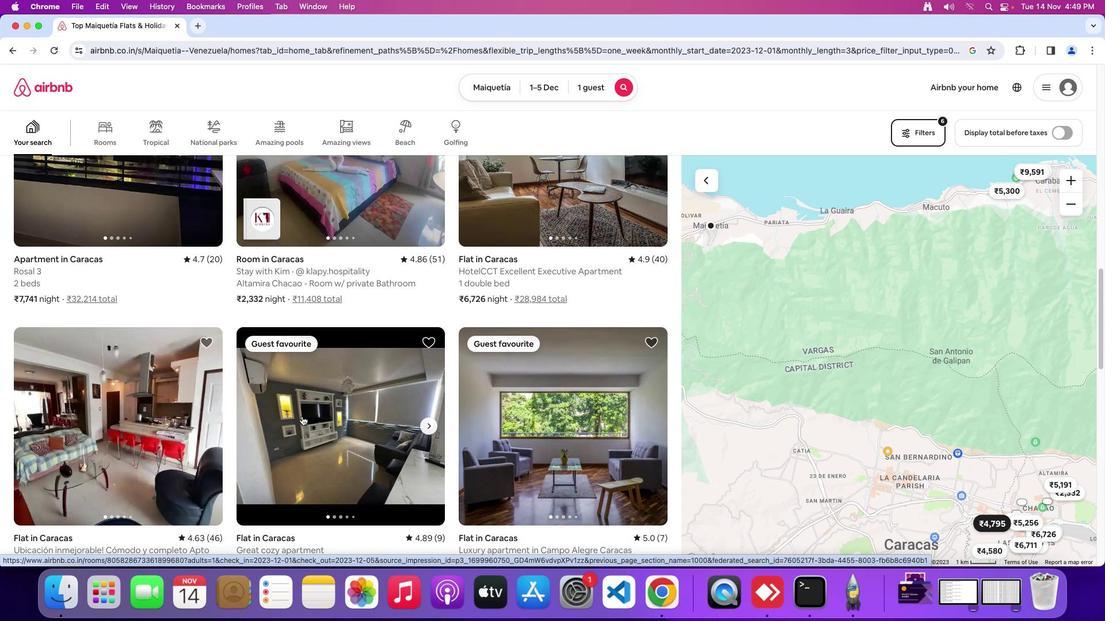 
Action: Mouse scrolled (301, 416) with delta (0, 0)
Screenshot: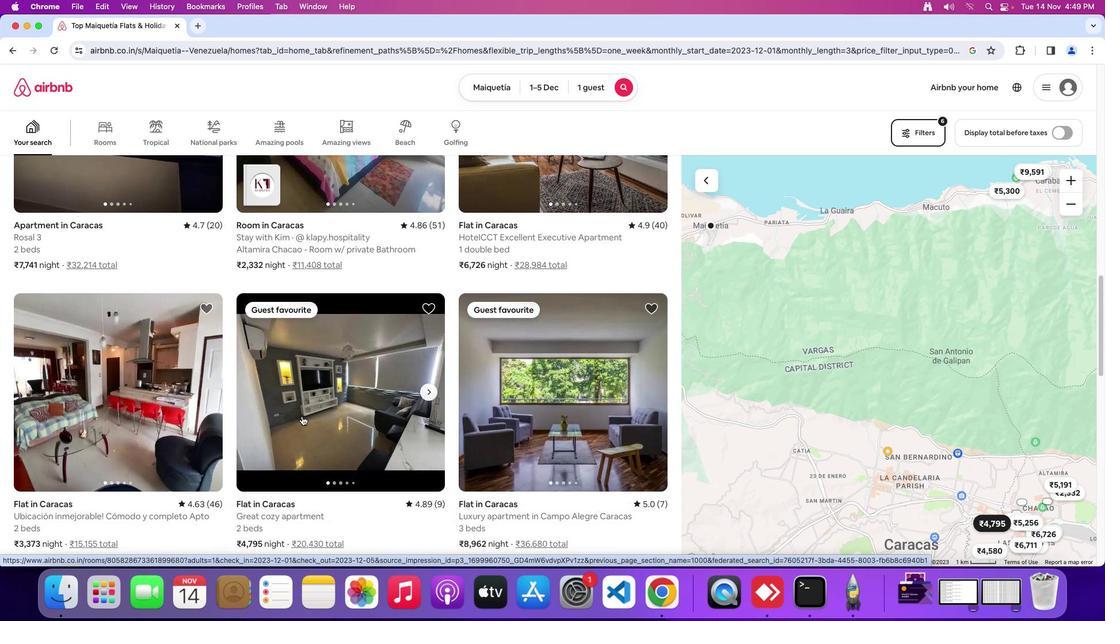 
Action: Mouse scrolled (301, 416) with delta (0, -1)
Screenshot: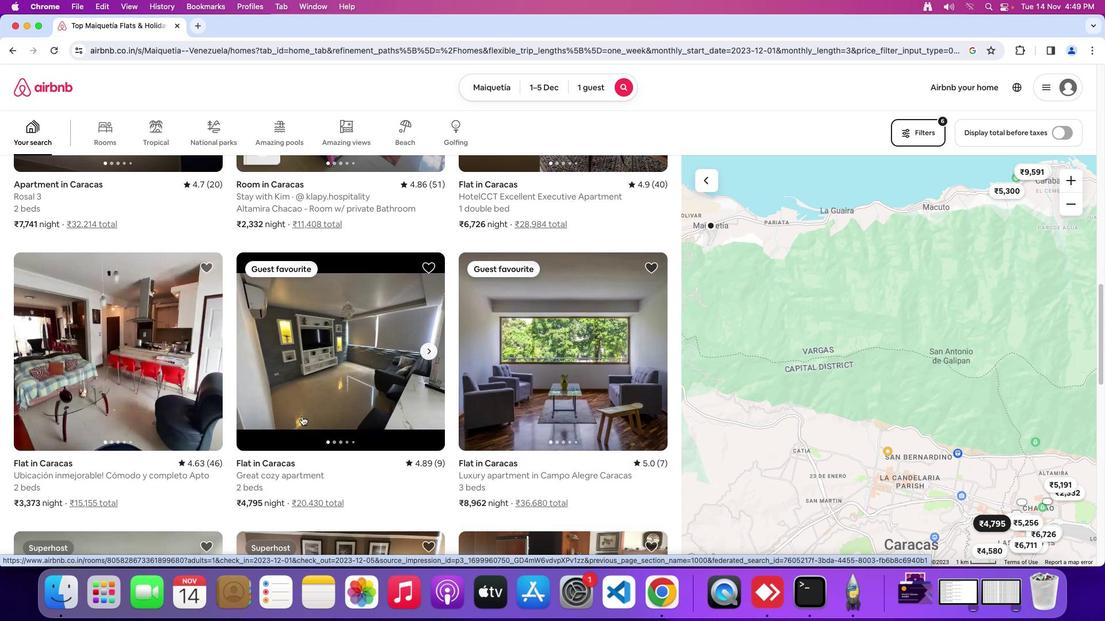 
Action: Mouse scrolled (301, 416) with delta (0, -2)
Screenshot: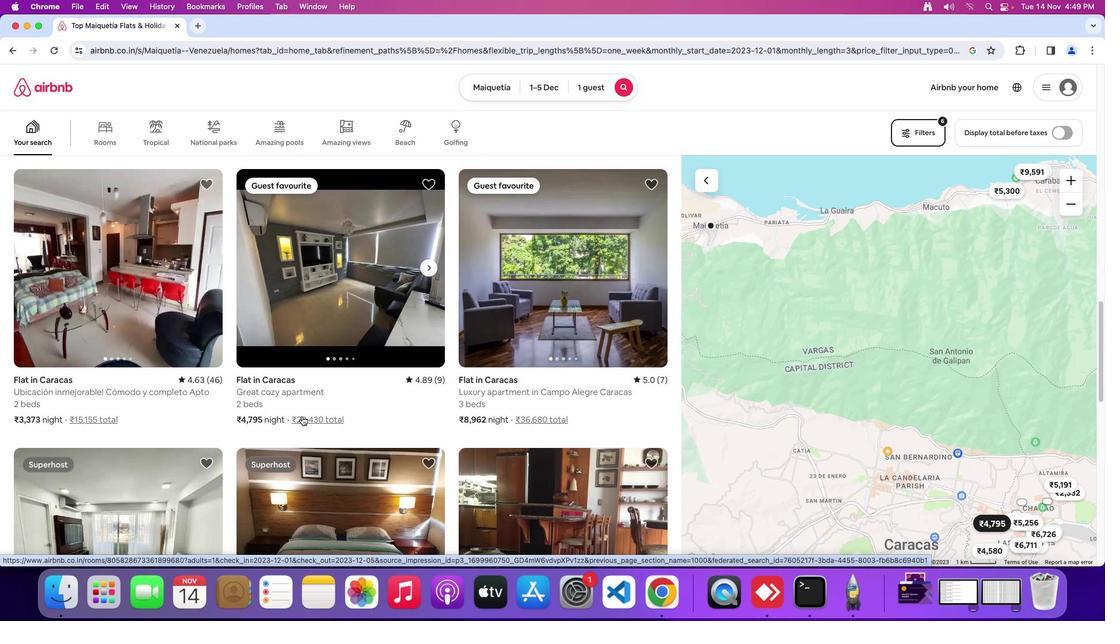 
Action: Mouse scrolled (301, 416) with delta (0, 0)
Screenshot: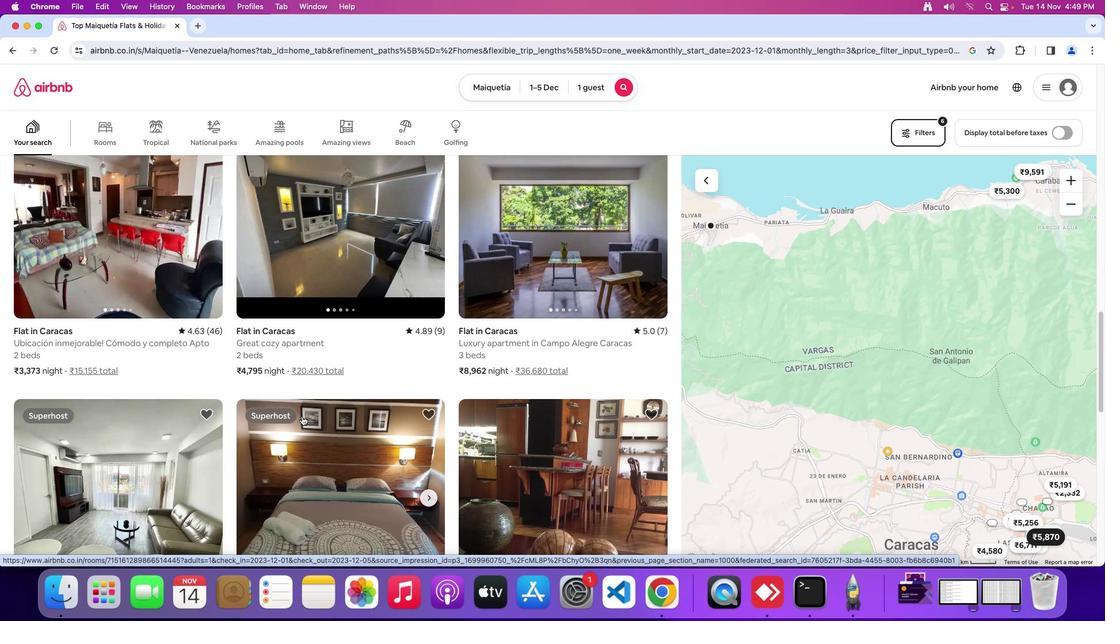 
Action: Mouse scrolled (301, 416) with delta (0, 0)
Screenshot: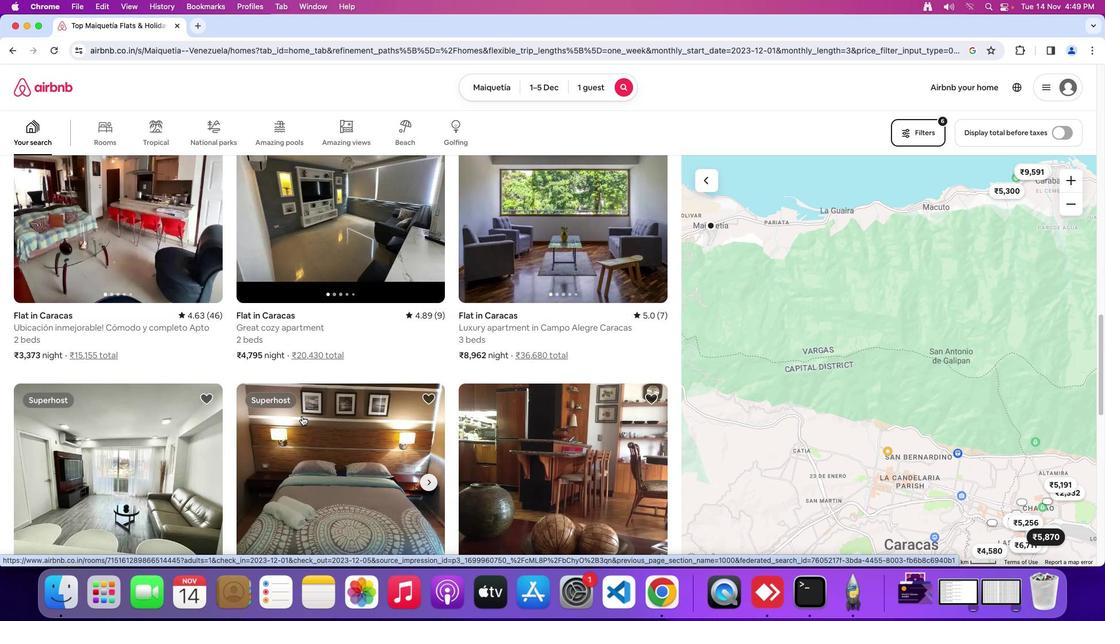 
Action: Mouse scrolled (301, 416) with delta (0, -1)
Screenshot: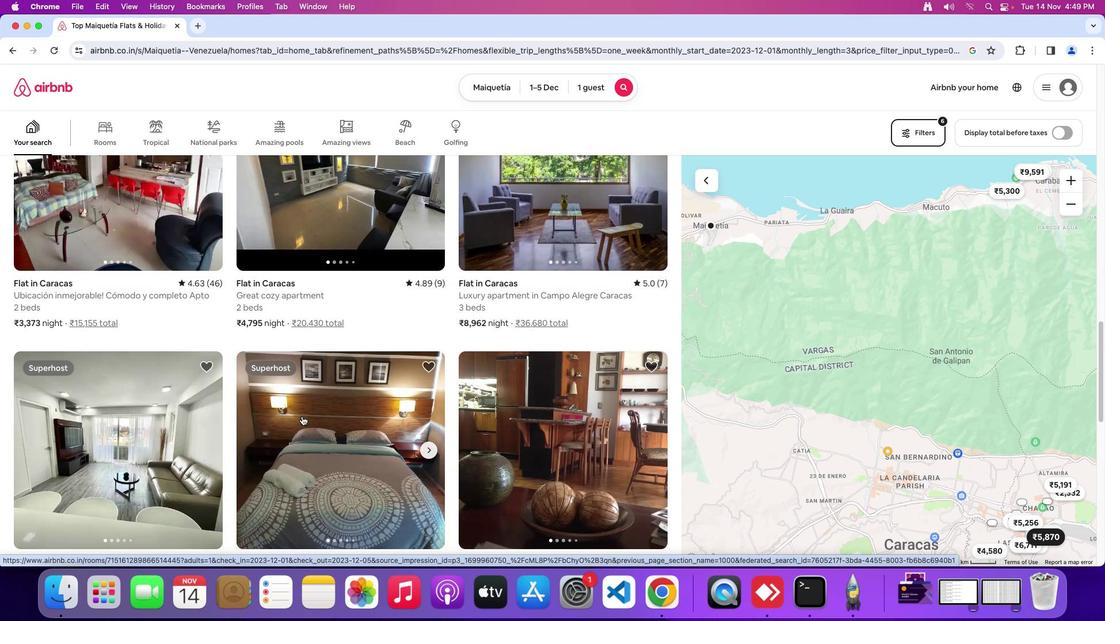 
Action: Mouse moved to (302, 416)
Screenshot: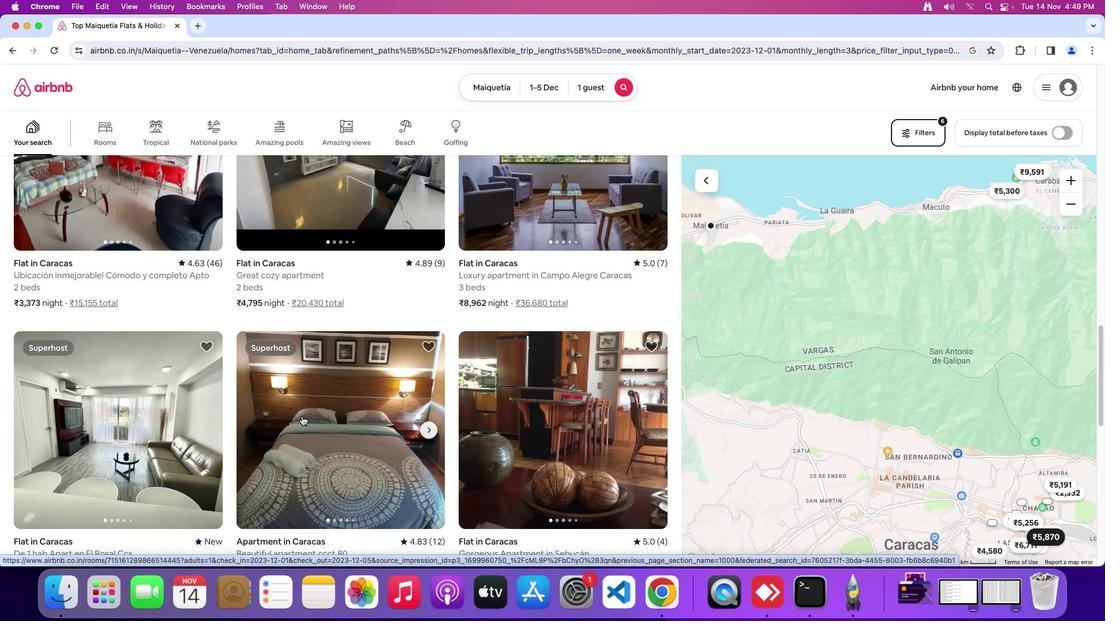 
Action: Mouse scrolled (302, 416) with delta (0, 0)
Screenshot: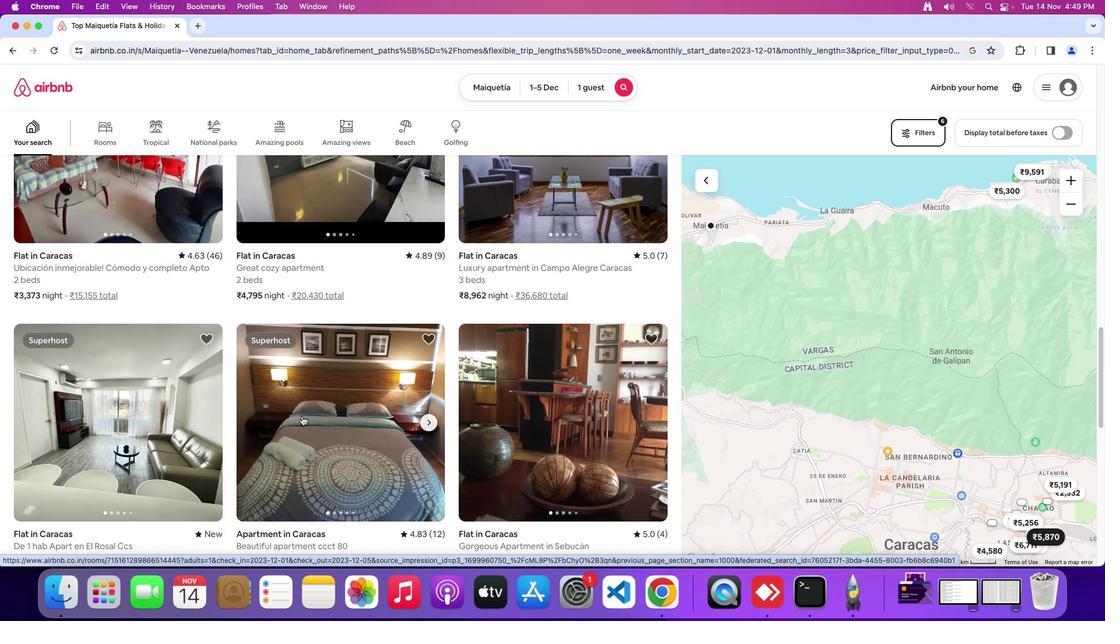 
Action: Mouse scrolled (302, 416) with delta (0, 0)
Screenshot: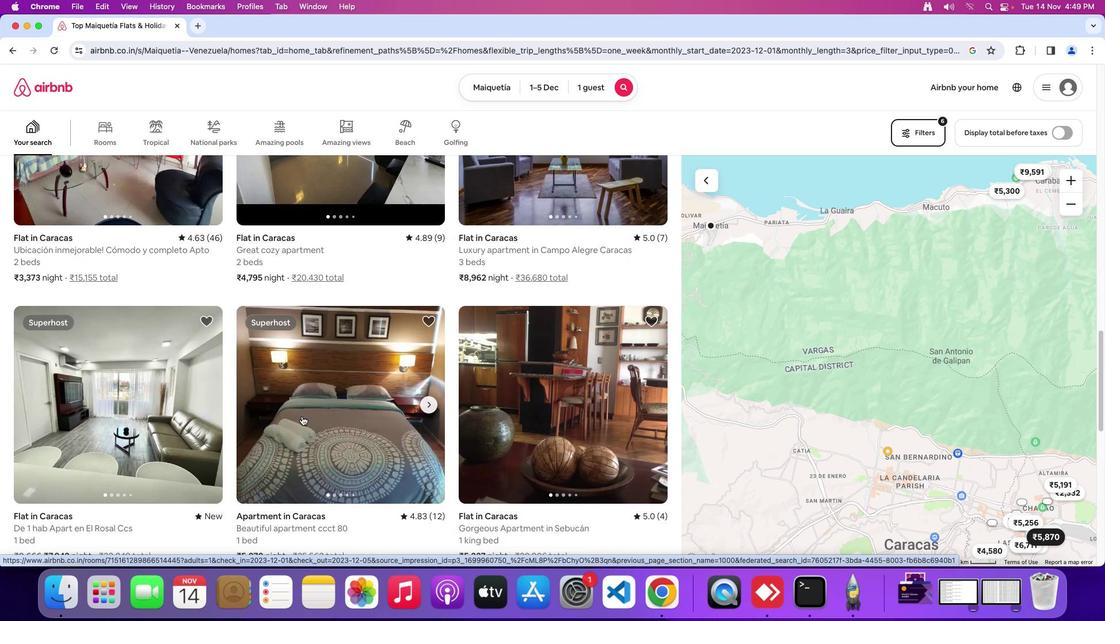 
Action: Mouse scrolled (302, 416) with delta (0, -1)
Screenshot: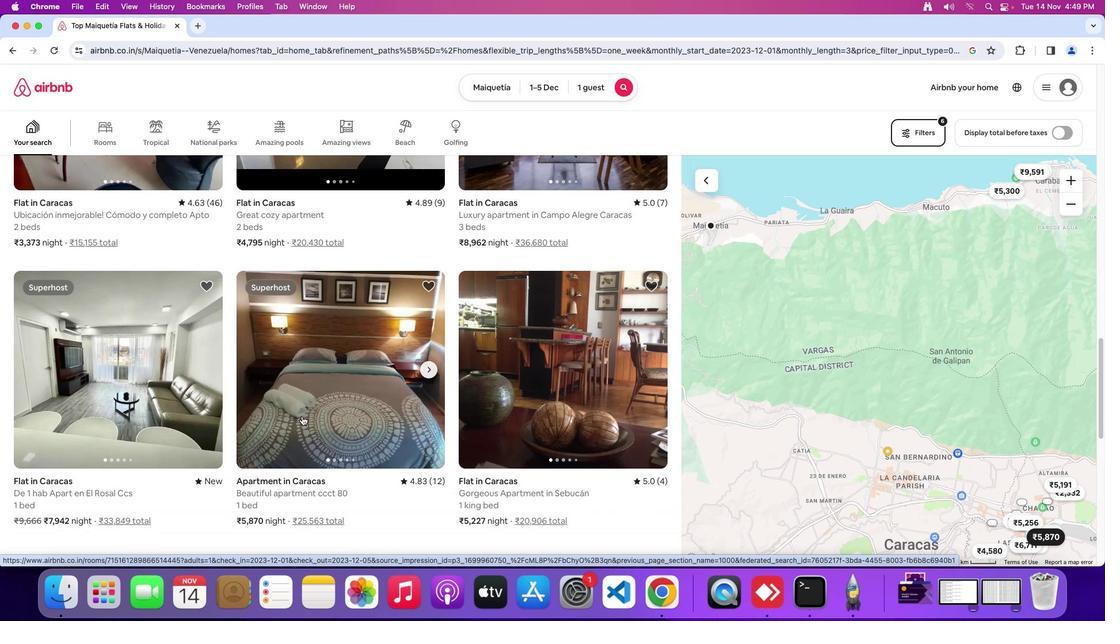 
Action: Mouse scrolled (302, 416) with delta (0, 0)
Screenshot: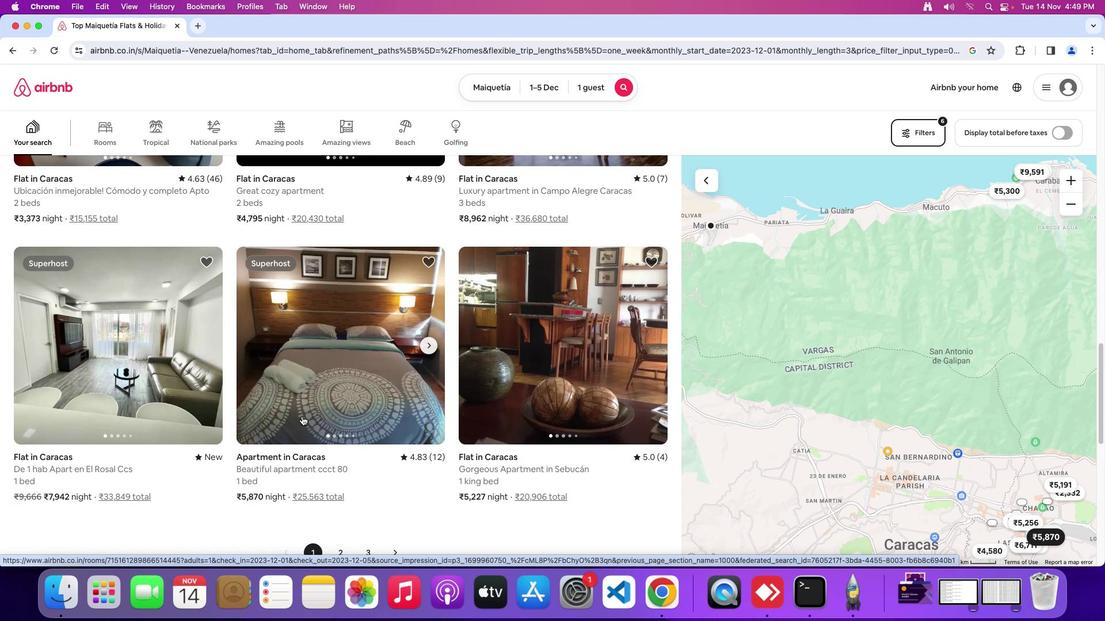 
Action: Mouse scrolled (302, 416) with delta (0, 0)
Screenshot: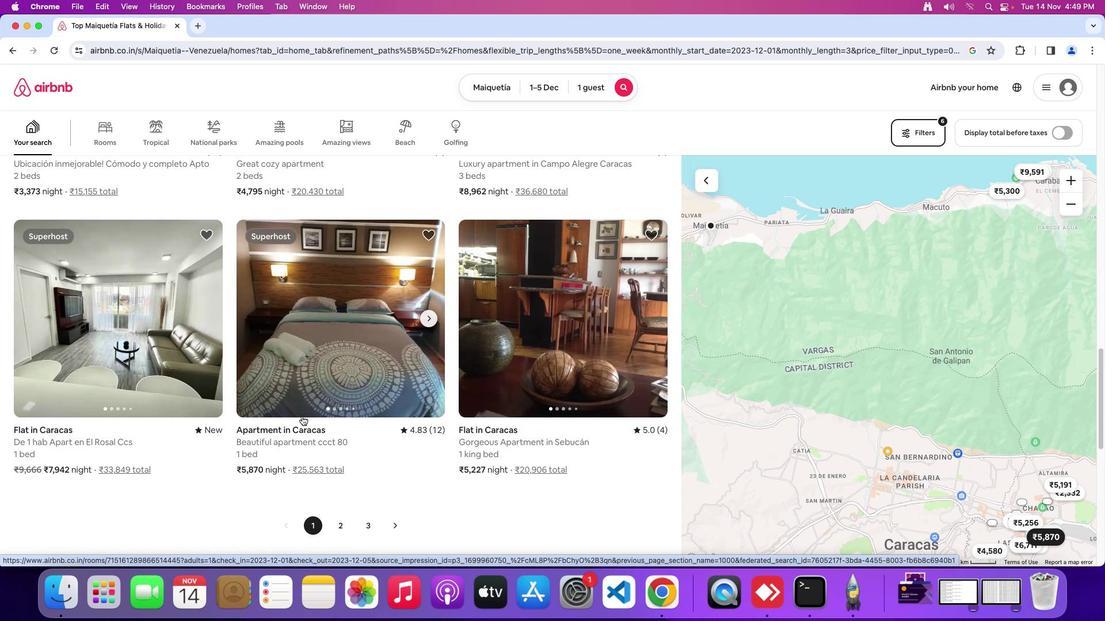 
Action: Mouse scrolled (302, 416) with delta (0, -1)
Screenshot: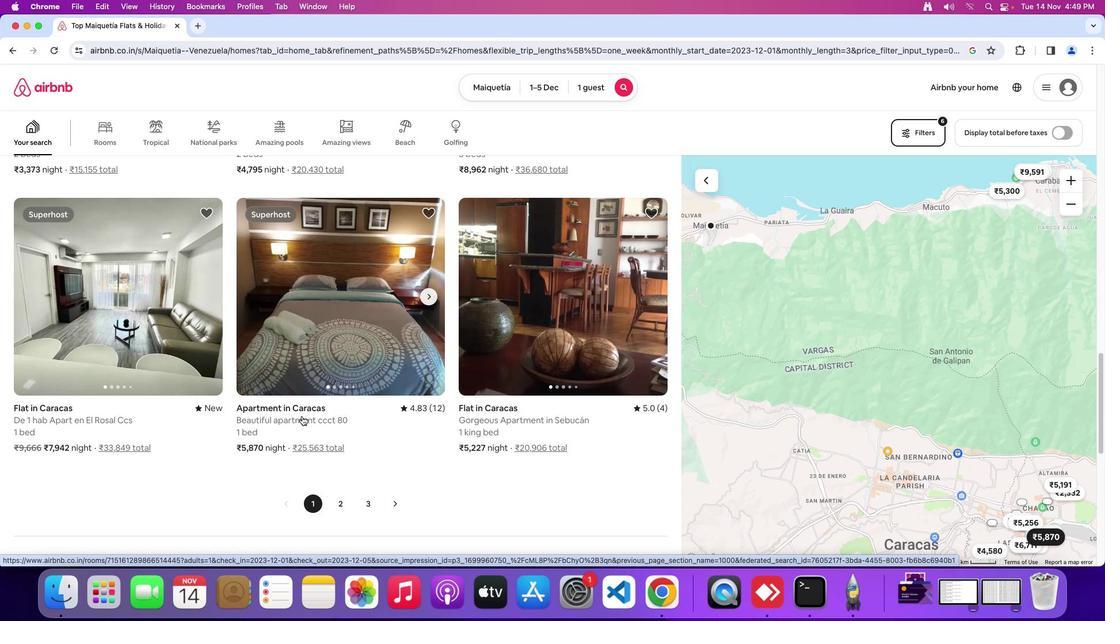 
Action: Mouse moved to (302, 416)
Screenshot: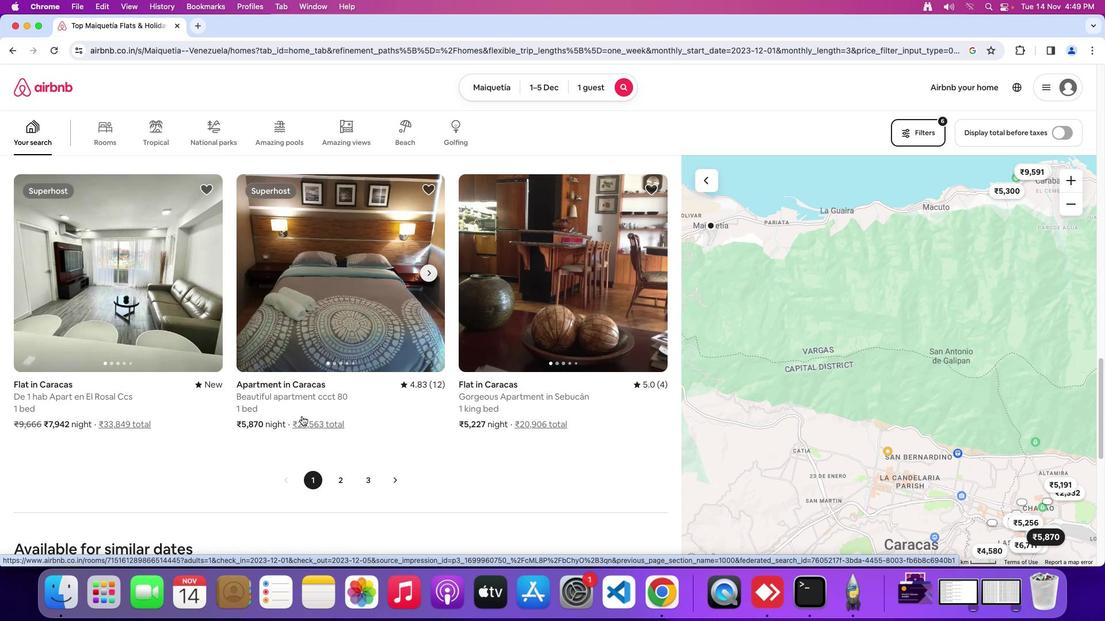 
Action: Mouse scrolled (302, 416) with delta (0, 0)
Screenshot: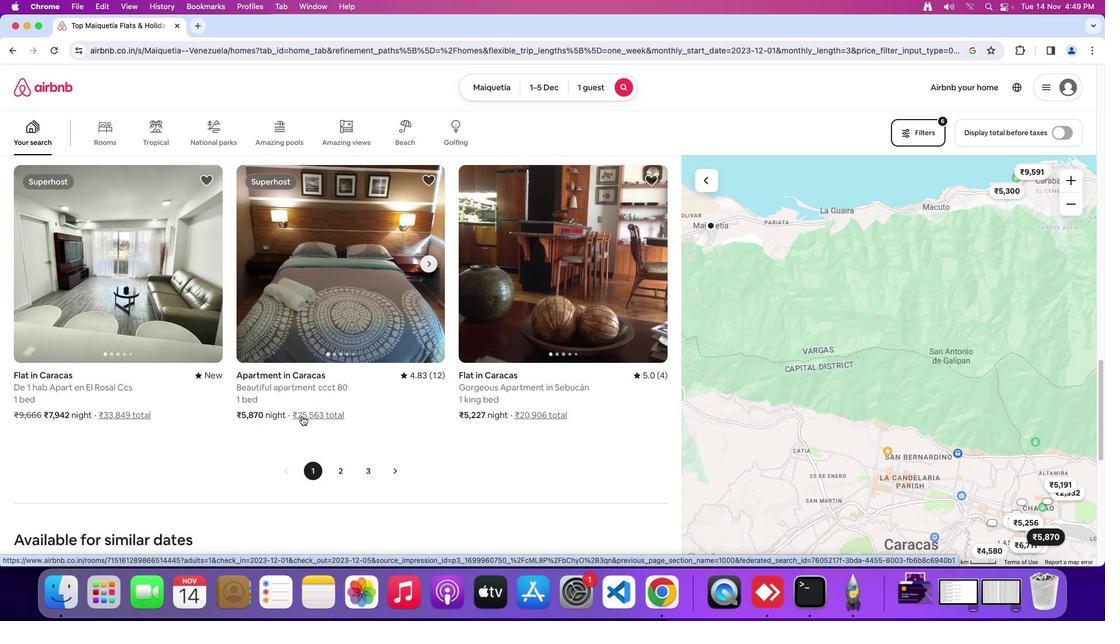 
Action: Mouse scrolled (302, 416) with delta (0, 0)
Screenshot: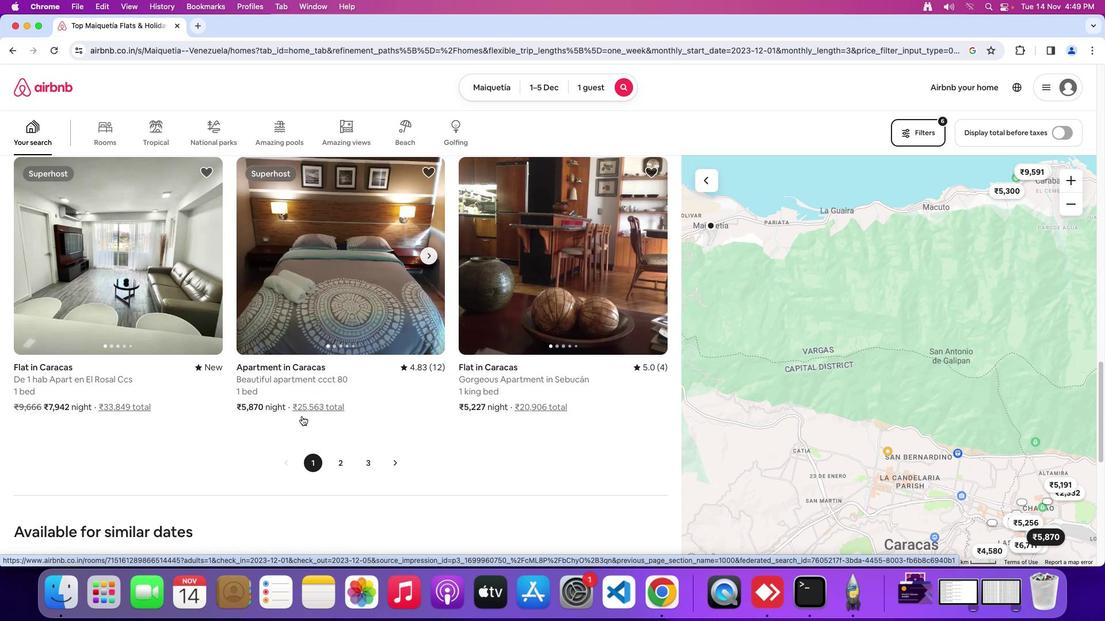 
Action: Mouse scrolled (302, 416) with delta (0, 0)
Screenshot: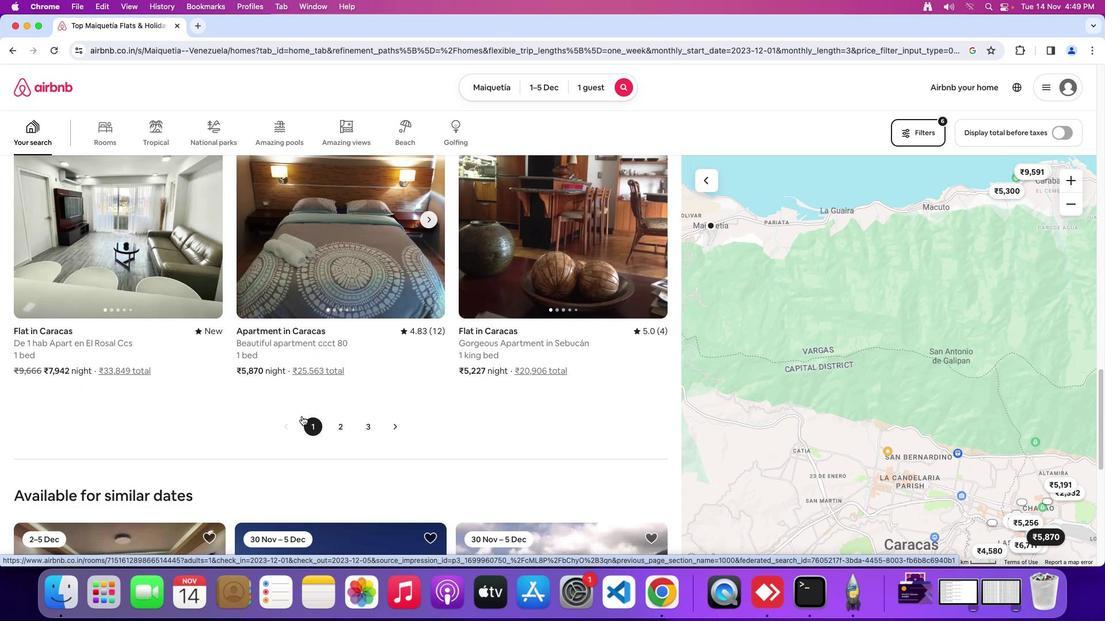 
Action: Mouse scrolled (302, 416) with delta (0, 0)
Screenshot: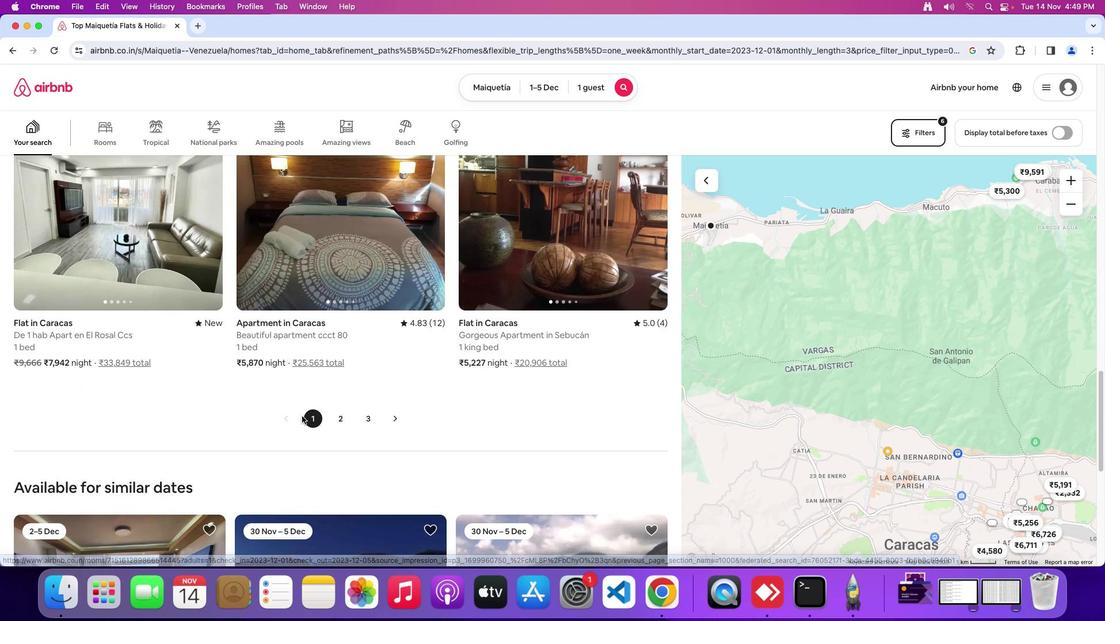 
Action: Mouse scrolled (302, 416) with delta (0, 0)
Screenshot: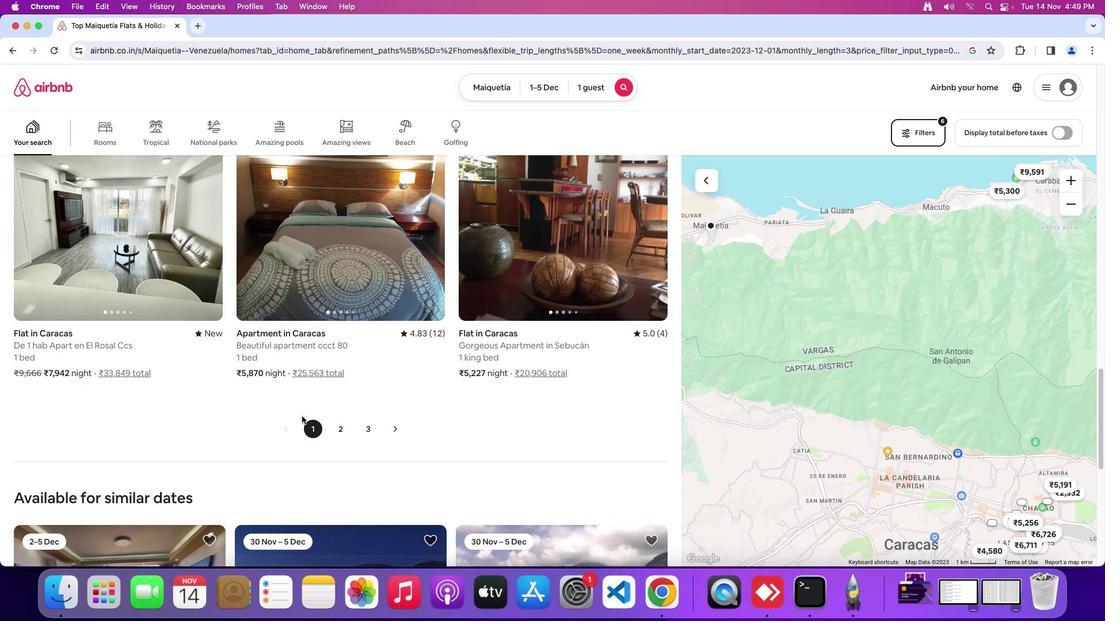 
Action: Mouse scrolled (302, 416) with delta (0, 0)
Screenshot: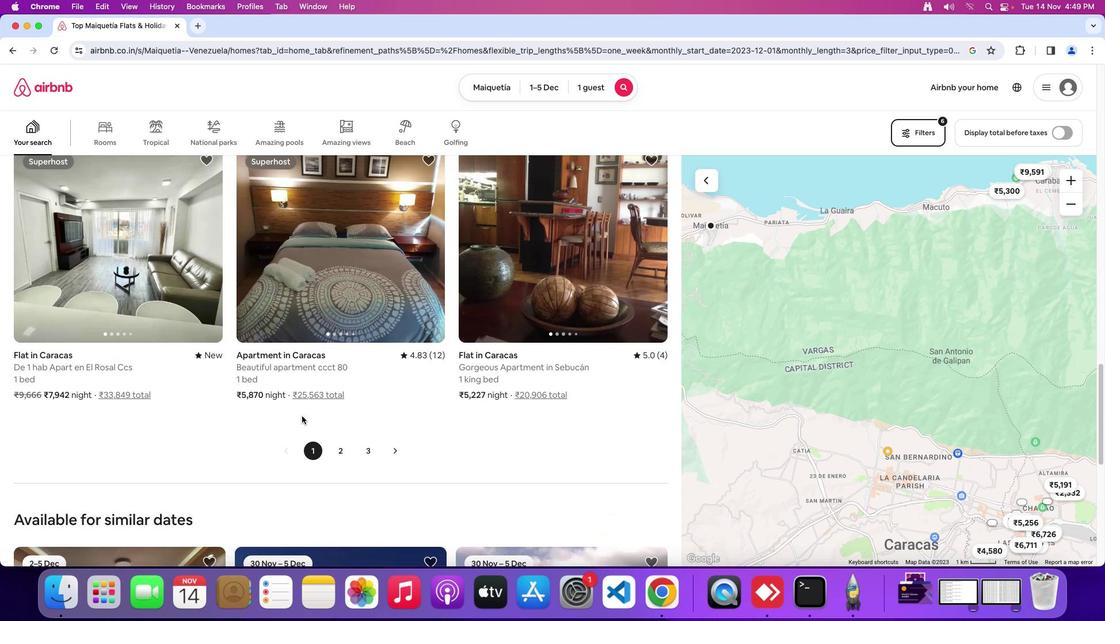 
Action: Mouse scrolled (302, 416) with delta (0, 0)
Screenshot: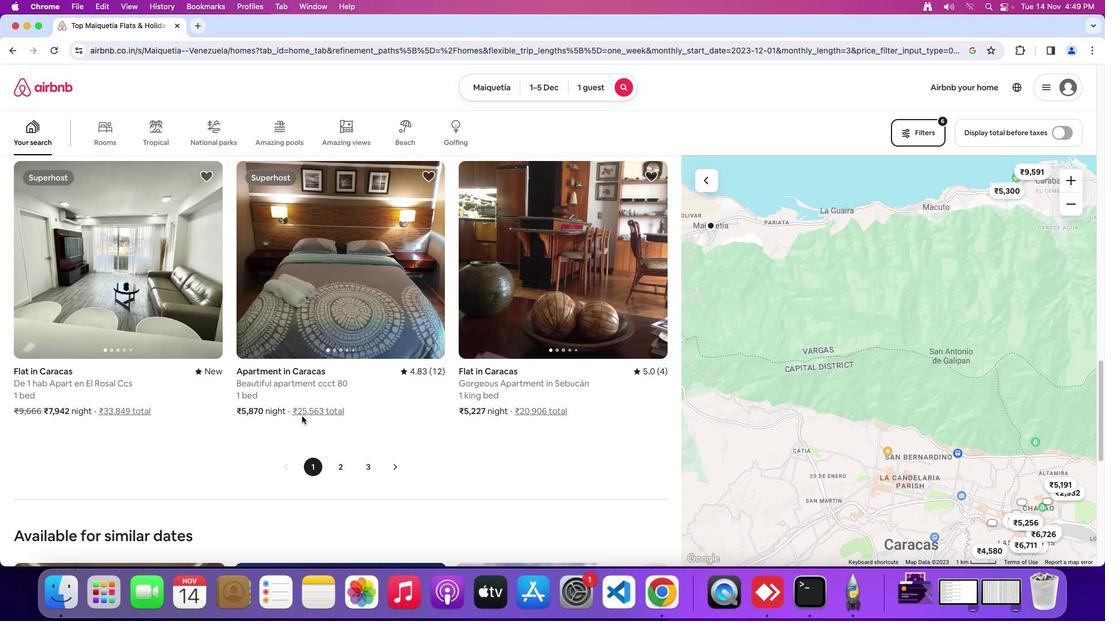 
Action: Mouse scrolled (302, 416) with delta (0, 0)
Screenshot: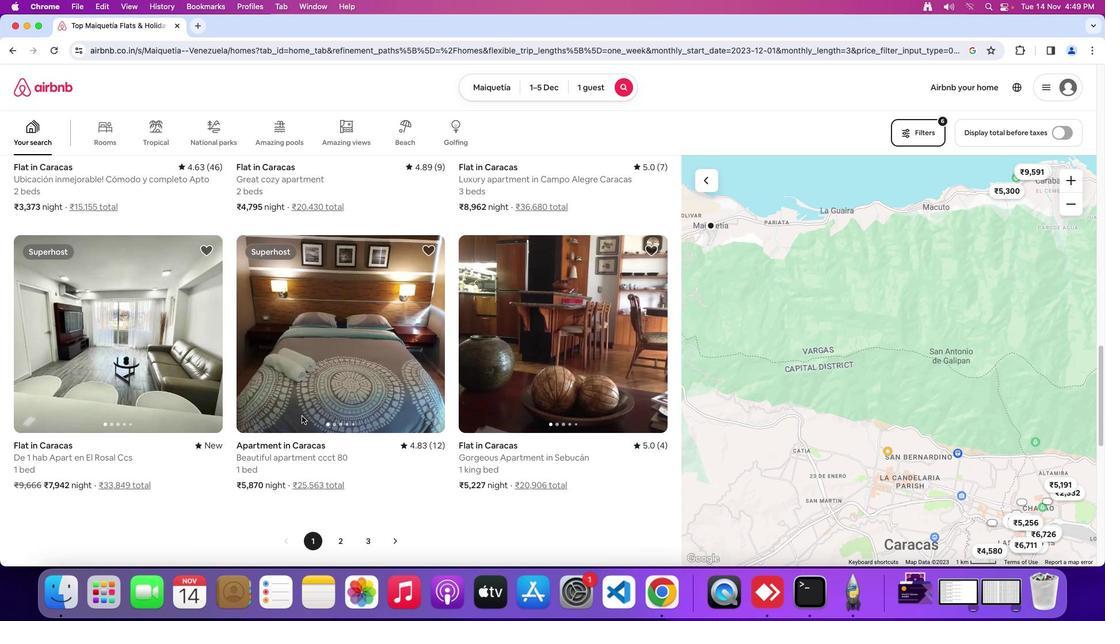 
Action: Mouse scrolled (302, 416) with delta (0, 1)
Screenshot: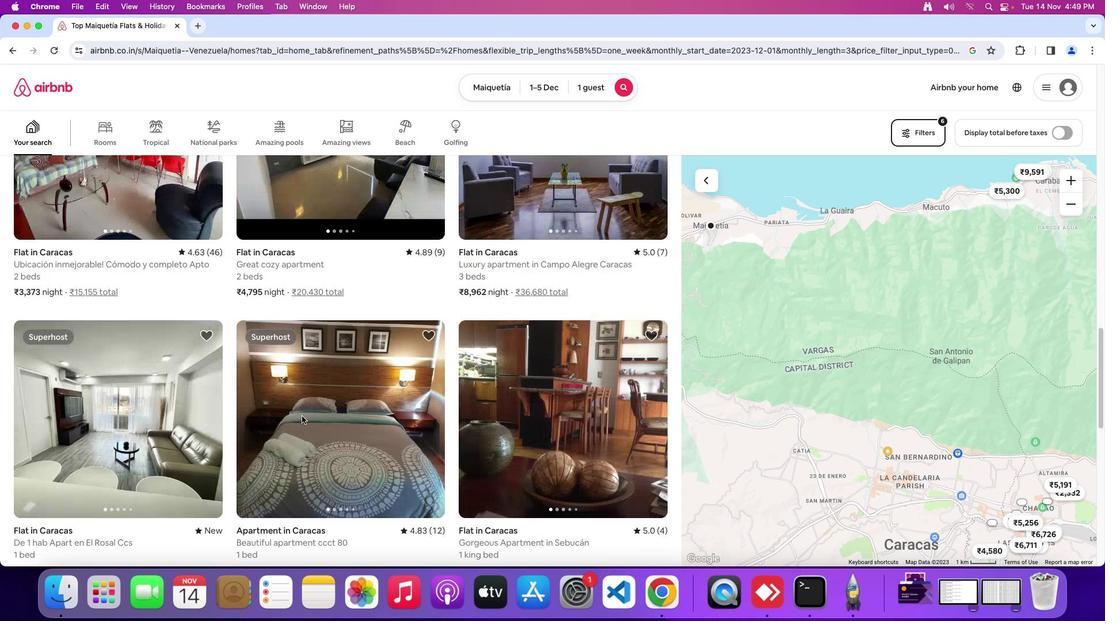 
Action: Mouse scrolled (302, 416) with delta (0, 2)
Screenshot: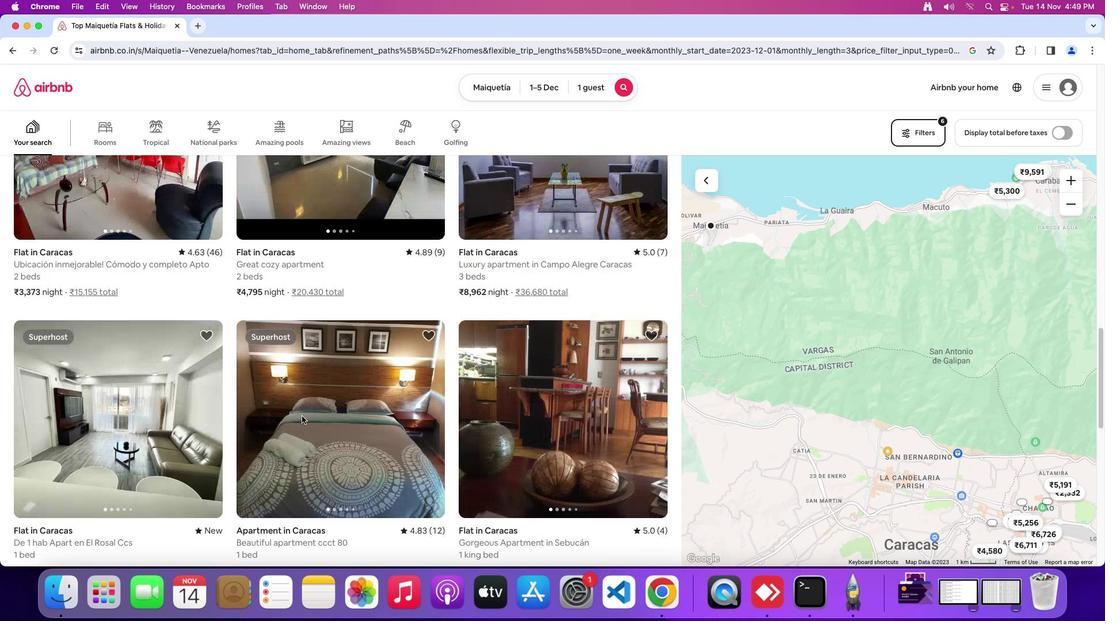 
Action: Mouse scrolled (302, 416) with delta (0, 0)
Screenshot: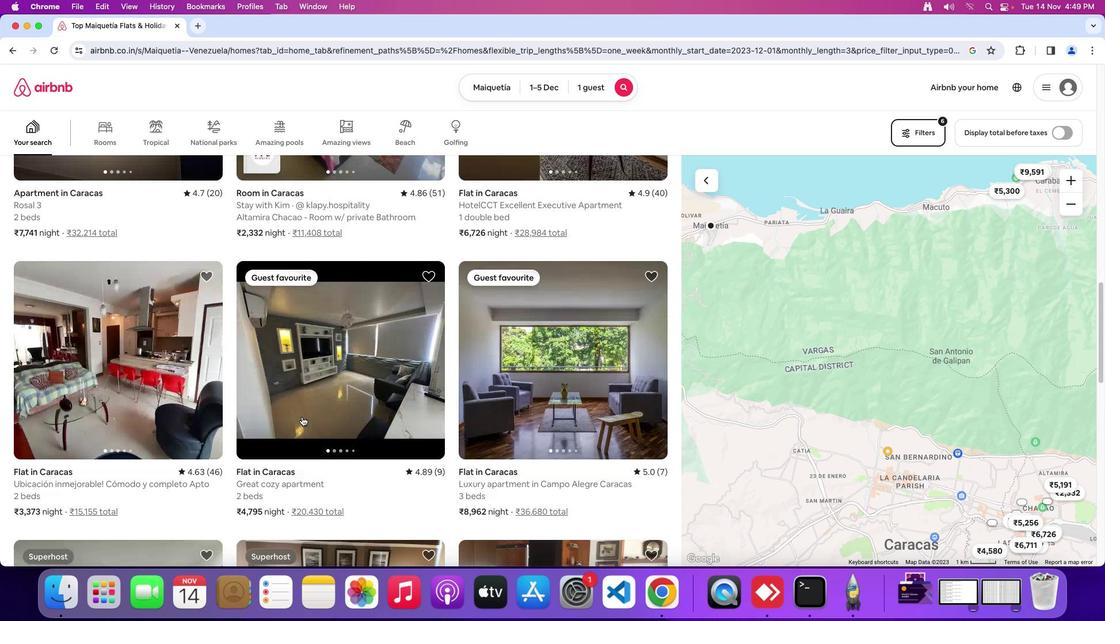 
Action: Mouse scrolled (302, 416) with delta (0, 0)
Screenshot: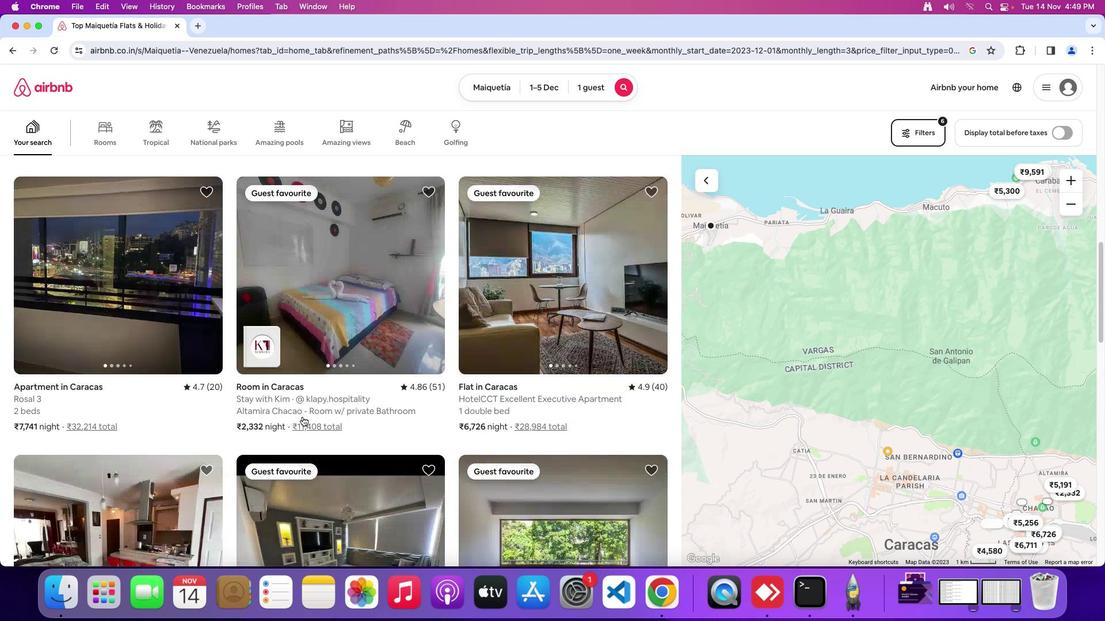 
Action: Mouse scrolled (302, 416) with delta (0, 2)
Screenshot: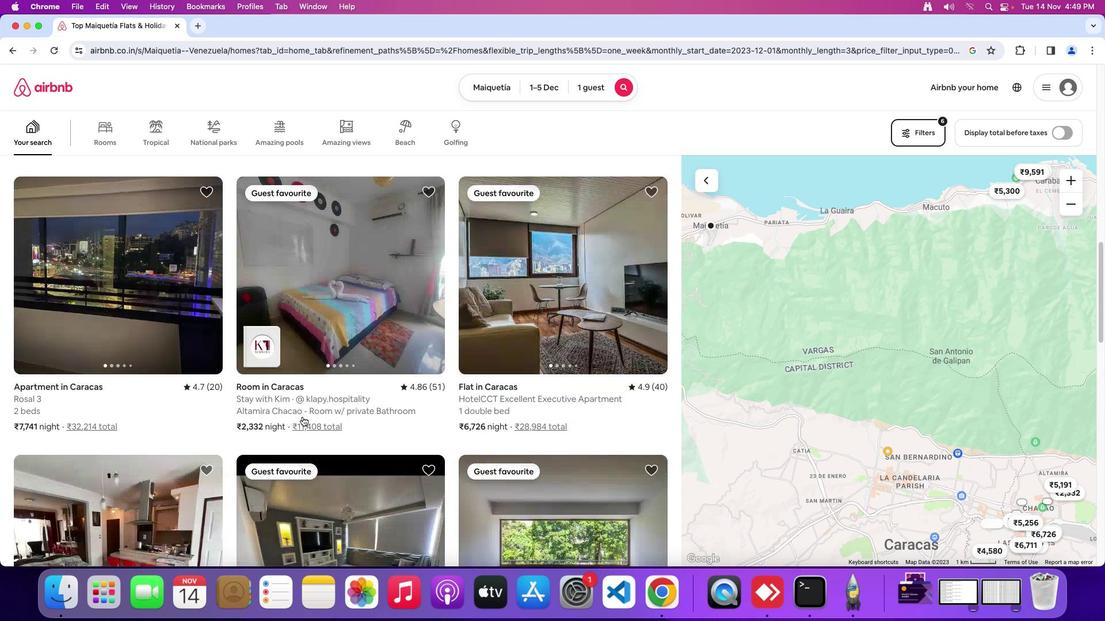 
Action: Mouse scrolled (302, 416) with delta (0, 4)
Screenshot: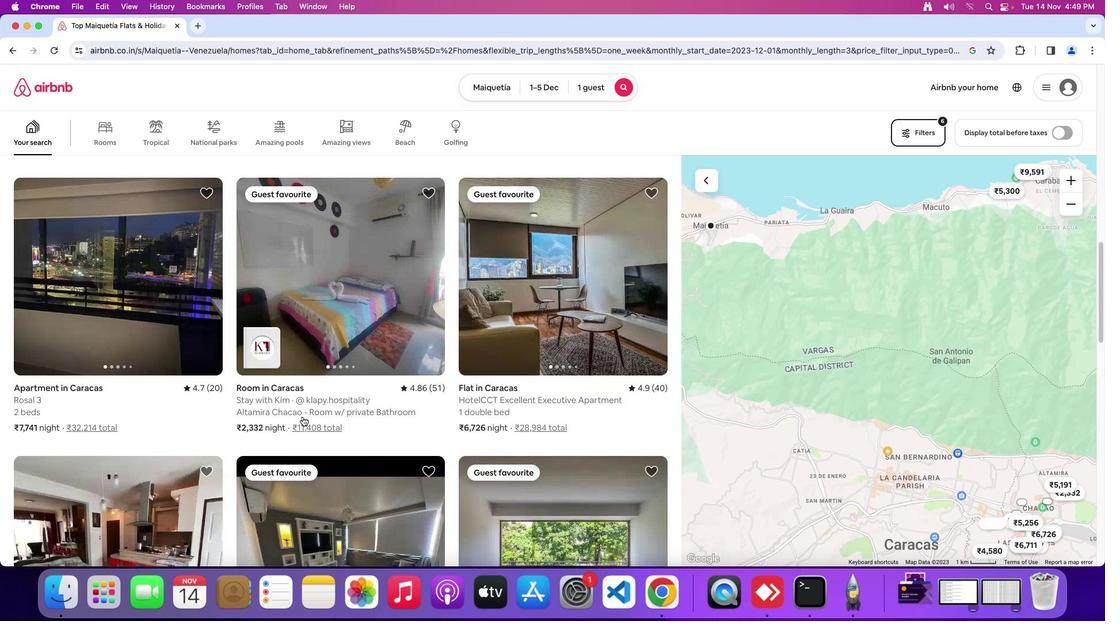 
Action: Mouse moved to (302, 416)
Screenshot: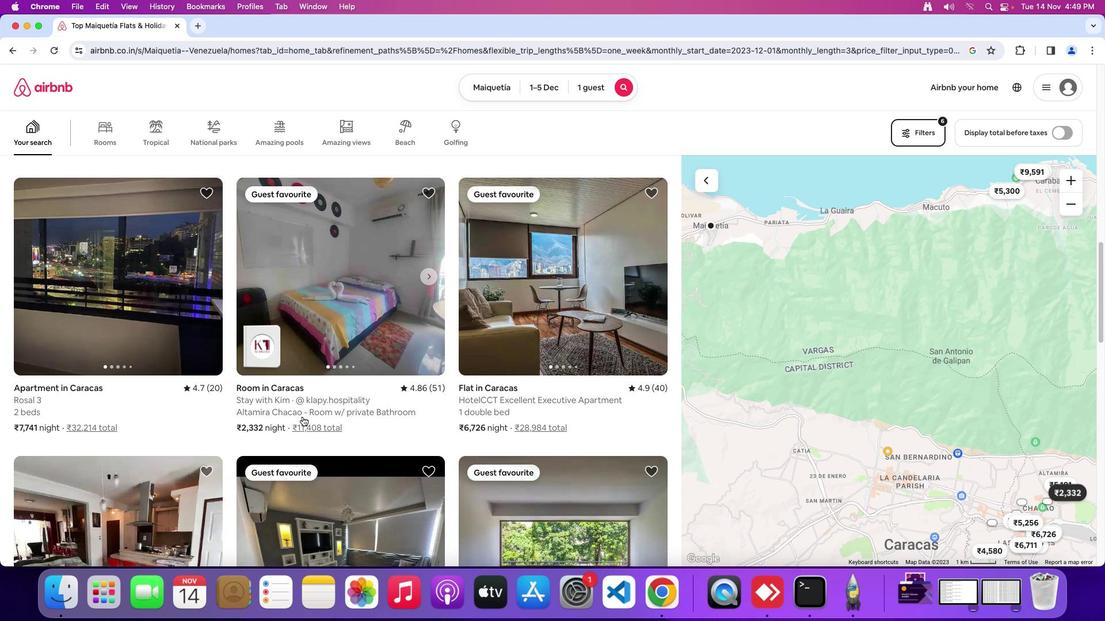 
Action: Mouse scrolled (302, 416) with delta (0, 0)
Screenshot: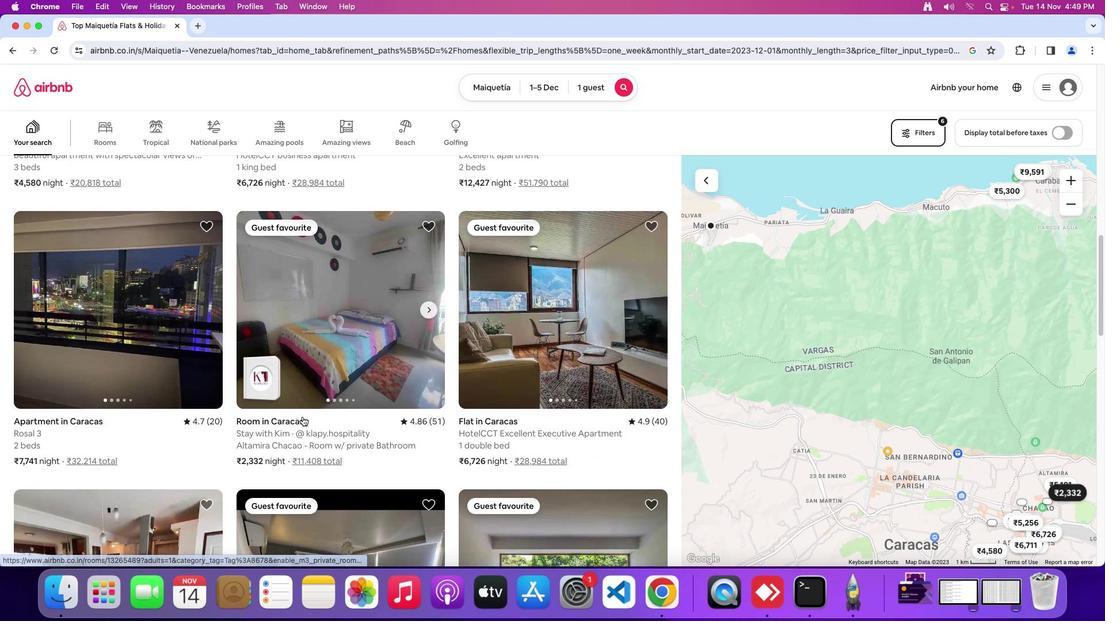 
Action: Mouse scrolled (302, 416) with delta (0, 0)
Screenshot: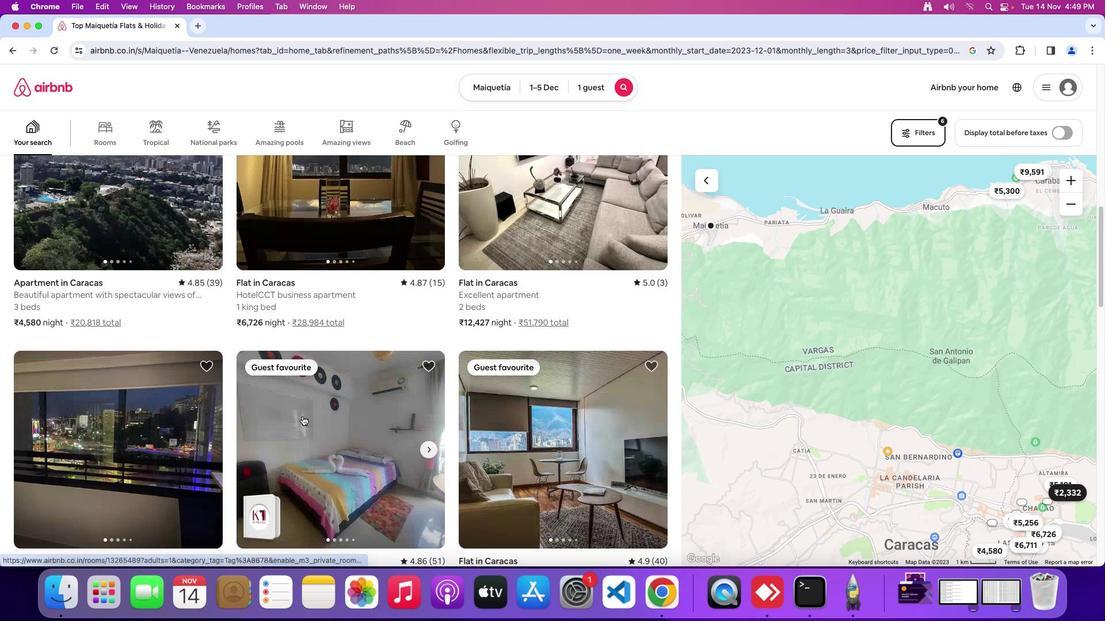 
Action: Mouse scrolled (302, 416) with delta (0, 2)
Screenshot: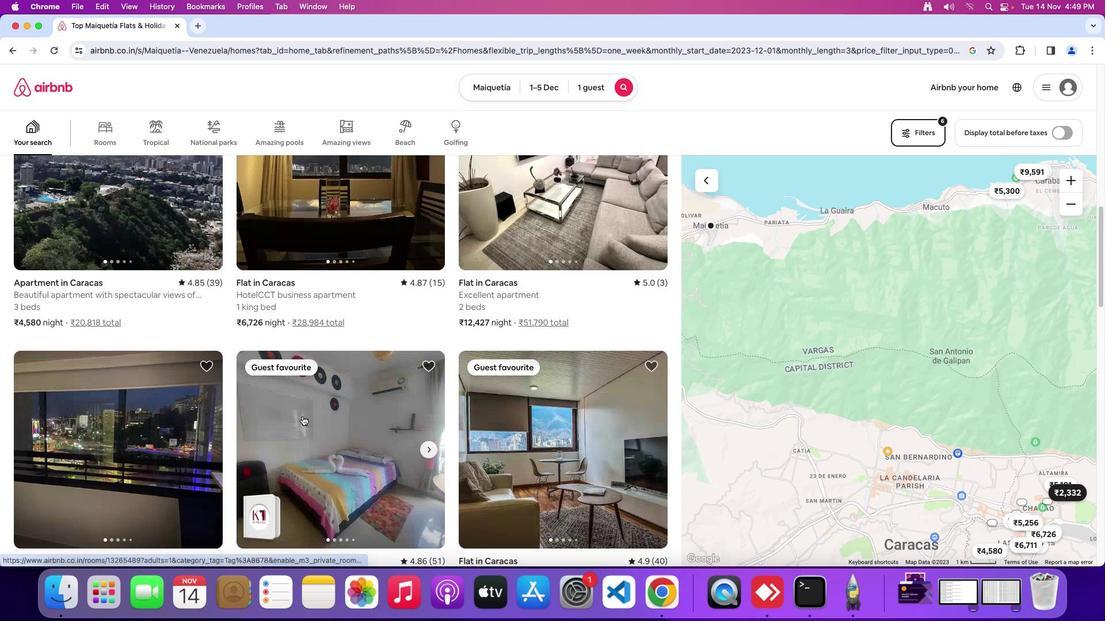 
Action: Mouse scrolled (302, 416) with delta (0, 4)
Screenshot: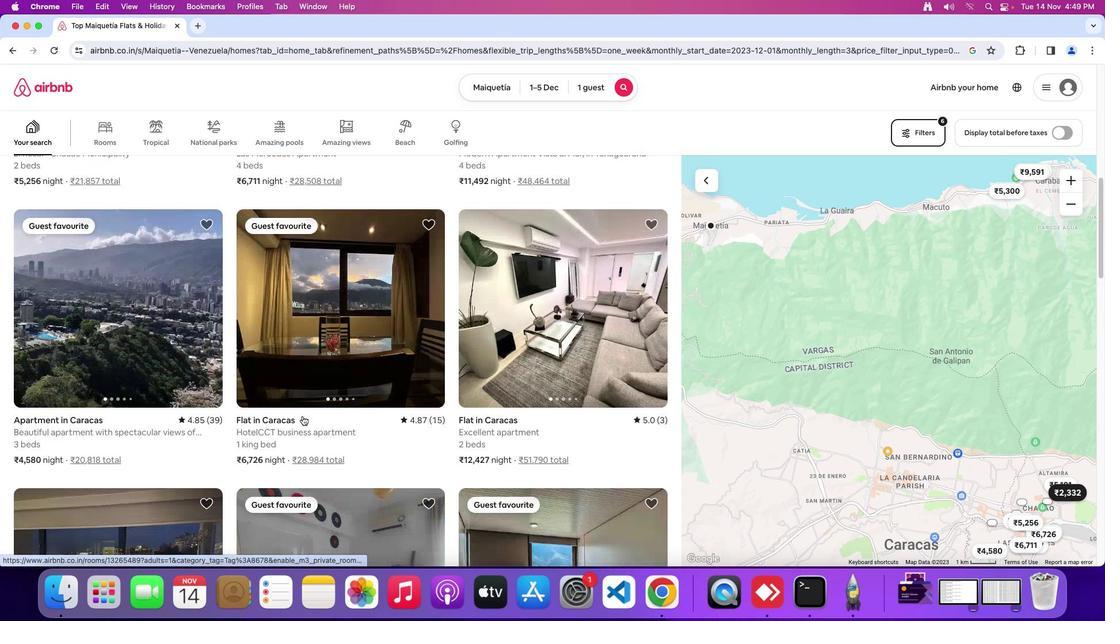 
Action: Mouse moved to (302, 416)
Screenshot: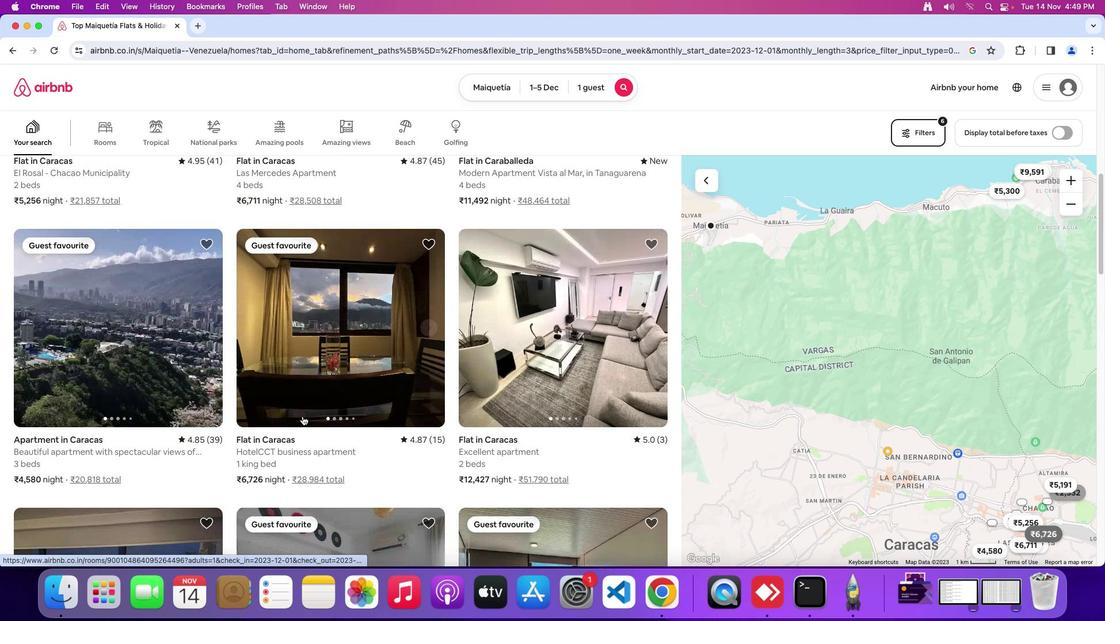 
Action: Mouse scrolled (302, 416) with delta (0, 0)
Screenshot: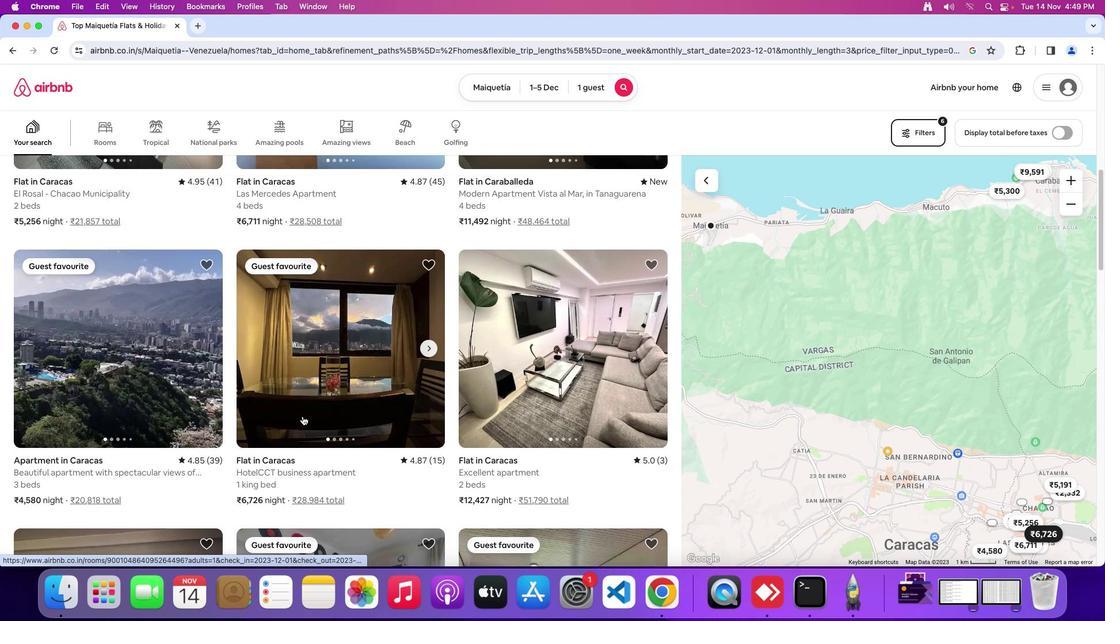 
Action: Mouse scrolled (302, 416) with delta (0, 0)
Screenshot: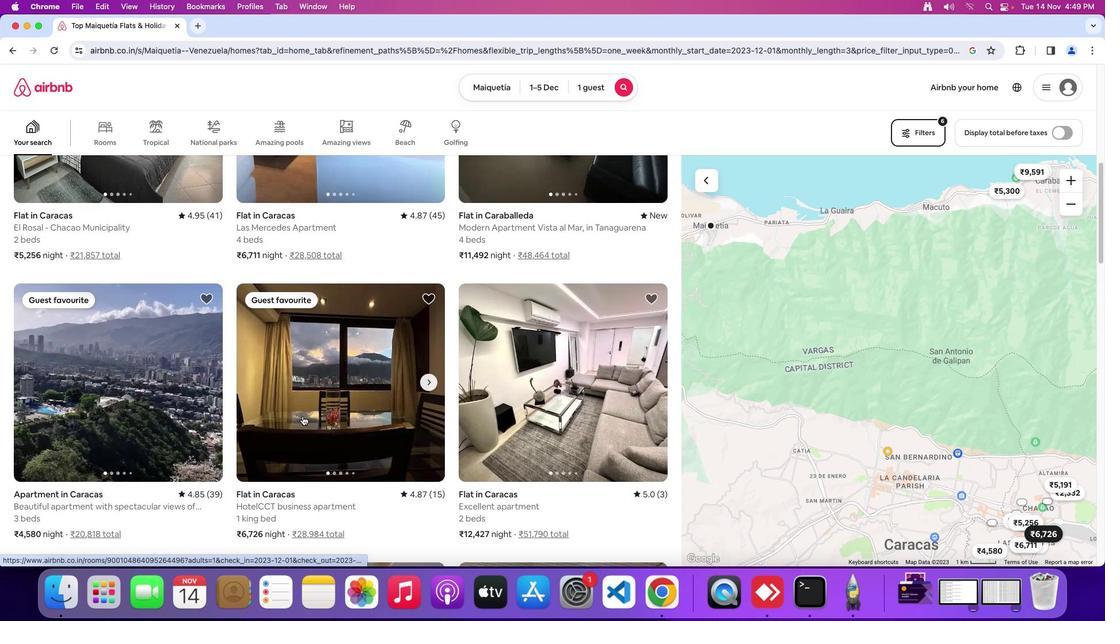 
Action: Mouse scrolled (302, 416) with delta (0, 2)
Screenshot: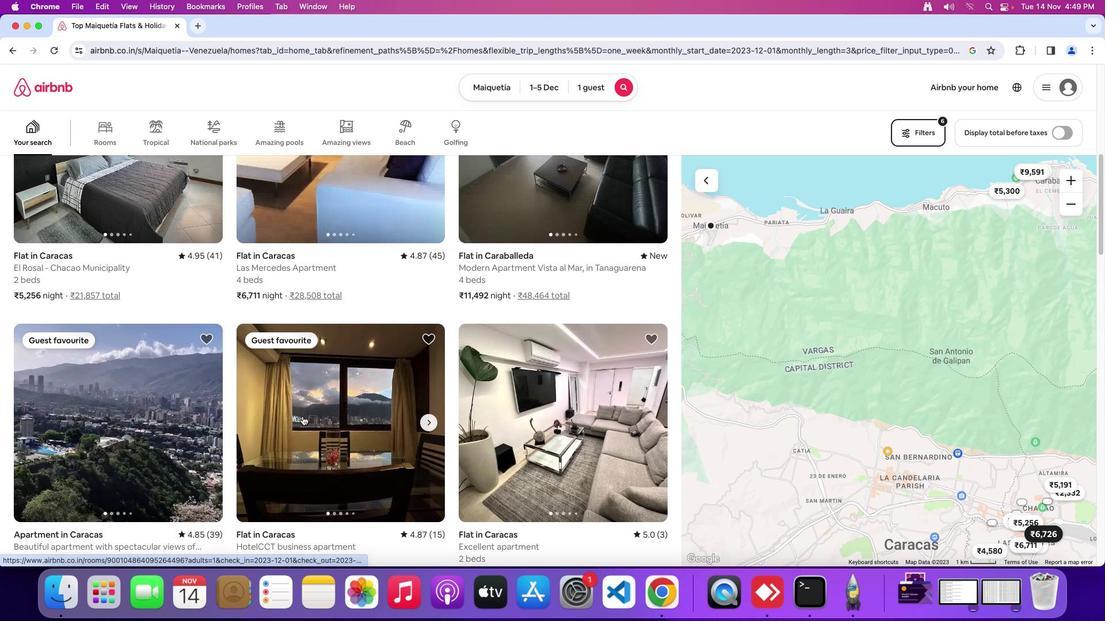 
Action: Mouse moved to (302, 416)
Screenshot: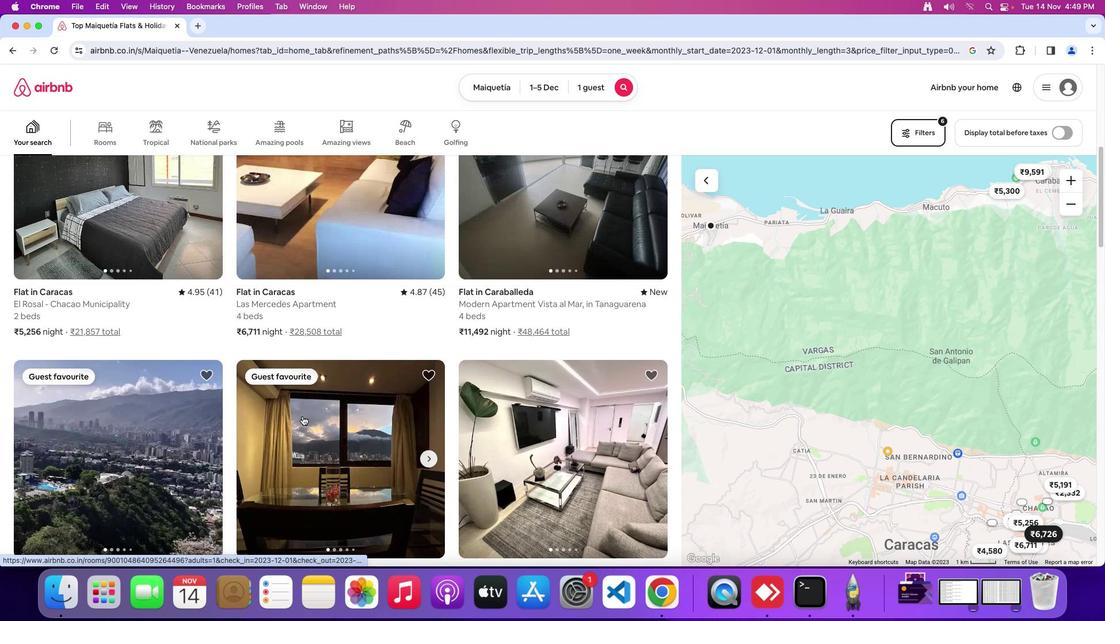 
Action: Mouse scrolled (302, 416) with delta (0, 0)
Screenshot: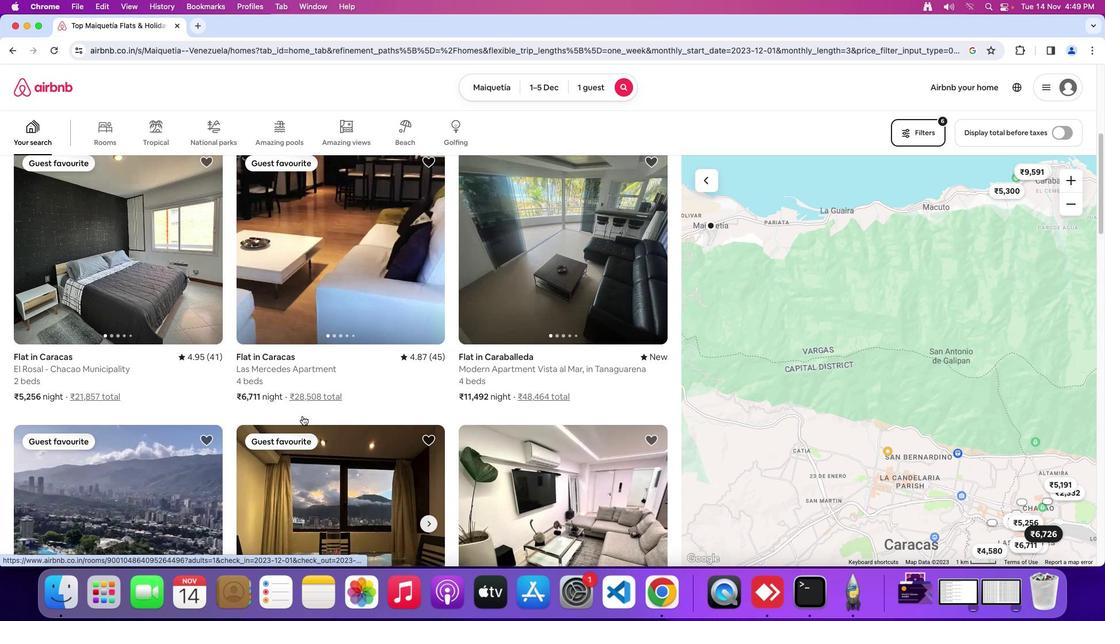 
Action: Mouse scrolled (302, 416) with delta (0, 0)
Screenshot: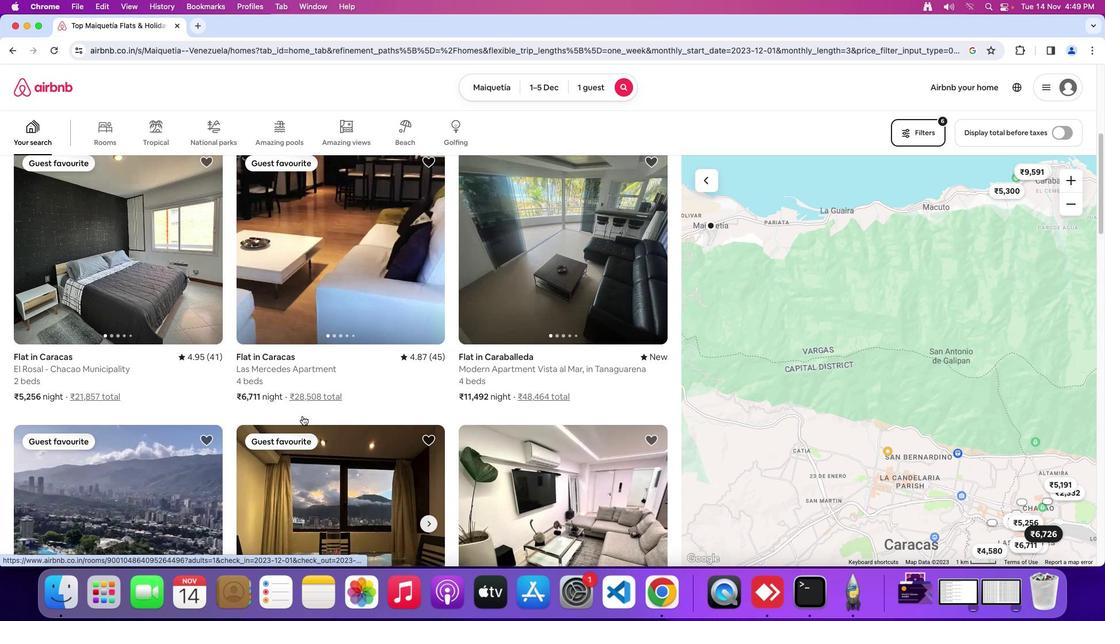 
Action: Mouse scrolled (302, 416) with delta (0, 2)
Screenshot: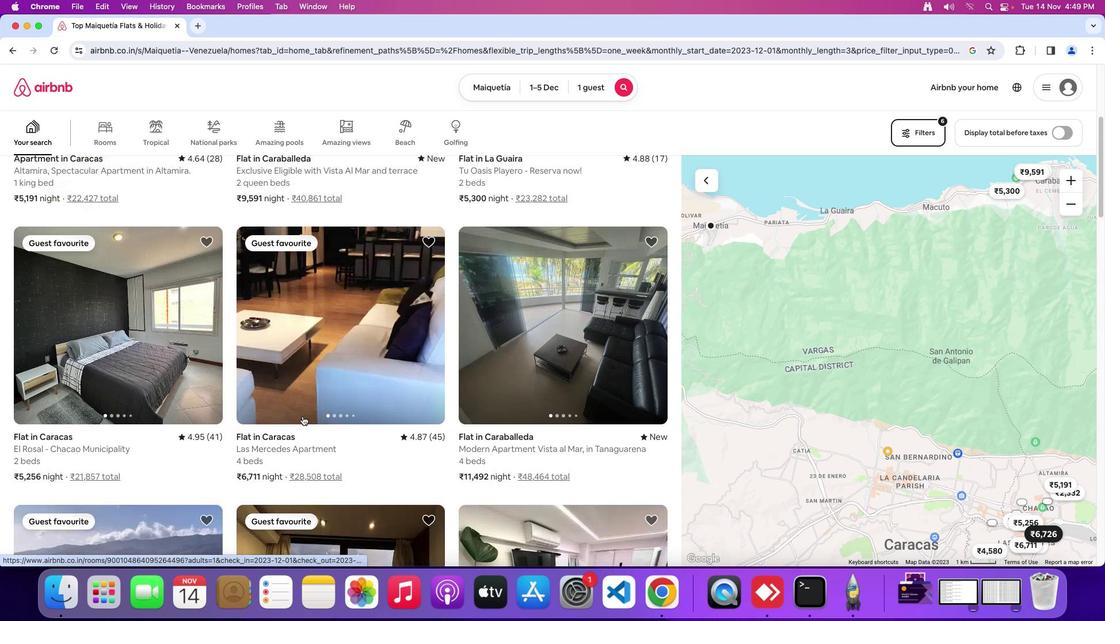 
Action: Mouse scrolled (302, 416) with delta (0, 3)
Screenshot: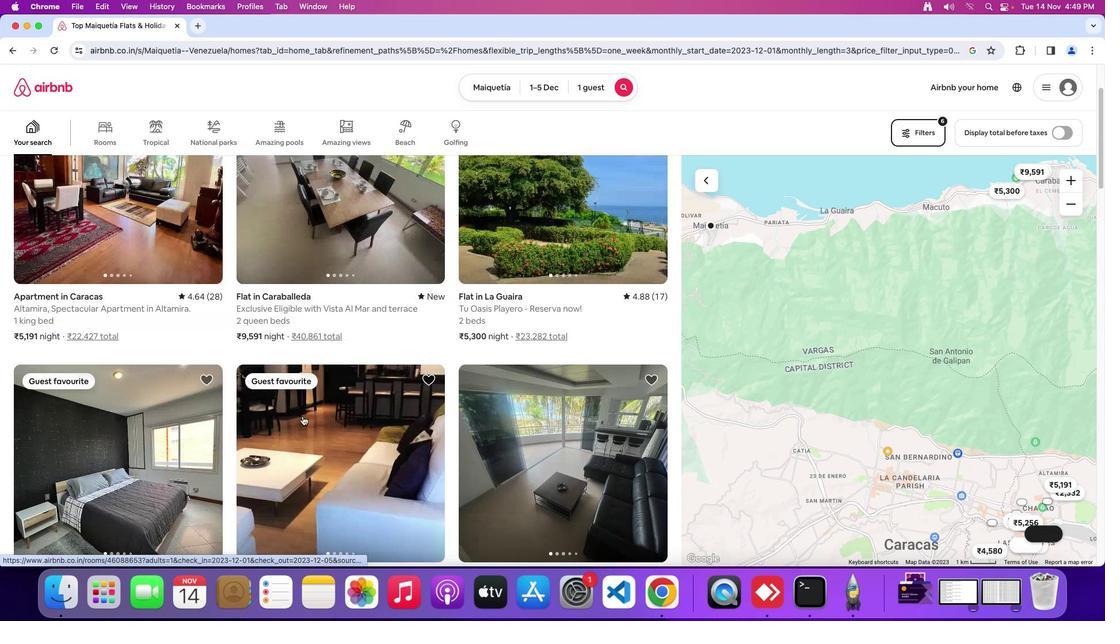 
Action: Mouse moved to (302, 416)
Screenshot: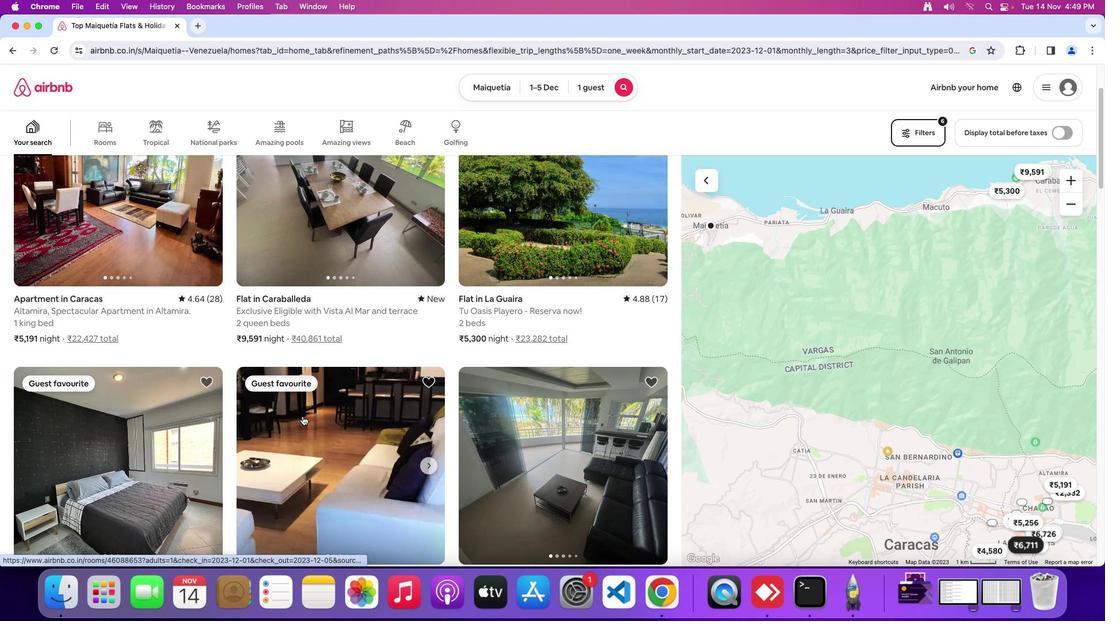 
Action: Mouse scrolled (302, 416) with delta (0, 0)
Screenshot: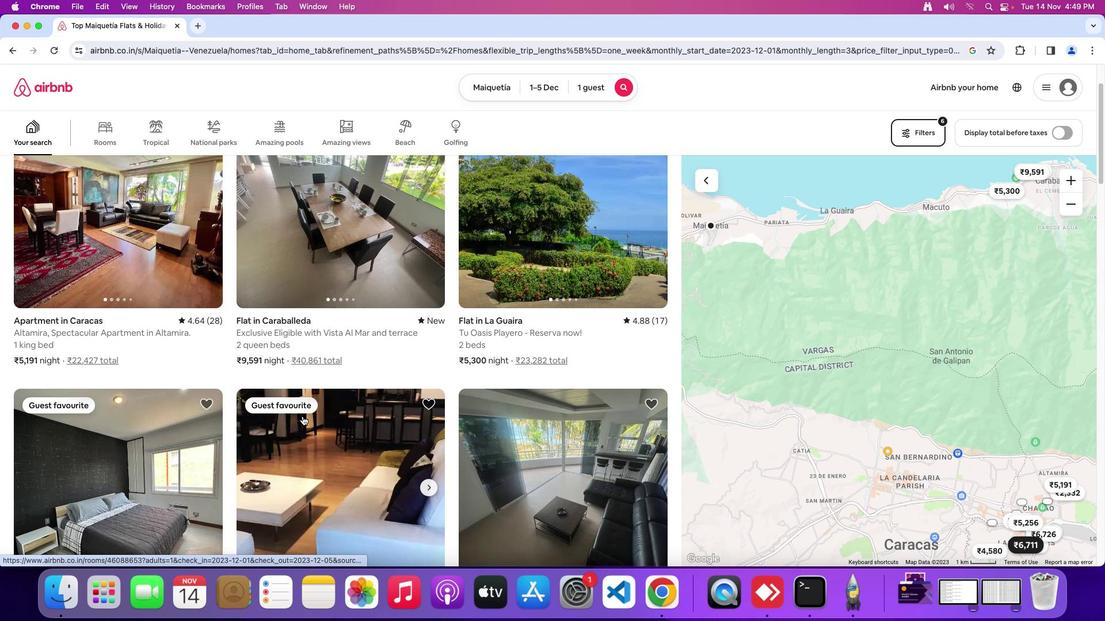 
Action: Mouse scrolled (302, 416) with delta (0, 0)
Screenshot: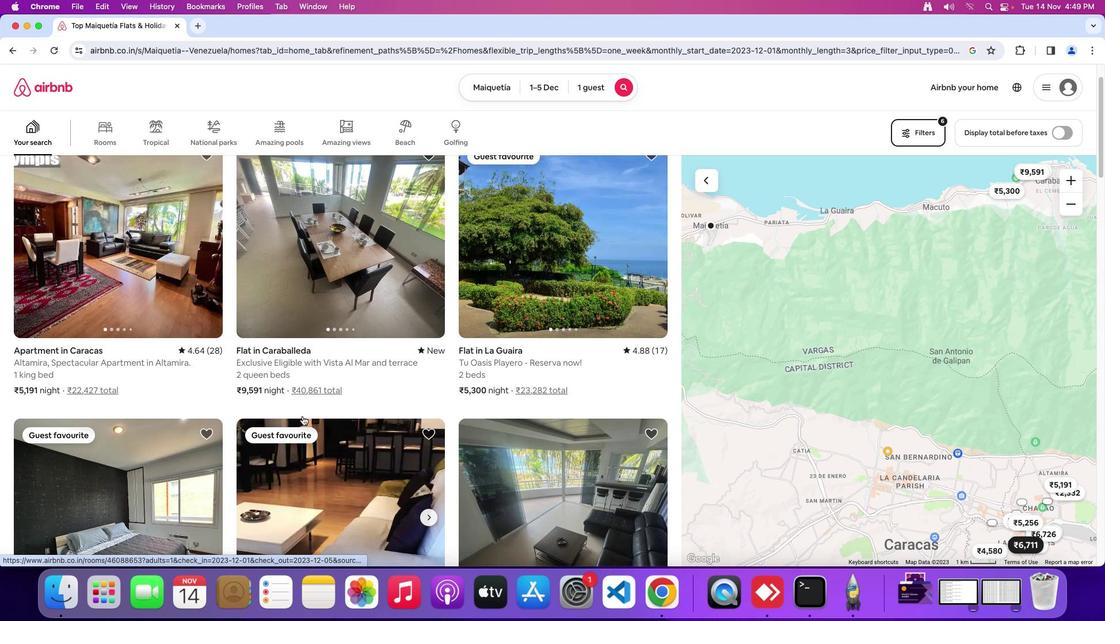 
Action: Mouse scrolled (302, 416) with delta (0, 2)
Screenshot: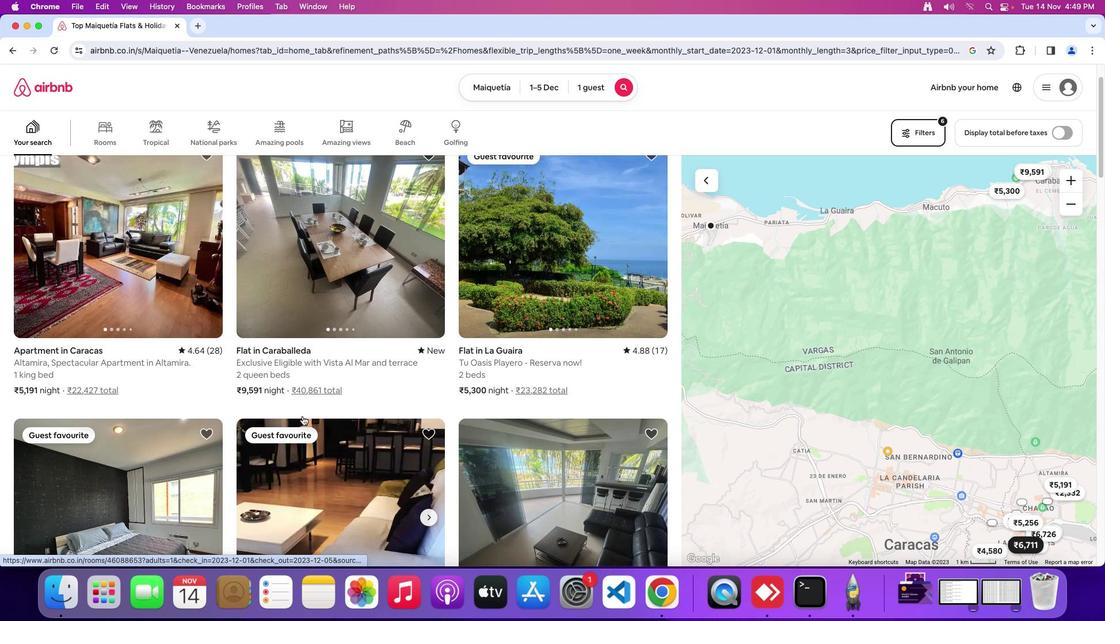
Action: Mouse scrolled (302, 416) with delta (0, 3)
Screenshot: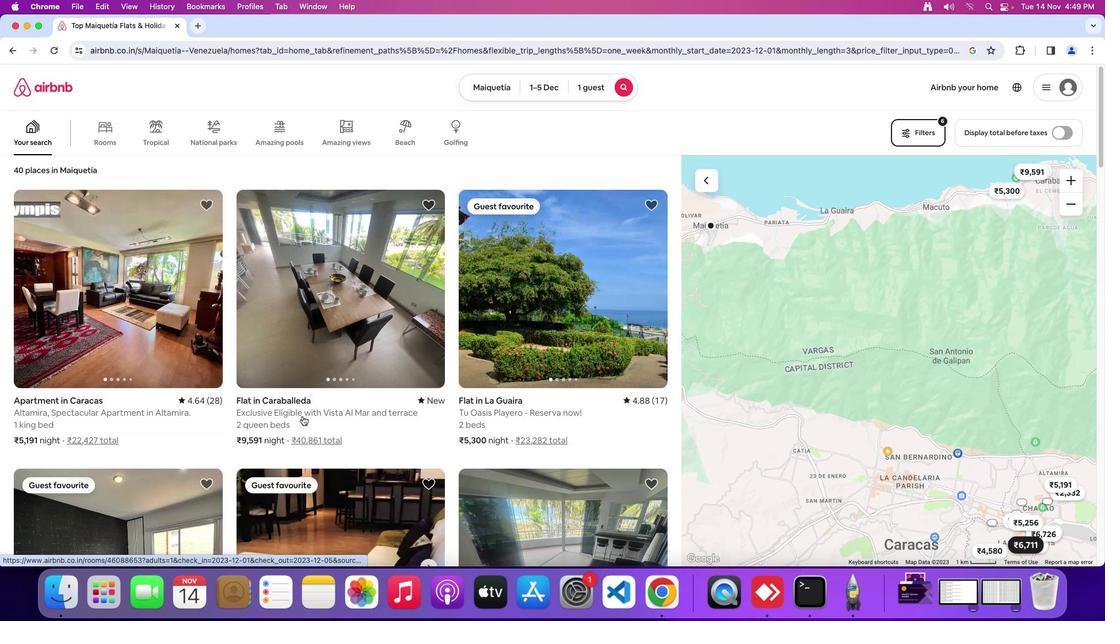 
Action: Mouse moved to (302, 416)
Screenshot: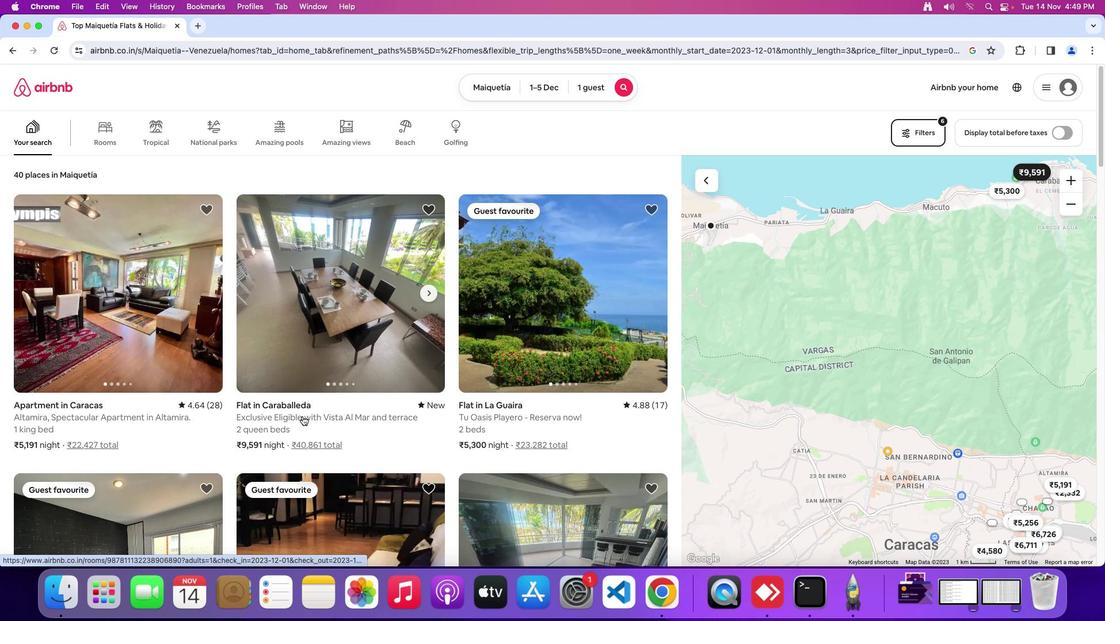 
Action: Mouse scrolled (302, 416) with delta (0, 0)
Screenshot: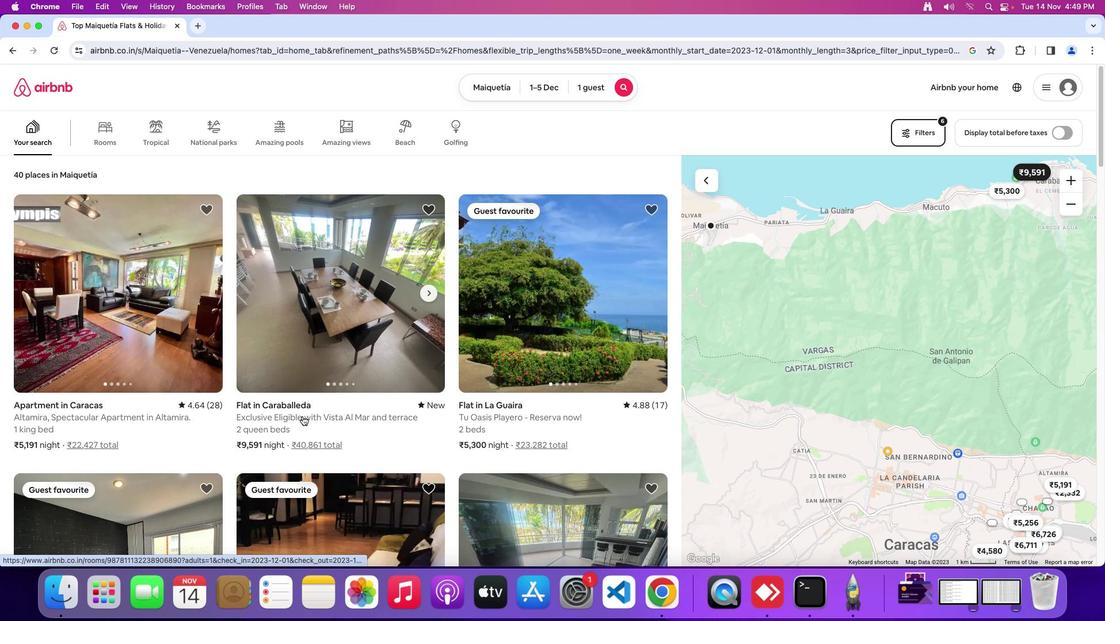 
Action: Mouse scrolled (302, 416) with delta (0, 0)
Screenshot: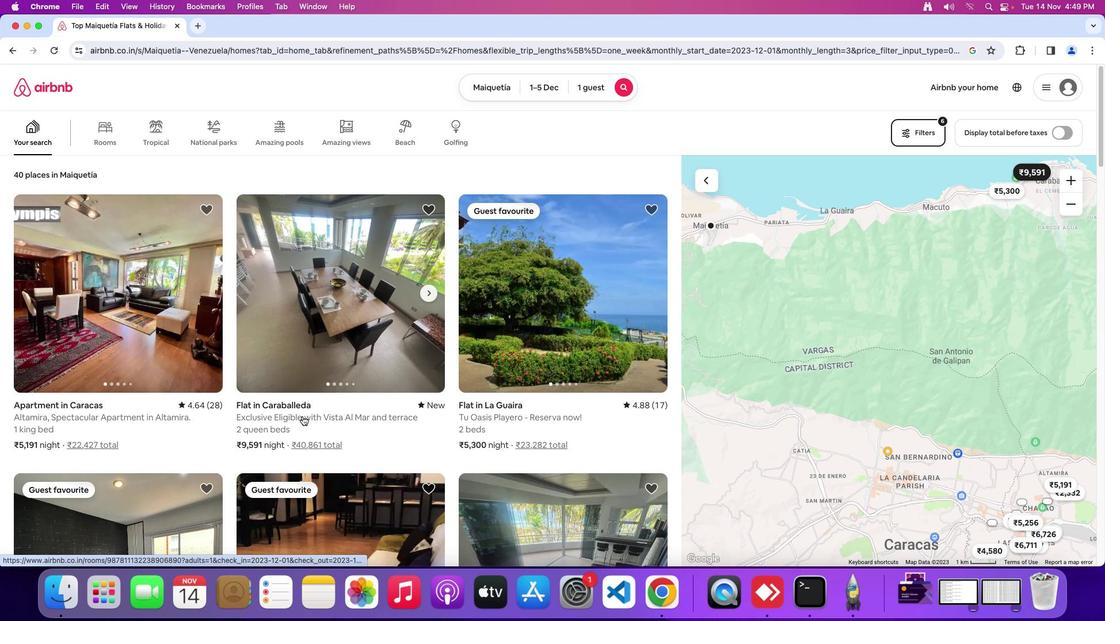
Action: Mouse moved to (325, 412)
Screenshot: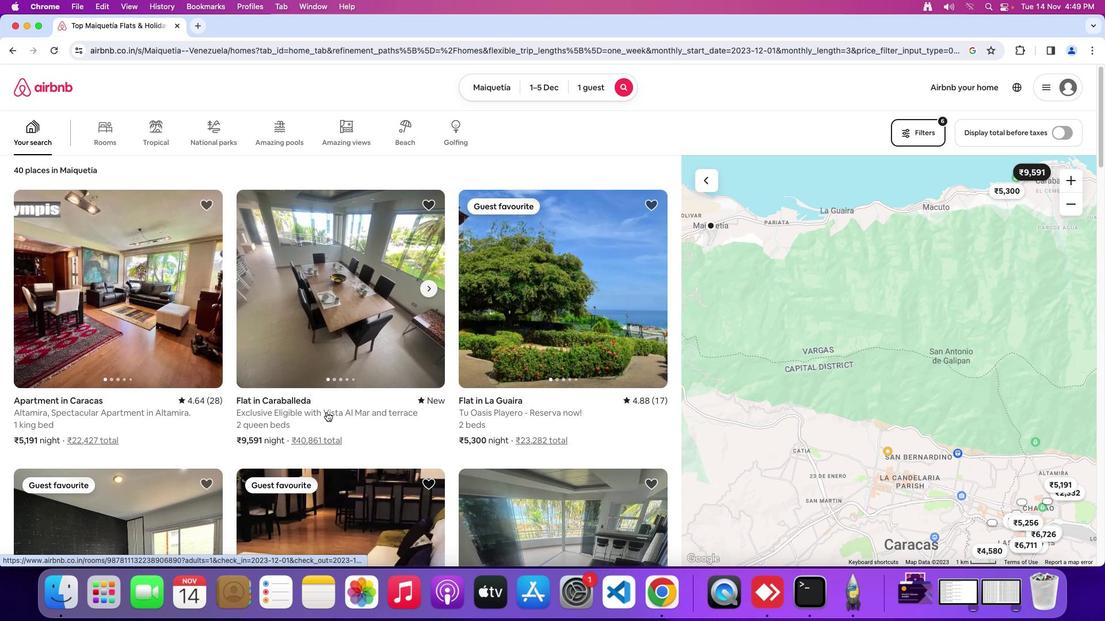 
Action: Mouse scrolled (325, 412) with delta (0, 0)
Screenshot: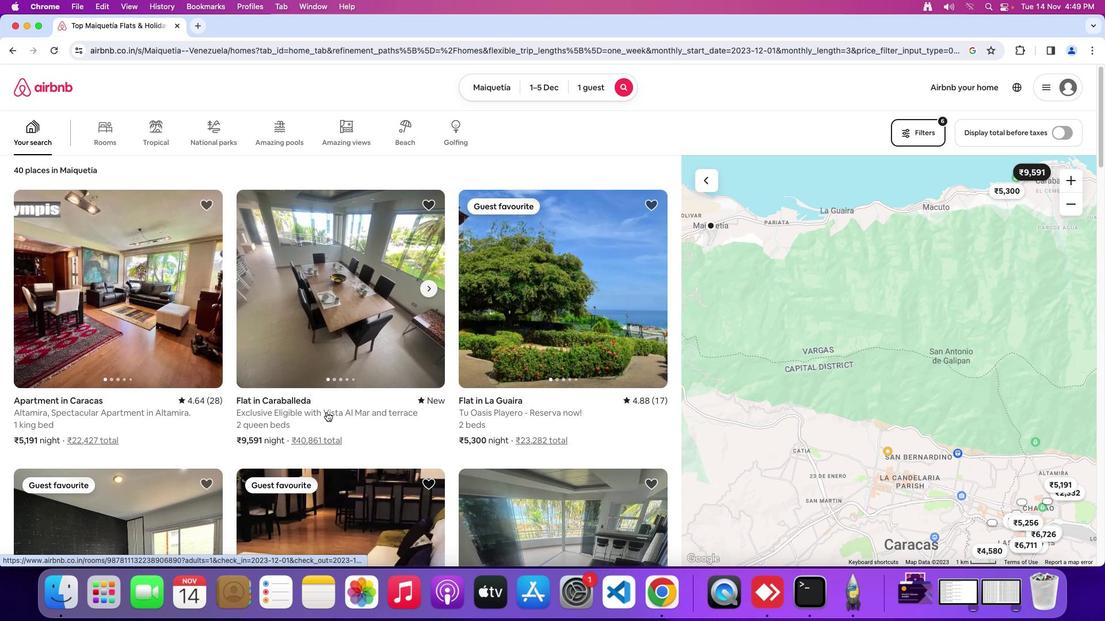 
Action: Mouse moved to (326, 412)
Screenshot: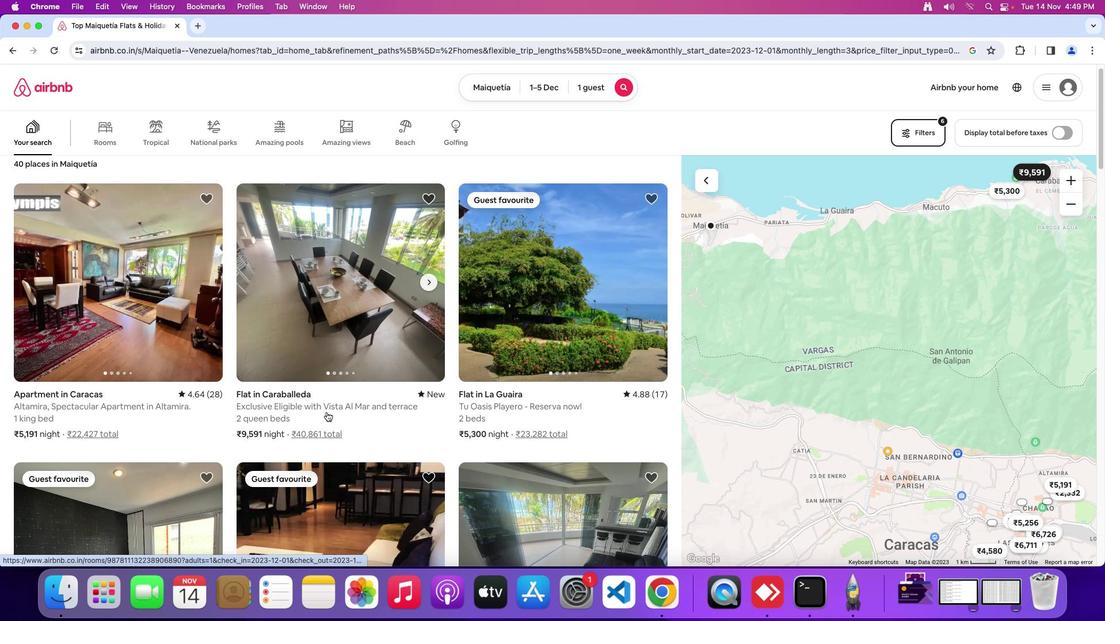
Action: Mouse scrolled (326, 412) with delta (0, 0)
Screenshot: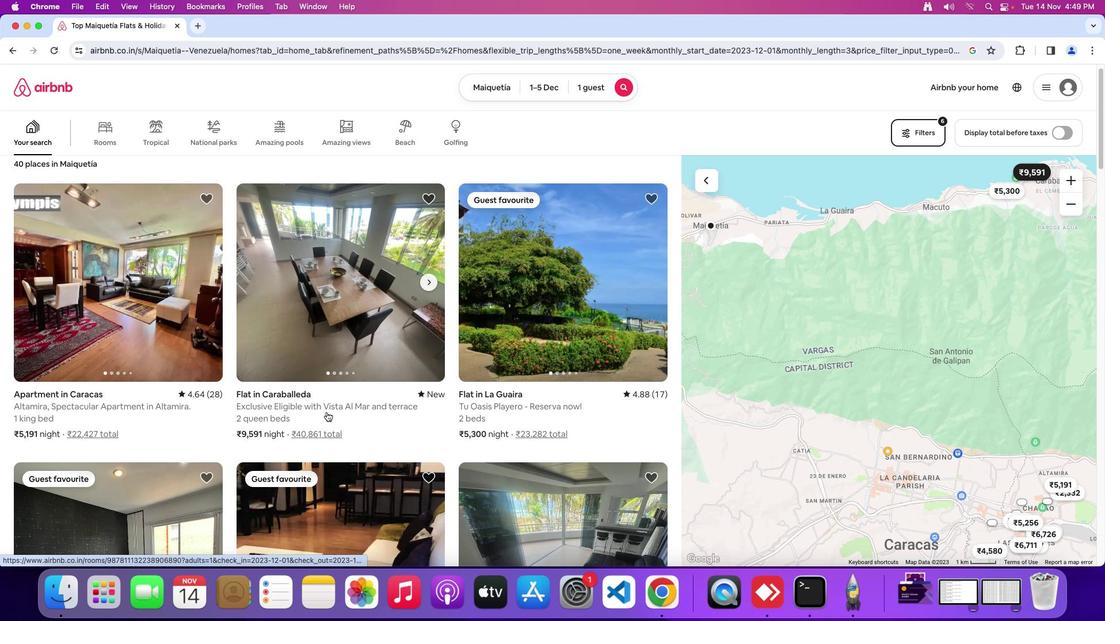 
Action: Mouse scrolled (326, 412) with delta (0, -1)
Screenshot: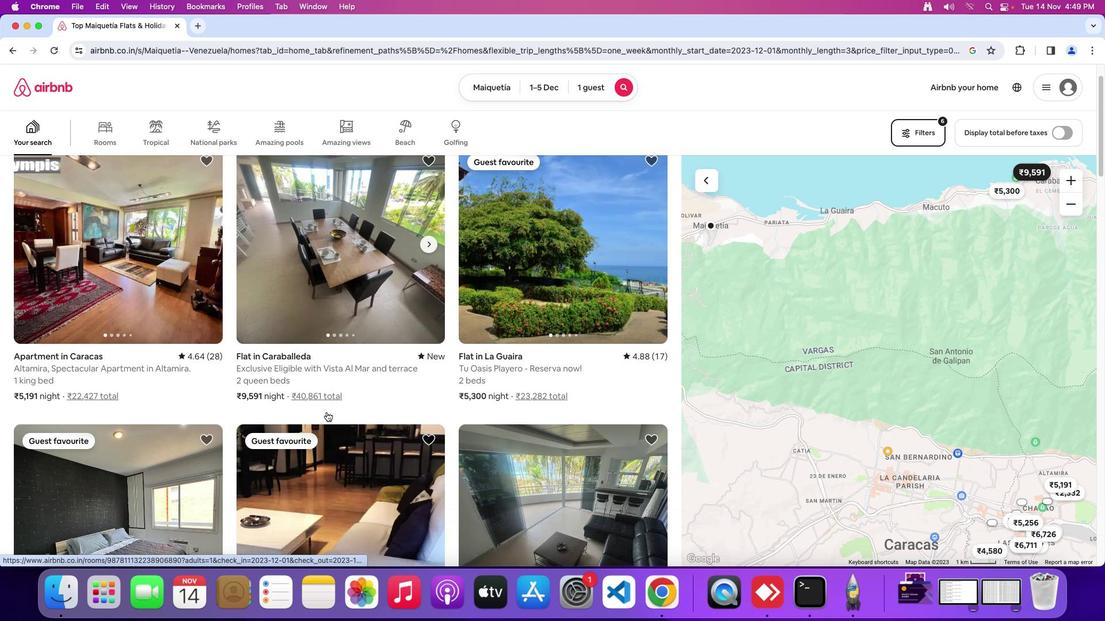 
Action: Mouse moved to (327, 411)
